 Task:  Research Airbnb accommodations for trip in Santa Fe, New Mexico.
Action: Mouse moved to (423, 75)
Screenshot: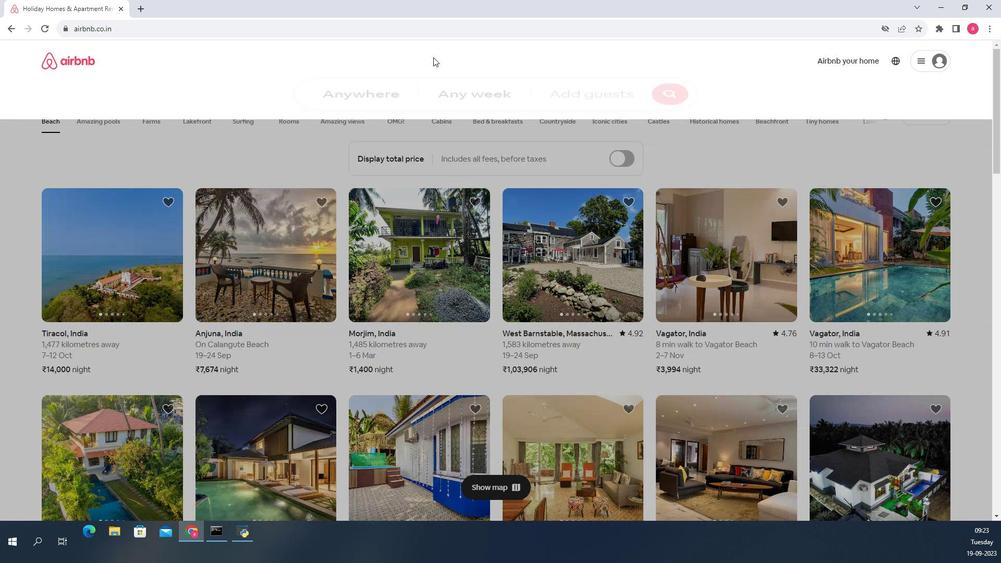 
Action: Mouse pressed left at (423, 75)
Screenshot: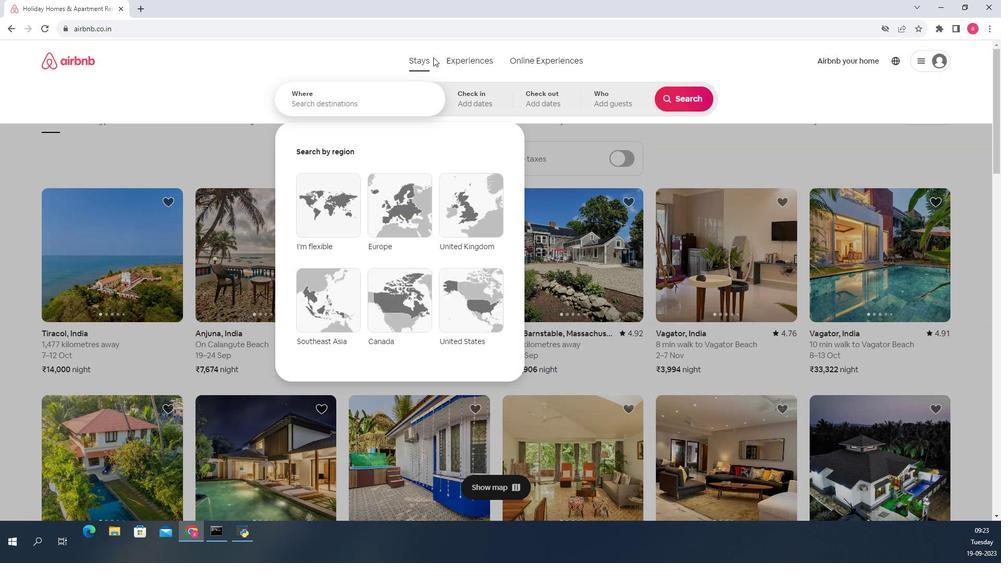 
Action: Mouse moved to (321, 113)
Screenshot: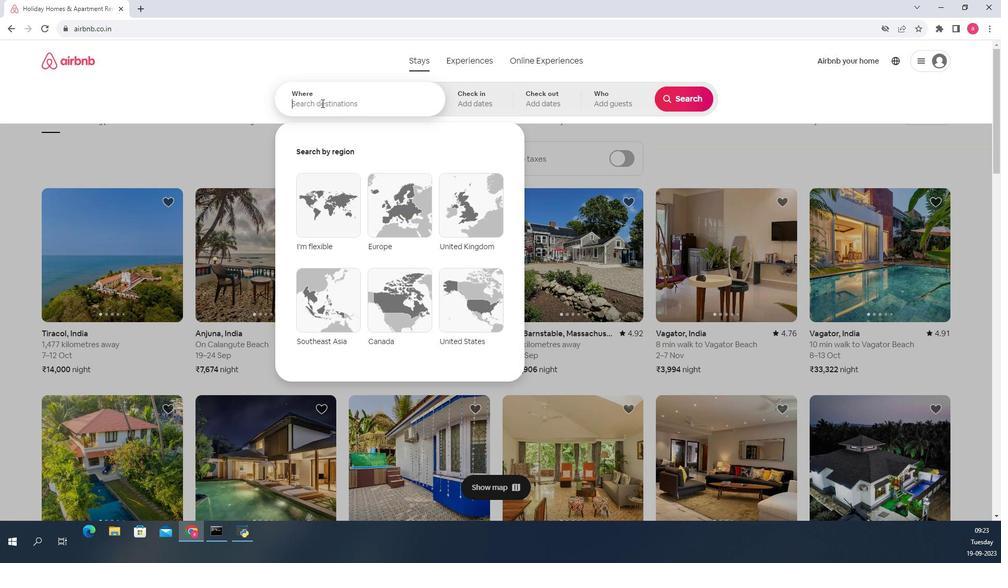 
Action: Mouse pressed left at (321, 113)
Screenshot: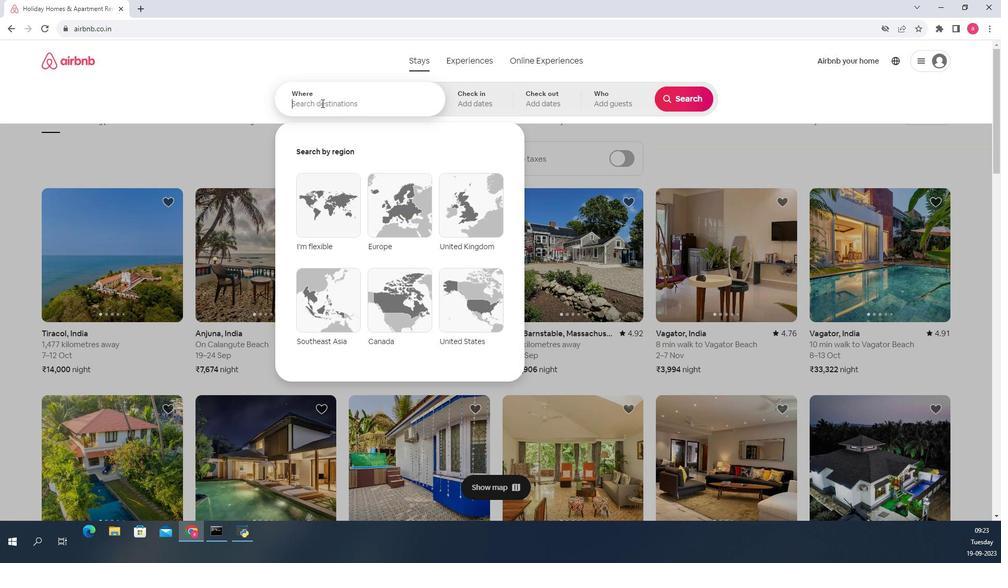 
Action: Key pressed <Key.shift>Santa<Key.space><Key.shift><Key.shift><Key.shift><Key.shift>Fe,<Key.space><Key.shift>New<Key.space><Key.shift>Mexico
Screenshot: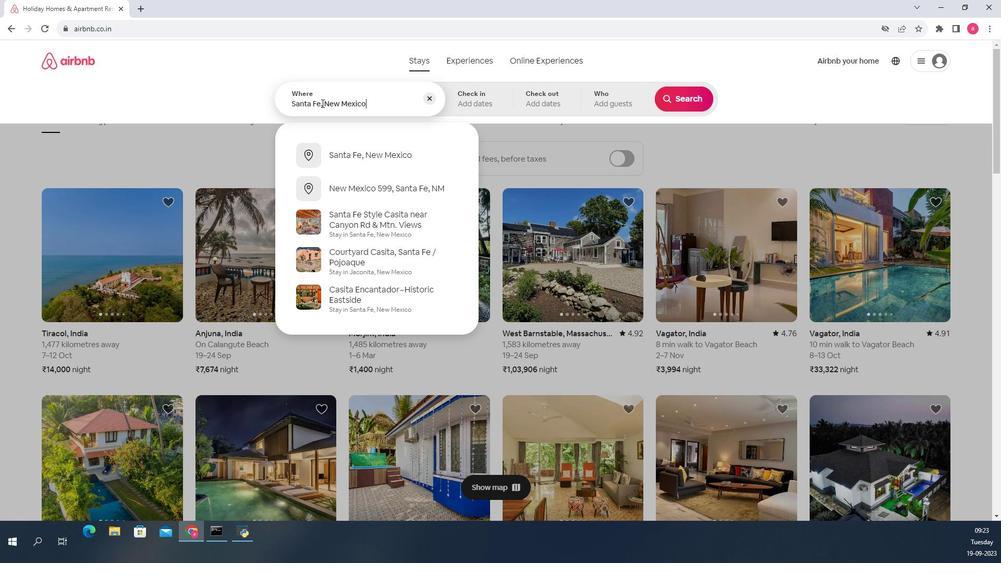 
Action: Mouse moved to (637, 104)
Screenshot: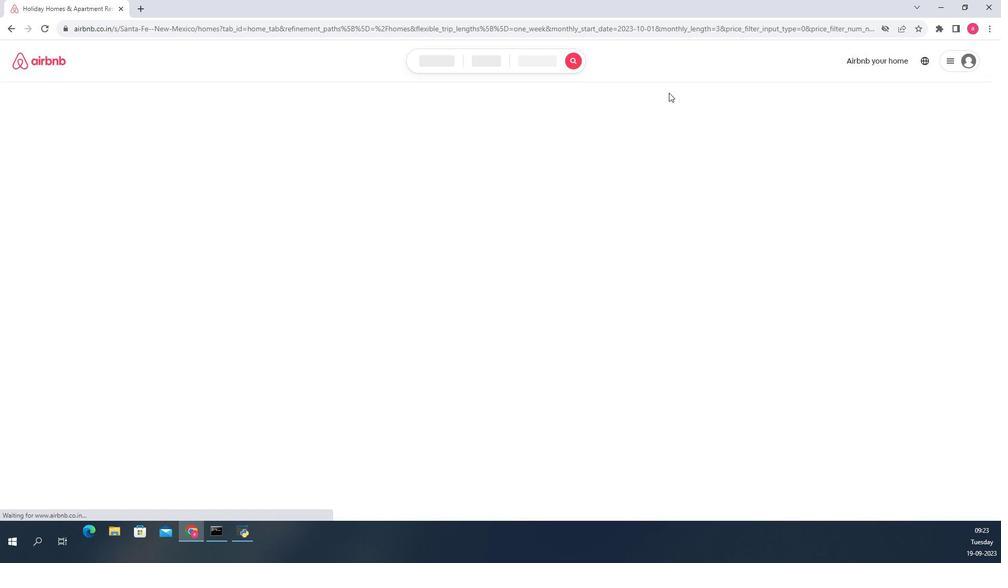 
Action: Mouse pressed left at (637, 104)
Screenshot: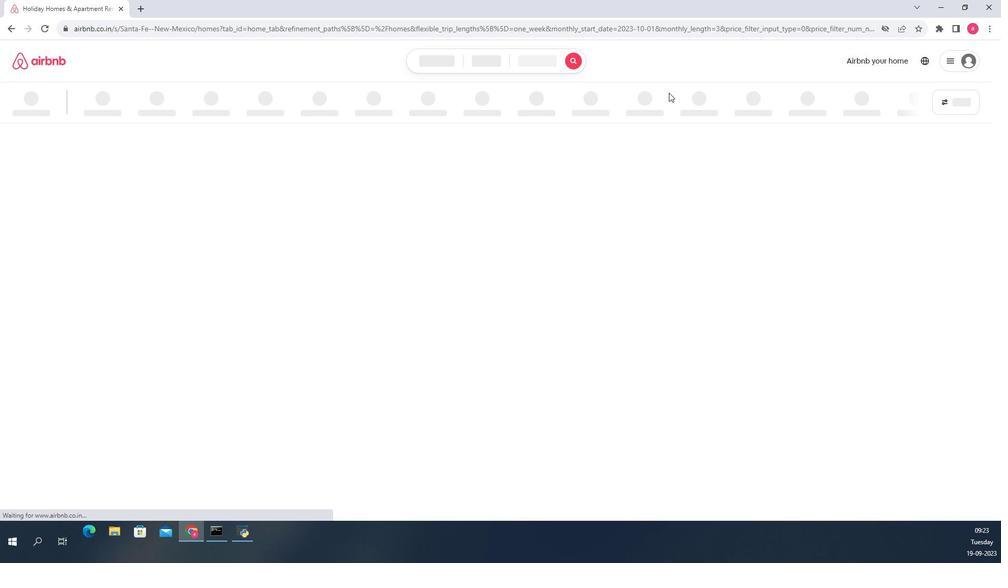 
Action: Mouse moved to (501, 137)
Screenshot: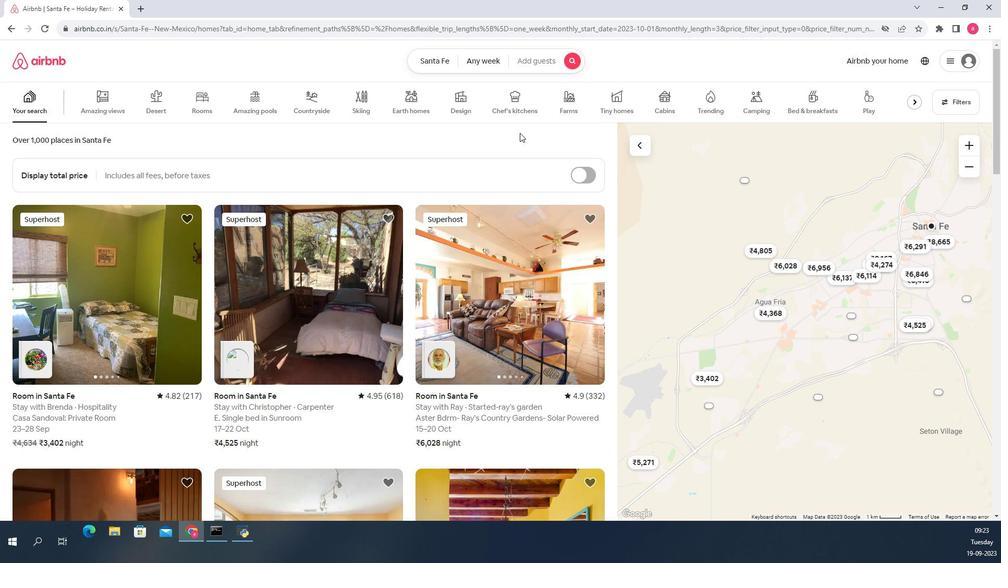 
Action: Mouse scrolled (501, 137) with delta (0, 0)
Screenshot: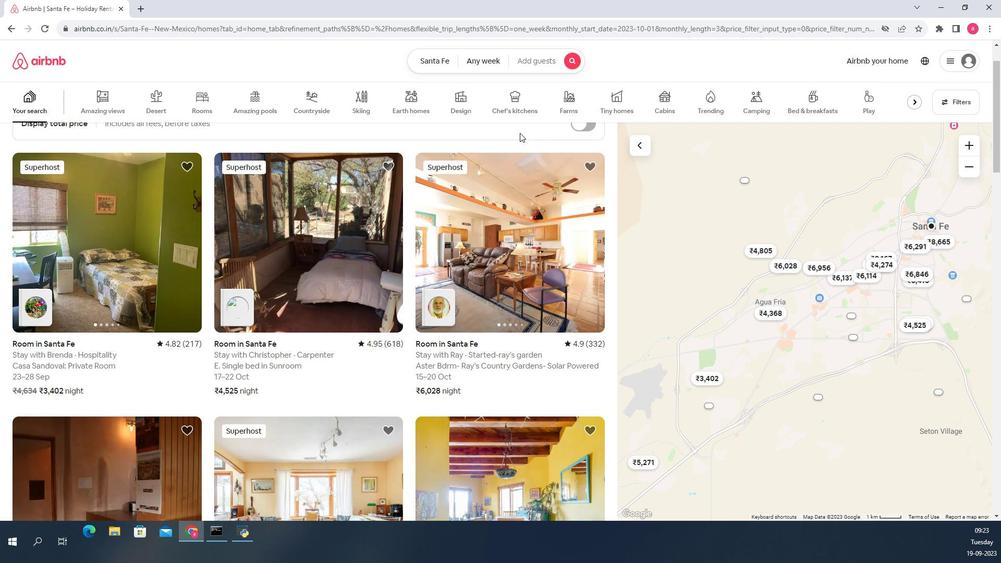 
Action: Mouse moved to (432, 76)
Screenshot: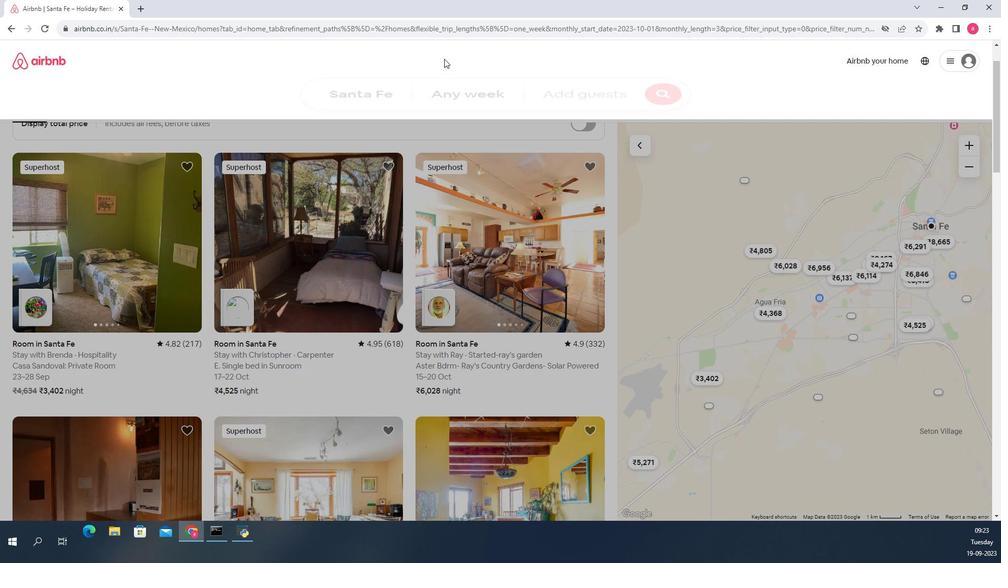 
Action: Mouse pressed left at (432, 76)
Screenshot: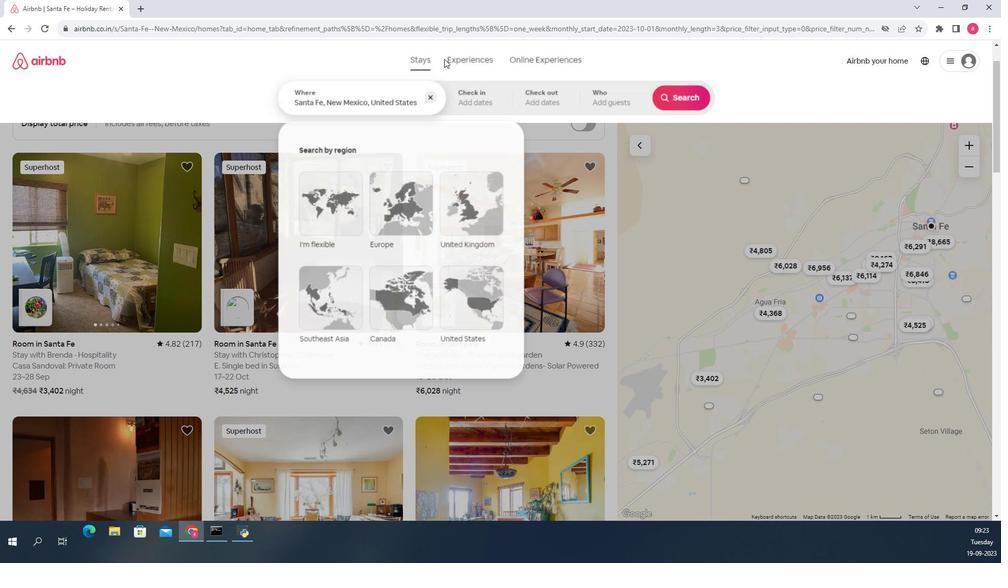 
Action: Mouse moved to (457, 108)
Screenshot: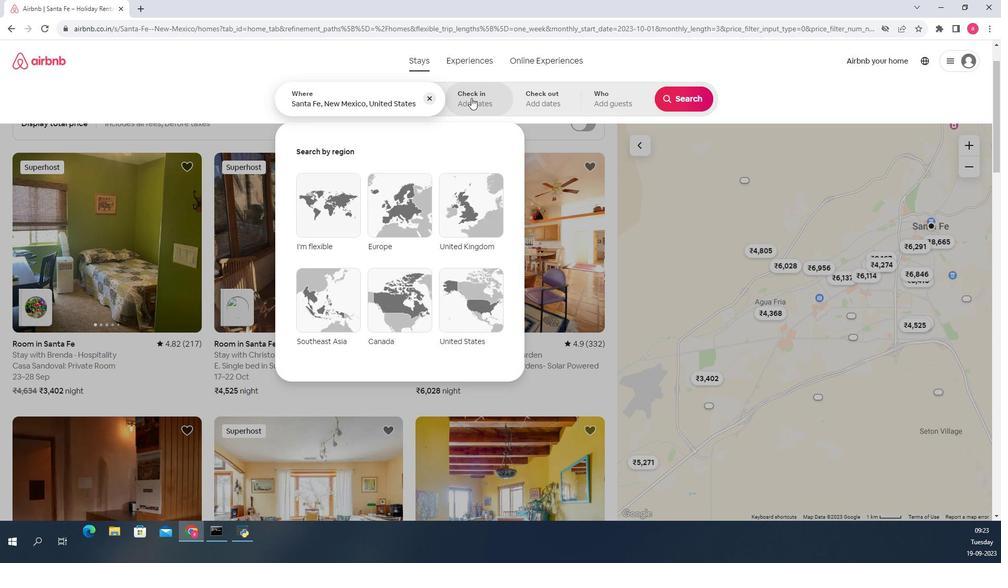 
Action: Mouse pressed left at (457, 108)
Screenshot: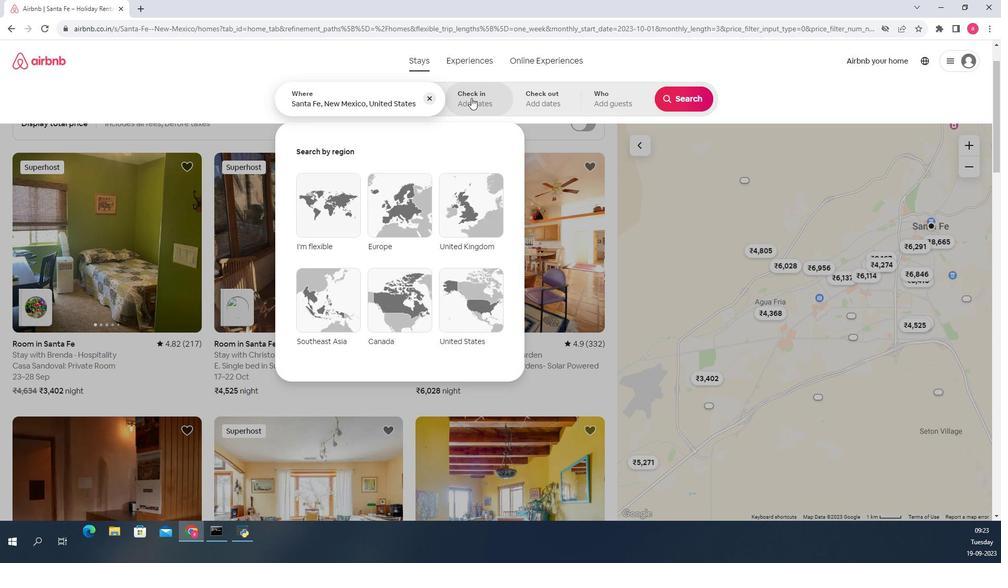 
Action: Mouse moved to (368, 286)
Screenshot: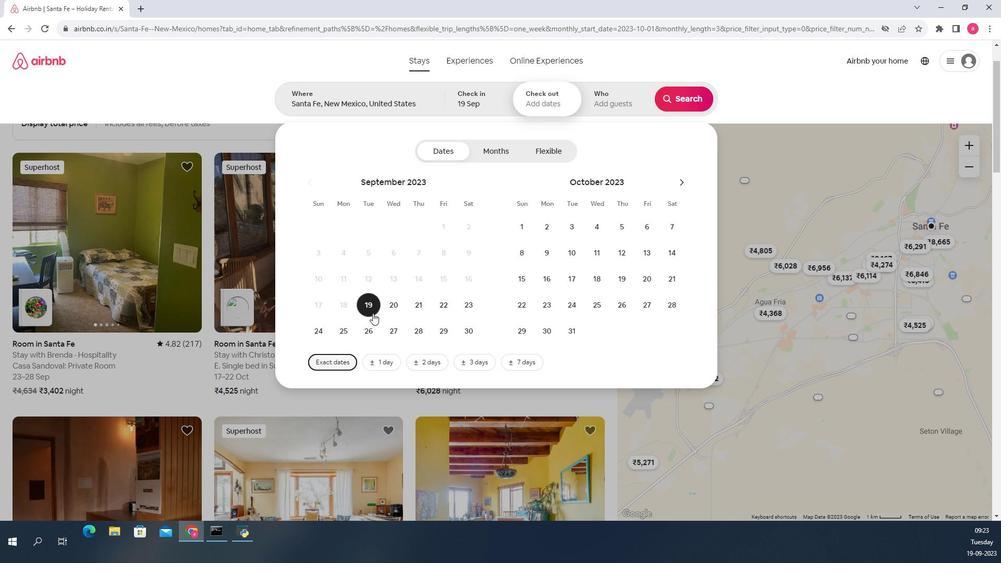 
Action: Mouse pressed left at (368, 286)
Screenshot: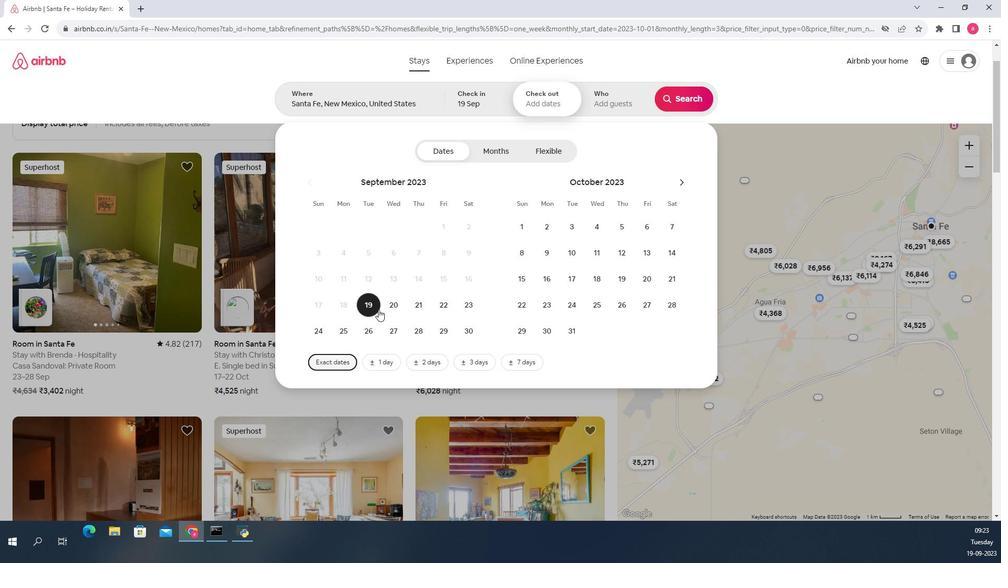 
Action: Mouse moved to (429, 280)
Screenshot: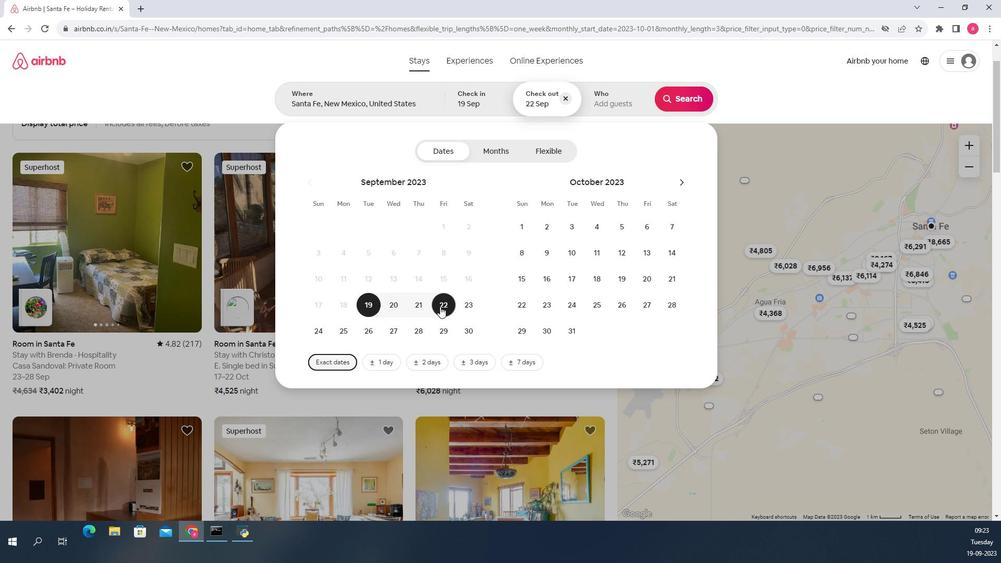 
Action: Mouse pressed left at (429, 280)
Screenshot: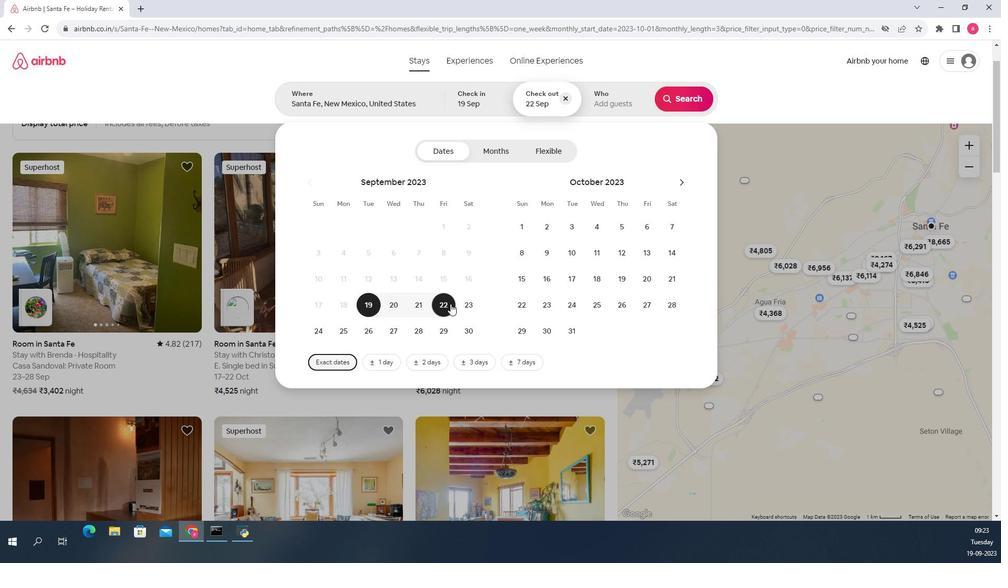 
Action: Mouse moved to (636, 111)
Screenshot: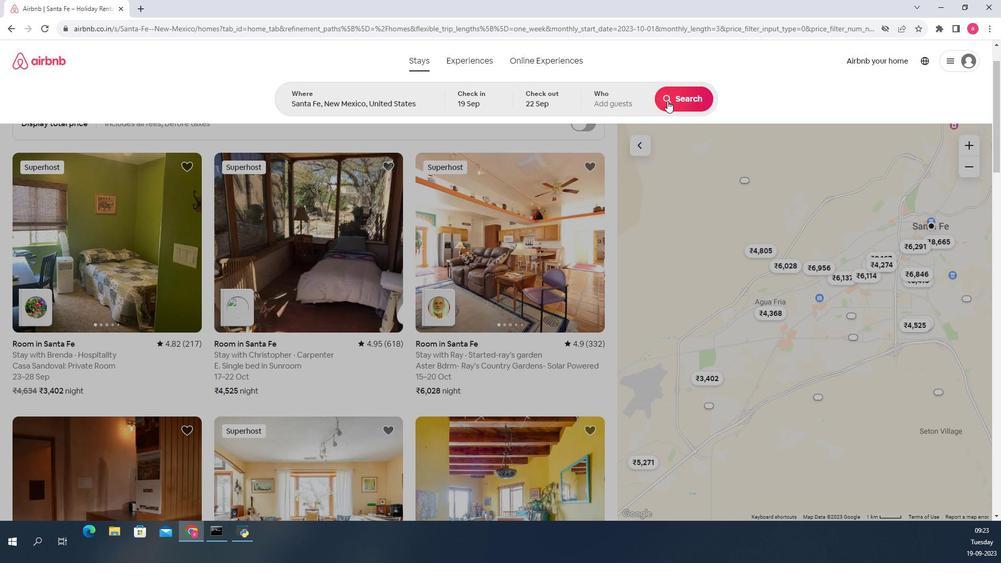 
Action: Mouse pressed left at (636, 111)
Screenshot: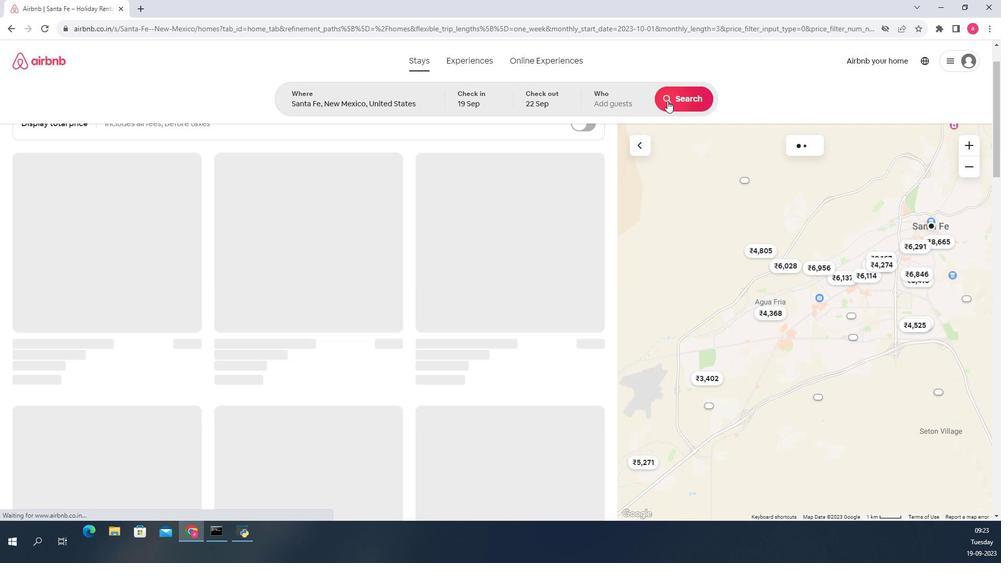 
Action: Mouse moved to (635, 110)
Screenshot: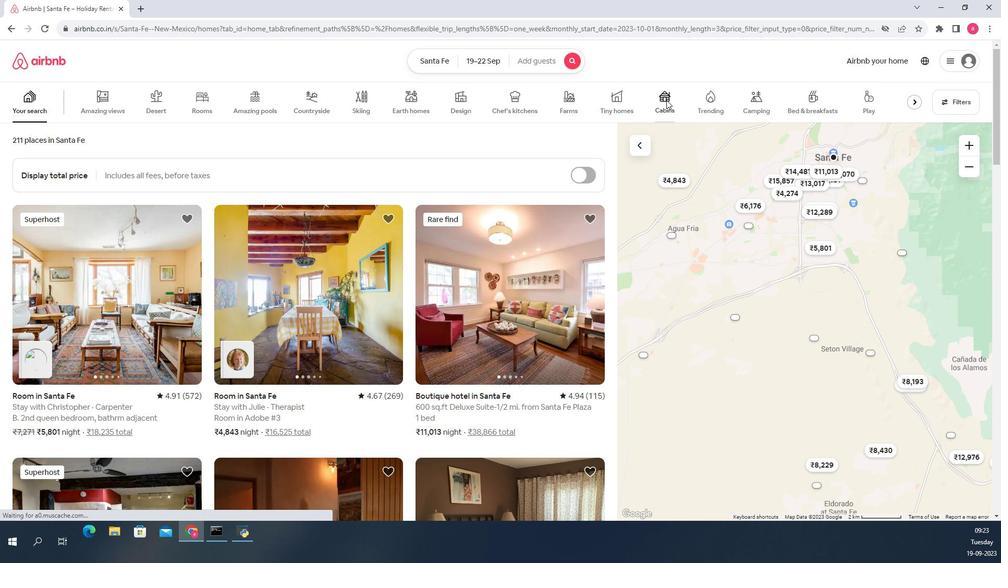 
Action: Mouse pressed left at (635, 110)
Screenshot: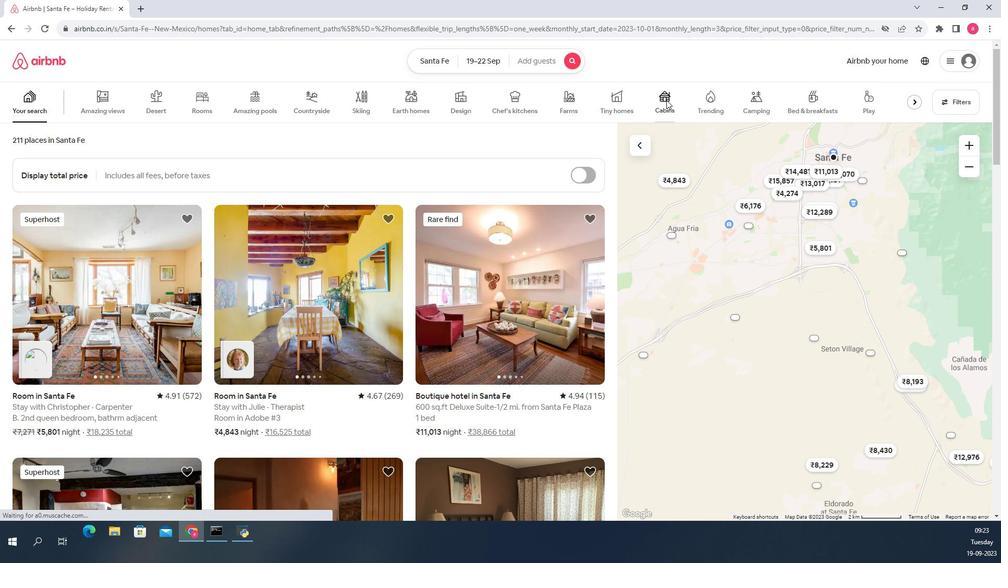 
Action: Mouse moved to (858, 109)
Screenshot: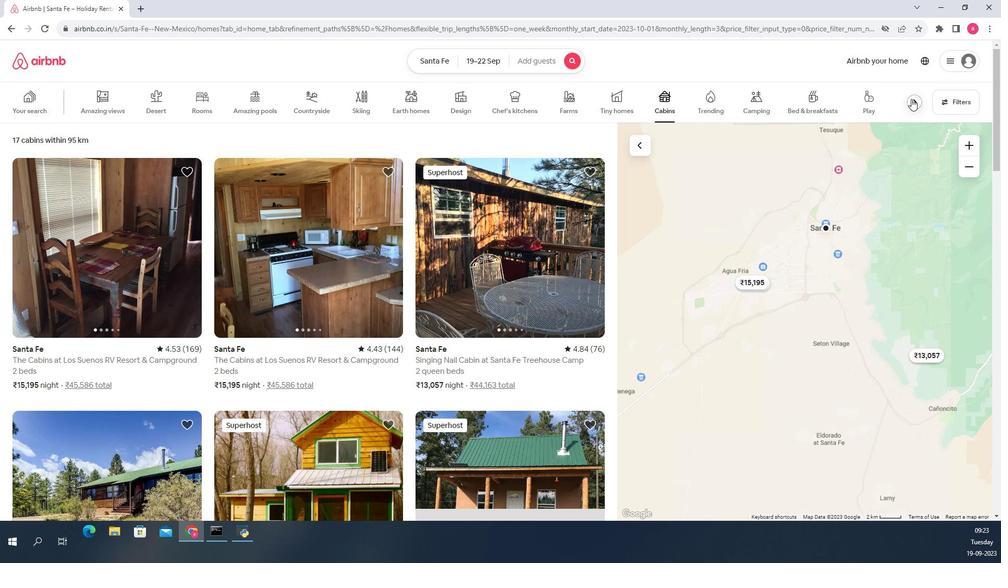 
Action: Mouse pressed left at (858, 109)
Screenshot: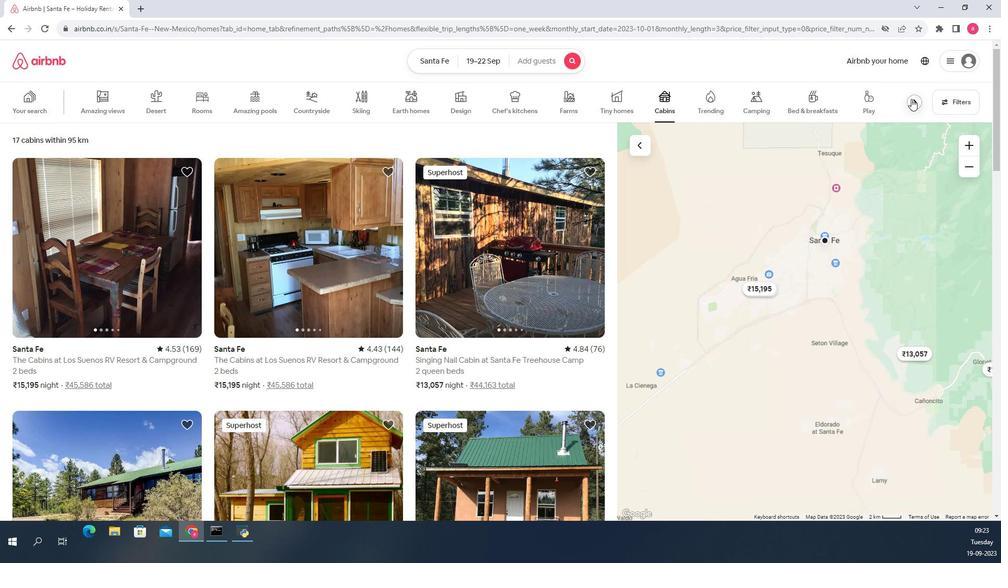
Action: Mouse moved to (395, 248)
Screenshot: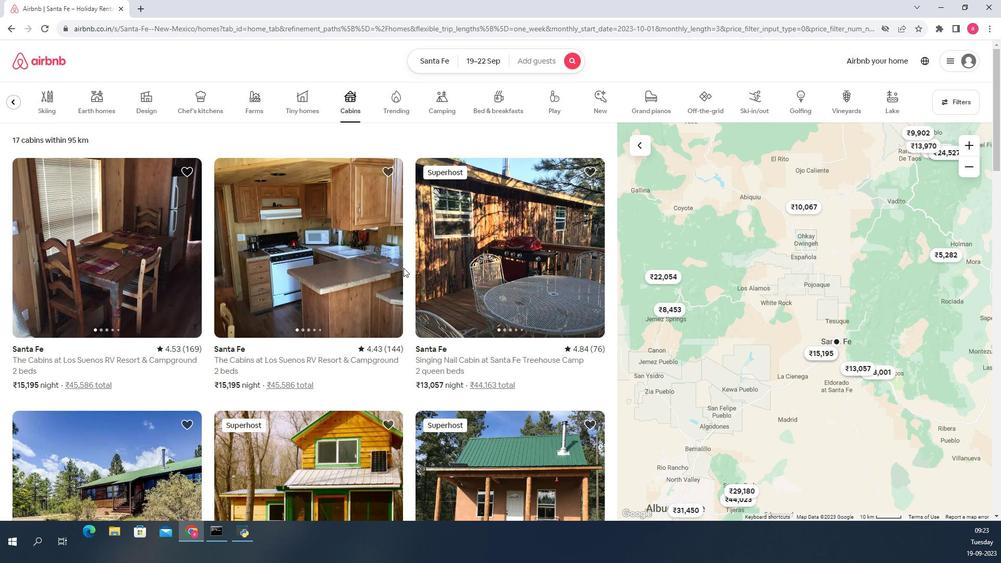 
Action: Mouse scrolled (395, 248) with delta (0, 0)
Screenshot: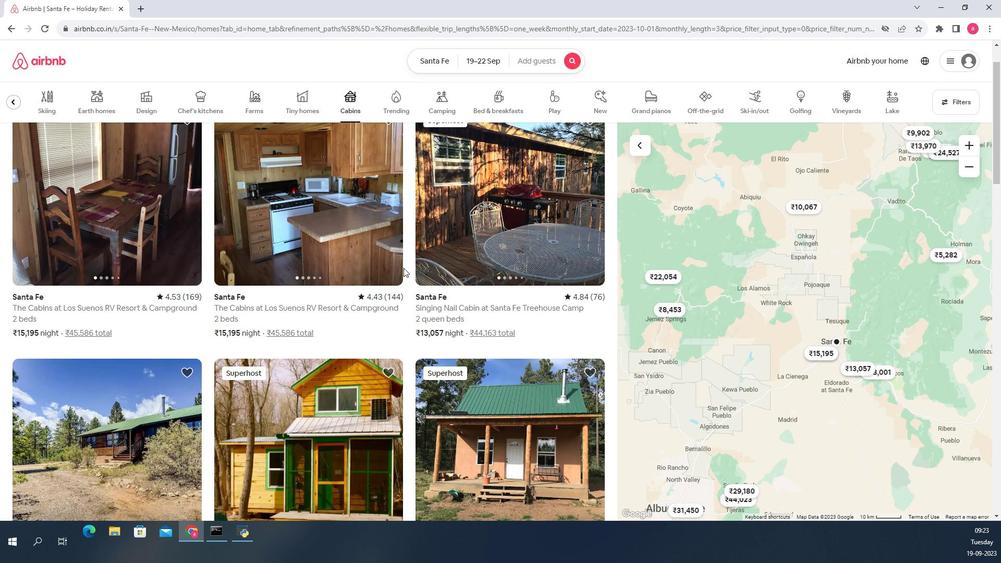 
Action: Mouse scrolled (395, 248) with delta (0, 0)
Screenshot: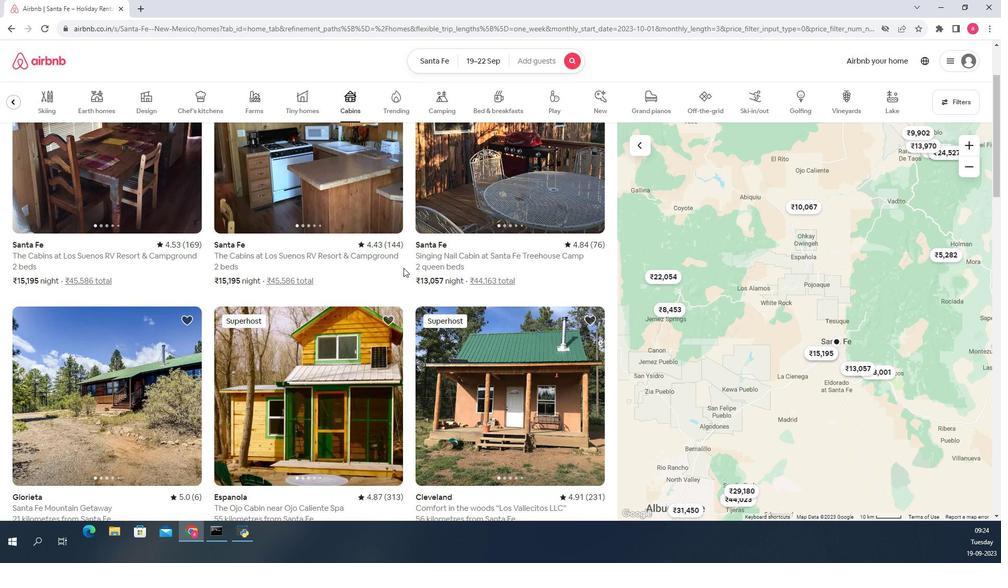 
Action: Mouse scrolled (395, 248) with delta (0, 0)
Screenshot: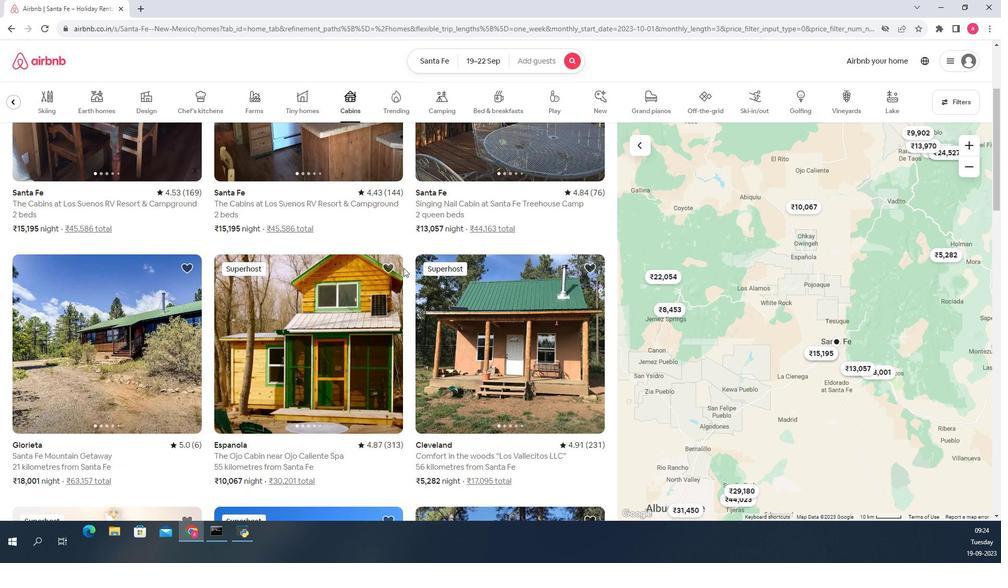 
Action: Mouse scrolled (395, 248) with delta (0, 0)
Screenshot: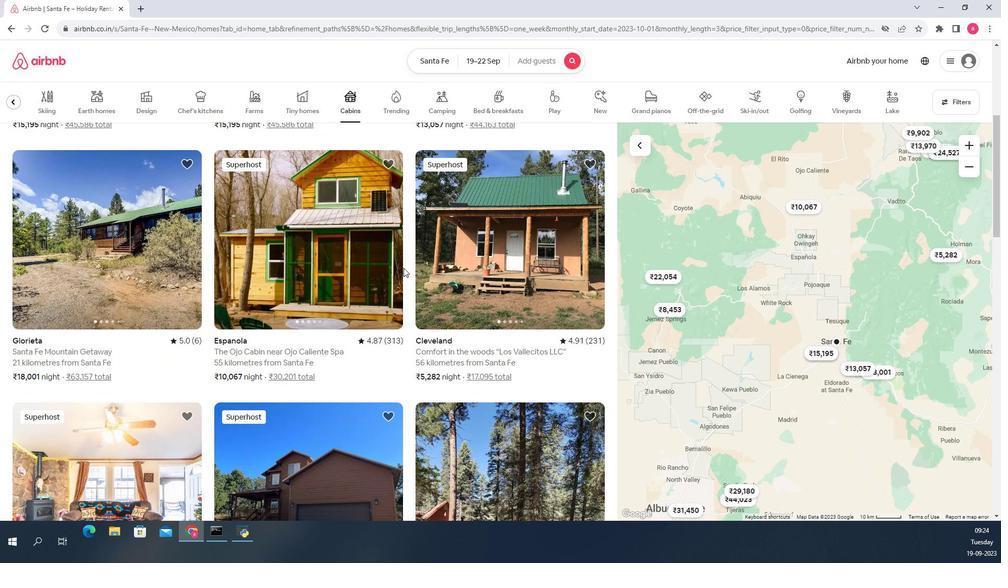 
Action: Mouse scrolled (395, 248) with delta (0, 0)
Screenshot: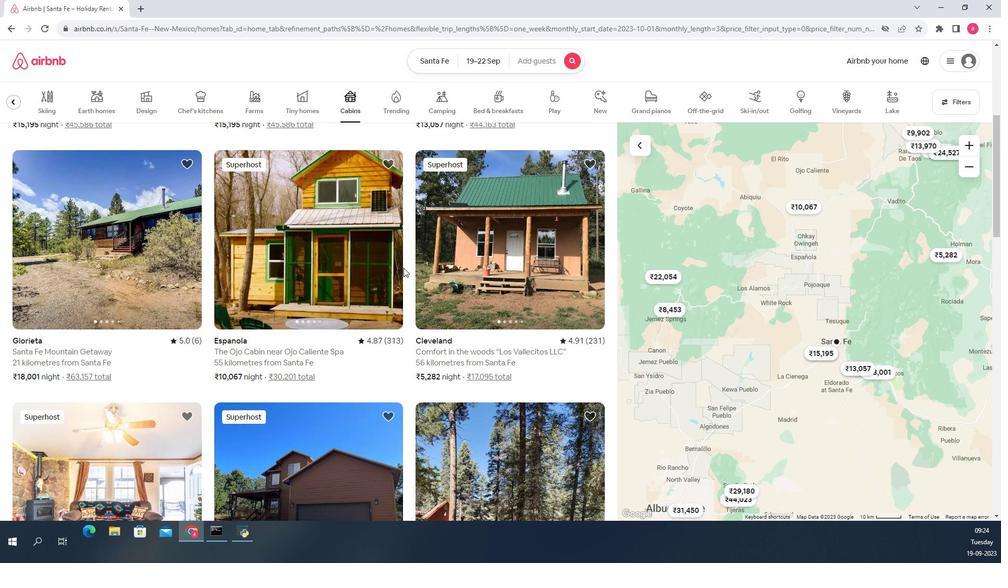
Action: Mouse scrolled (395, 248) with delta (0, 0)
Screenshot: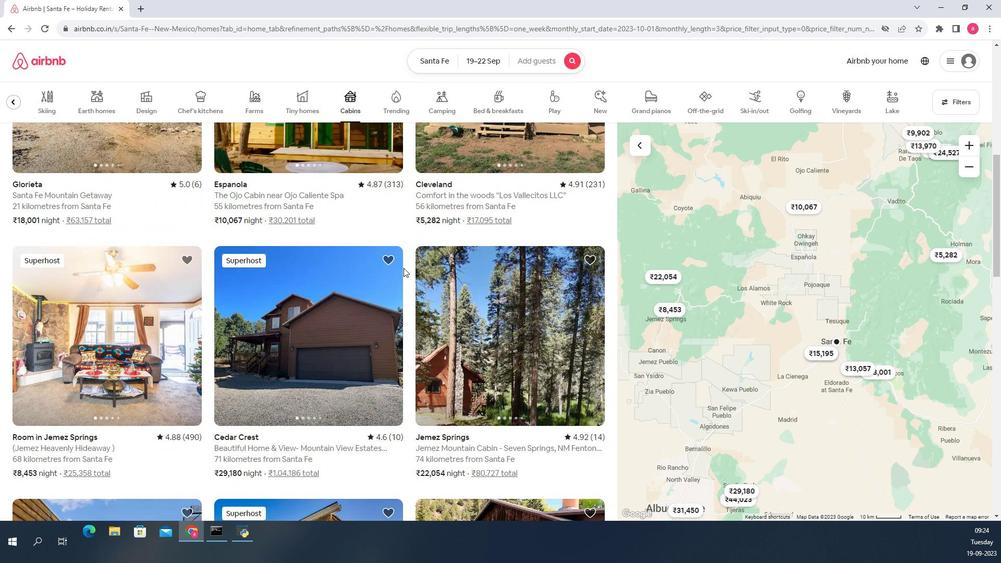 
Action: Mouse scrolled (395, 248) with delta (0, 0)
Screenshot: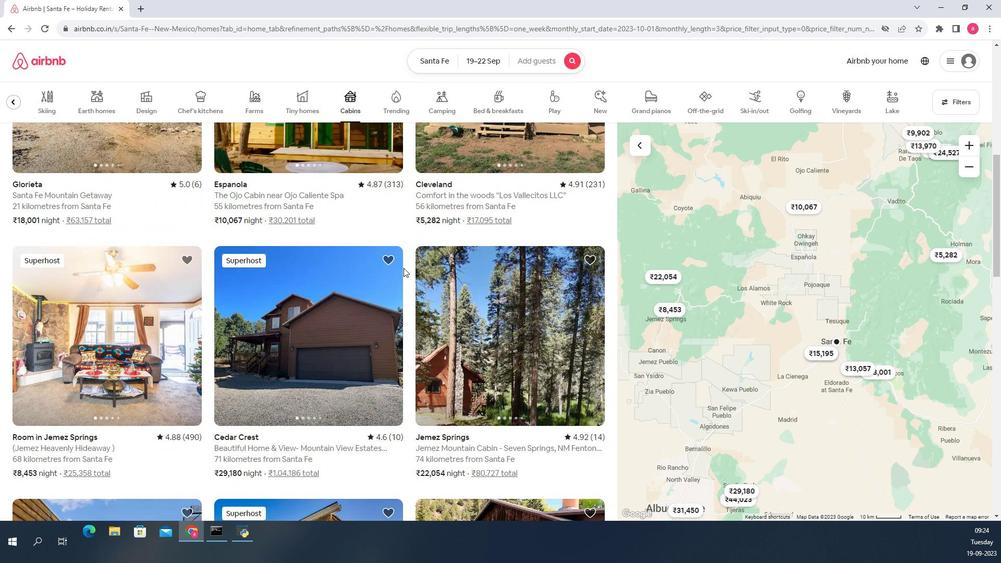 
Action: Mouse scrolled (395, 248) with delta (0, 0)
Screenshot: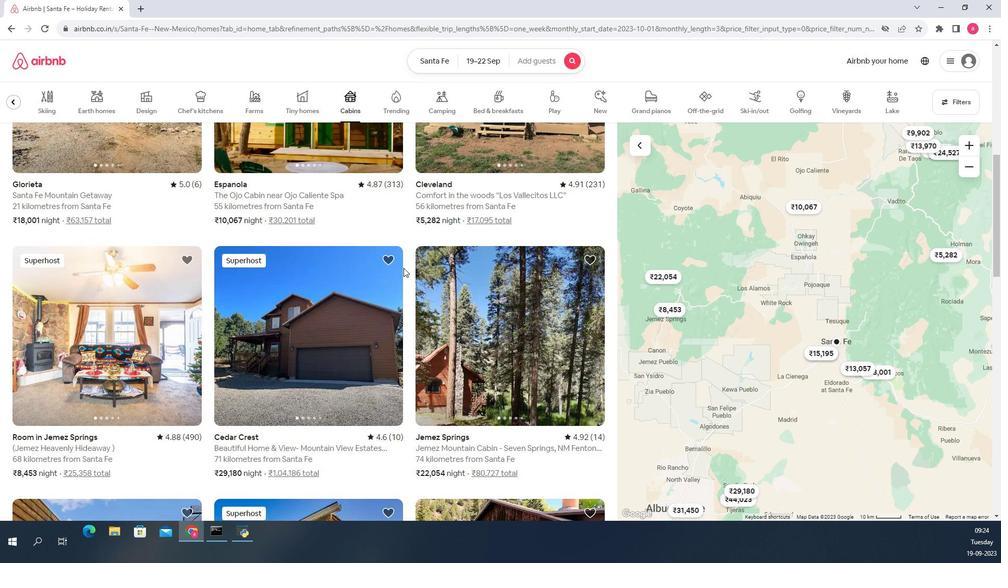 
Action: Mouse scrolled (395, 248) with delta (0, 0)
Screenshot: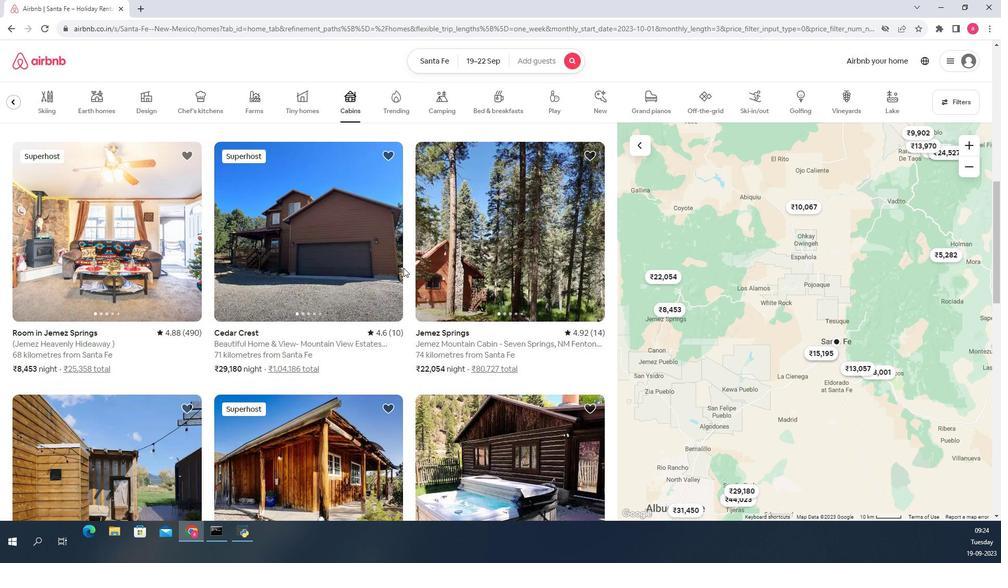 
Action: Mouse scrolled (395, 248) with delta (0, 0)
Screenshot: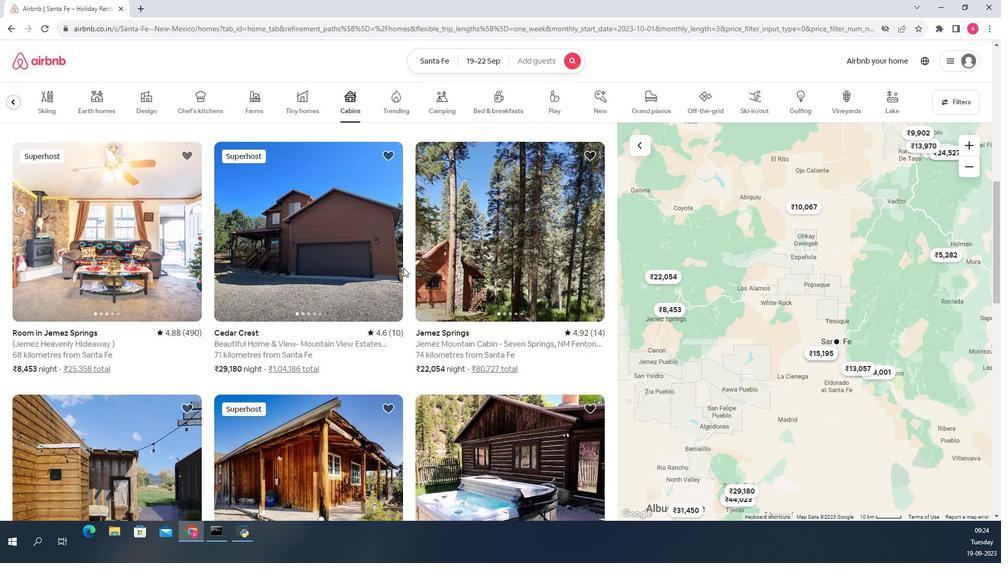 
Action: Mouse scrolled (395, 248) with delta (0, 0)
Screenshot: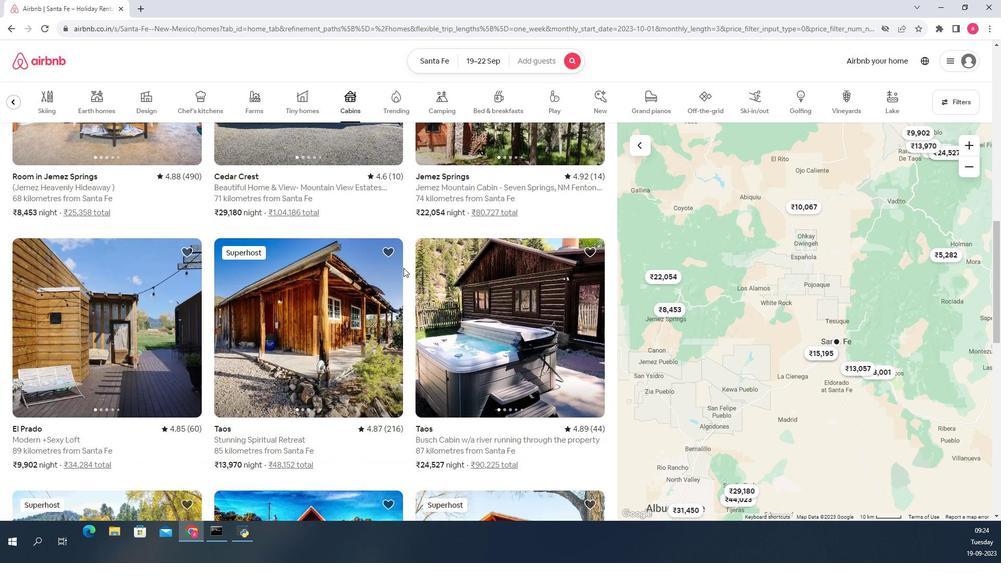 
Action: Mouse scrolled (395, 248) with delta (0, 0)
Screenshot: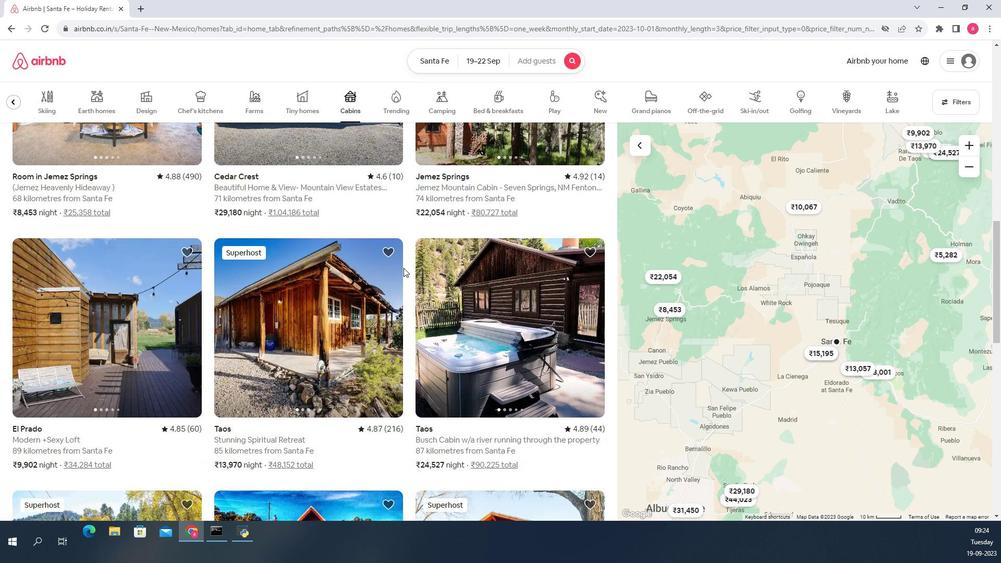 
Action: Mouse scrolled (395, 248) with delta (0, 0)
Screenshot: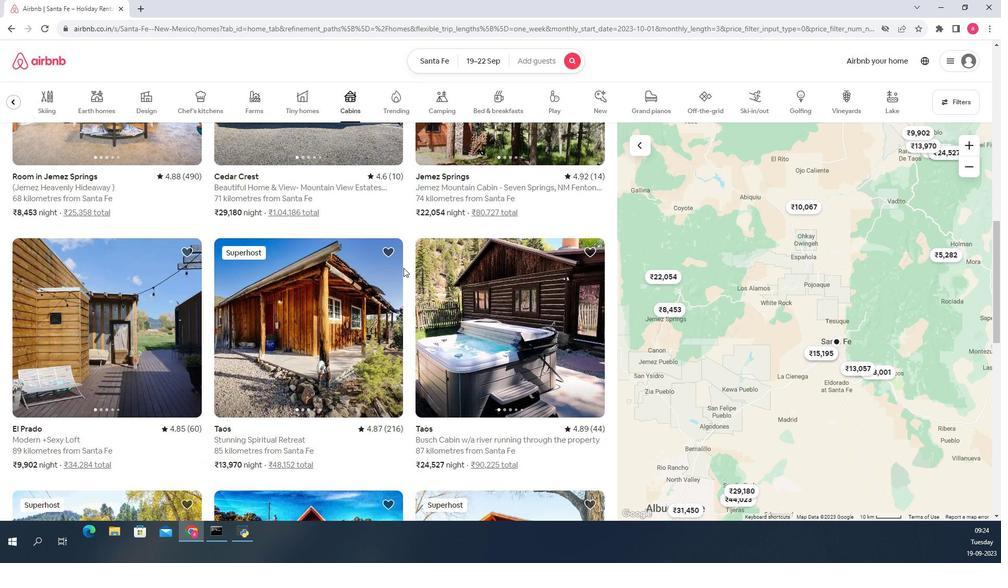 
Action: Mouse scrolled (395, 248) with delta (0, 0)
Screenshot: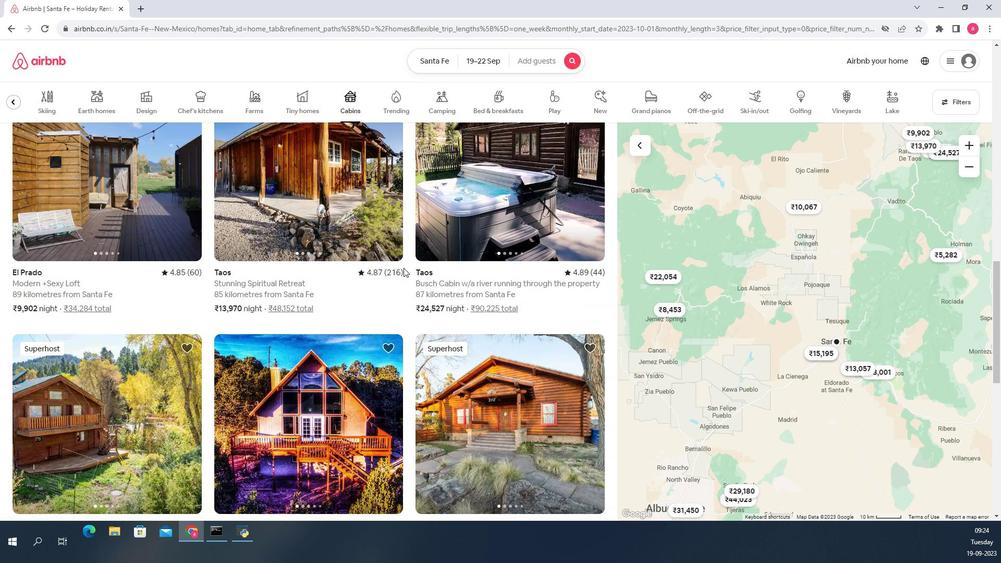 
Action: Mouse scrolled (395, 248) with delta (0, 0)
Screenshot: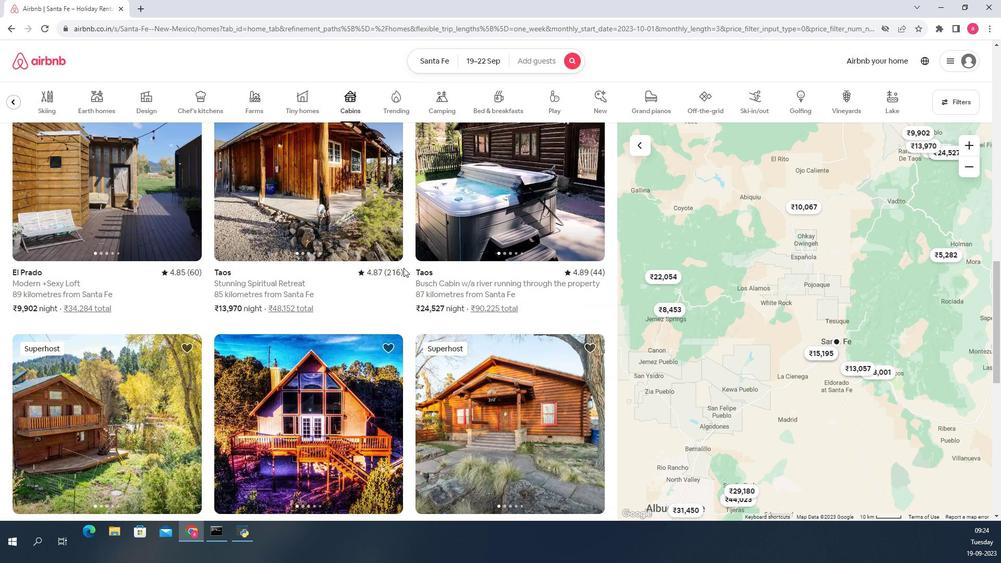 
Action: Mouse scrolled (395, 248) with delta (0, 0)
Screenshot: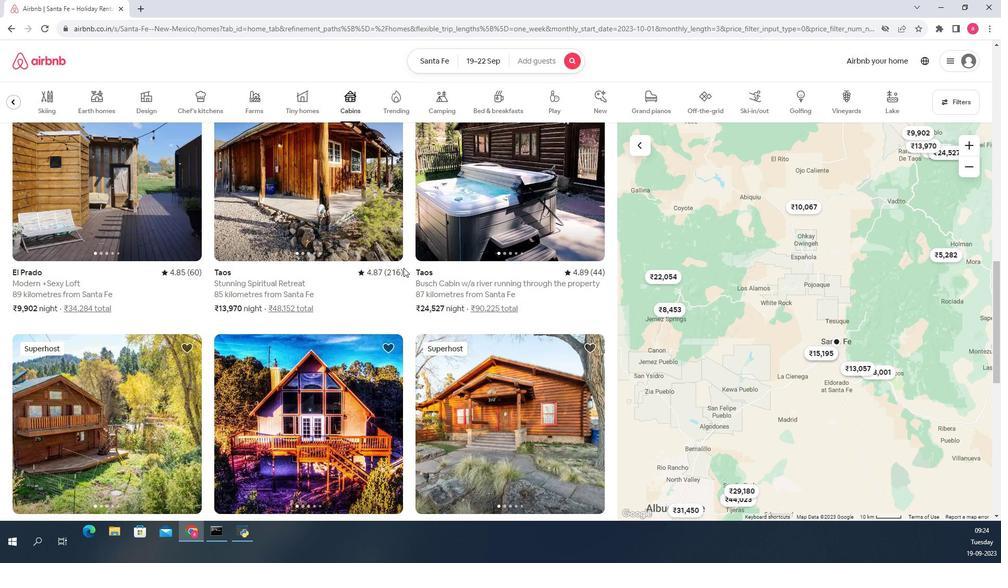 
Action: Mouse scrolled (395, 248) with delta (0, 0)
Screenshot: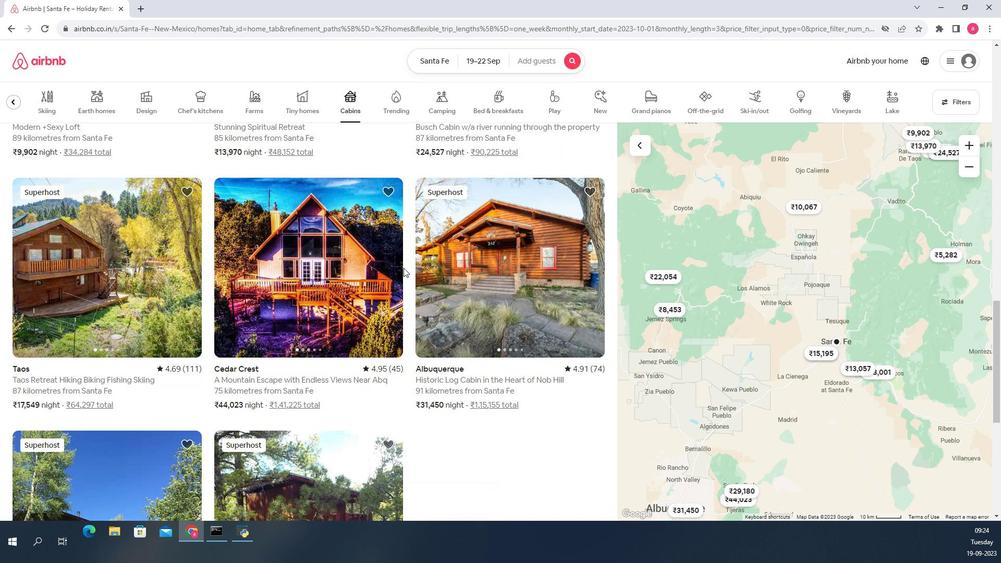 
Action: Mouse scrolled (395, 248) with delta (0, 0)
Screenshot: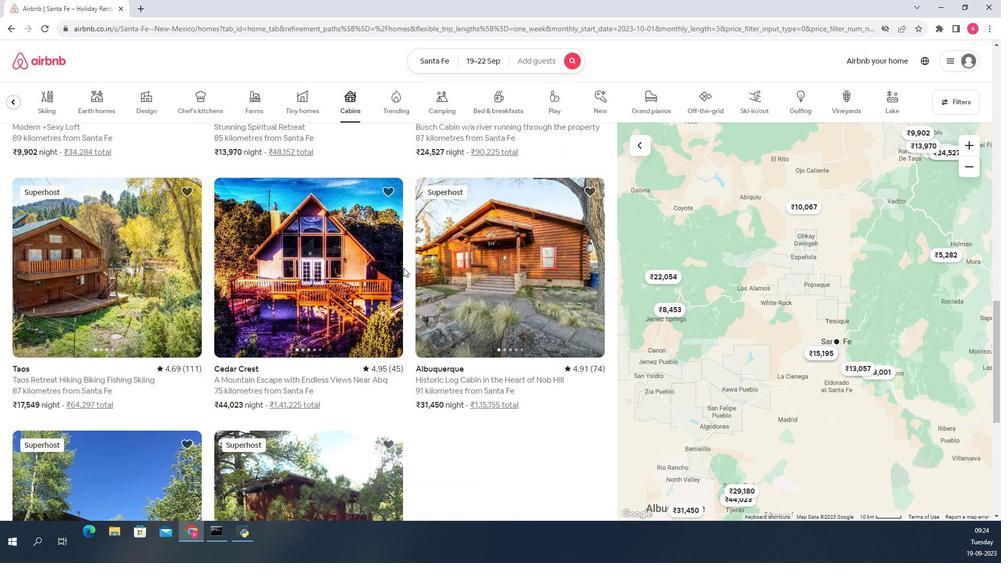 
Action: Mouse scrolled (395, 248) with delta (0, 0)
Screenshot: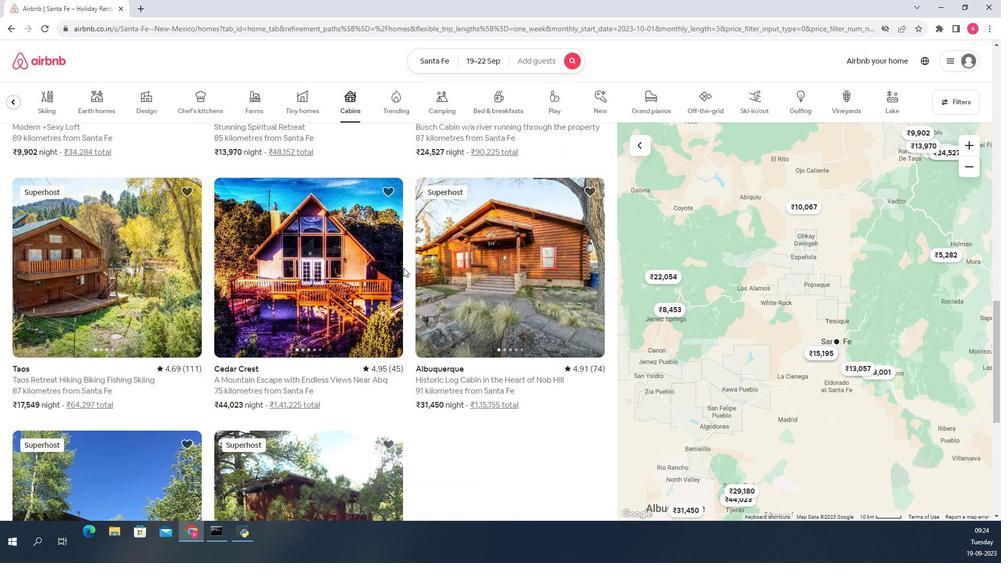 
Action: Mouse scrolled (395, 248) with delta (0, 0)
Screenshot: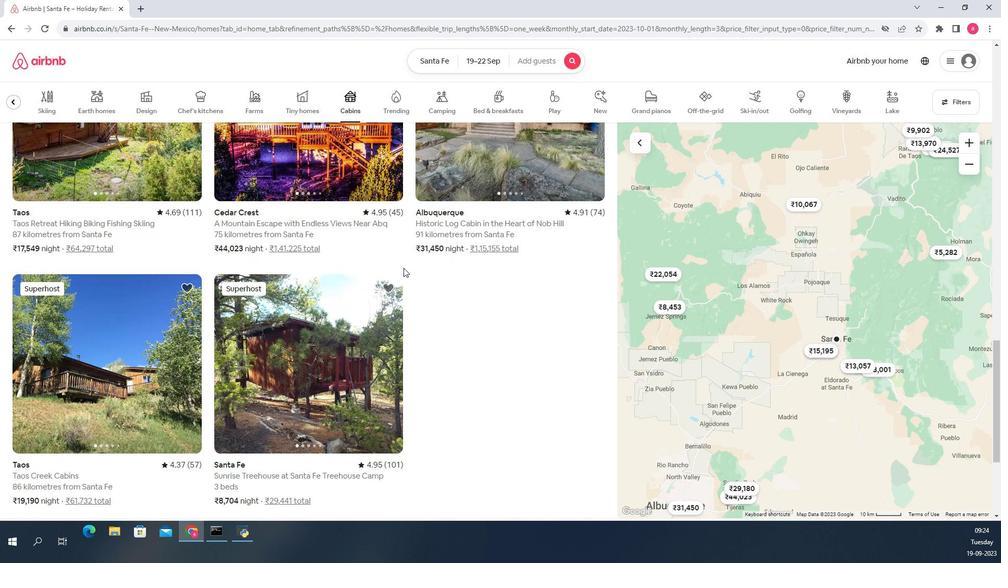 
Action: Mouse scrolled (395, 248) with delta (0, 0)
Screenshot: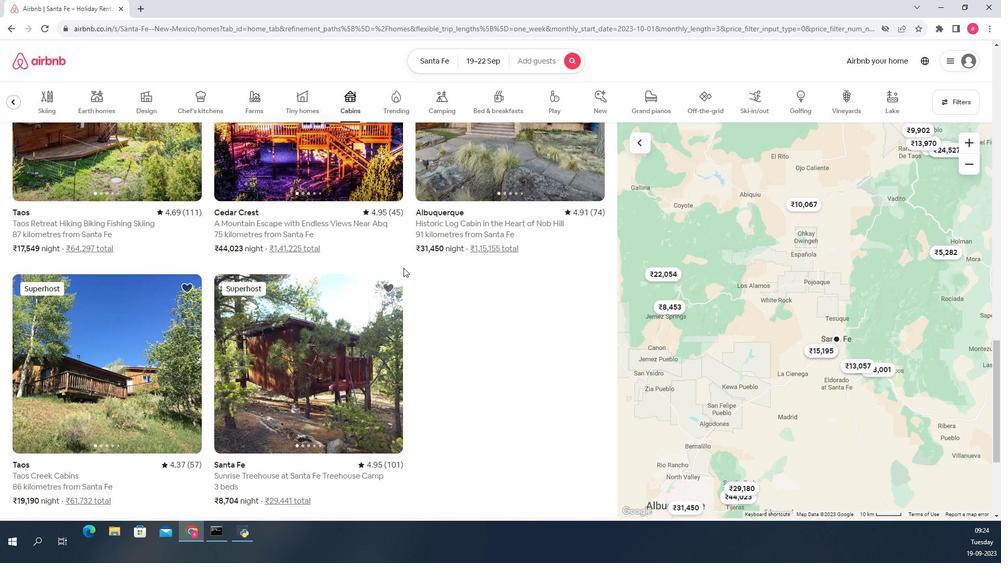 
Action: Mouse scrolled (395, 248) with delta (0, 0)
Screenshot: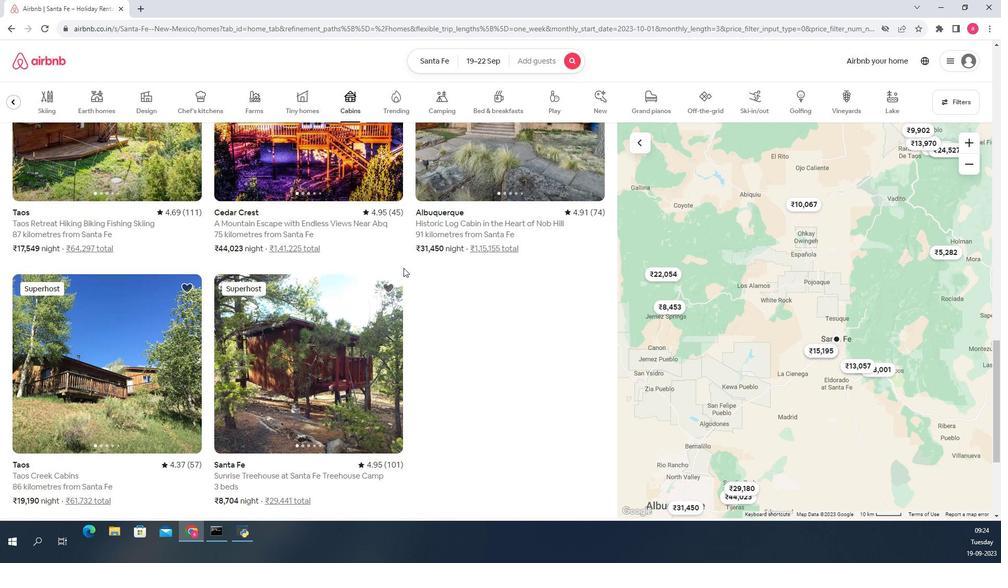 
Action: Mouse scrolled (395, 249) with delta (0, 0)
Screenshot: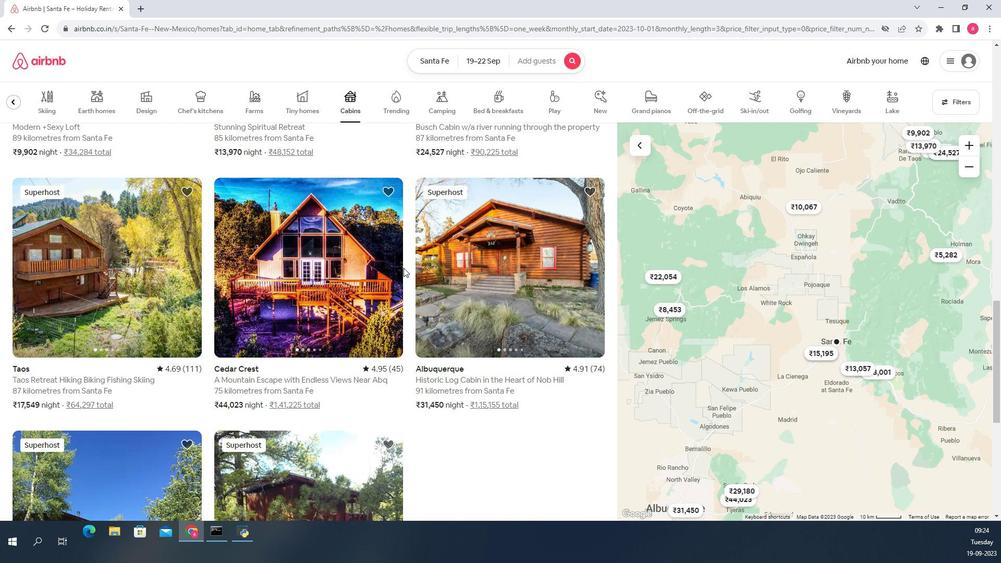 
Action: Mouse scrolled (395, 249) with delta (0, 0)
Screenshot: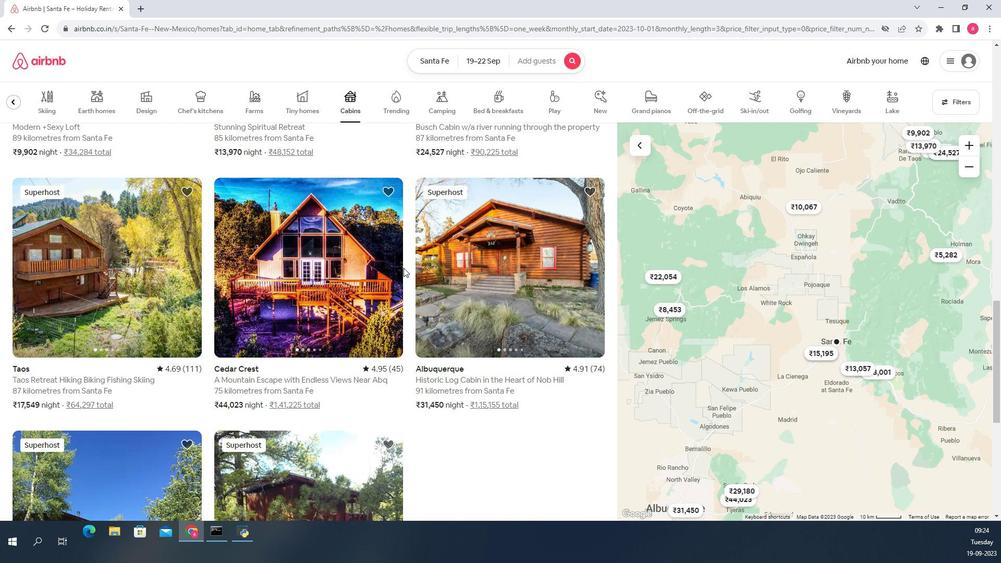 
Action: Mouse scrolled (395, 249) with delta (0, 0)
Screenshot: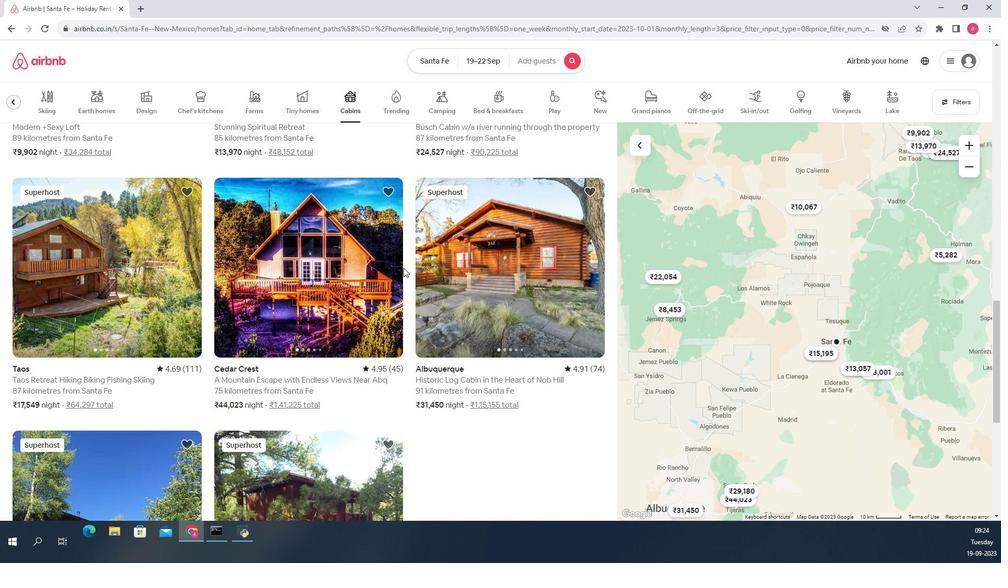 
Action: Mouse moved to (157, 249)
Screenshot: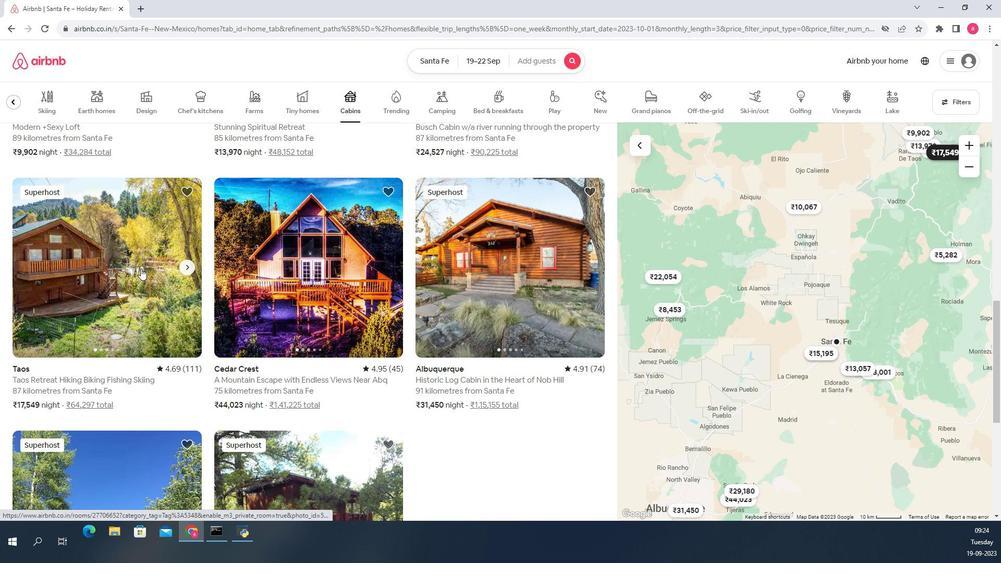 
Action: Mouse pressed left at (157, 249)
Screenshot: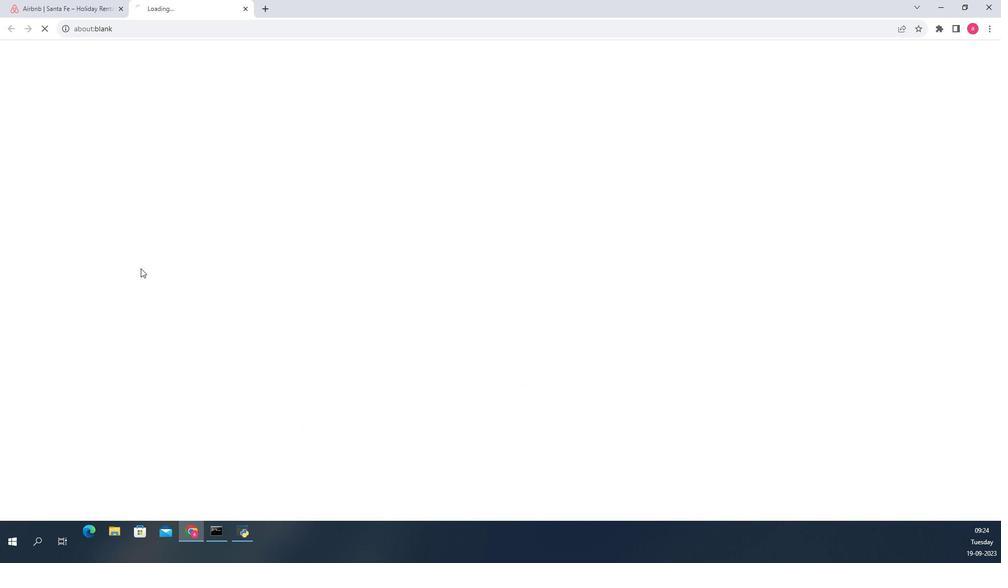 
Action: Mouse moved to (273, 210)
Screenshot: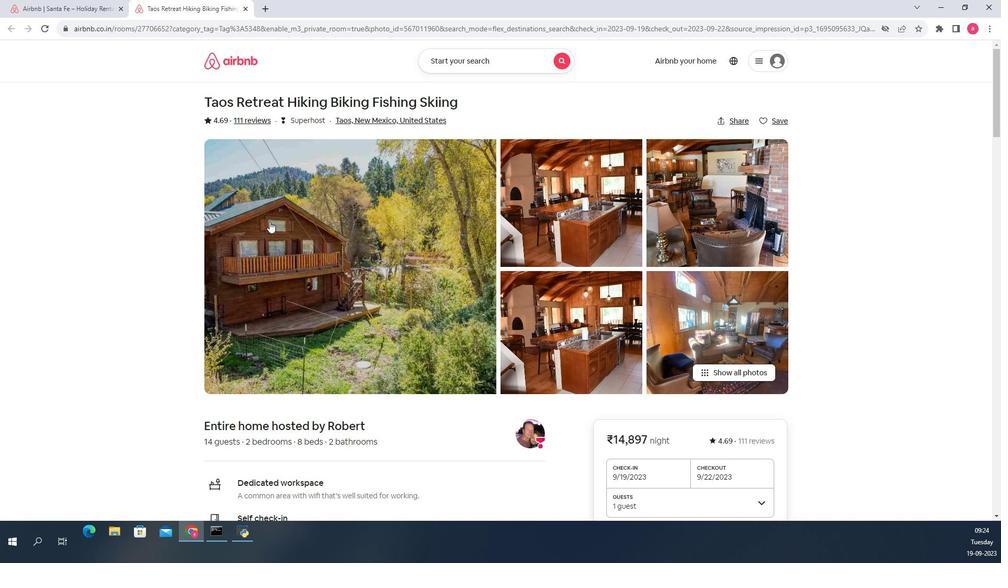 
Action: Mouse pressed left at (273, 210)
Screenshot: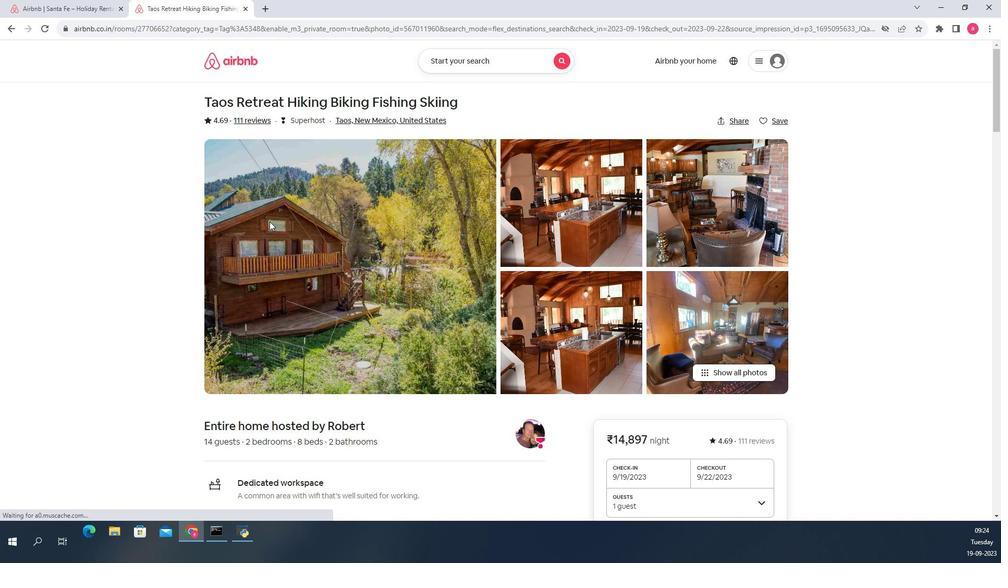 
Action: Mouse moved to (296, 173)
Screenshot: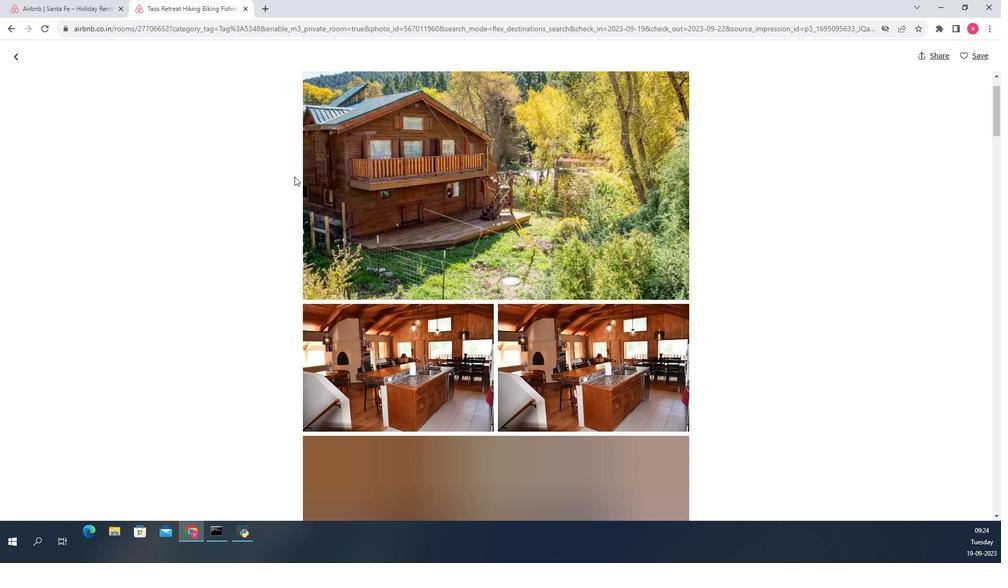 
Action: Mouse scrolled (296, 173) with delta (0, 0)
Screenshot: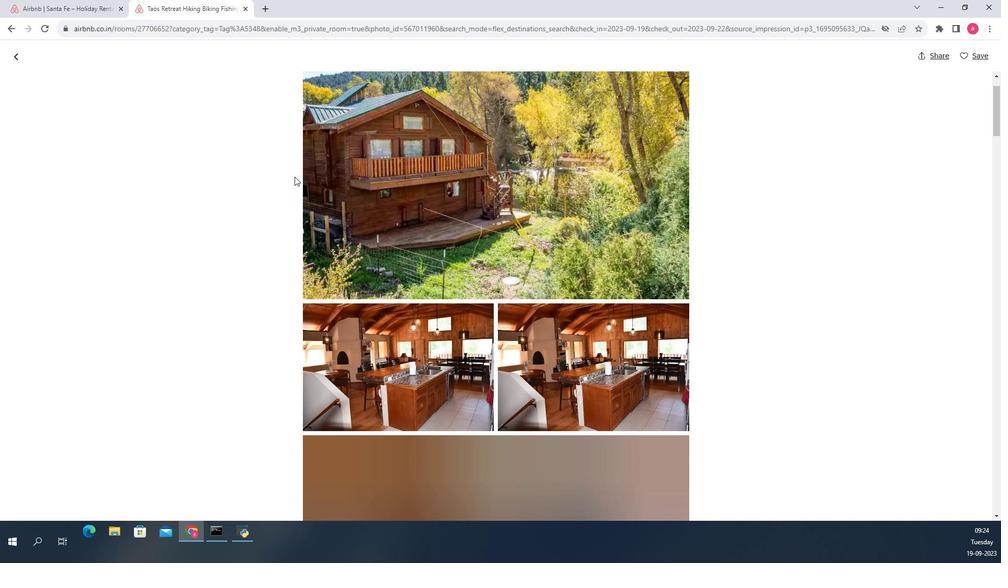 
Action: Mouse moved to (297, 173)
Screenshot: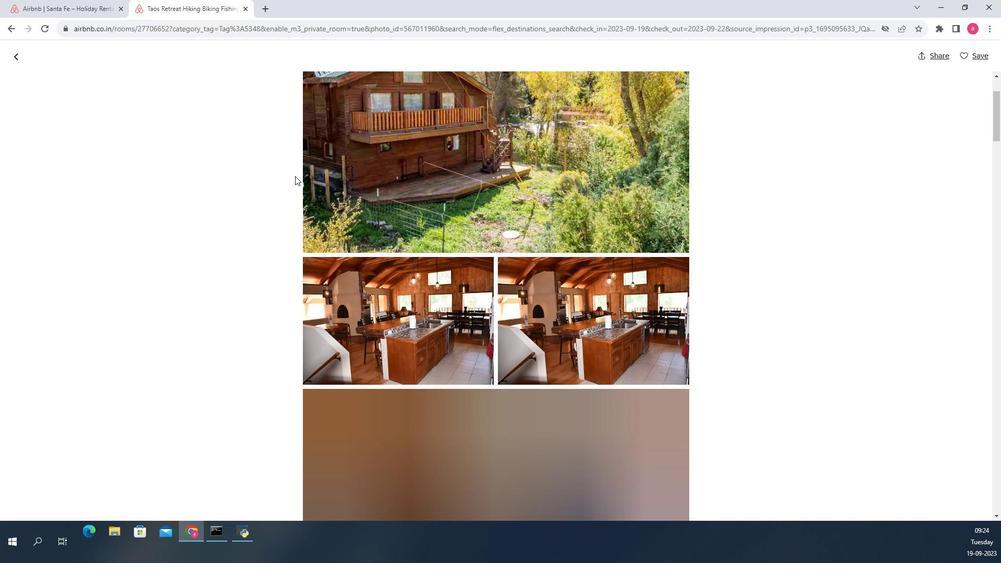 
Action: Mouse scrolled (297, 172) with delta (0, 0)
Screenshot: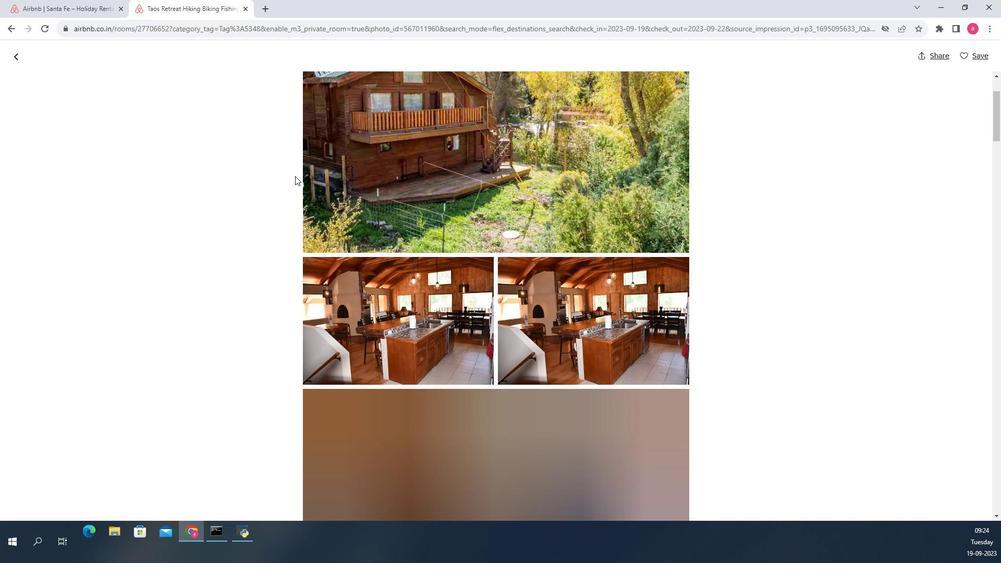 
Action: Mouse scrolled (297, 172) with delta (0, 0)
Screenshot: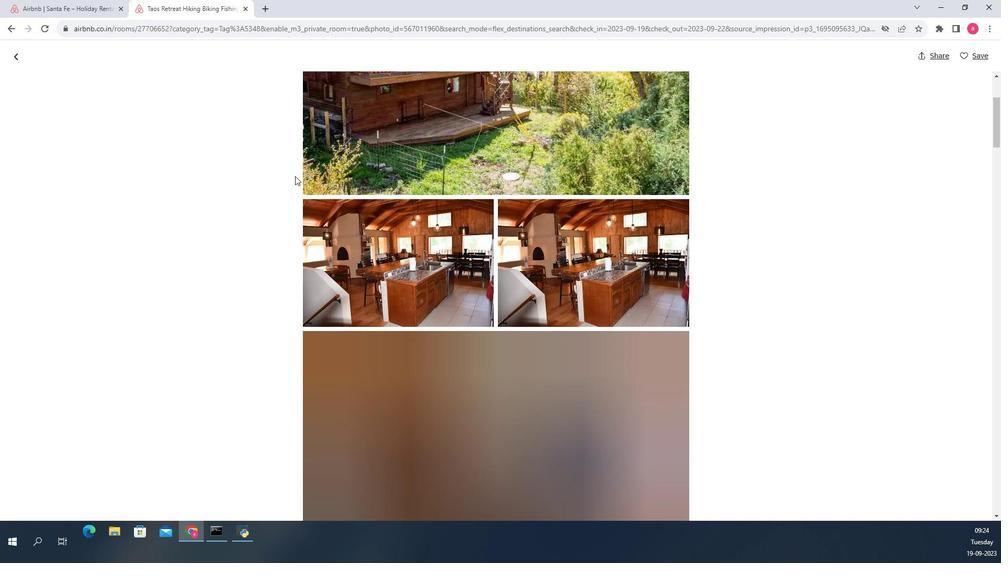 
Action: Mouse scrolled (297, 172) with delta (0, 0)
Screenshot: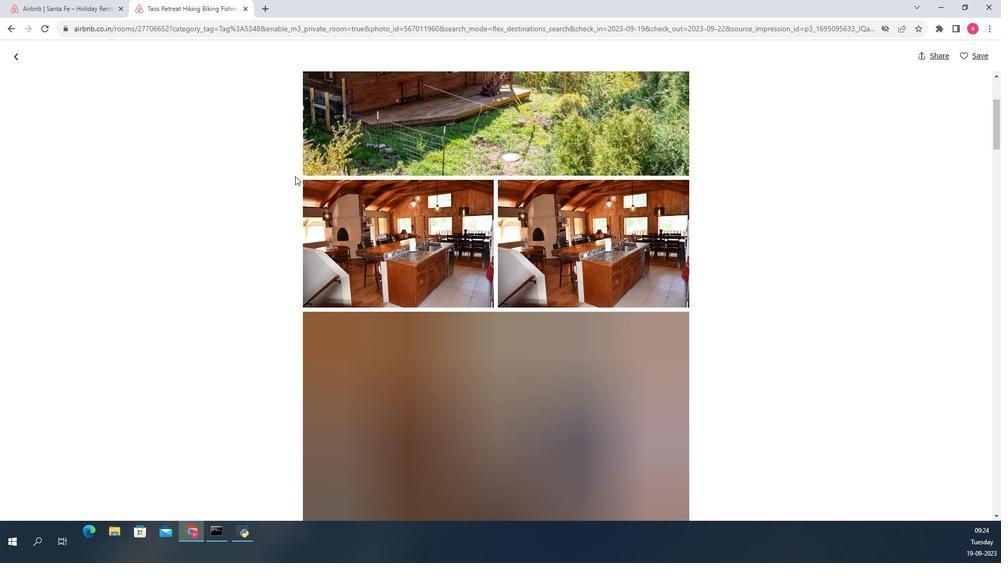 
Action: Mouse scrolled (297, 172) with delta (0, 0)
Screenshot: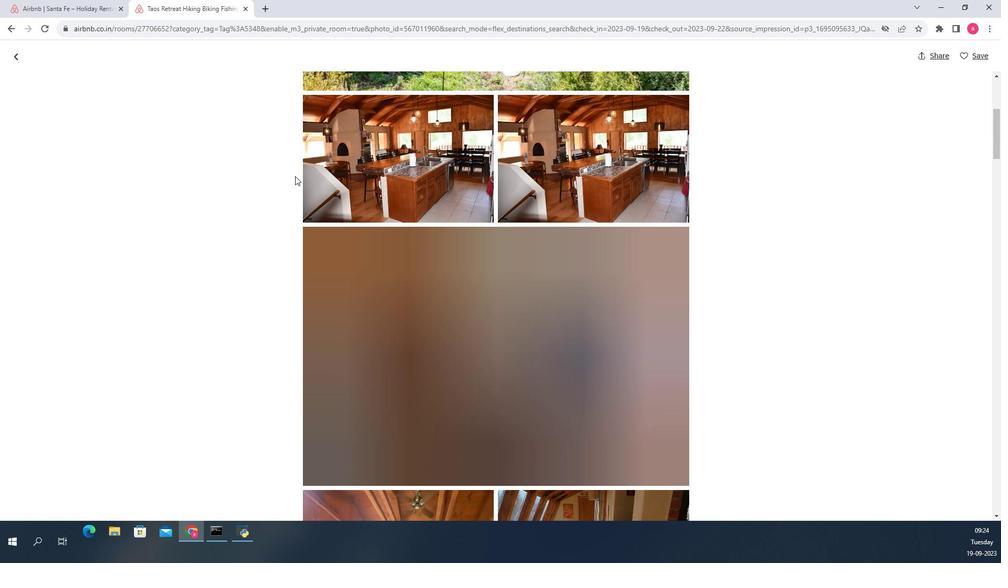 
Action: Mouse scrolled (297, 172) with delta (0, 0)
Screenshot: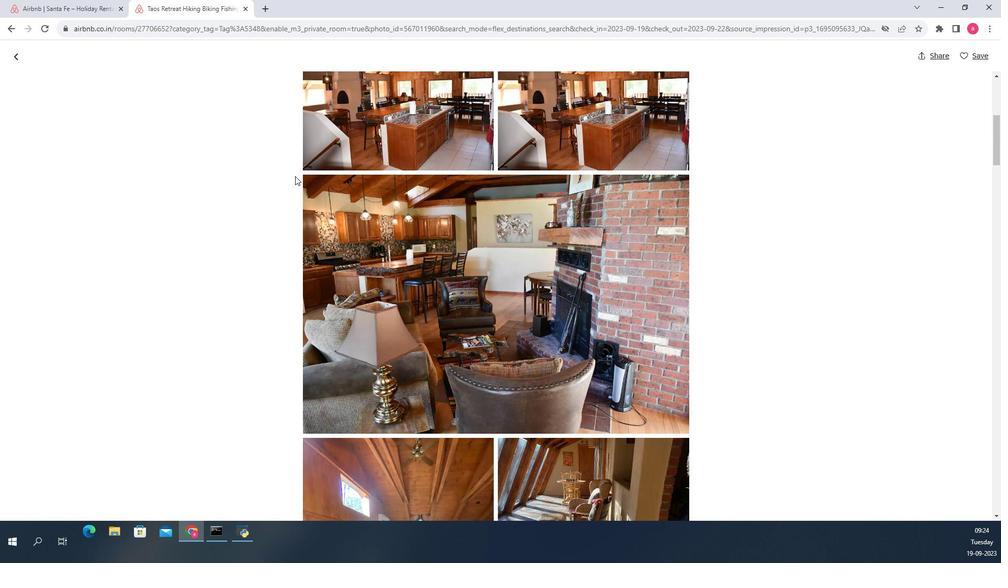 
Action: Mouse scrolled (297, 172) with delta (0, 0)
Screenshot: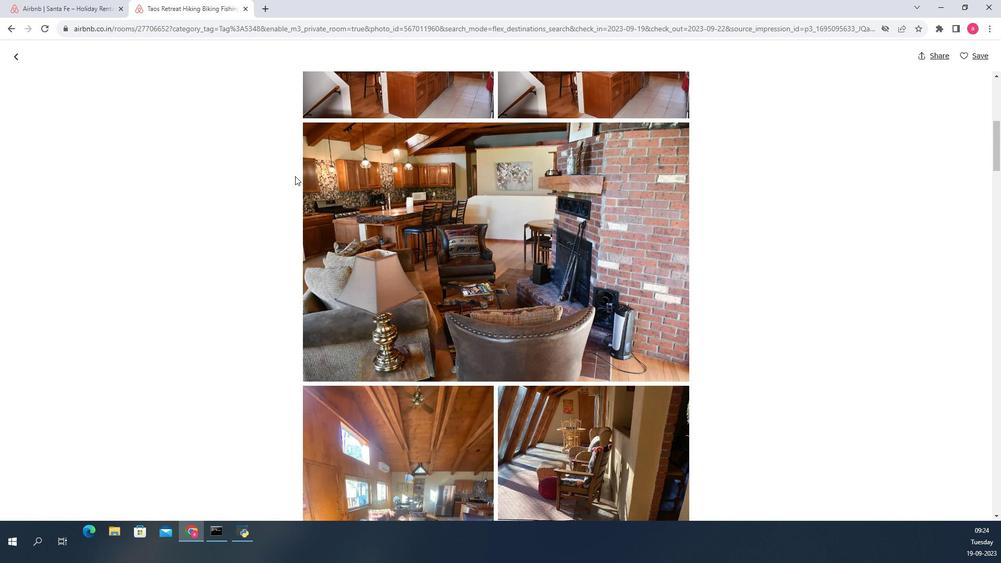
Action: Mouse scrolled (297, 172) with delta (0, 0)
Screenshot: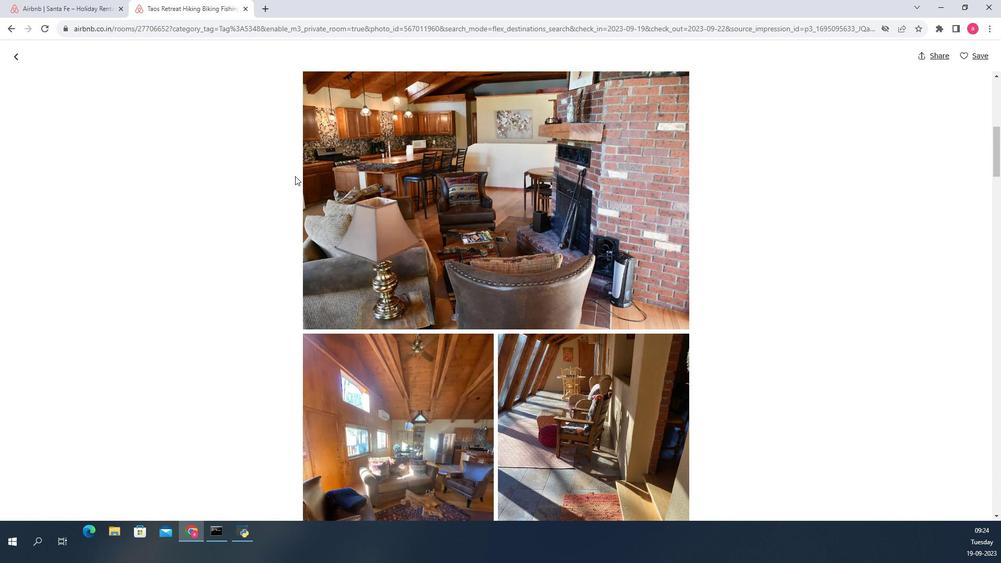 
Action: Mouse scrolled (297, 172) with delta (0, 0)
Screenshot: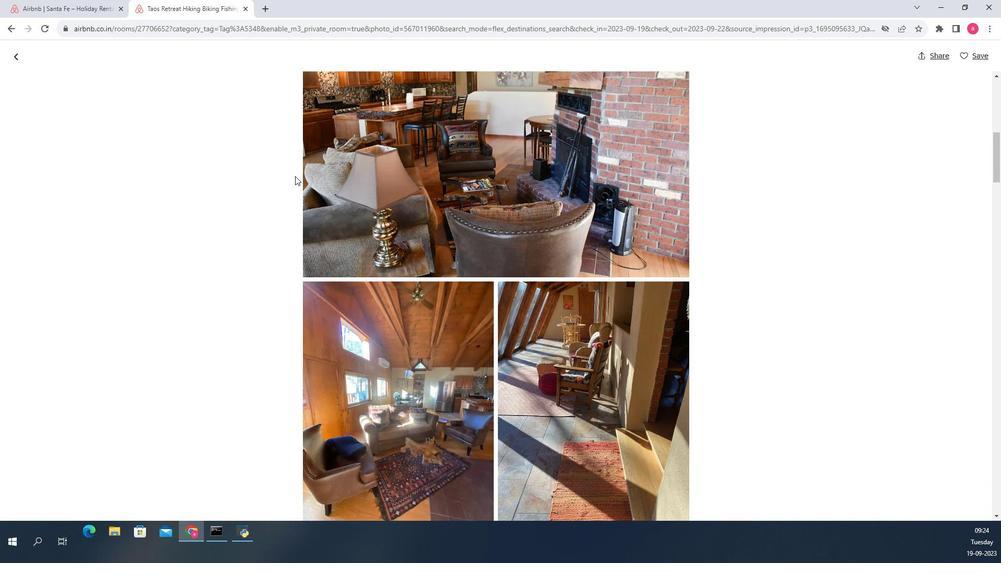 
Action: Mouse scrolled (297, 172) with delta (0, 0)
Screenshot: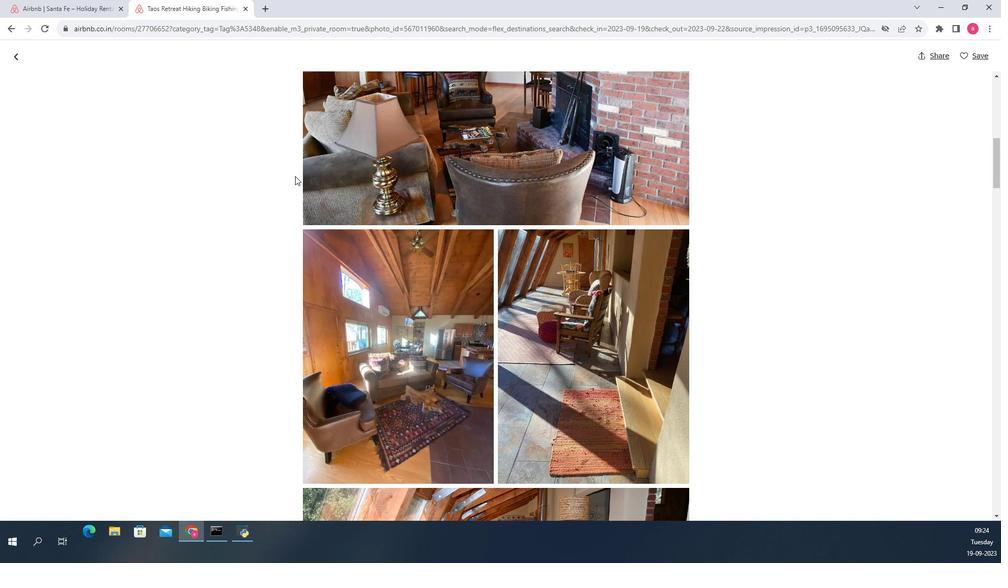 
Action: Mouse scrolled (297, 172) with delta (0, 0)
Screenshot: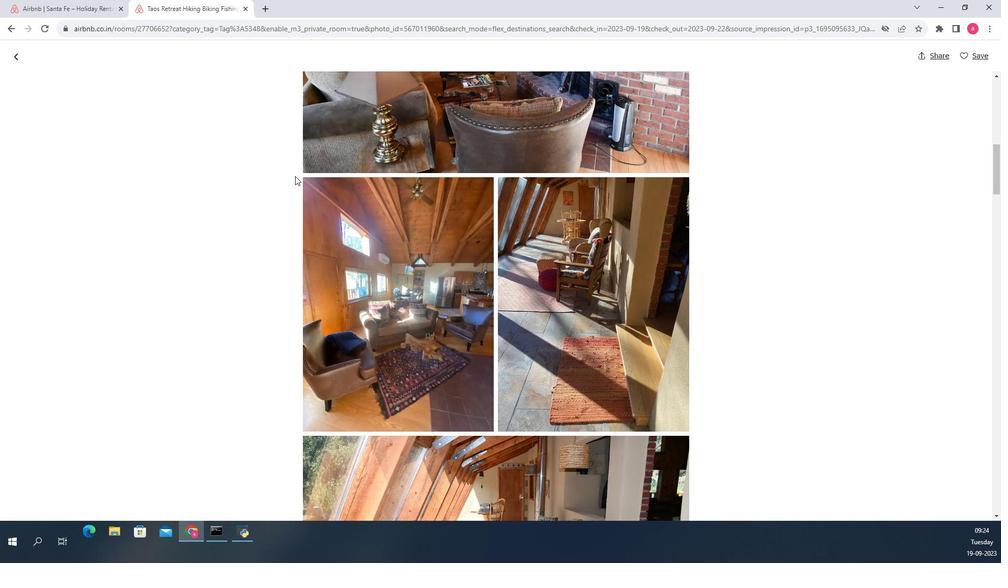 
Action: Mouse scrolled (297, 172) with delta (0, 0)
Screenshot: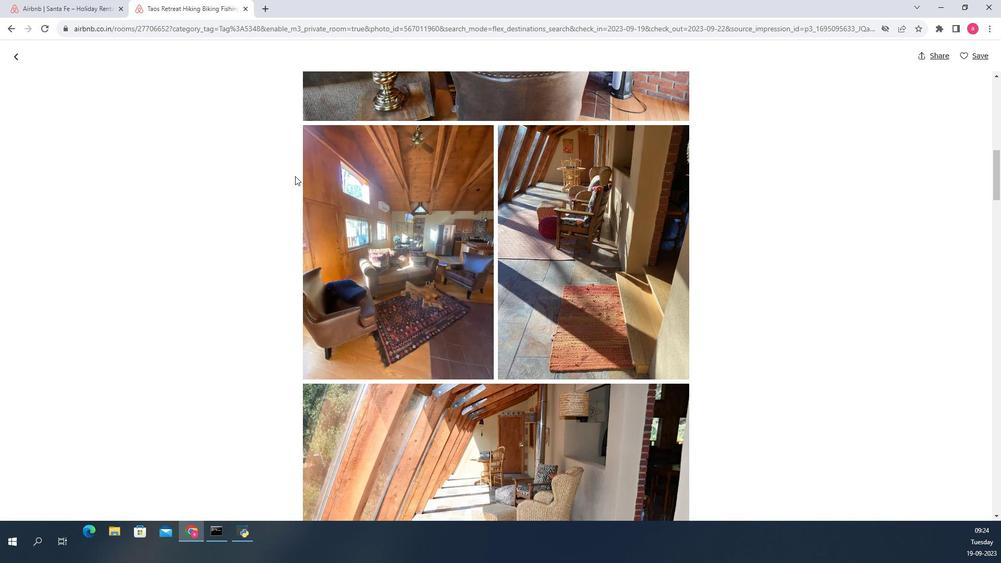 
Action: Mouse scrolled (297, 172) with delta (0, 0)
Screenshot: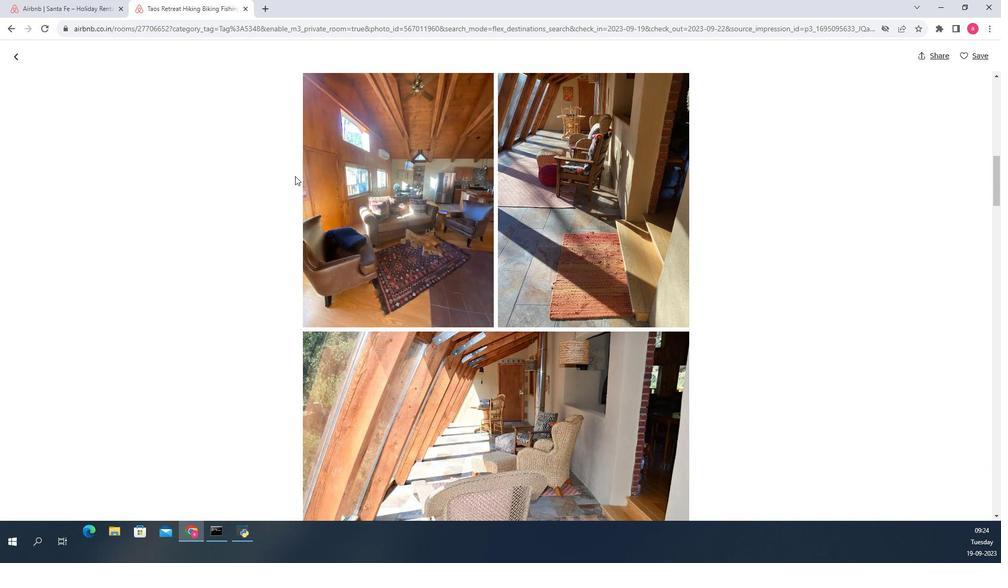 
Action: Mouse scrolled (297, 172) with delta (0, 0)
Screenshot: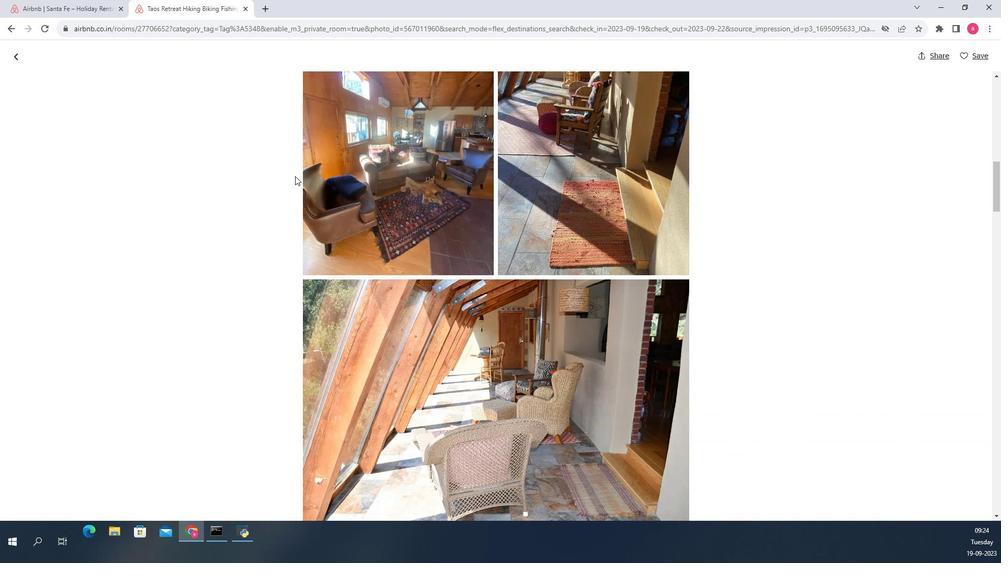 
Action: Mouse scrolled (297, 172) with delta (0, 0)
Screenshot: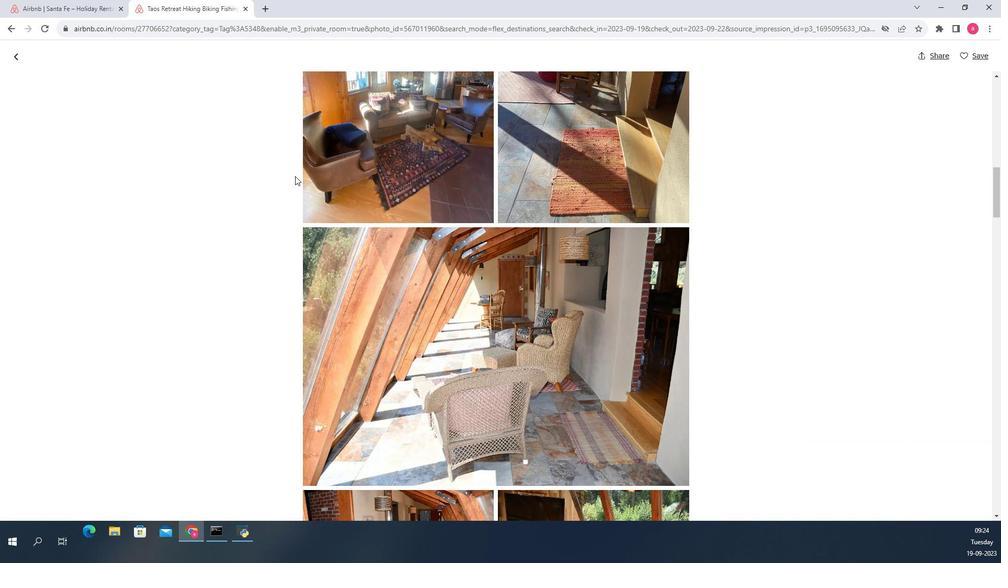 
Action: Mouse scrolled (297, 172) with delta (0, 0)
Screenshot: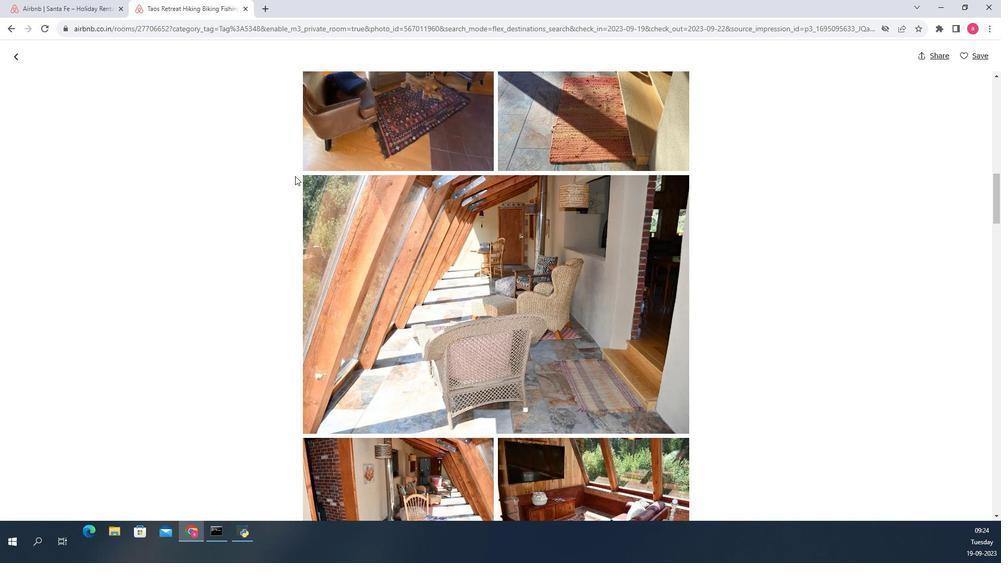 
Action: Mouse scrolled (297, 172) with delta (0, 0)
Screenshot: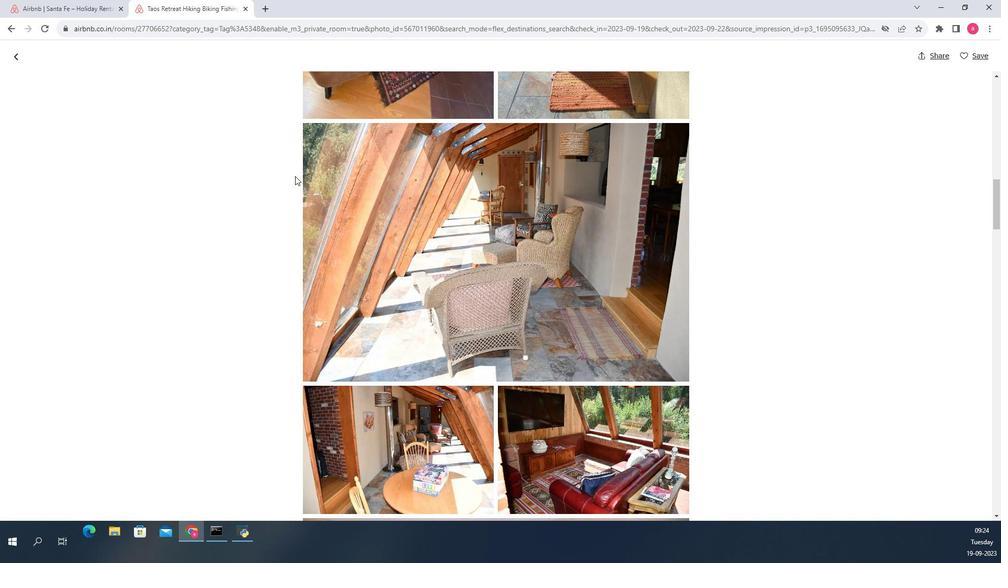 
Action: Mouse scrolled (297, 172) with delta (0, 0)
Screenshot: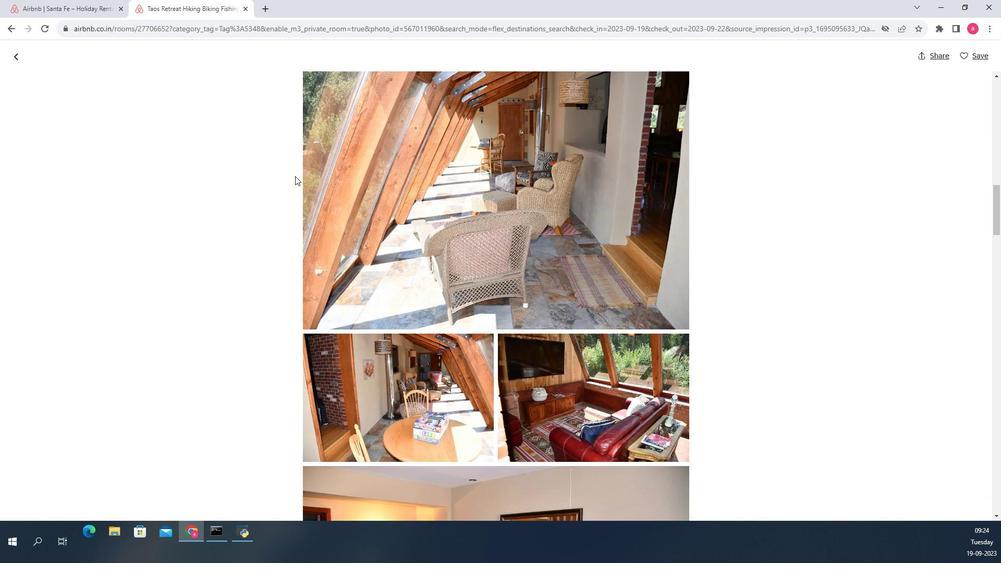 
Action: Mouse scrolled (297, 172) with delta (0, 0)
Screenshot: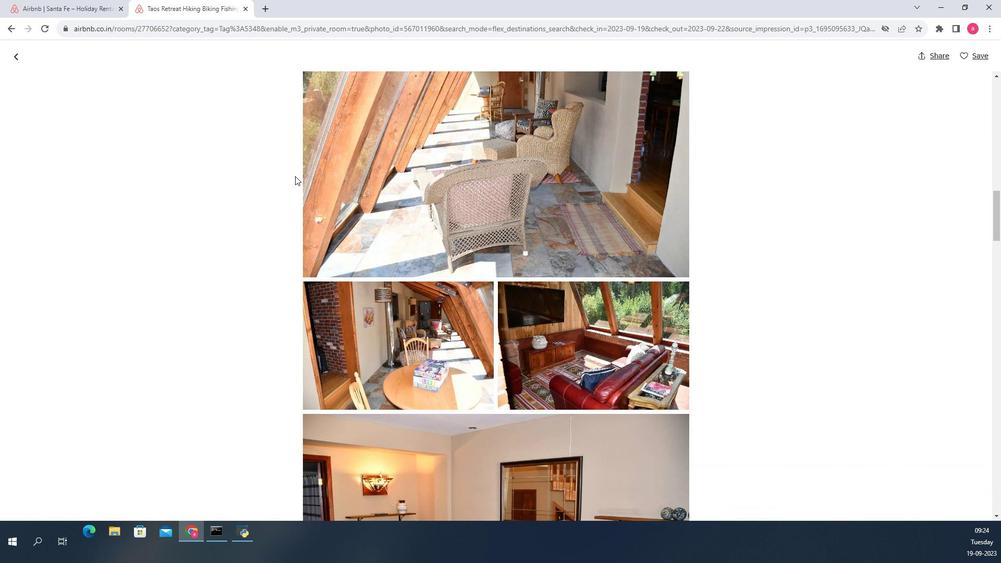 
Action: Mouse scrolled (297, 172) with delta (0, 0)
Screenshot: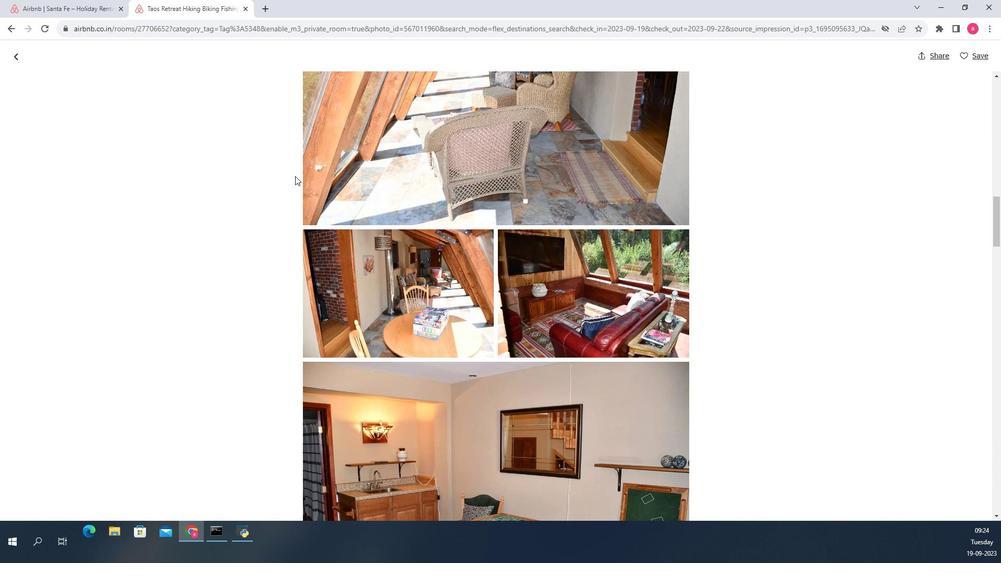 
Action: Mouse scrolled (297, 172) with delta (0, 0)
Screenshot: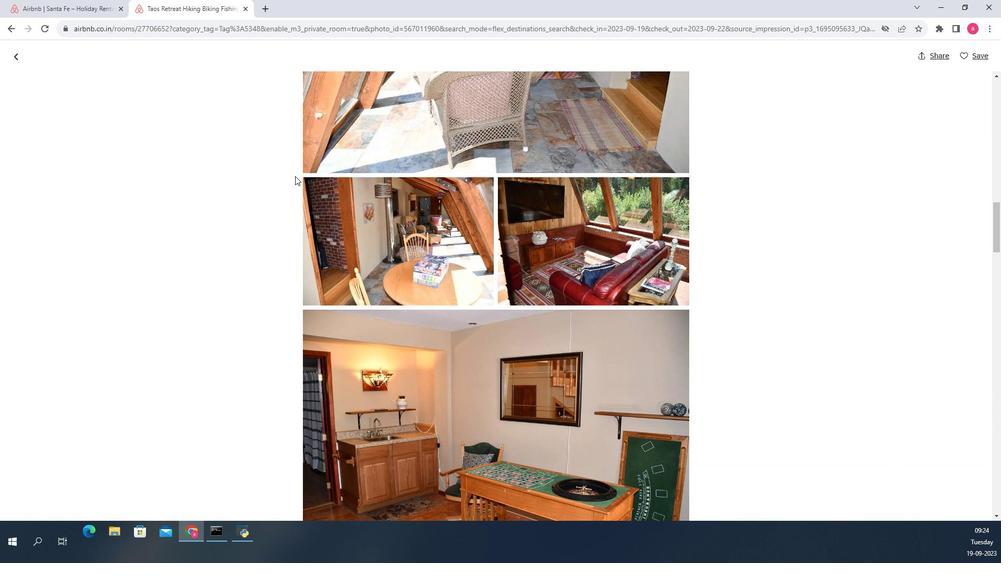 
Action: Mouse scrolled (297, 172) with delta (0, 0)
Screenshot: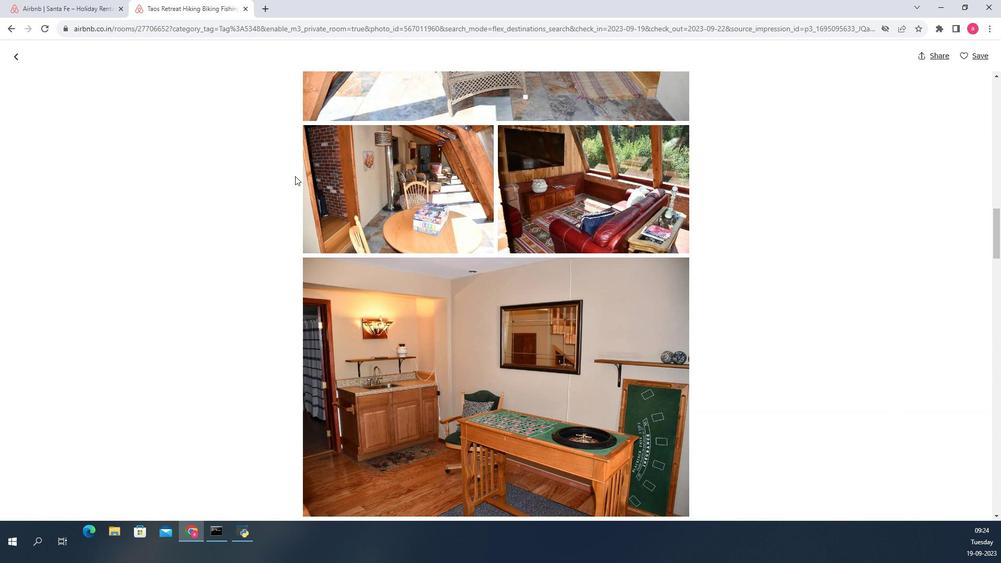 
Action: Mouse scrolled (297, 172) with delta (0, 0)
Screenshot: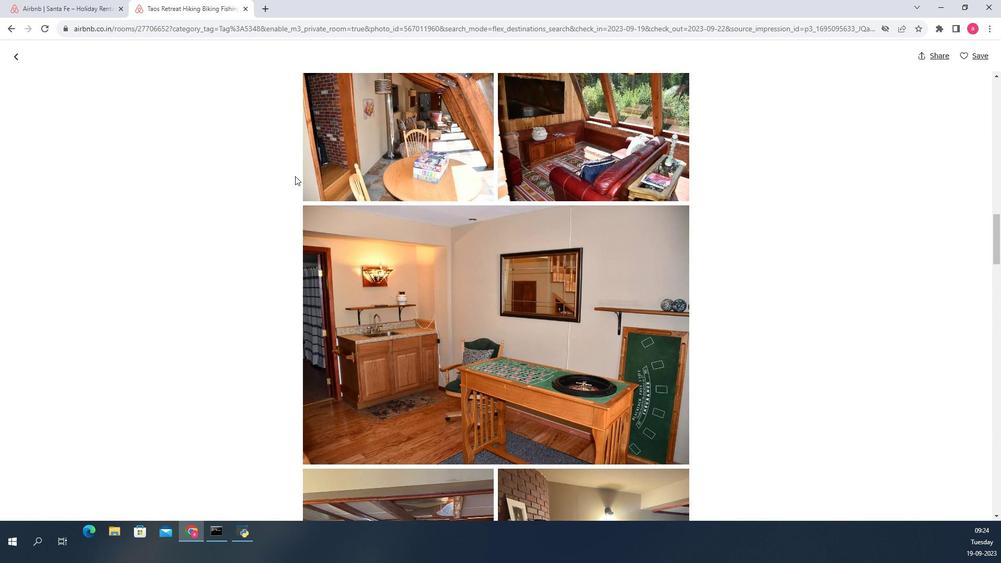 
Action: Mouse scrolled (297, 172) with delta (0, 0)
Screenshot: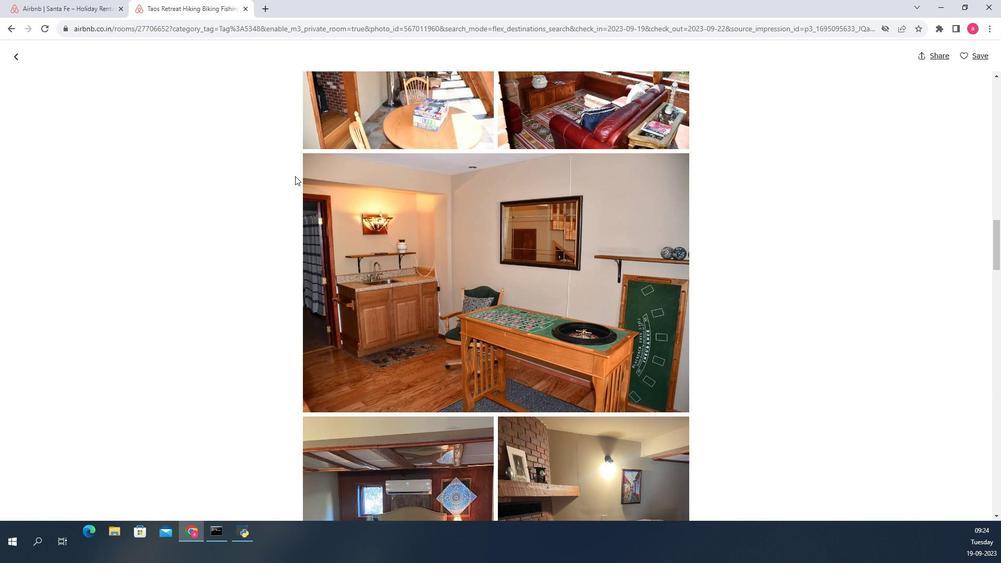 
Action: Mouse scrolled (297, 172) with delta (0, 0)
Screenshot: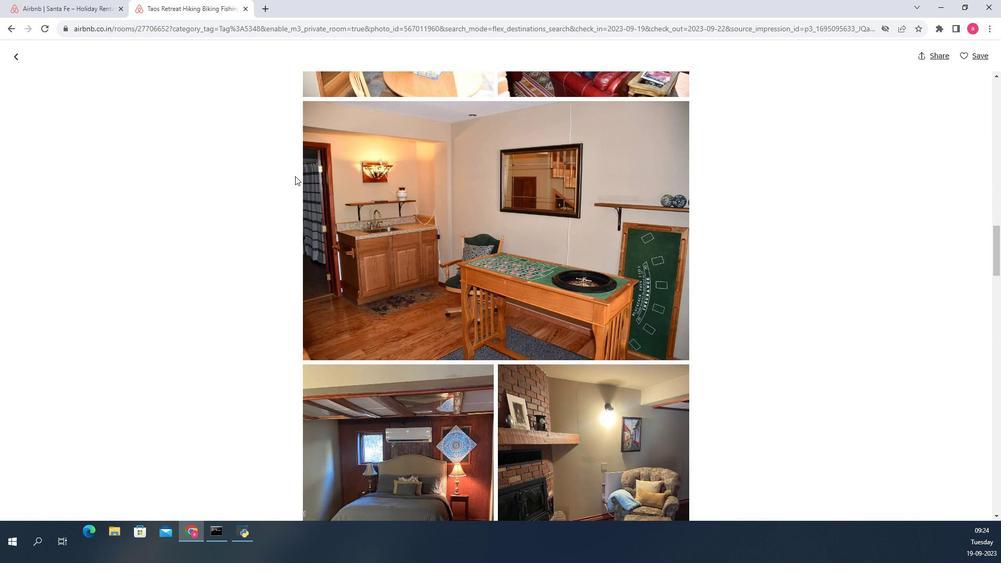 
Action: Mouse scrolled (297, 172) with delta (0, 0)
Screenshot: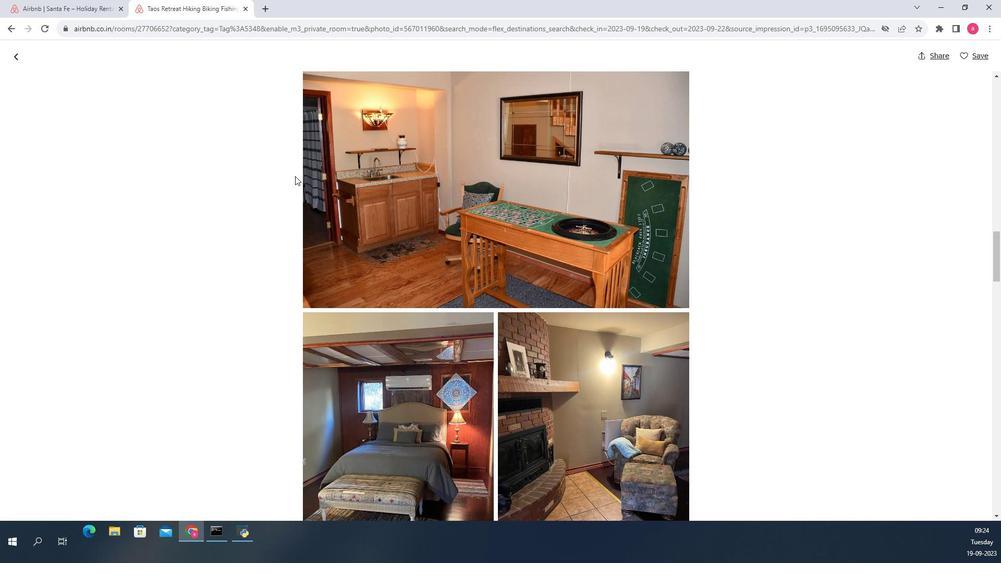 
Action: Mouse scrolled (297, 172) with delta (0, 0)
Screenshot: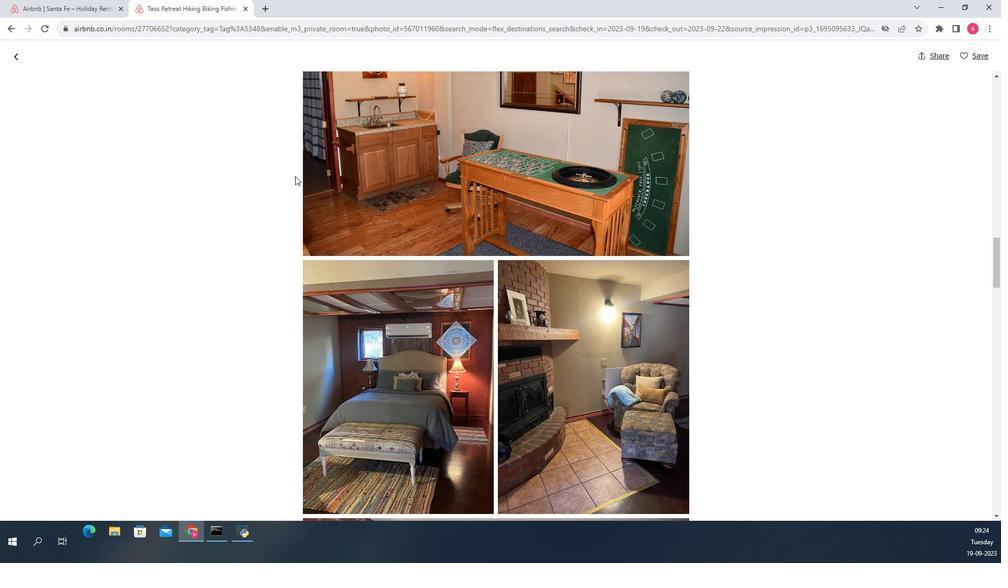 
Action: Mouse scrolled (297, 172) with delta (0, 0)
Screenshot: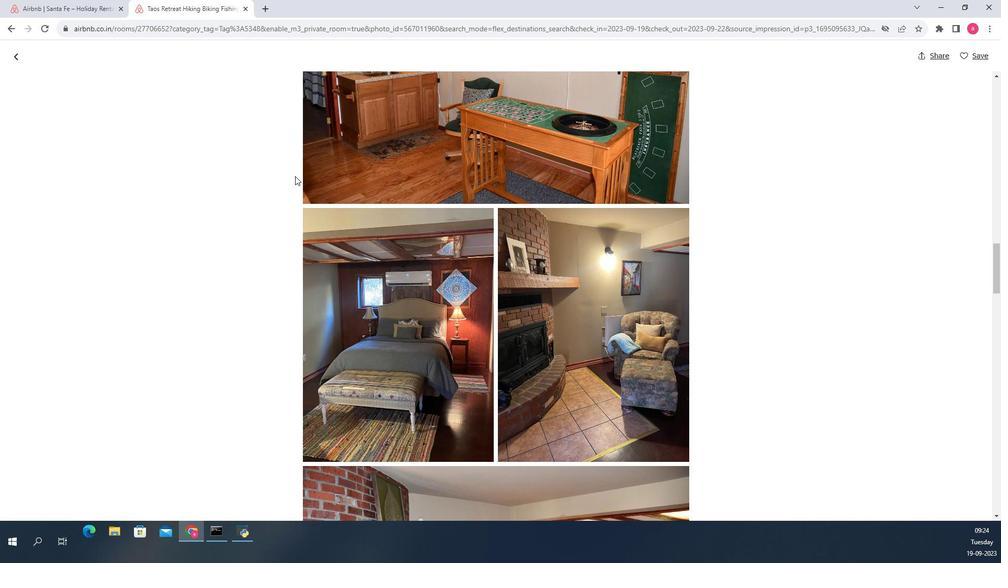 
Action: Mouse scrolled (297, 172) with delta (0, 0)
Screenshot: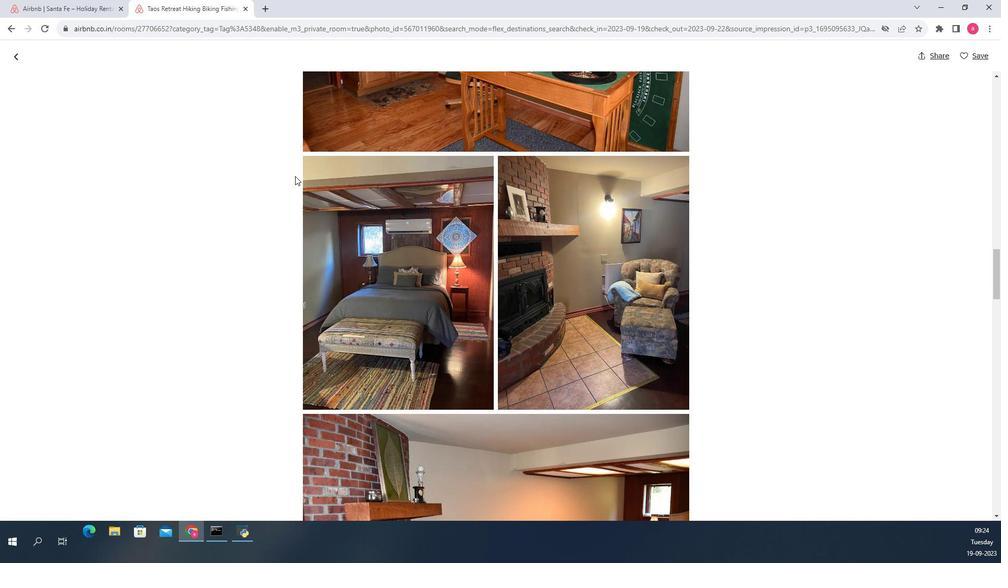 
Action: Mouse scrolled (297, 172) with delta (0, 0)
Screenshot: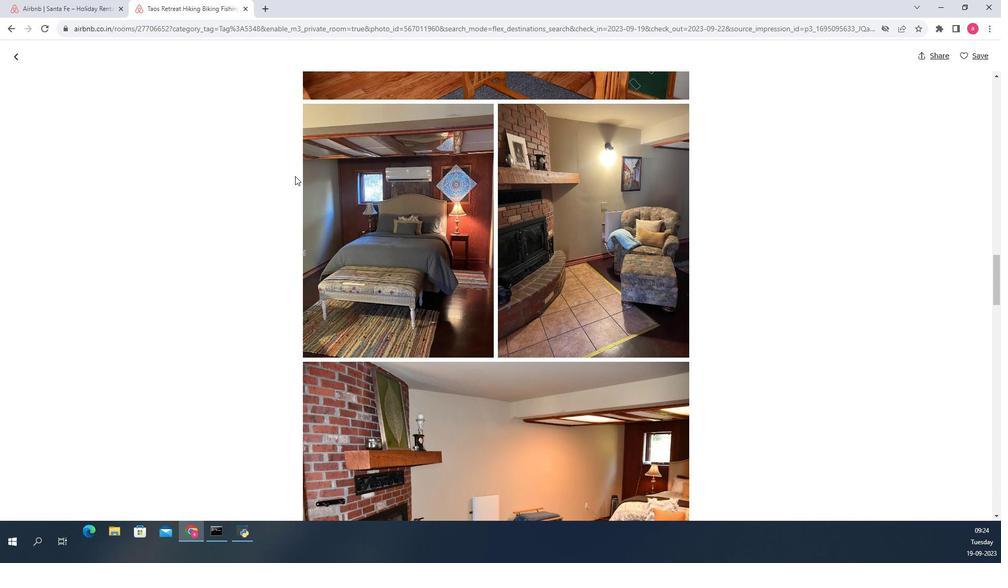
Action: Mouse scrolled (297, 172) with delta (0, 0)
Screenshot: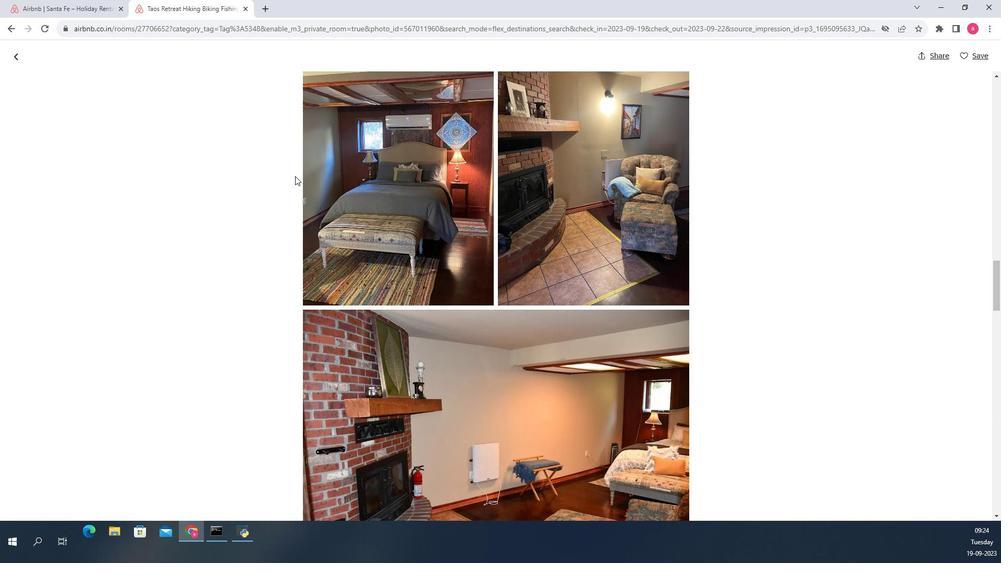 
Action: Mouse scrolled (297, 172) with delta (0, 0)
Screenshot: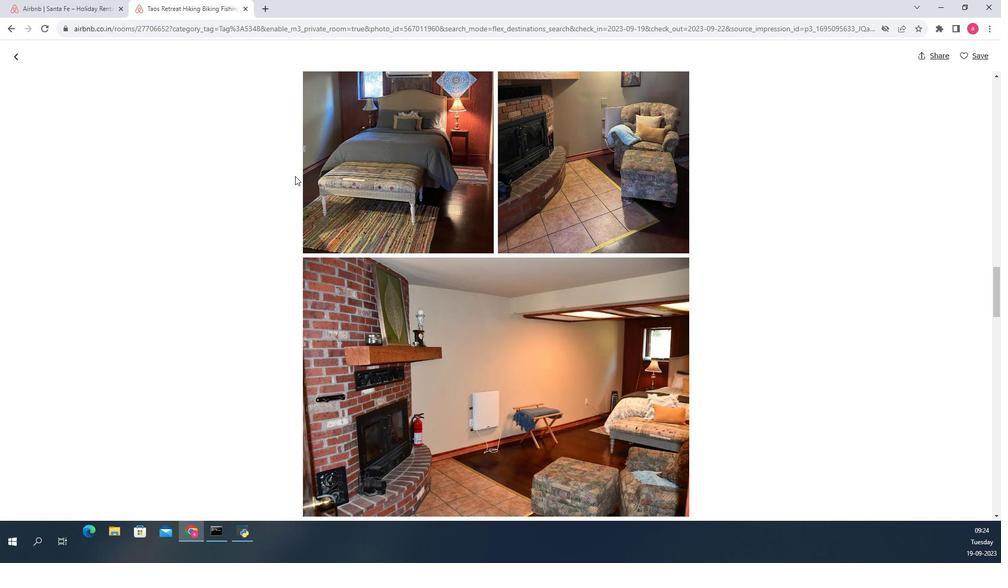 
Action: Mouse scrolled (297, 172) with delta (0, 0)
Screenshot: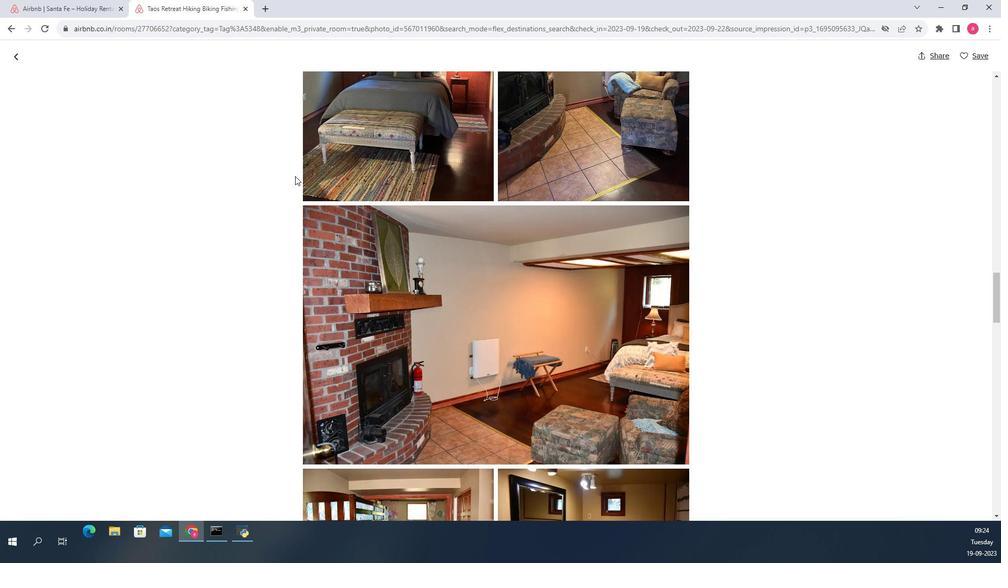 
Action: Mouse scrolled (297, 172) with delta (0, 0)
Screenshot: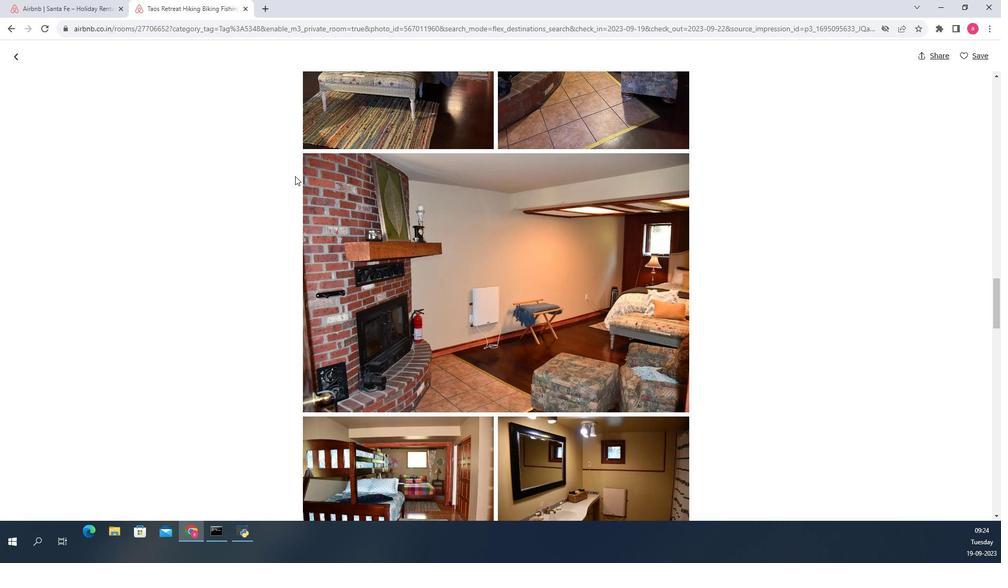 
Action: Mouse scrolled (297, 172) with delta (0, 0)
Screenshot: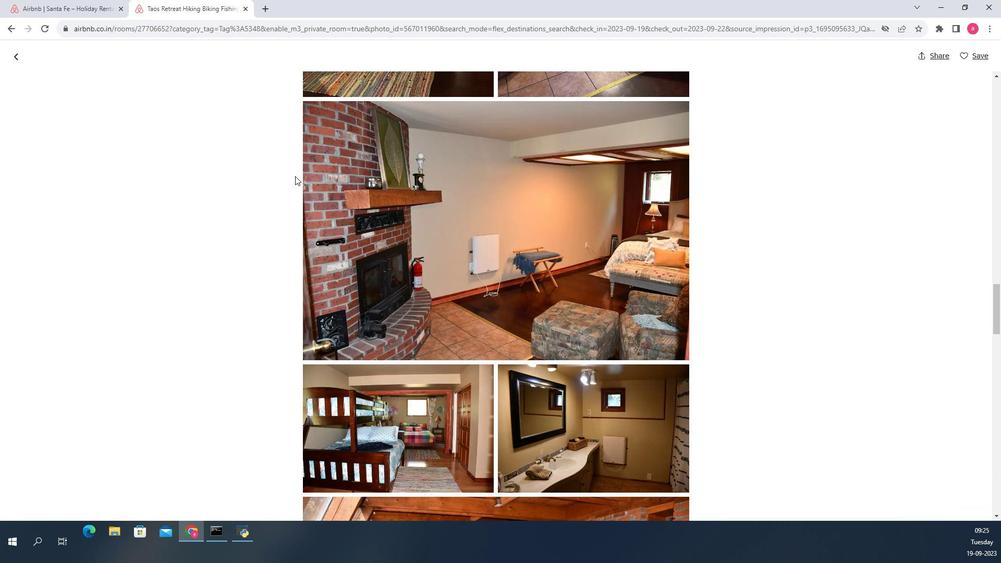 
Action: Mouse scrolled (297, 172) with delta (0, 0)
Screenshot: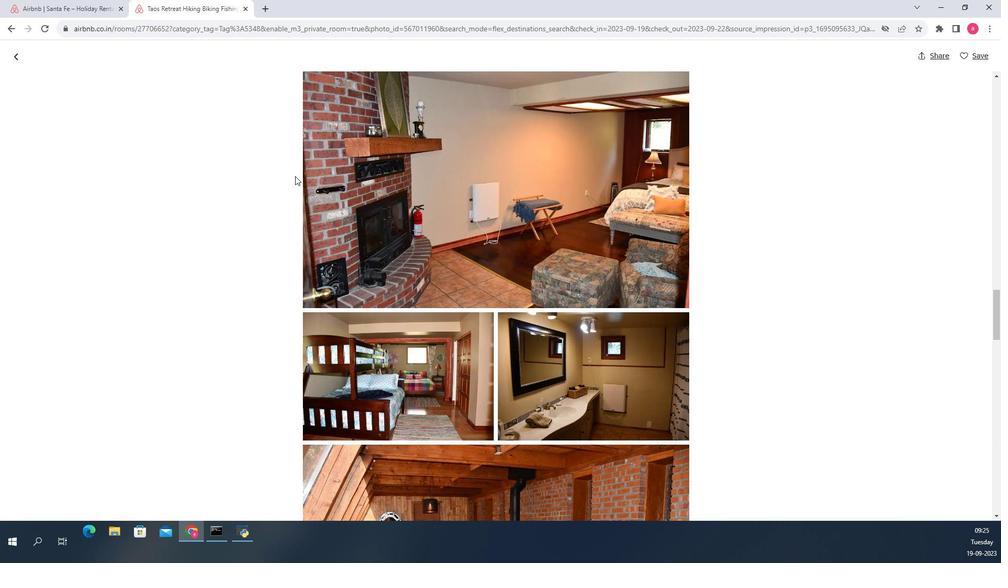 
Action: Mouse scrolled (297, 172) with delta (0, 0)
Screenshot: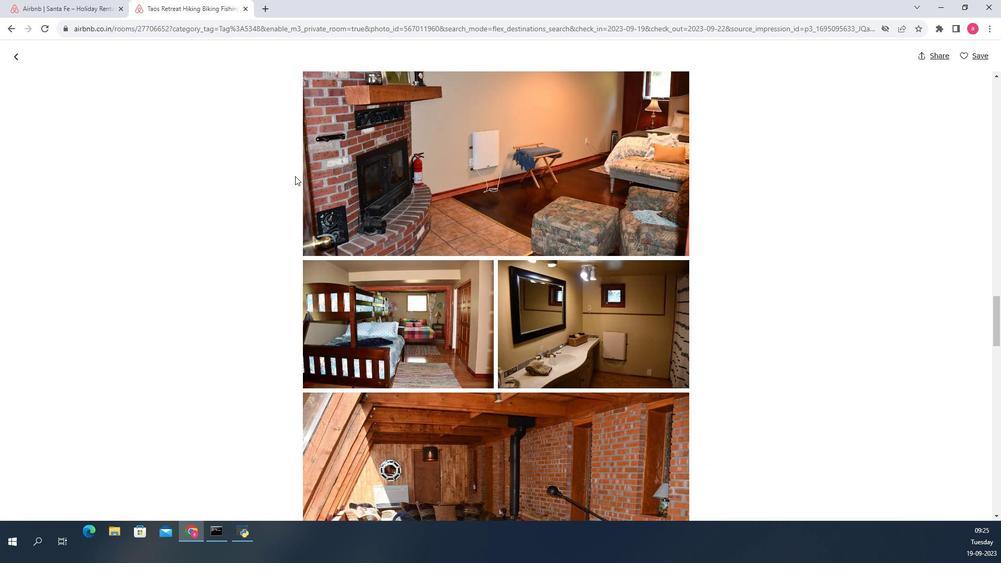 
Action: Mouse moved to (297, 173)
Screenshot: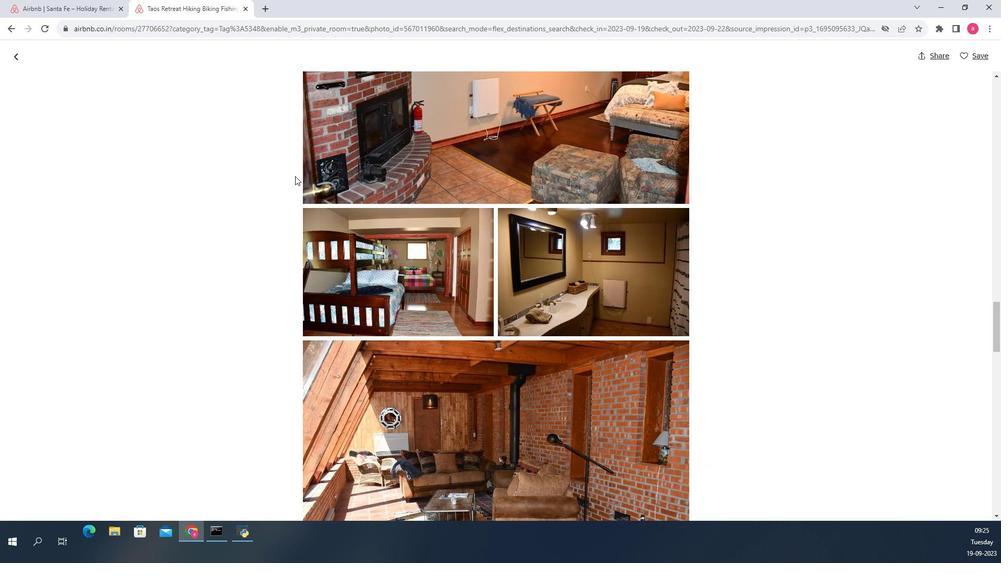 
Action: Mouse scrolled (297, 172) with delta (0, 0)
Screenshot: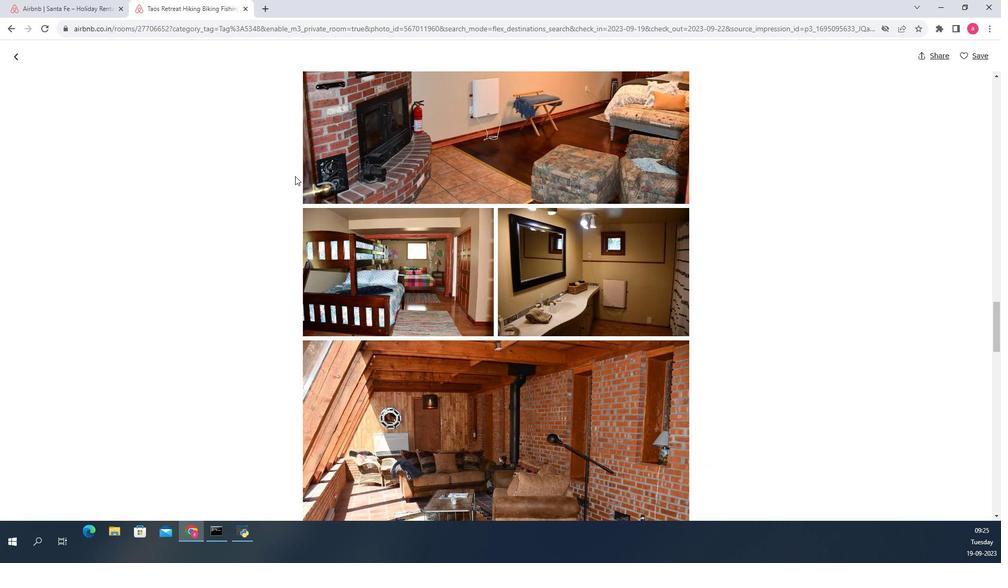 
Action: Mouse moved to (297, 173)
Screenshot: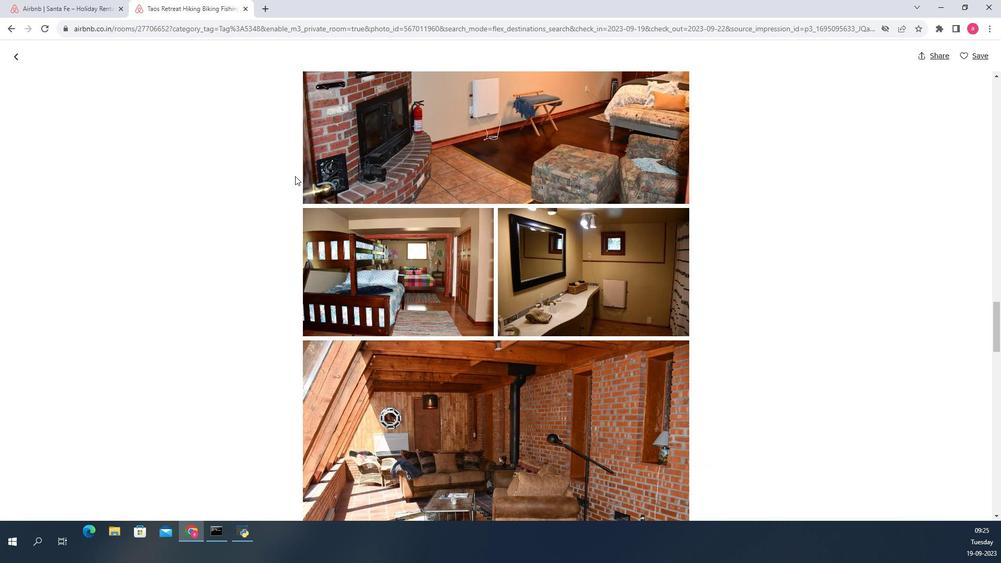 
Action: Mouse scrolled (297, 172) with delta (0, 0)
Screenshot: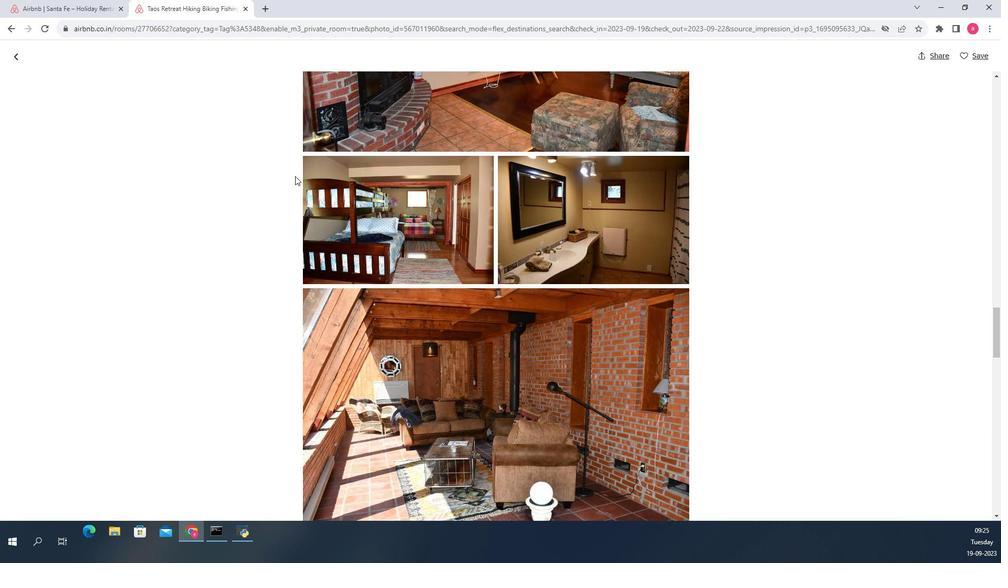 
Action: Mouse scrolled (297, 172) with delta (0, 0)
Screenshot: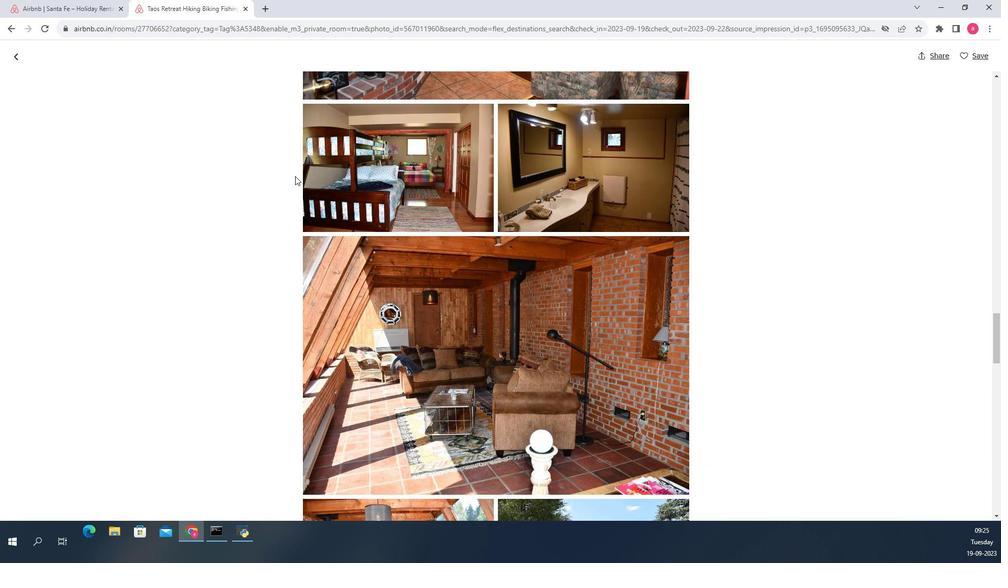 
Action: Mouse scrolled (297, 172) with delta (0, 0)
Screenshot: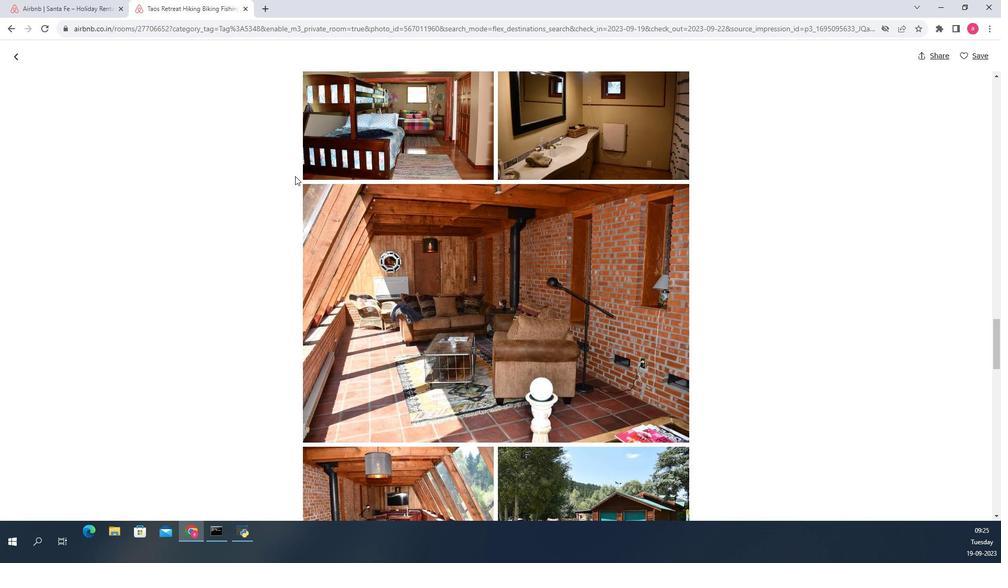 
Action: Mouse scrolled (297, 172) with delta (0, 0)
Screenshot: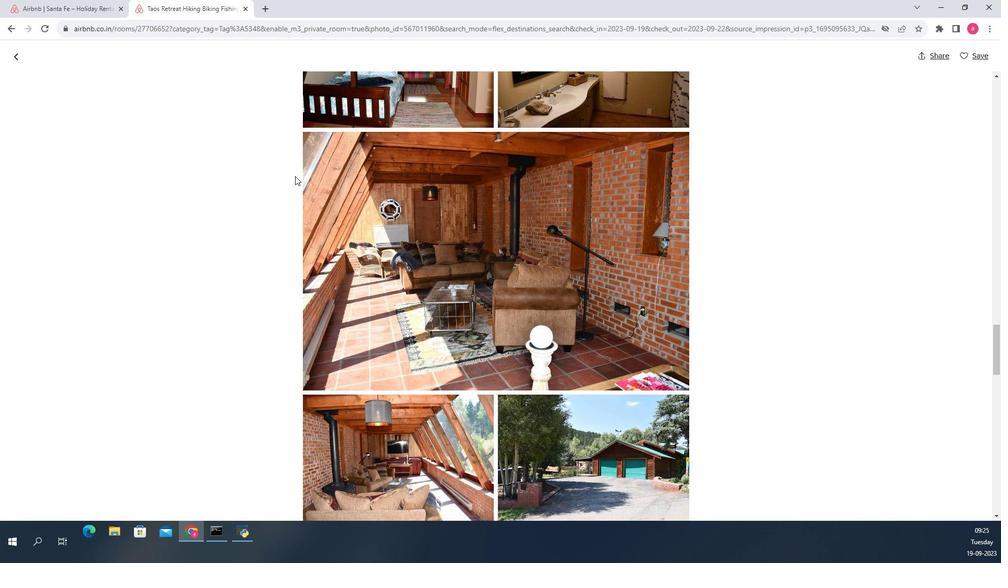 
Action: Mouse scrolled (297, 172) with delta (0, 0)
Screenshot: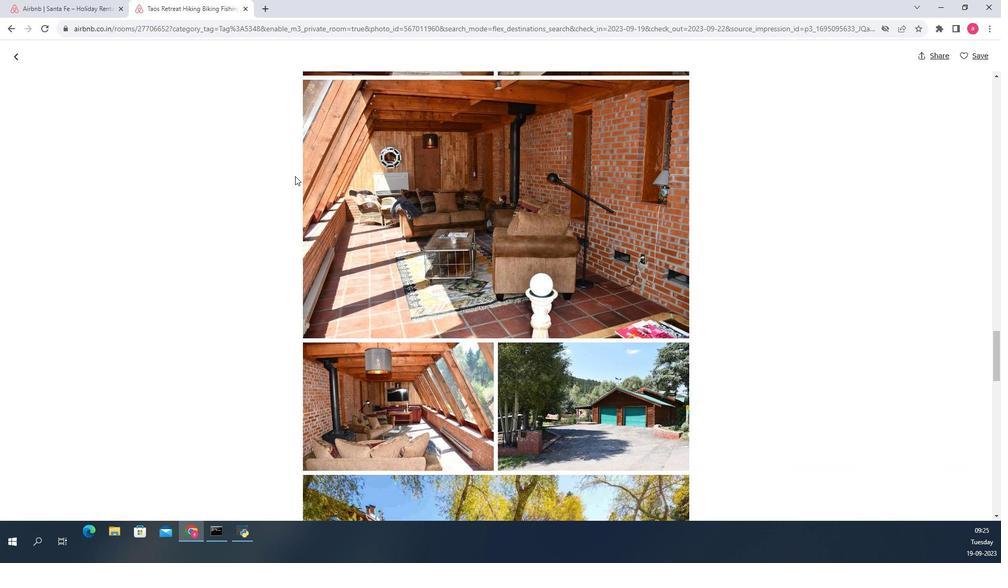 
Action: Mouse scrolled (297, 172) with delta (0, 0)
Screenshot: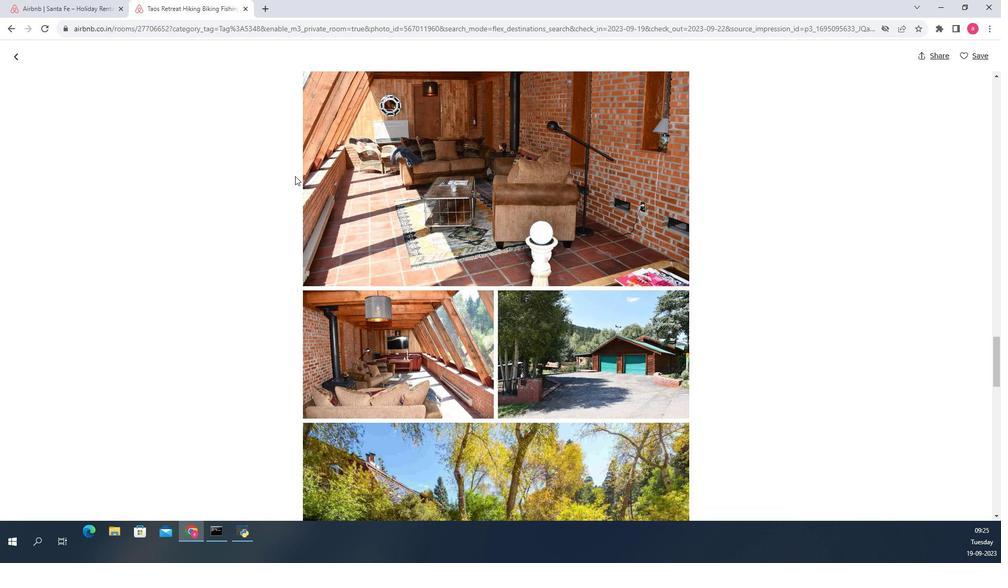
Action: Mouse scrolled (297, 172) with delta (0, 0)
Screenshot: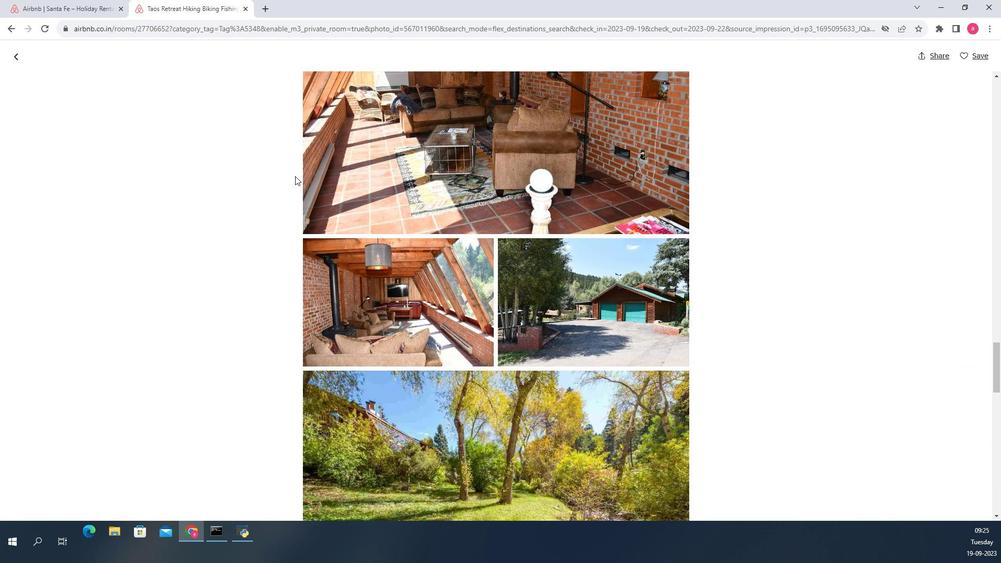 
Action: Mouse scrolled (297, 172) with delta (0, 0)
Screenshot: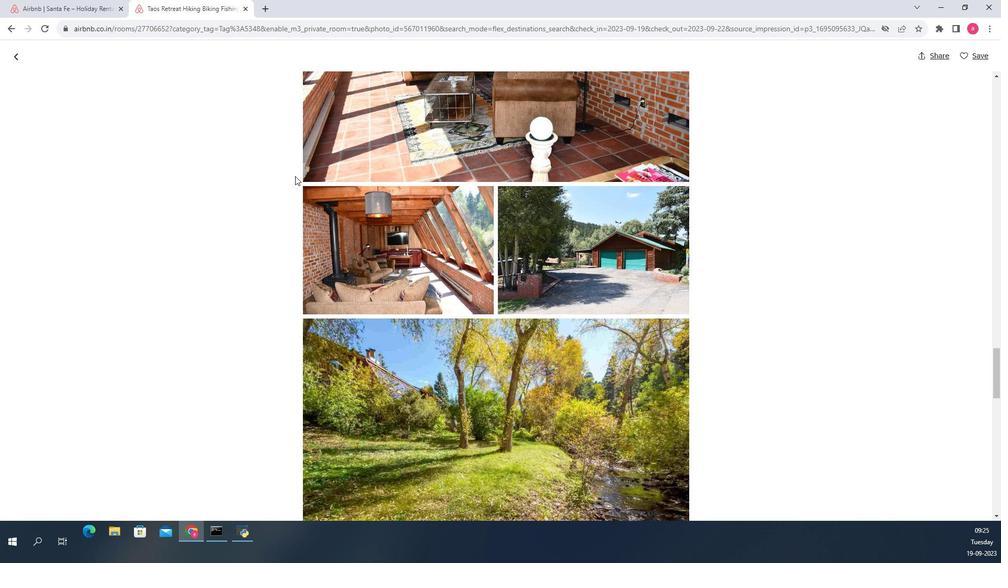 
Action: Mouse scrolled (297, 172) with delta (0, 0)
Screenshot: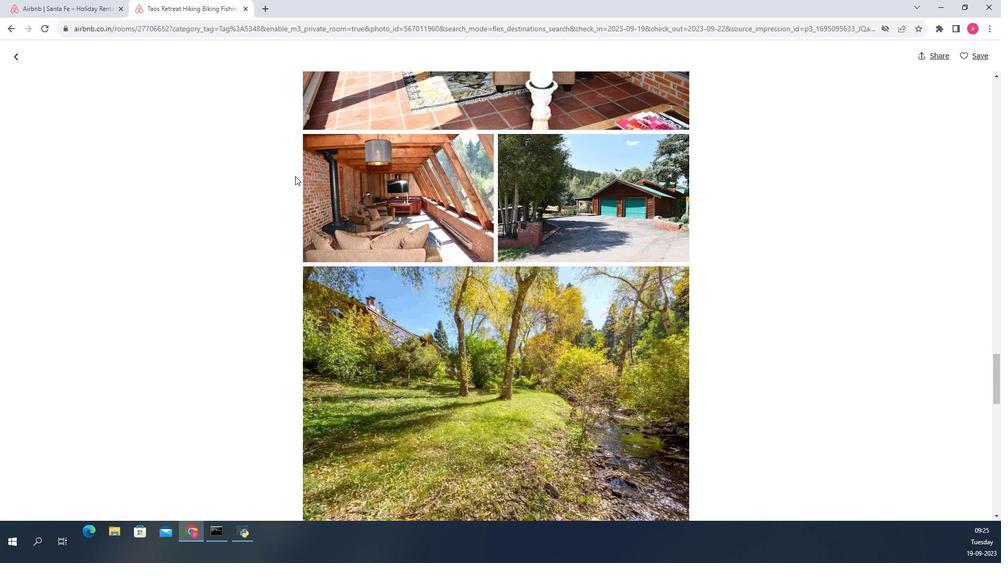 
Action: Mouse scrolled (297, 172) with delta (0, 0)
Screenshot: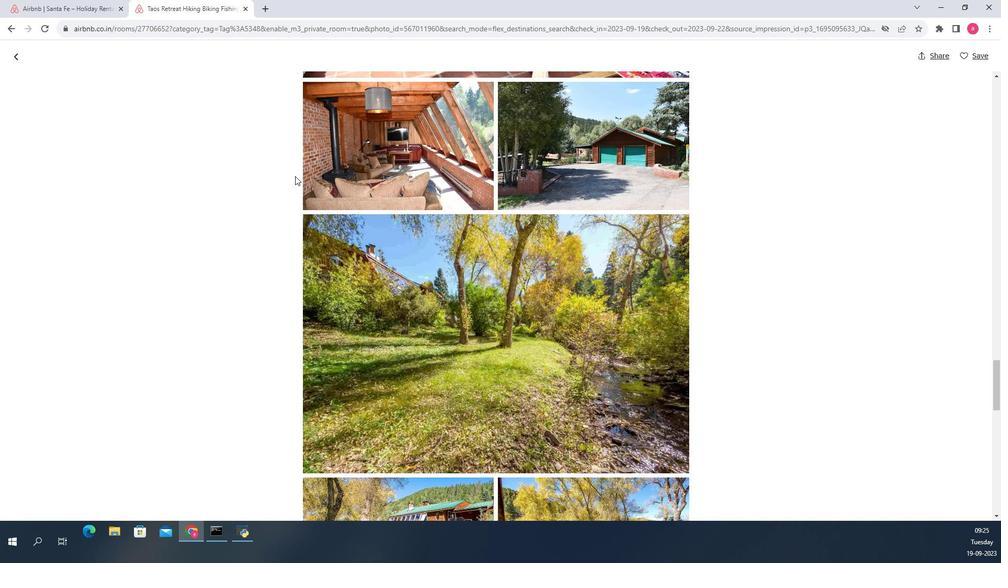 
Action: Mouse scrolled (297, 172) with delta (0, 0)
Screenshot: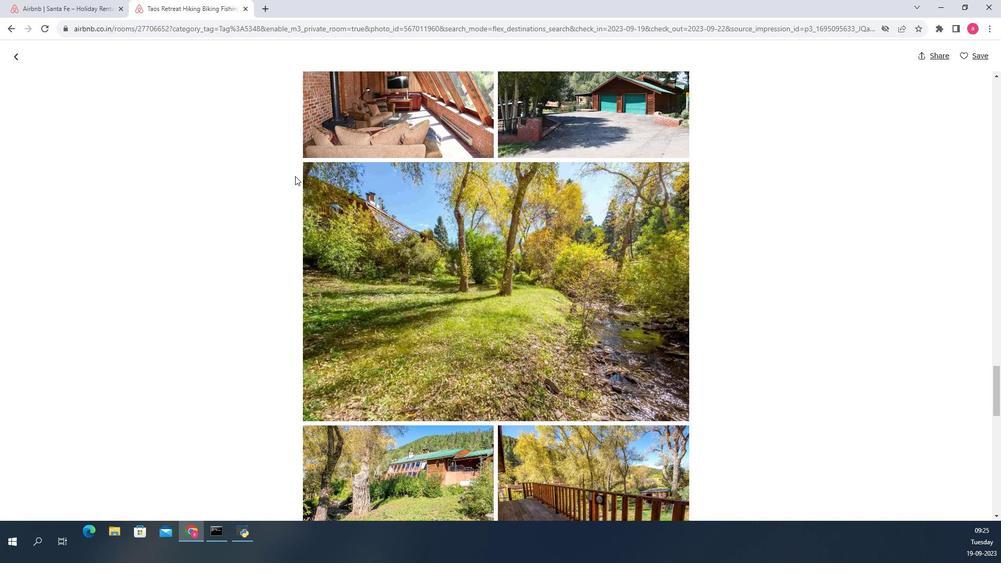 
Action: Mouse scrolled (297, 172) with delta (0, 0)
Screenshot: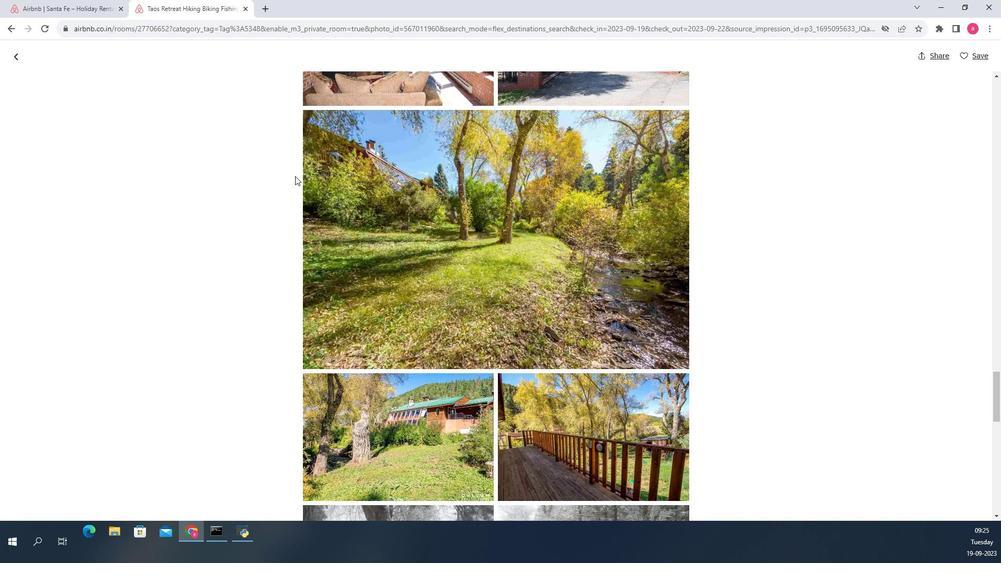 
Action: Mouse scrolled (297, 172) with delta (0, 0)
Screenshot: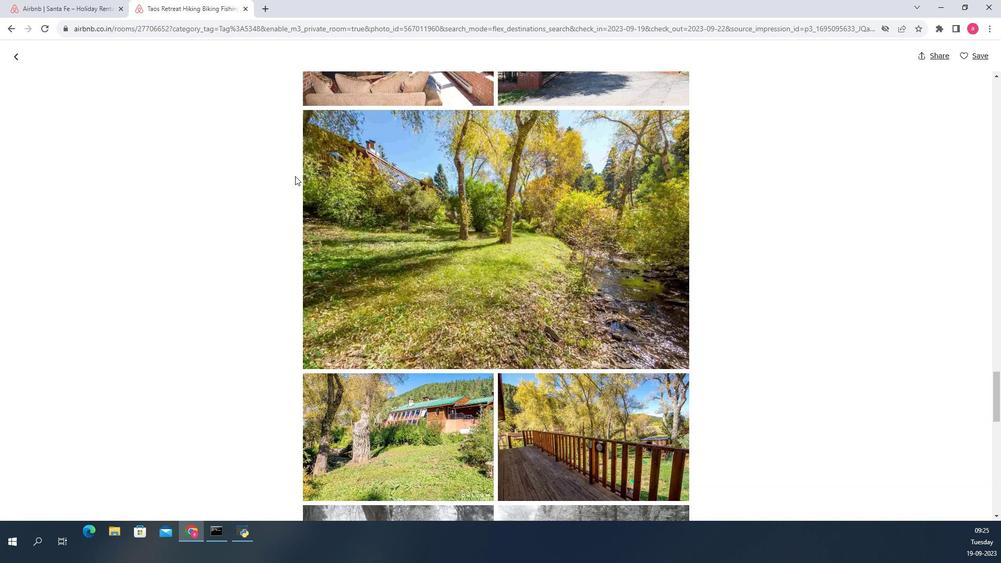 
Action: Mouse scrolled (297, 173) with delta (0, 0)
Screenshot: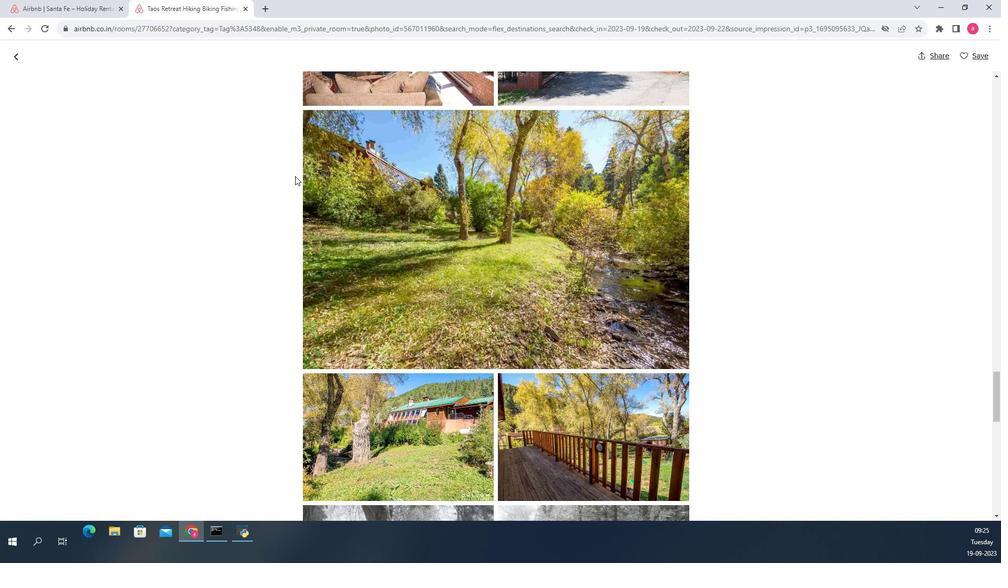 
Action: Mouse scrolled (297, 172) with delta (0, 0)
Screenshot: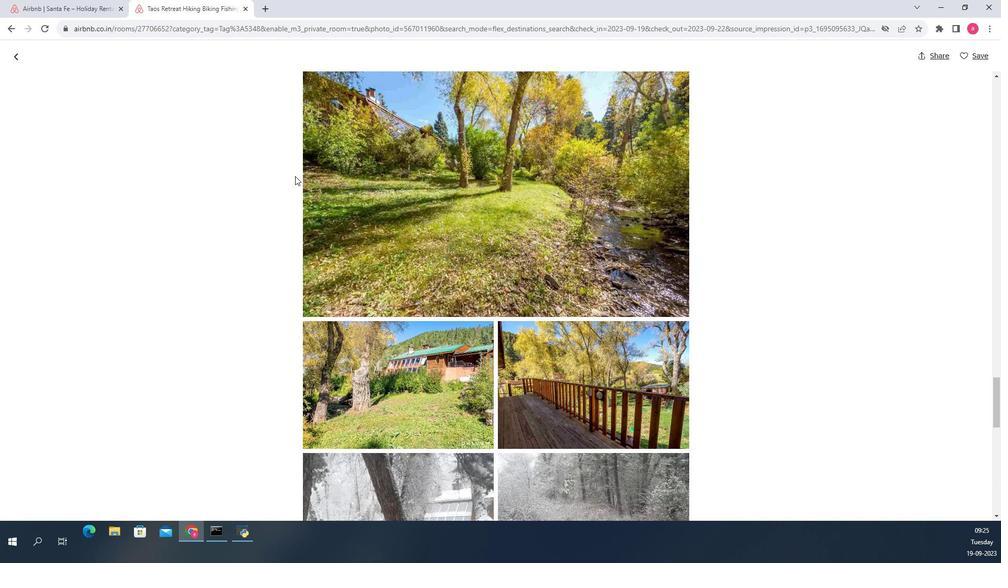 
Action: Mouse scrolled (297, 172) with delta (0, 0)
Screenshot: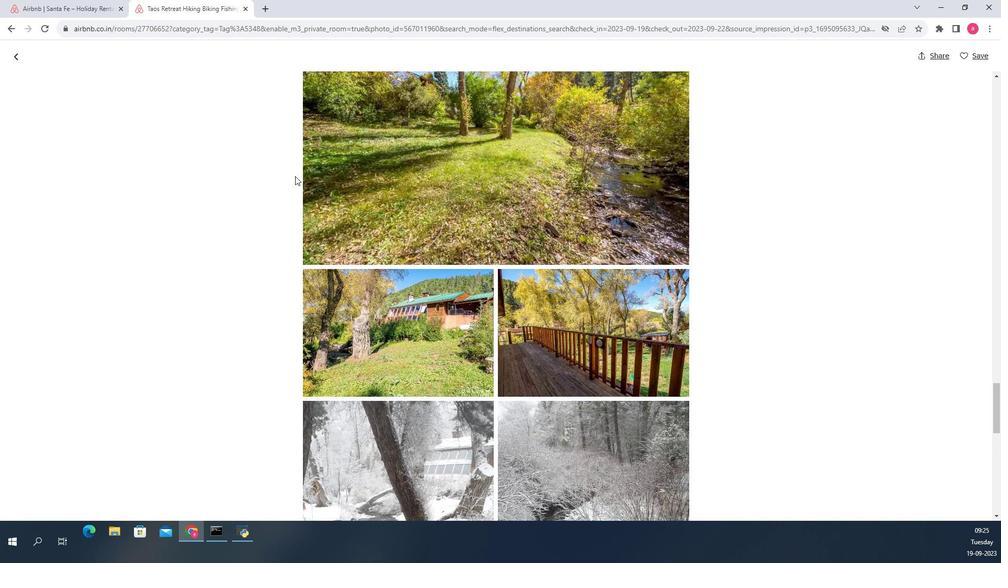 
Action: Mouse scrolled (297, 172) with delta (0, 0)
Screenshot: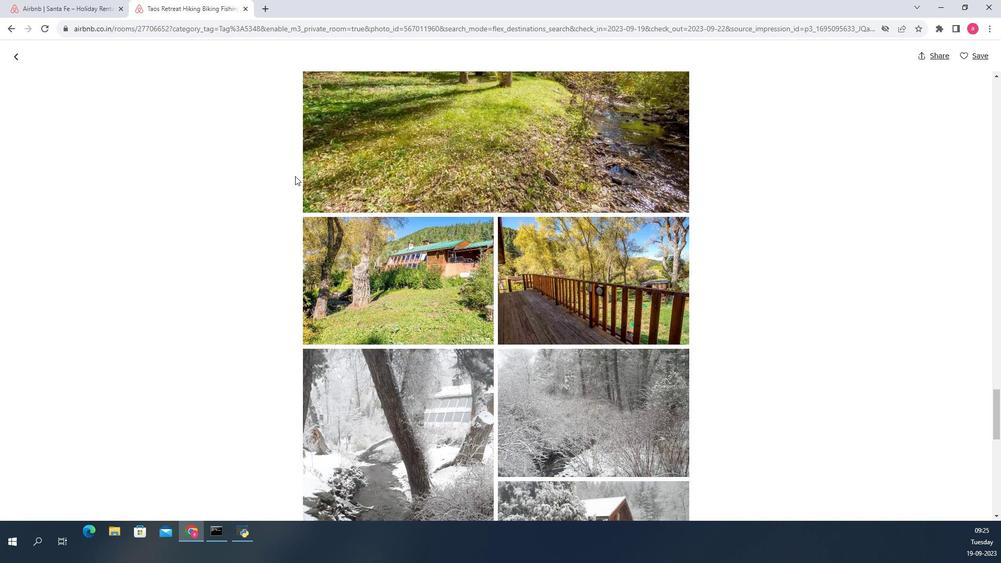 
Action: Mouse scrolled (297, 172) with delta (0, 0)
Screenshot: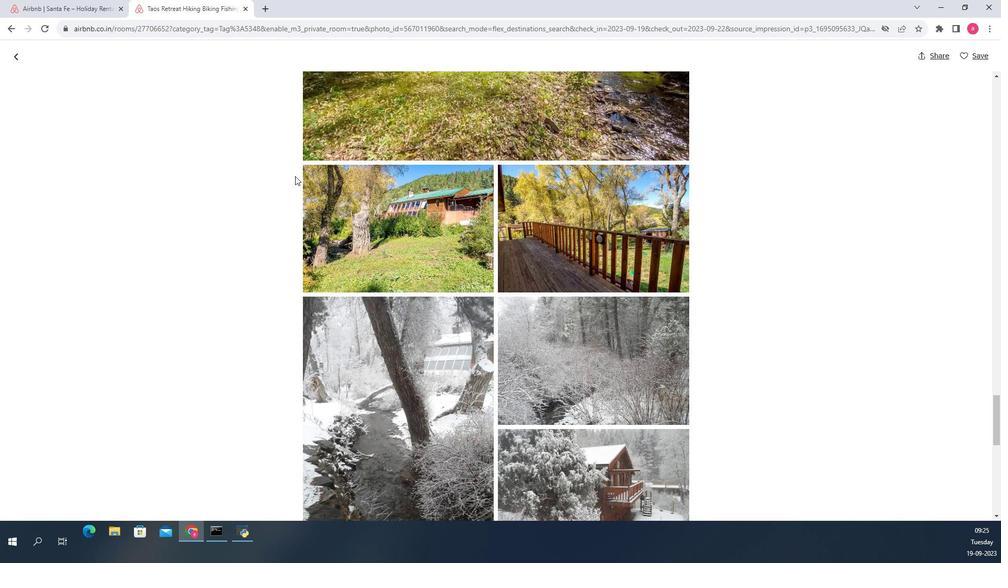 
Action: Mouse scrolled (297, 172) with delta (0, 0)
Screenshot: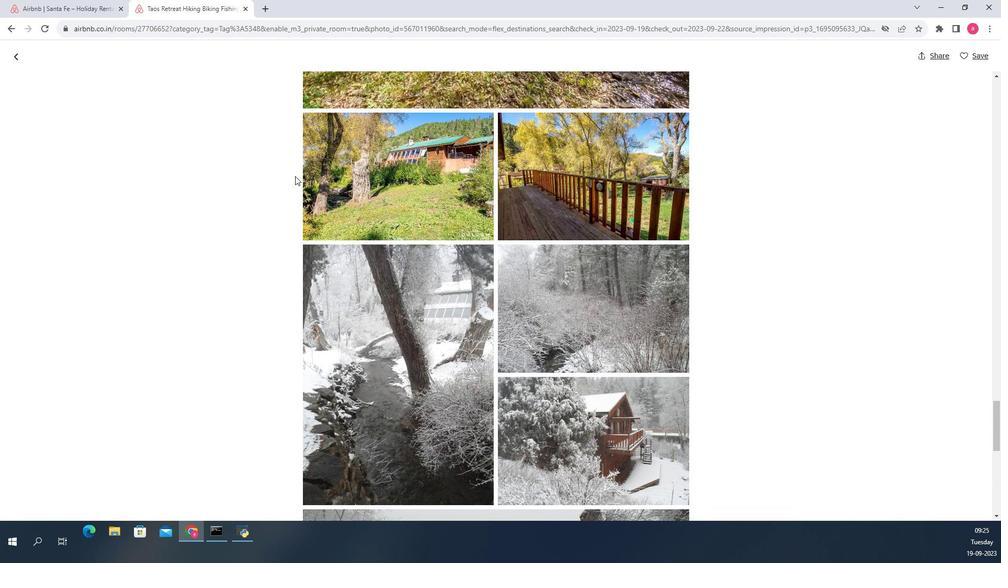
Action: Mouse scrolled (297, 172) with delta (0, 0)
Screenshot: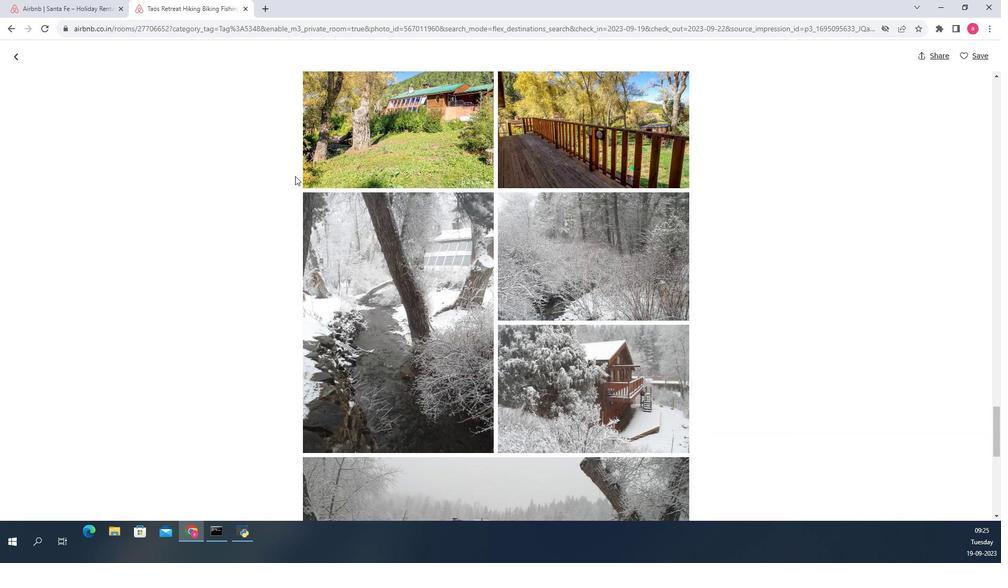 
Action: Mouse scrolled (297, 172) with delta (0, 0)
Screenshot: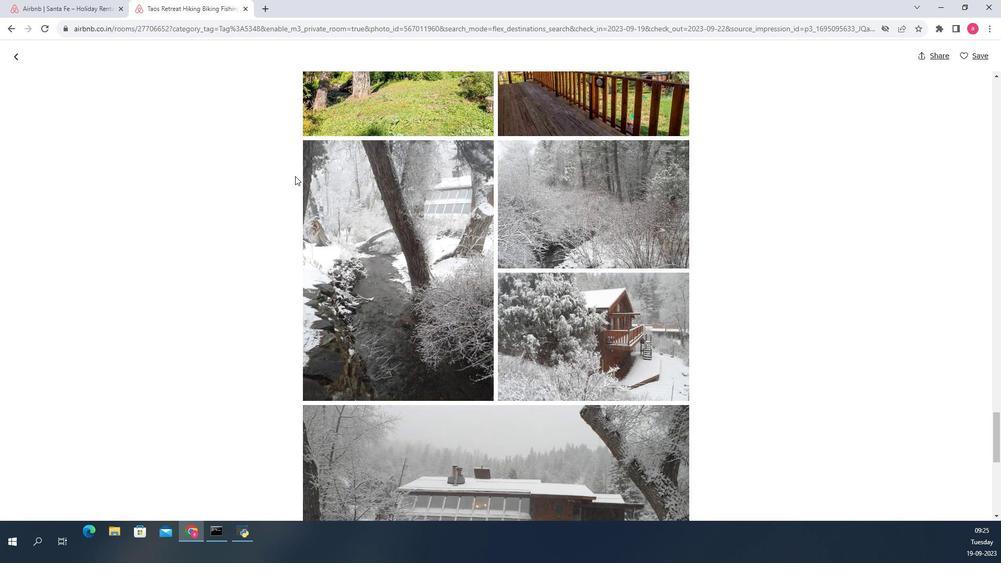 
Action: Mouse scrolled (297, 172) with delta (0, 0)
Screenshot: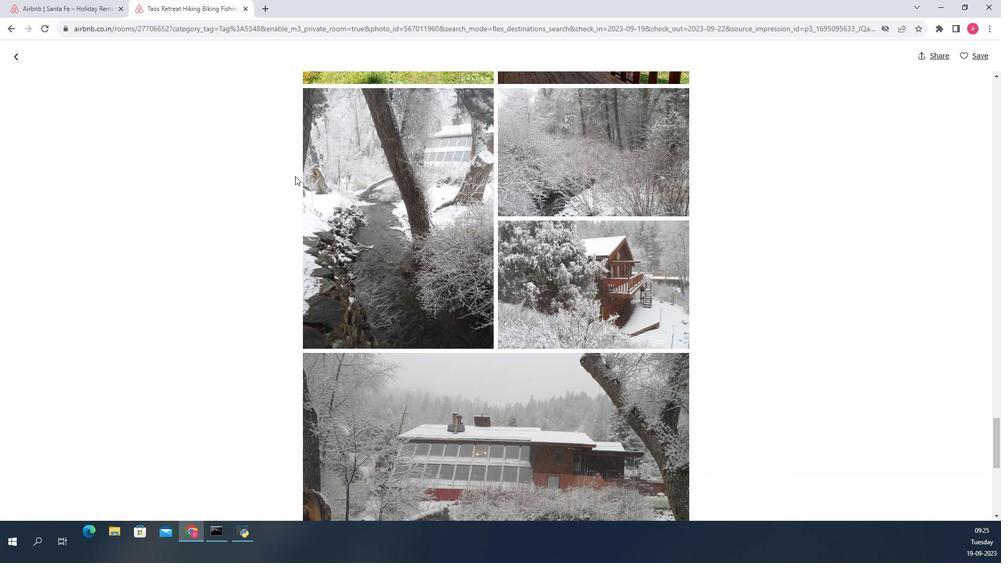 
Action: Mouse scrolled (297, 172) with delta (0, 0)
Screenshot: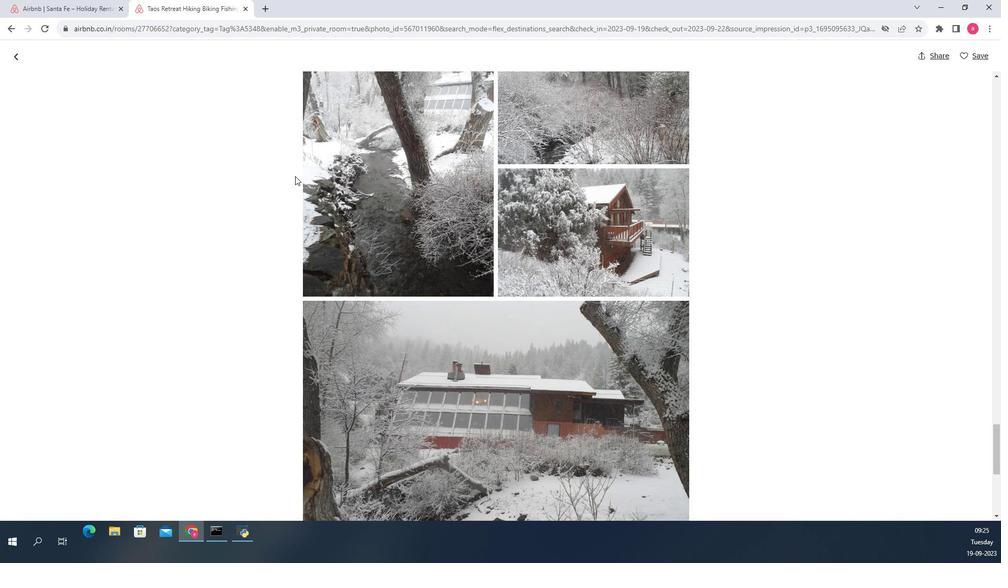 
Action: Mouse scrolled (297, 172) with delta (0, 0)
Screenshot: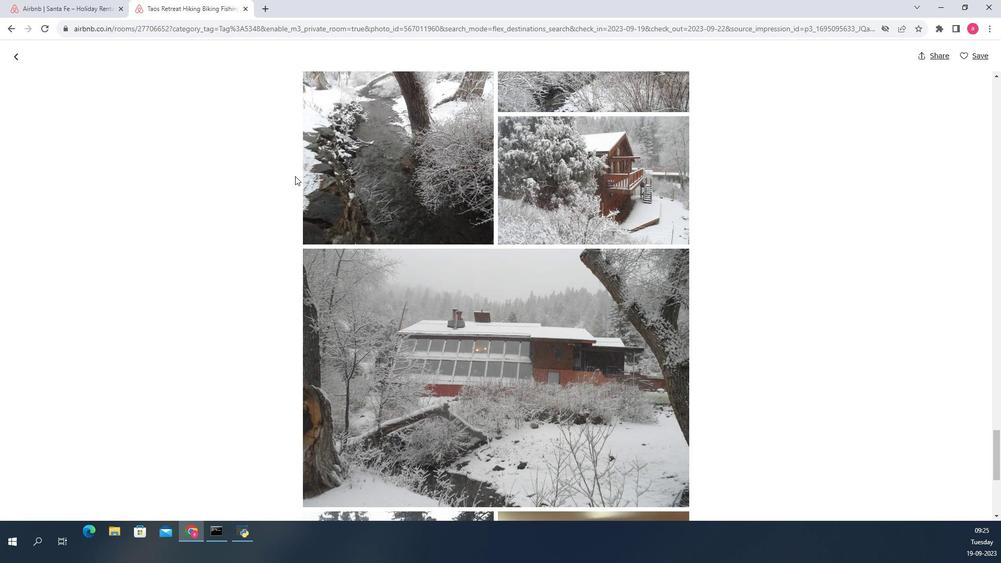 
Action: Mouse scrolled (297, 172) with delta (0, 0)
Screenshot: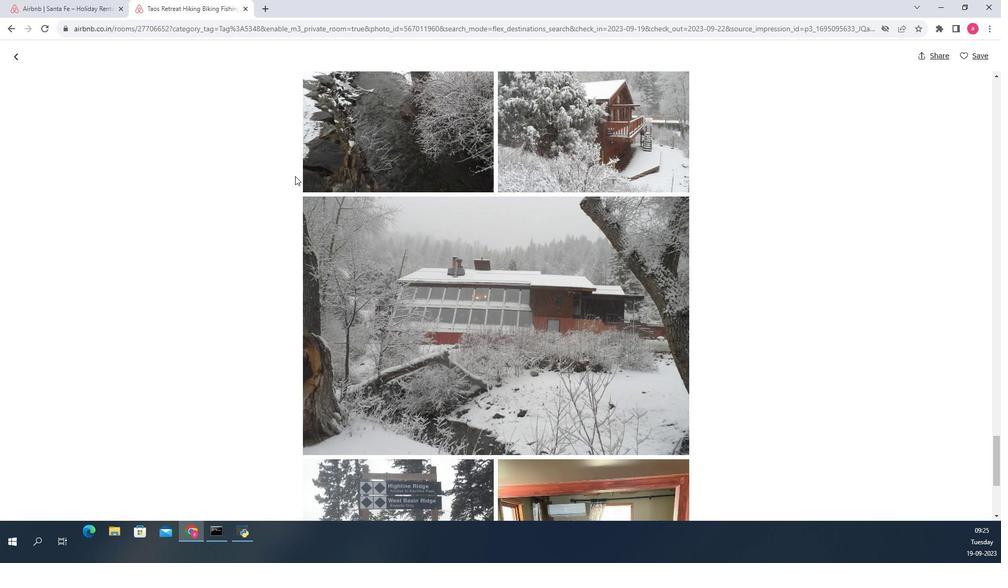 
Action: Mouse scrolled (297, 172) with delta (0, 0)
Screenshot: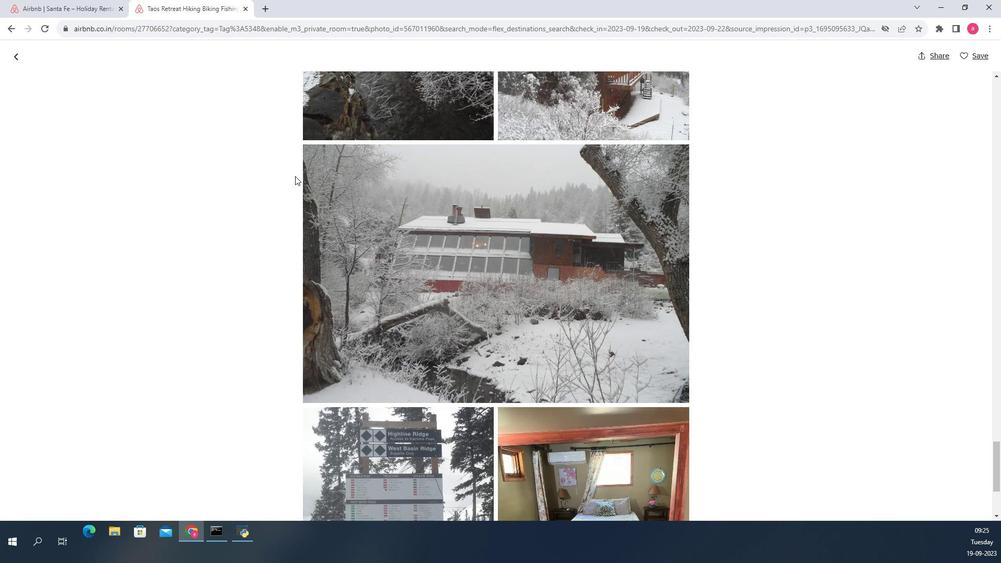 
Action: Mouse scrolled (297, 172) with delta (0, 0)
Screenshot: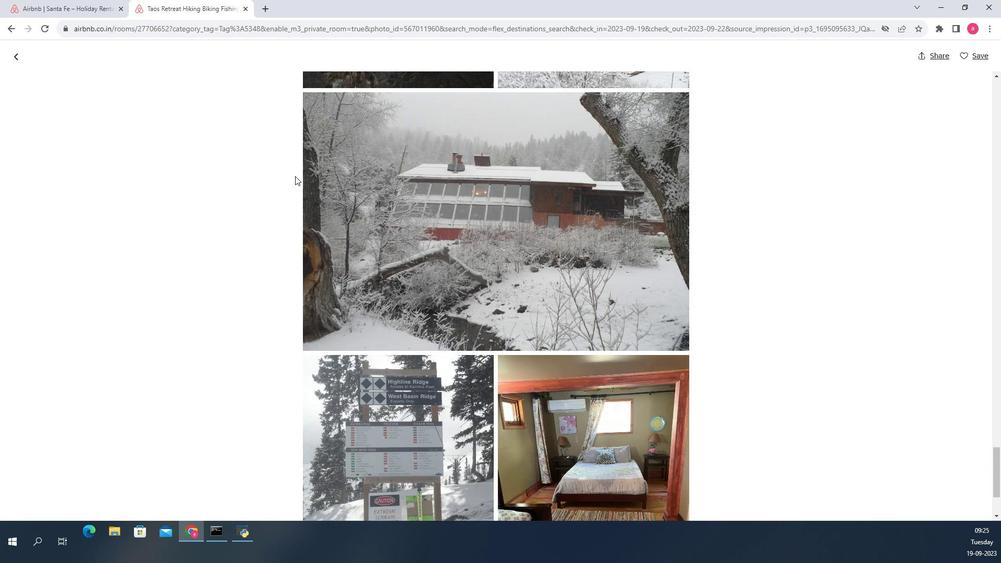 
Action: Mouse scrolled (297, 172) with delta (0, 0)
Screenshot: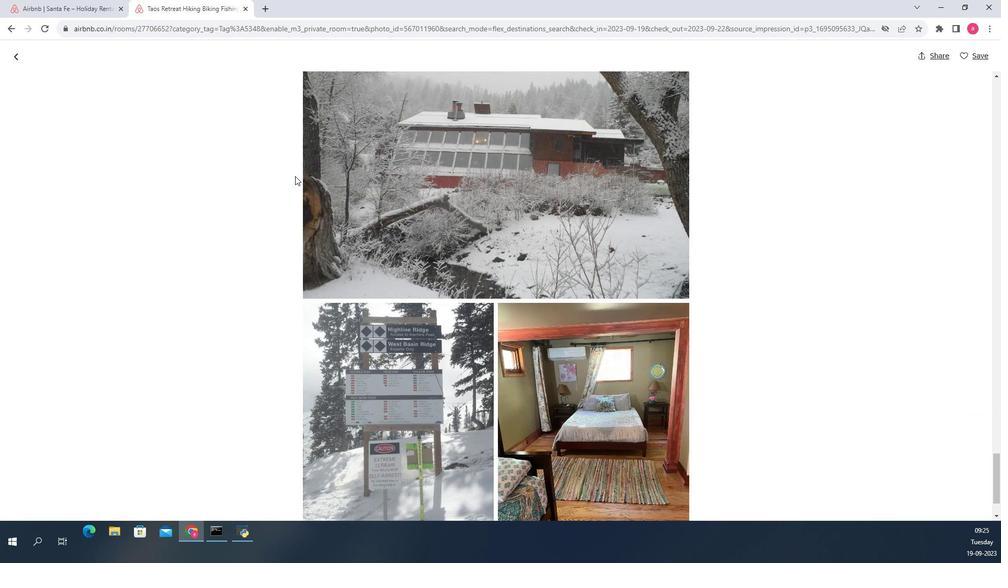 
Action: Mouse scrolled (297, 172) with delta (0, 0)
Screenshot: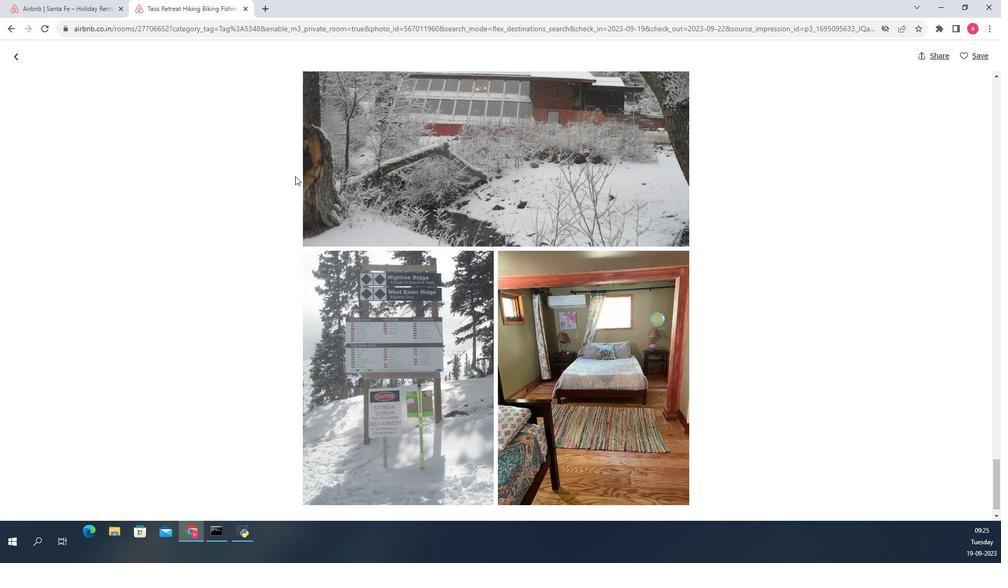 
Action: Mouse scrolled (297, 172) with delta (0, 0)
Screenshot: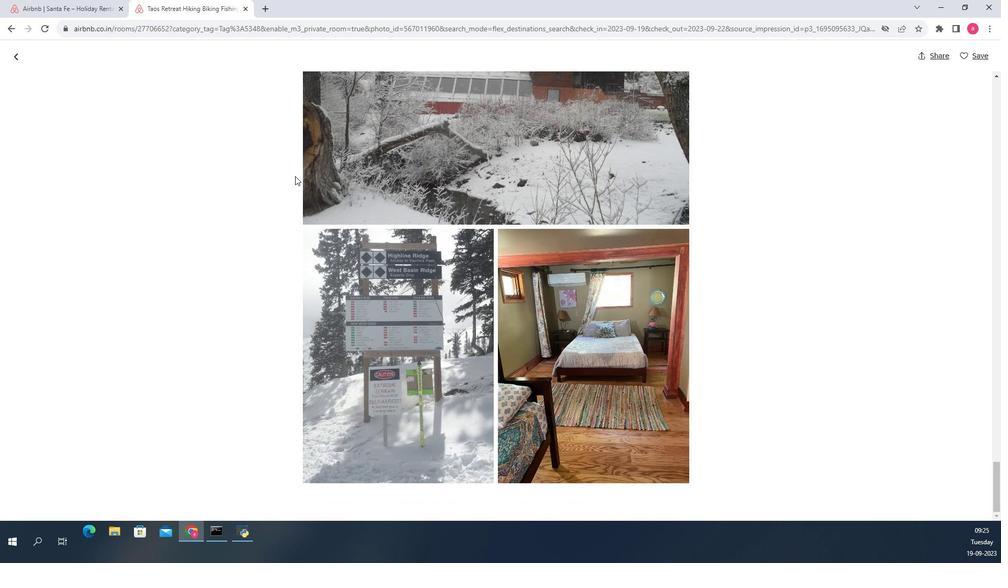 
Action: Mouse scrolled (297, 172) with delta (0, 0)
Screenshot: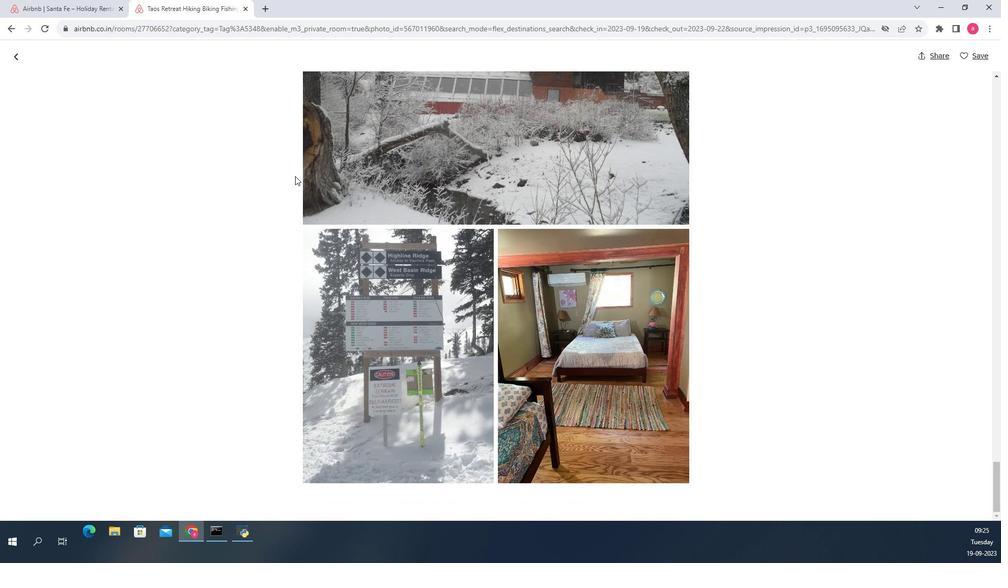 
Action: Mouse moved to (46, 76)
Screenshot: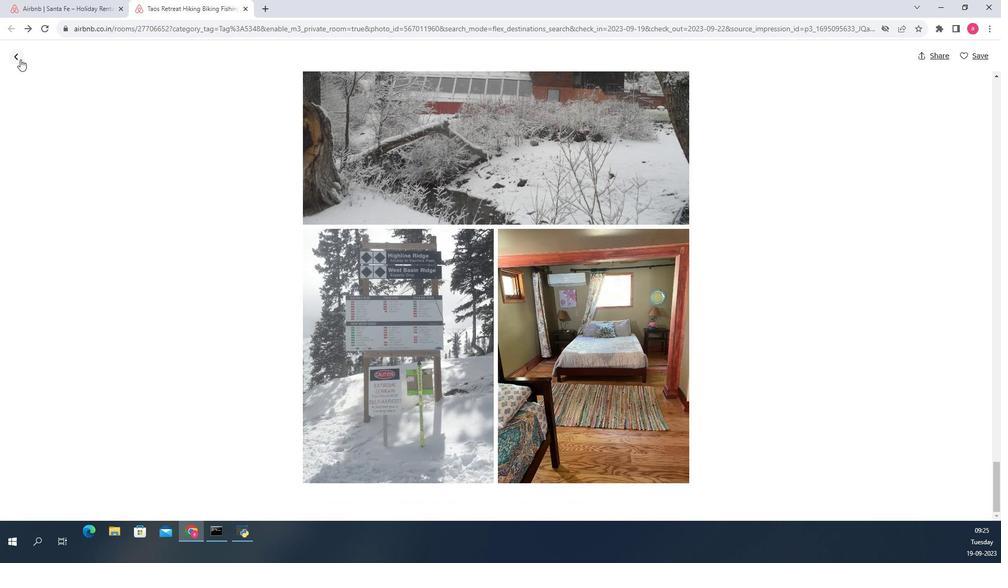 
Action: Mouse pressed left at (46, 76)
Screenshot: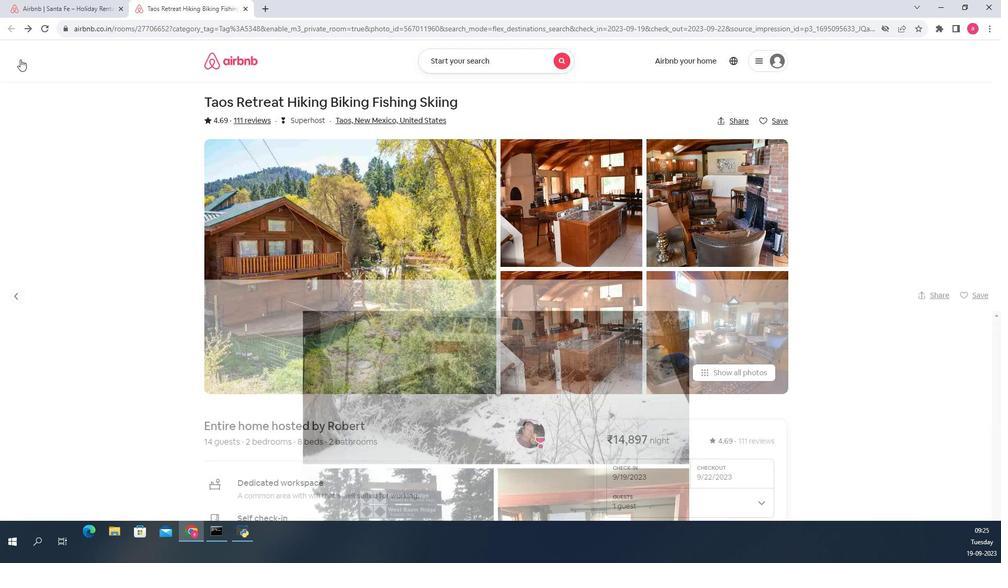 
Action: Mouse moved to (266, 163)
Screenshot: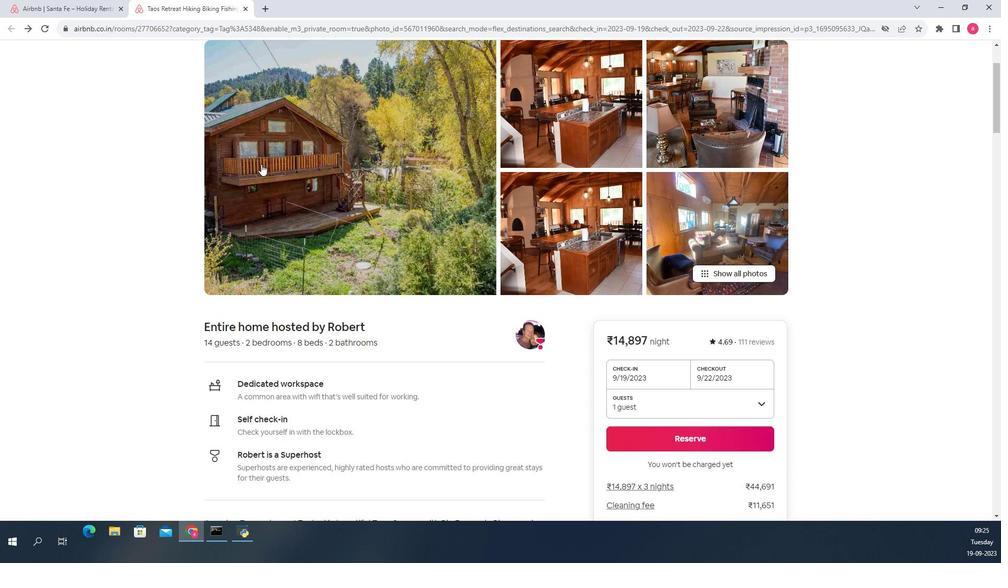 
Action: Mouse scrolled (266, 162) with delta (0, 0)
Screenshot: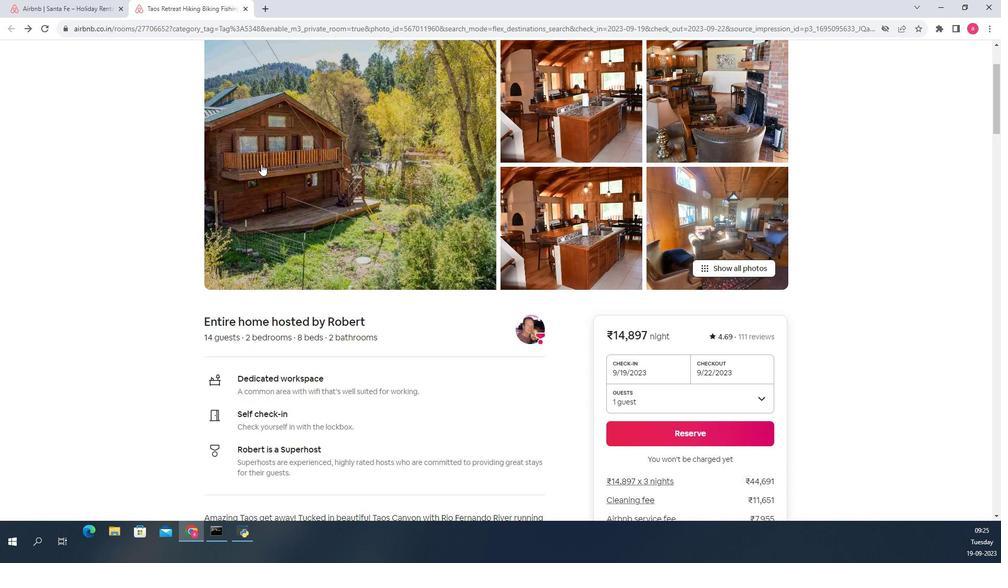 
Action: Mouse scrolled (266, 162) with delta (0, 0)
Screenshot: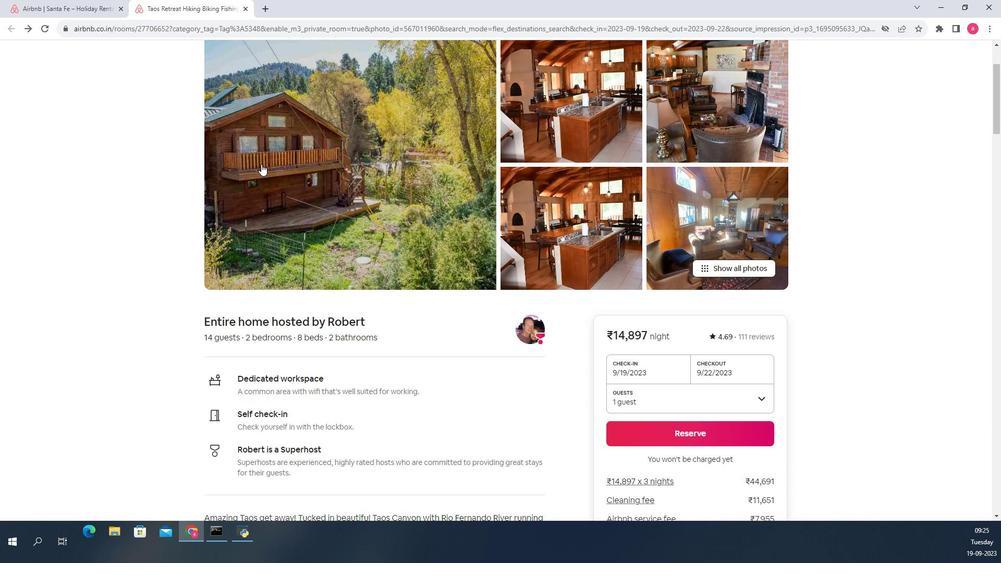 
Action: Mouse scrolled (266, 162) with delta (0, 0)
Screenshot: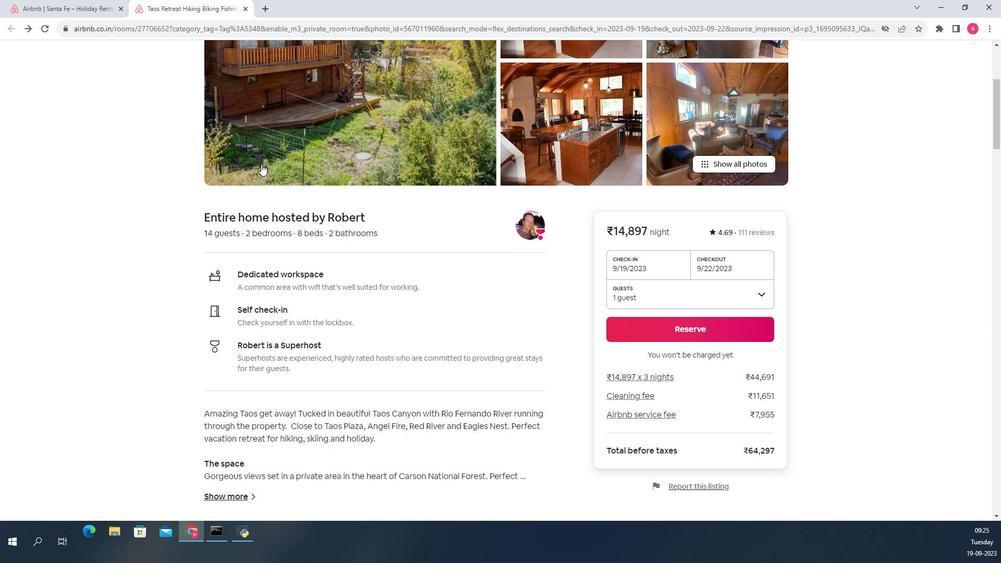 
Action: Mouse scrolled (266, 162) with delta (0, 0)
Screenshot: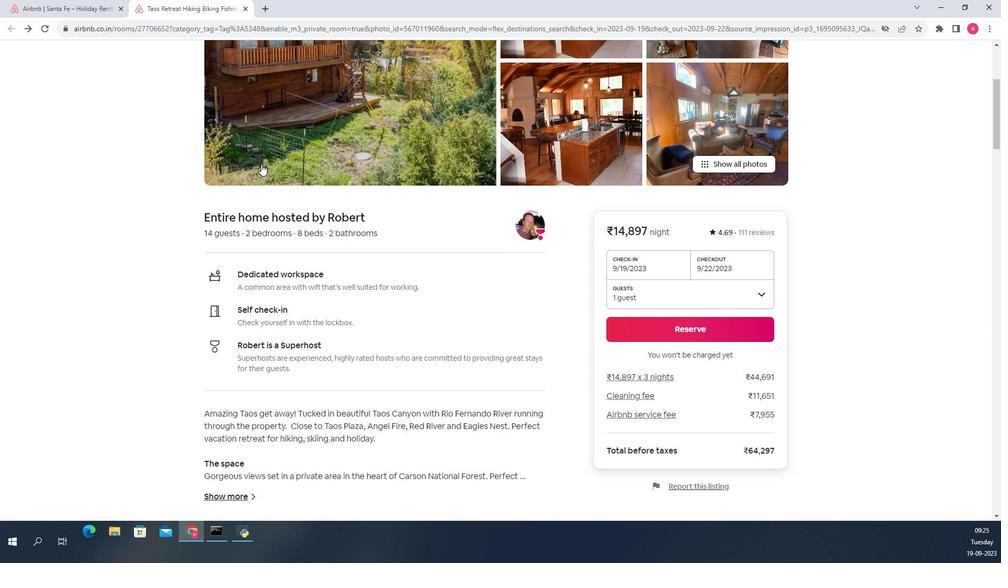 
Action: Mouse scrolled (266, 162) with delta (0, 0)
Screenshot: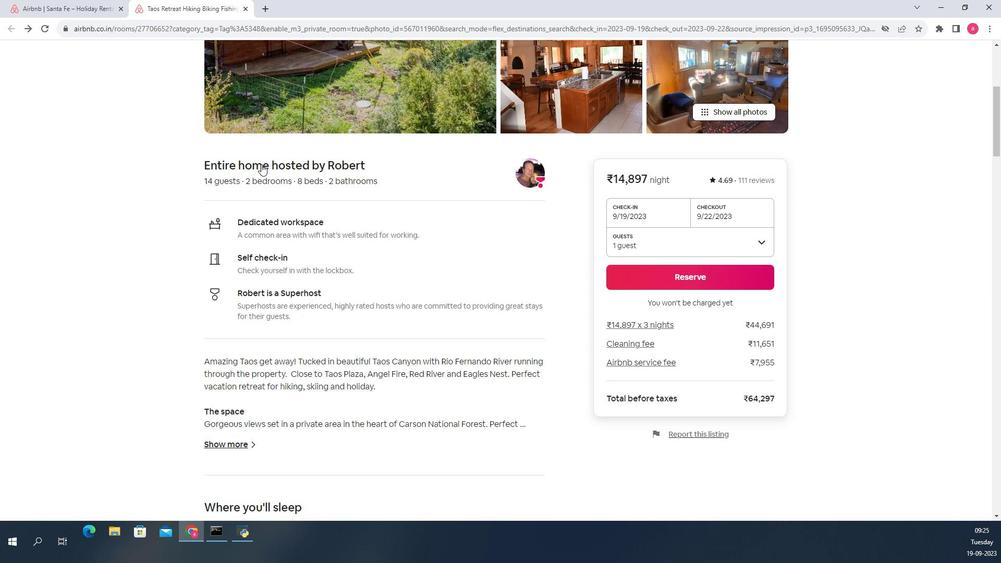 
Action: Mouse scrolled (266, 162) with delta (0, 0)
Screenshot: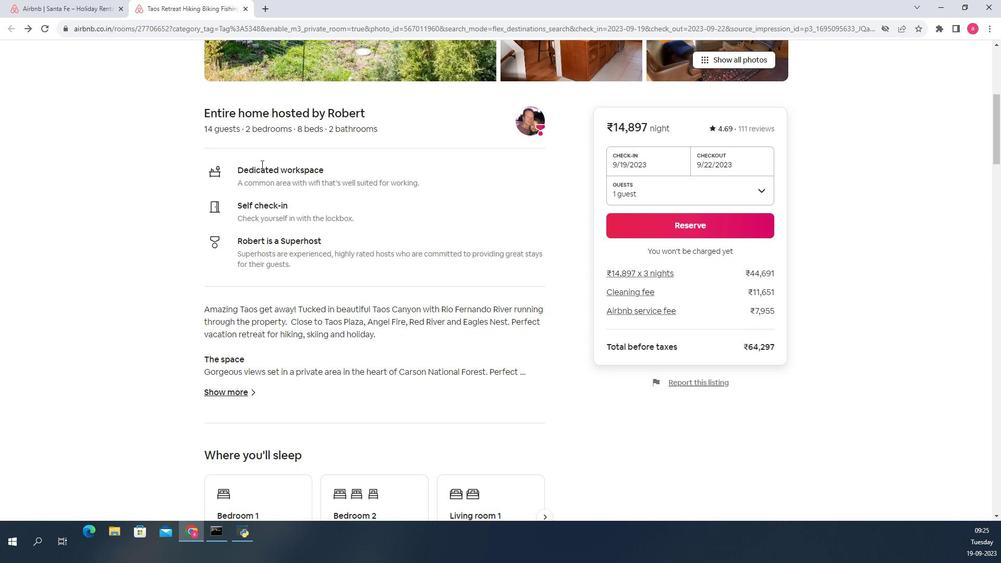 
Action: Mouse scrolled (266, 162) with delta (0, 0)
Screenshot: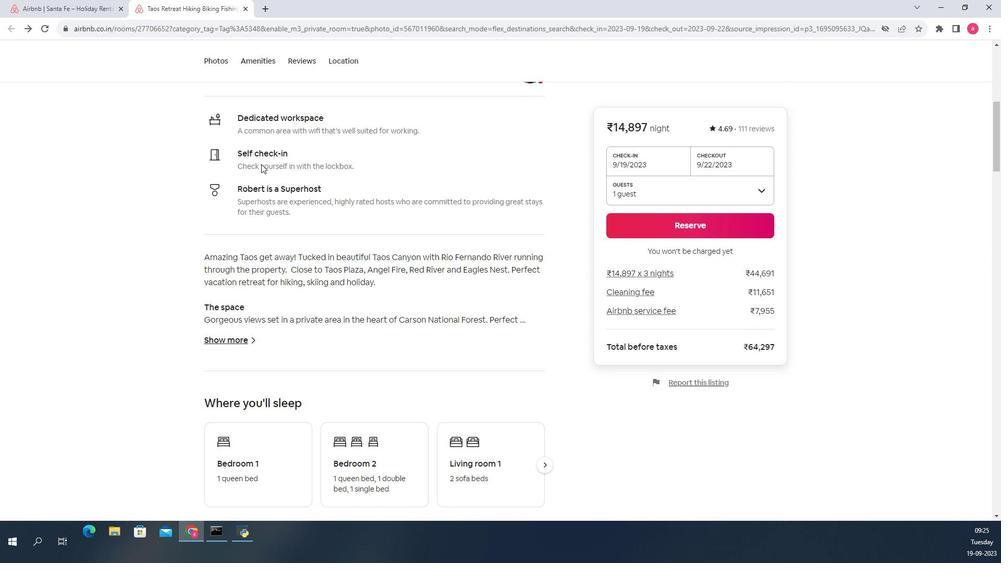 
Action: Mouse scrolled (266, 162) with delta (0, 0)
Screenshot: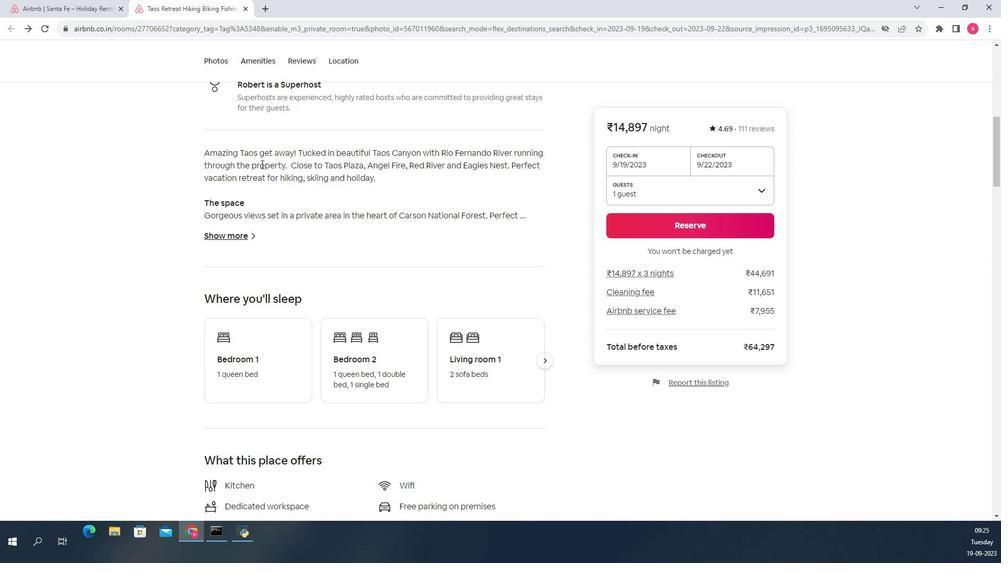
Action: Mouse scrolled (266, 162) with delta (0, 0)
Screenshot: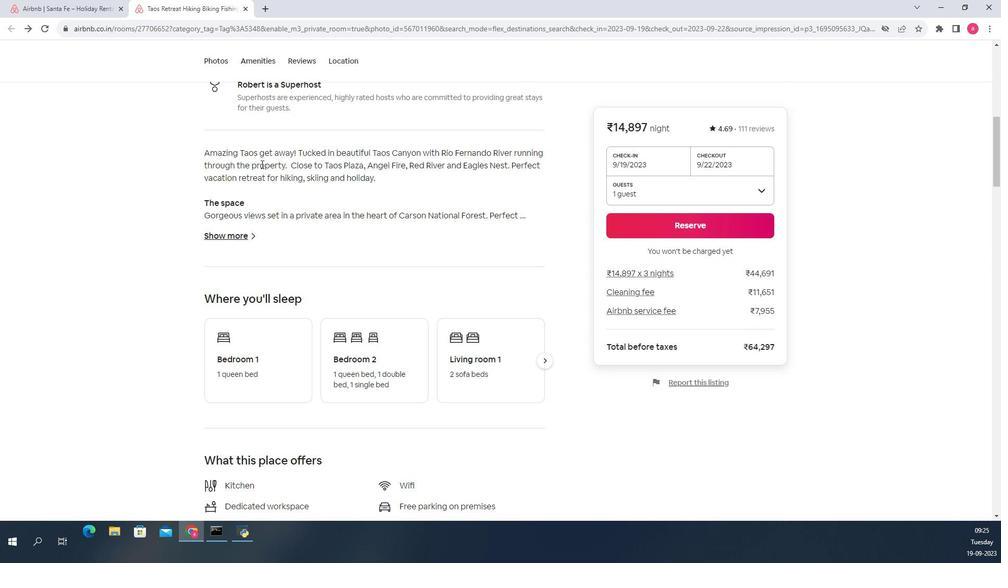 
Action: Mouse scrolled (266, 162) with delta (0, 0)
Screenshot: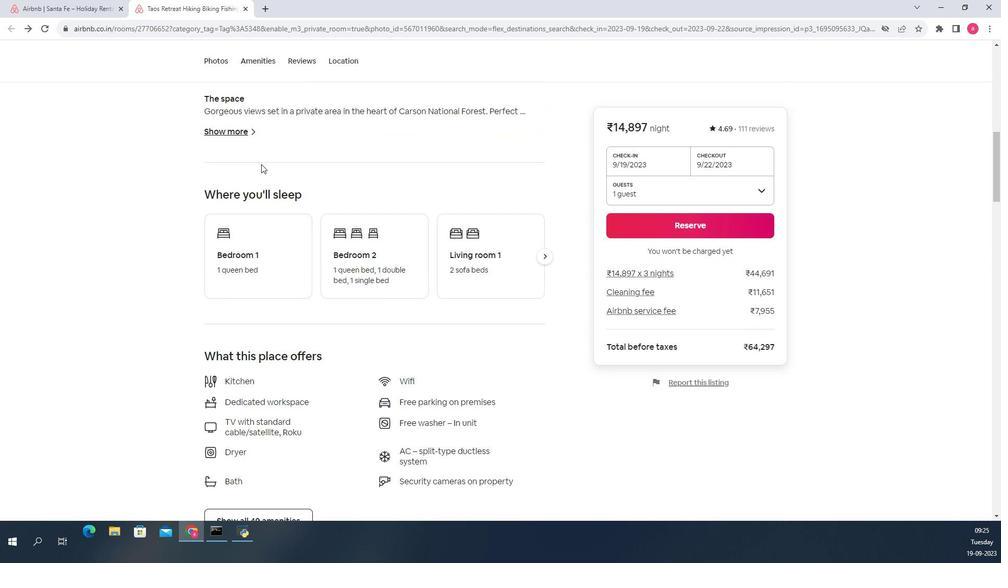 
Action: Mouse scrolled (266, 162) with delta (0, 0)
Screenshot: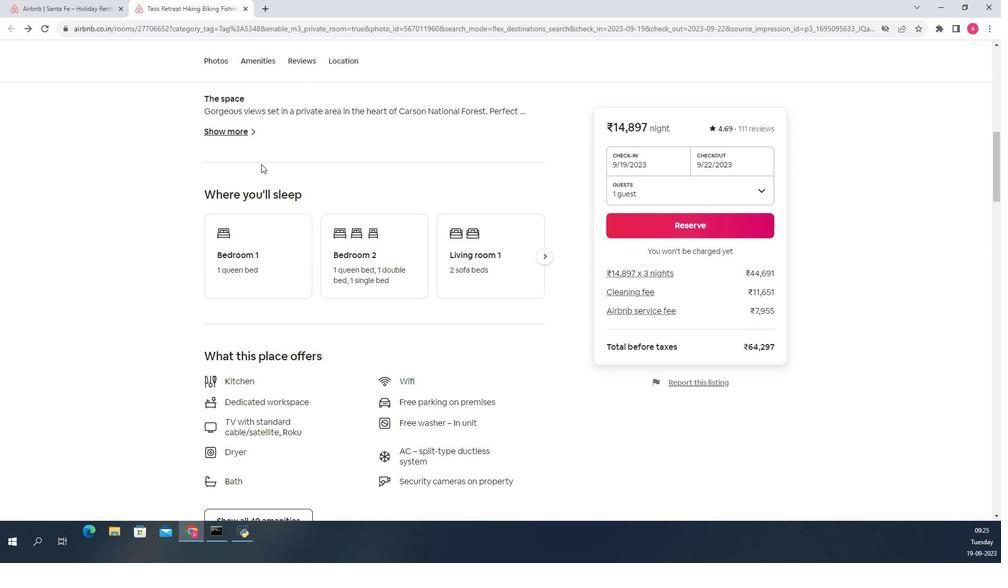 
Action: Mouse scrolled (266, 162) with delta (0, 0)
Screenshot: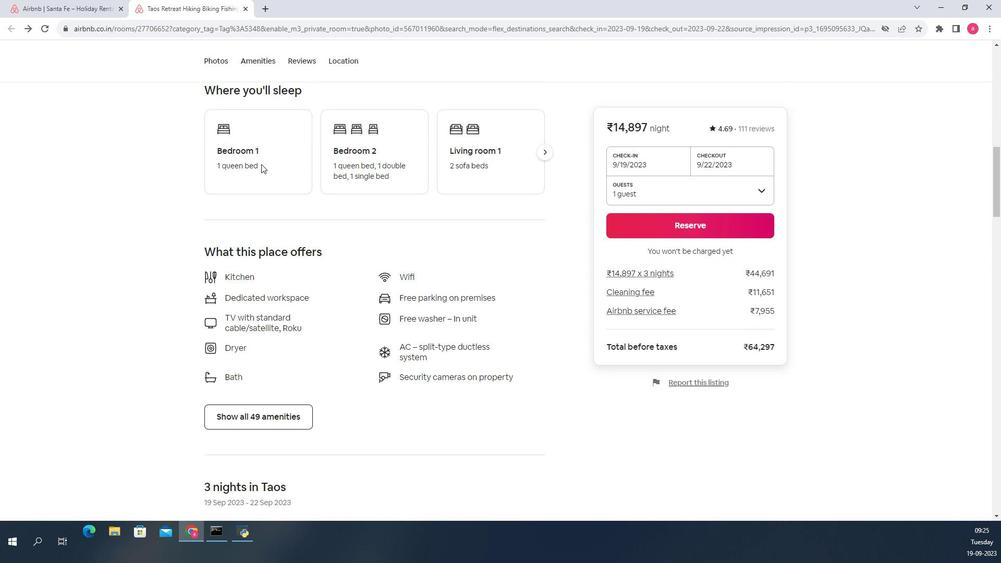 
Action: Mouse scrolled (266, 162) with delta (0, 0)
Screenshot: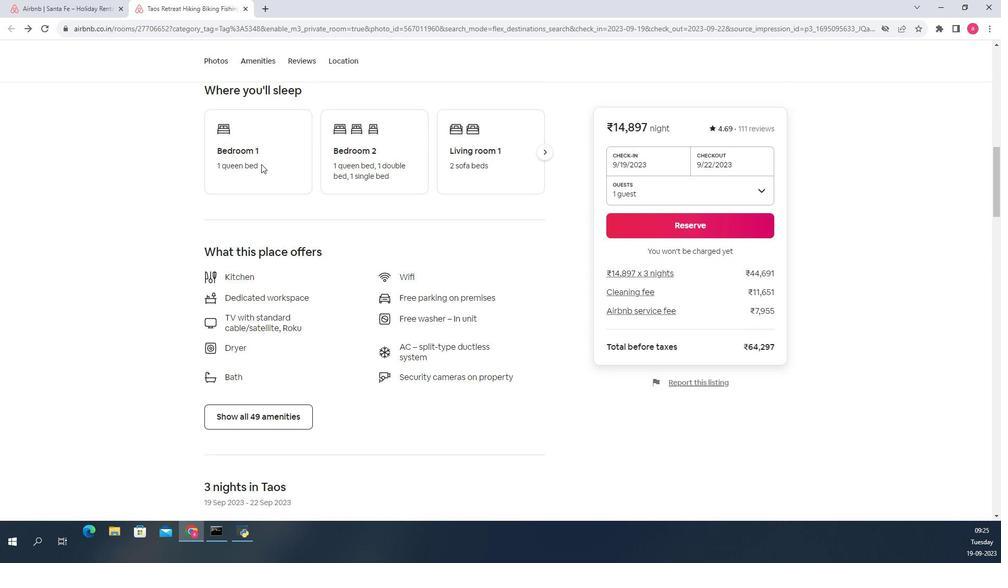 
Action: Mouse scrolled (266, 162) with delta (0, 0)
Screenshot: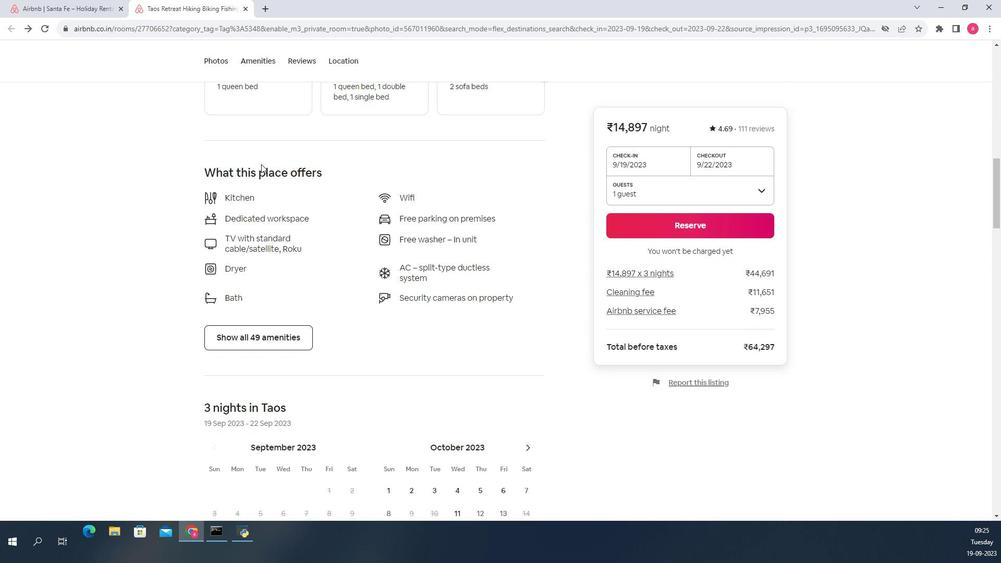 
Action: Mouse scrolled (266, 162) with delta (0, 0)
Screenshot: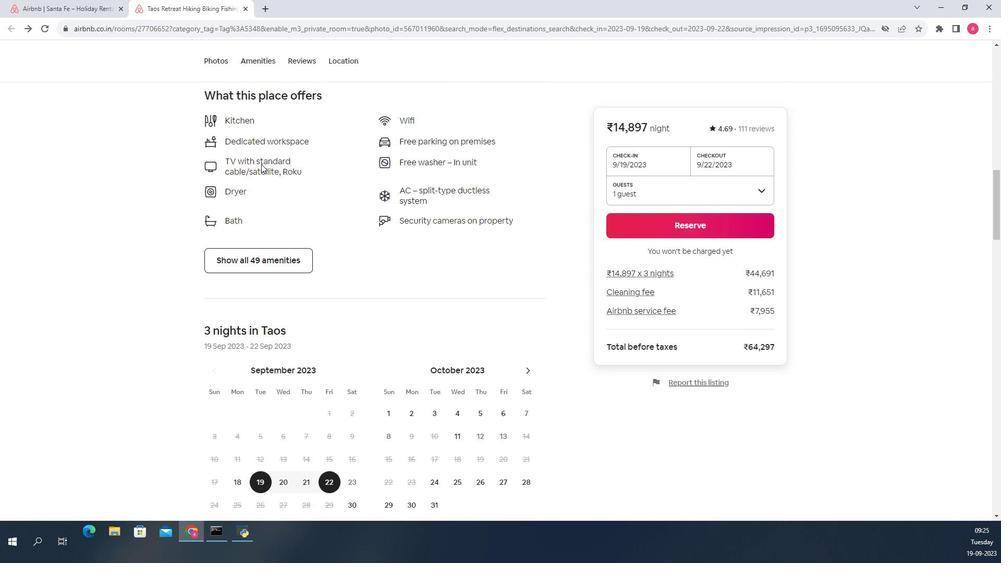 
Action: Mouse scrolled (266, 162) with delta (0, 0)
Screenshot: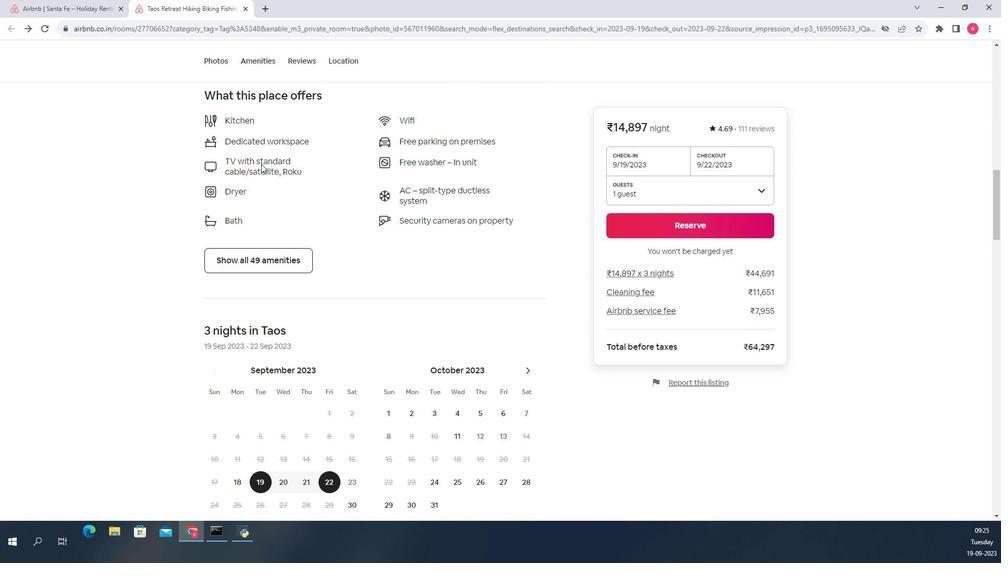 
Action: Mouse moved to (254, 237)
Screenshot: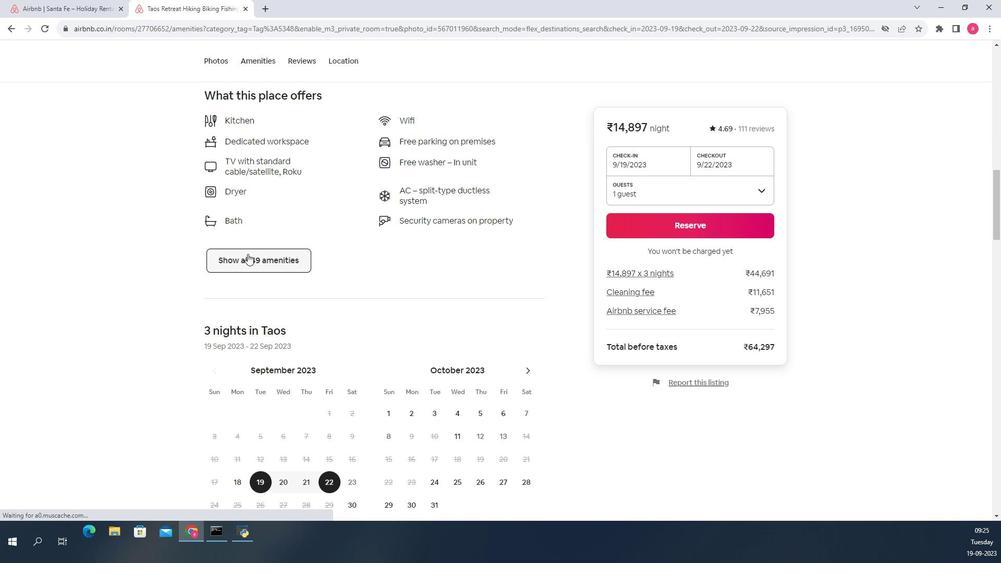 
Action: Mouse pressed left at (254, 237)
Screenshot: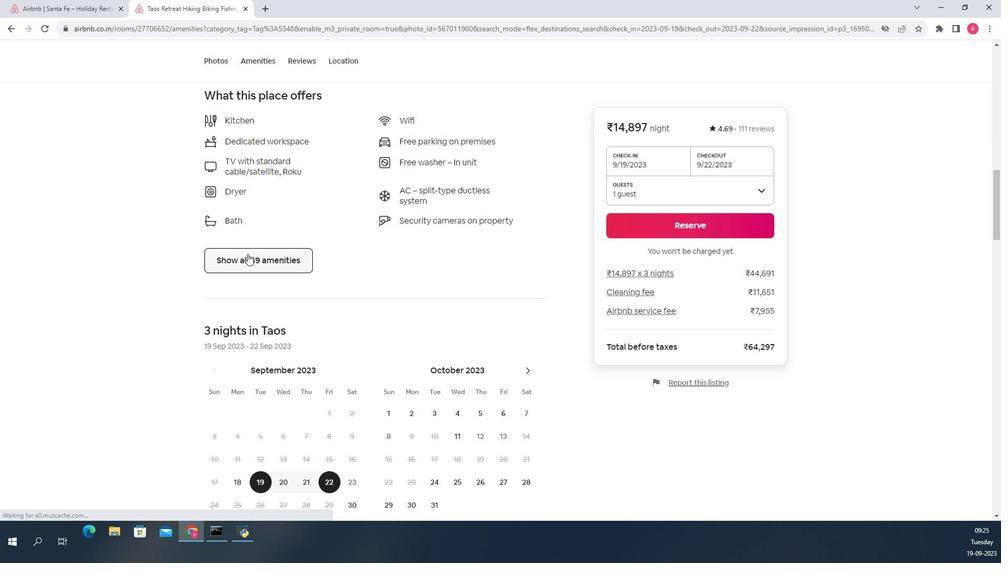 
Action: Mouse moved to (344, 155)
Screenshot: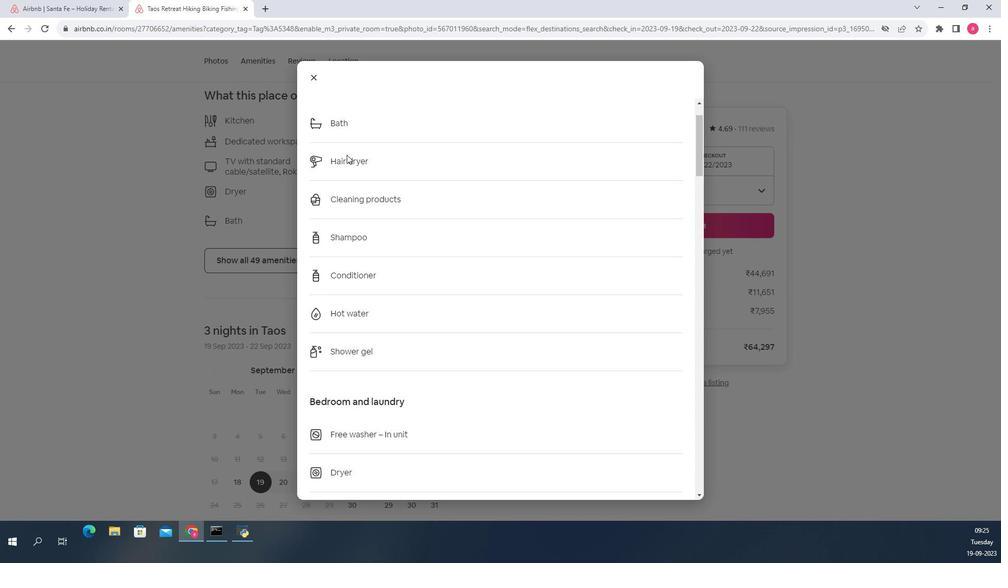 
Action: Mouse scrolled (344, 154) with delta (0, 0)
Screenshot: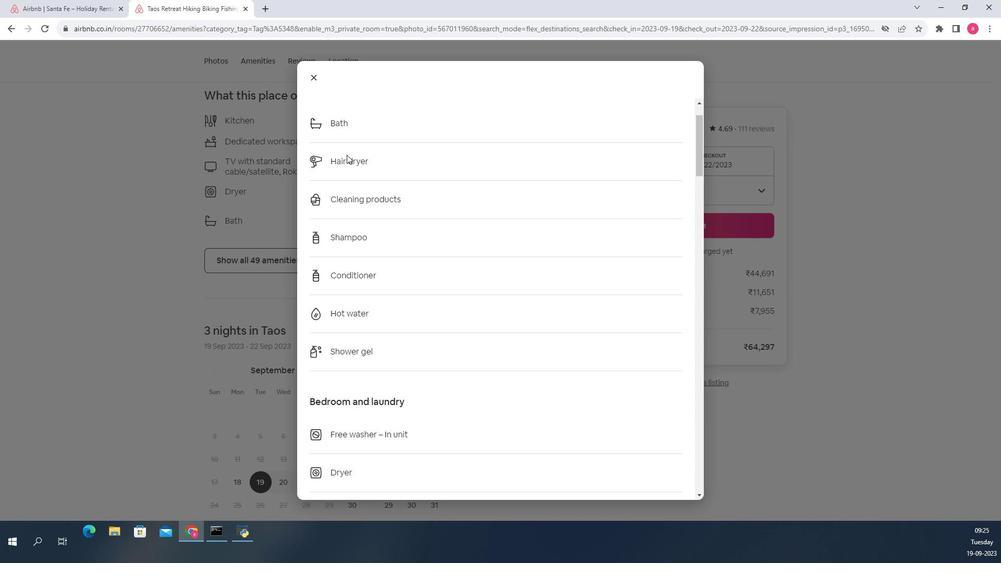 
Action: Mouse scrolled (344, 154) with delta (0, 0)
Screenshot: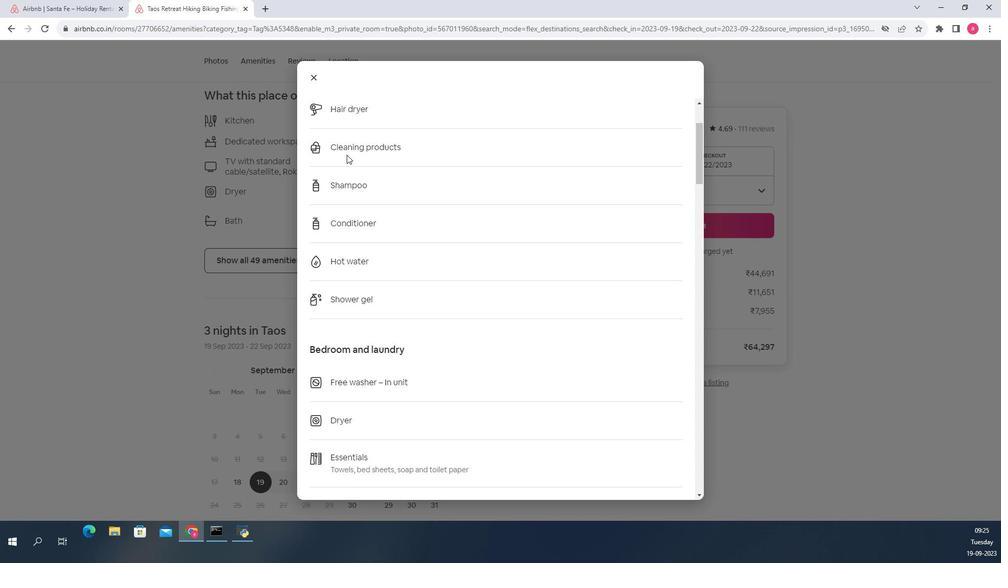 
Action: Mouse scrolled (344, 154) with delta (0, 0)
Screenshot: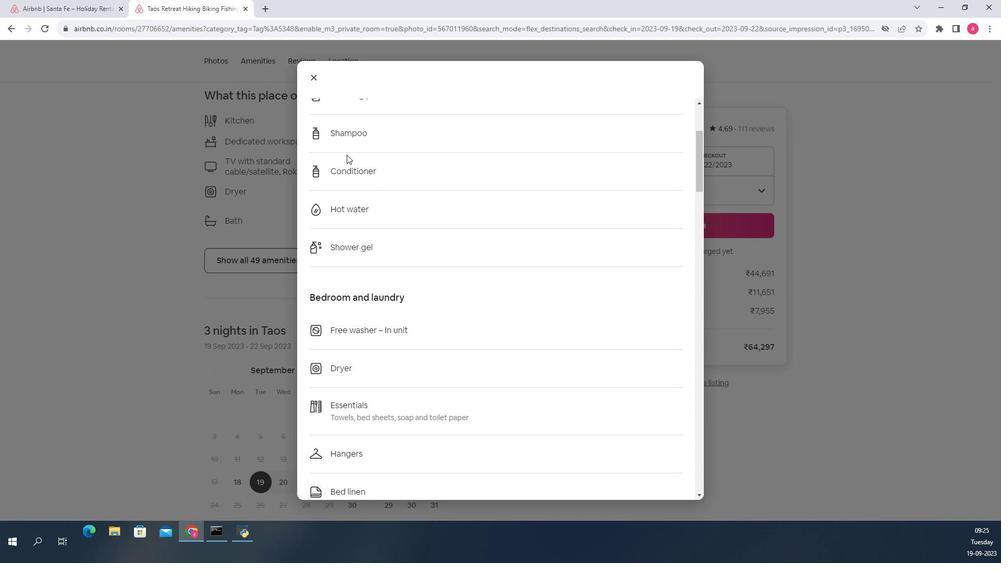 
Action: Mouse scrolled (344, 154) with delta (0, 0)
Screenshot: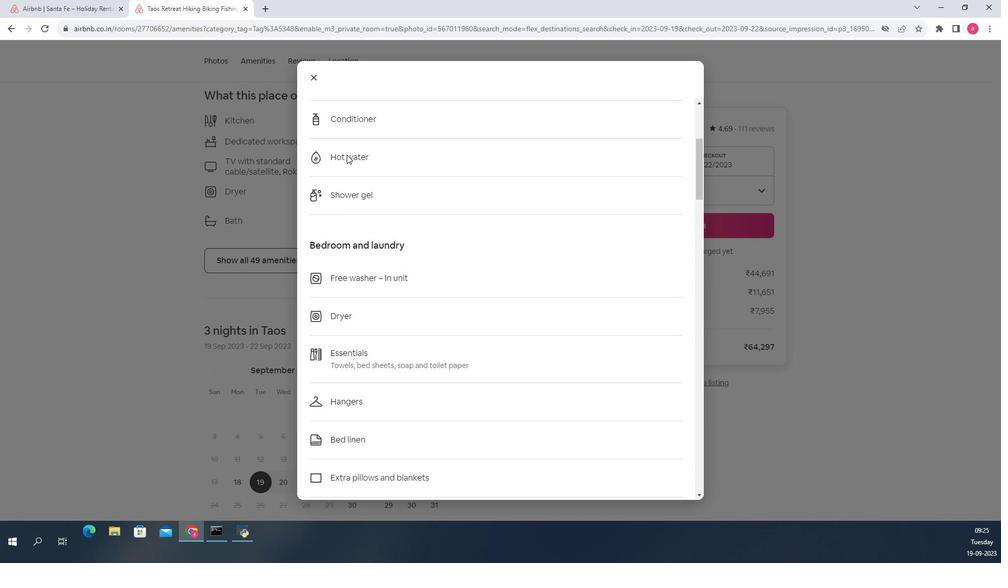 
Action: Mouse scrolled (344, 154) with delta (0, 0)
Screenshot: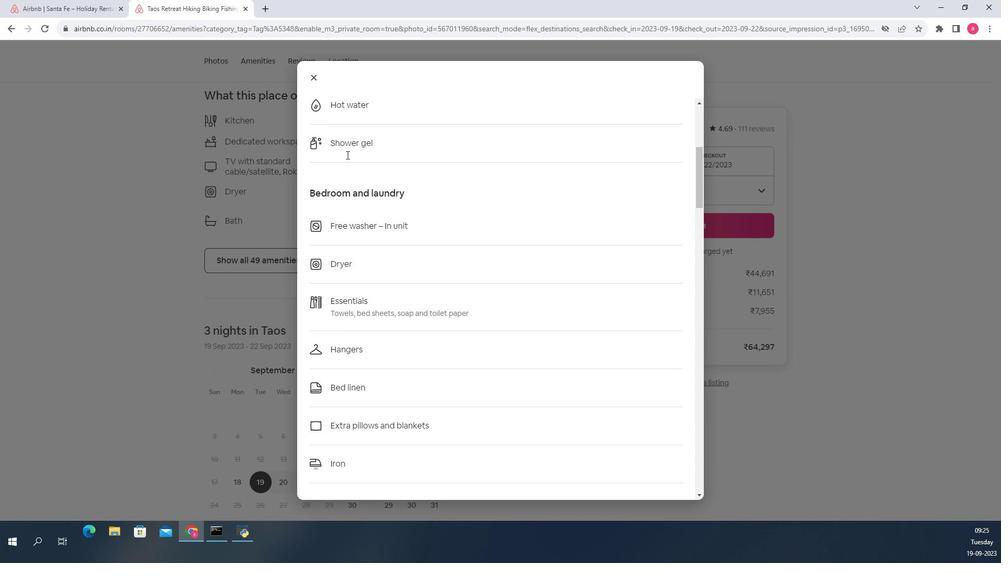 
Action: Mouse scrolled (344, 154) with delta (0, 0)
Screenshot: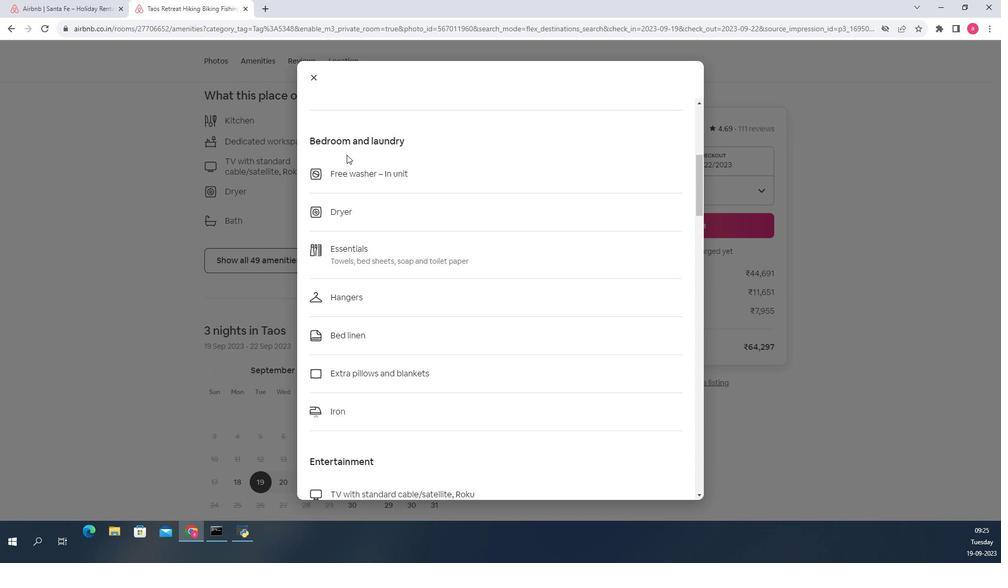 
Action: Mouse scrolled (344, 154) with delta (0, 0)
Screenshot: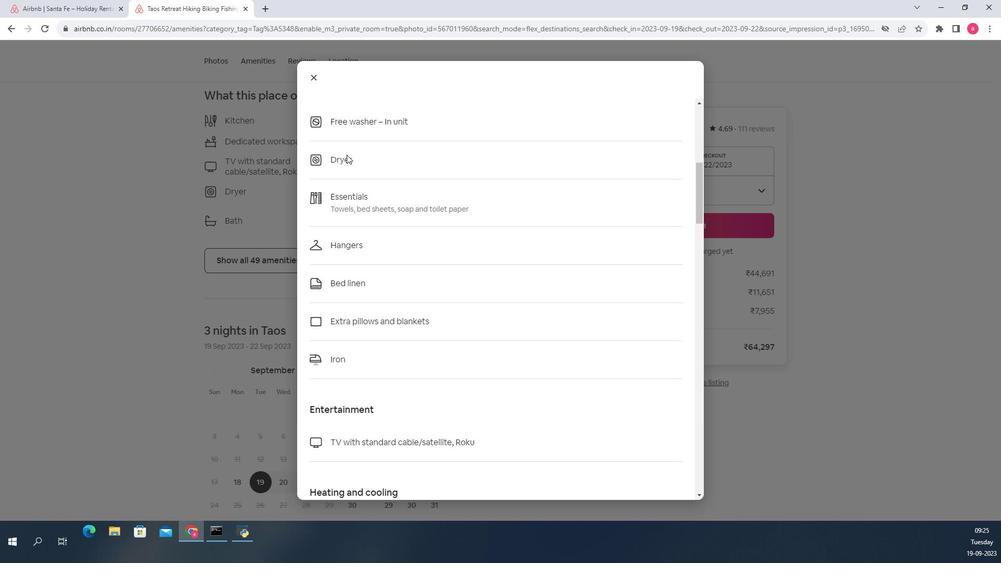 
Action: Mouse scrolled (344, 154) with delta (0, 0)
Screenshot: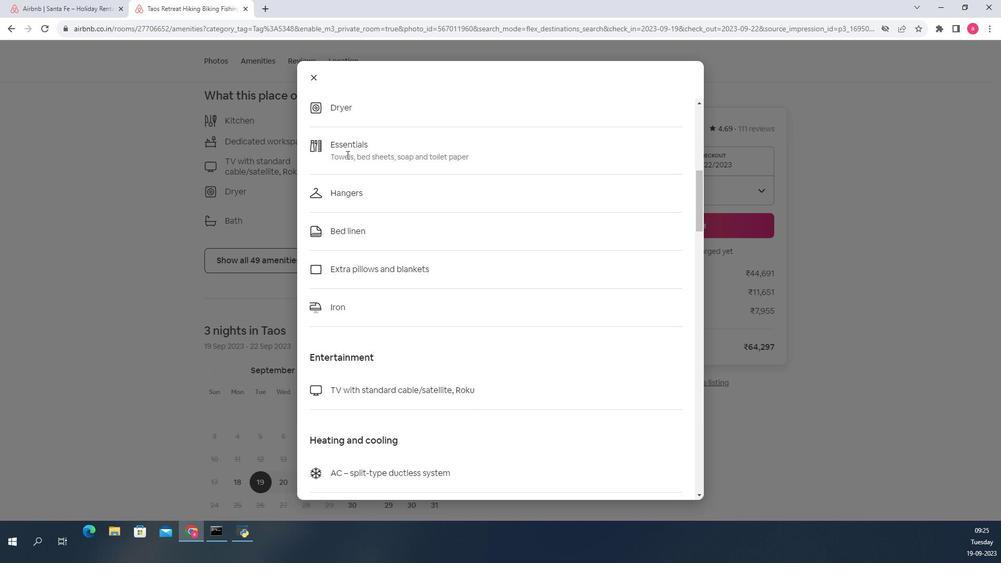 
Action: Mouse scrolled (344, 154) with delta (0, 0)
Screenshot: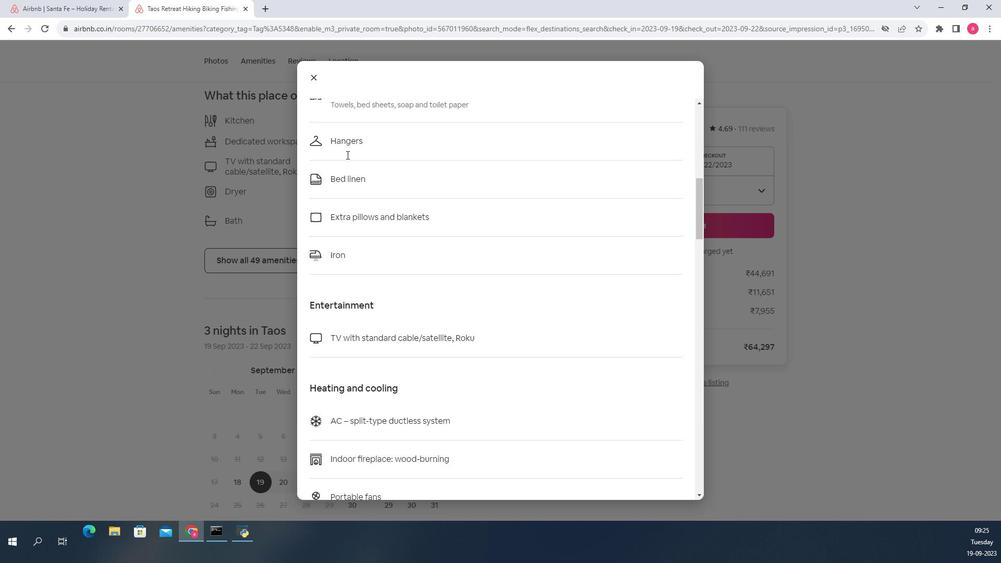 
Action: Mouse scrolled (344, 154) with delta (0, 0)
Screenshot: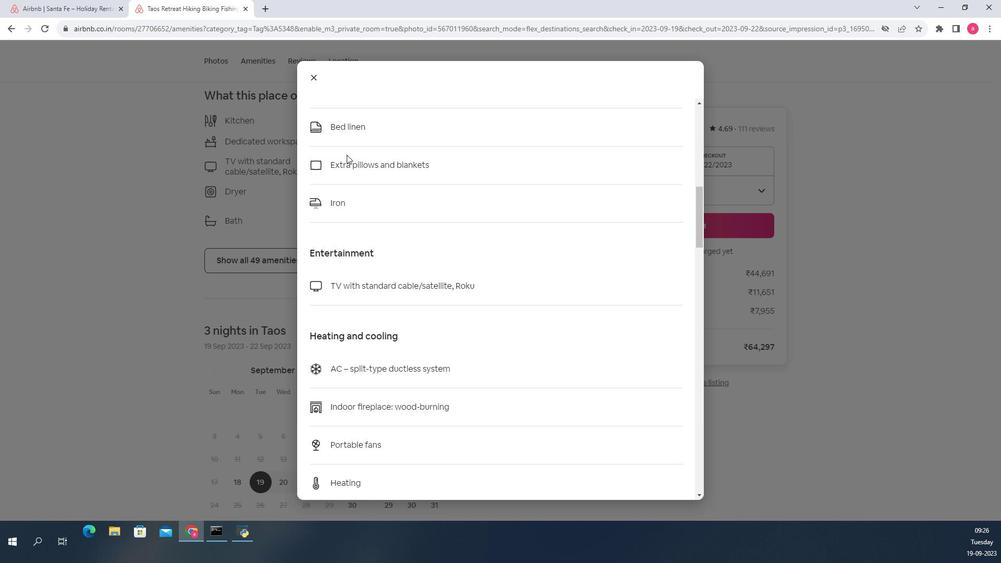 
Action: Mouse scrolled (344, 154) with delta (0, 0)
Screenshot: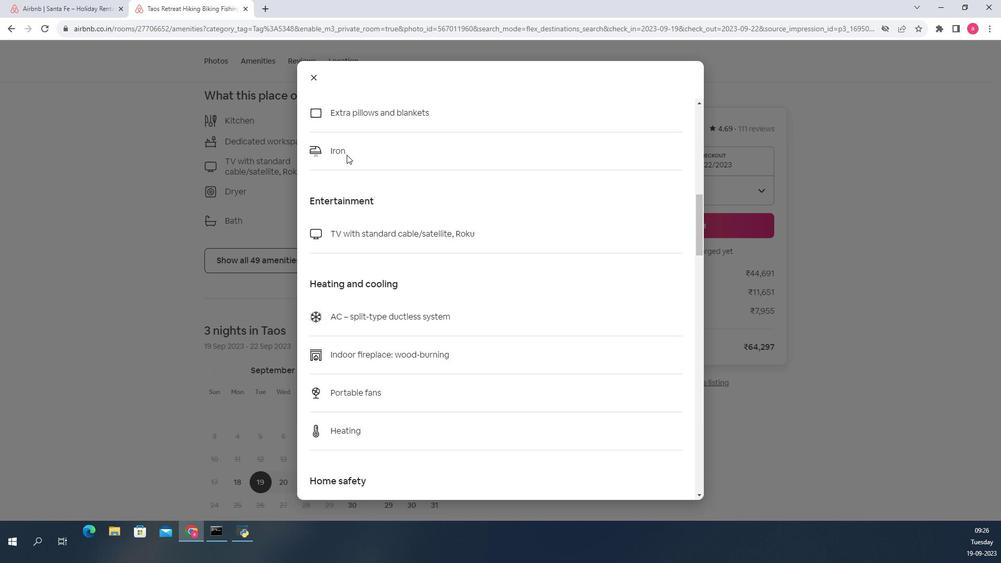 
Action: Mouse scrolled (344, 154) with delta (0, 0)
Screenshot: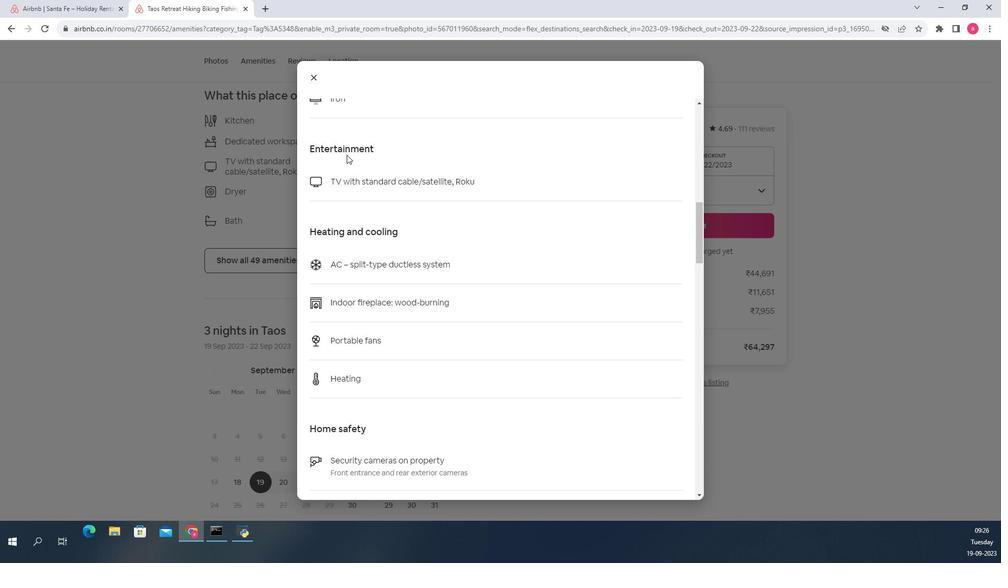 
Action: Mouse scrolled (344, 154) with delta (0, 0)
Screenshot: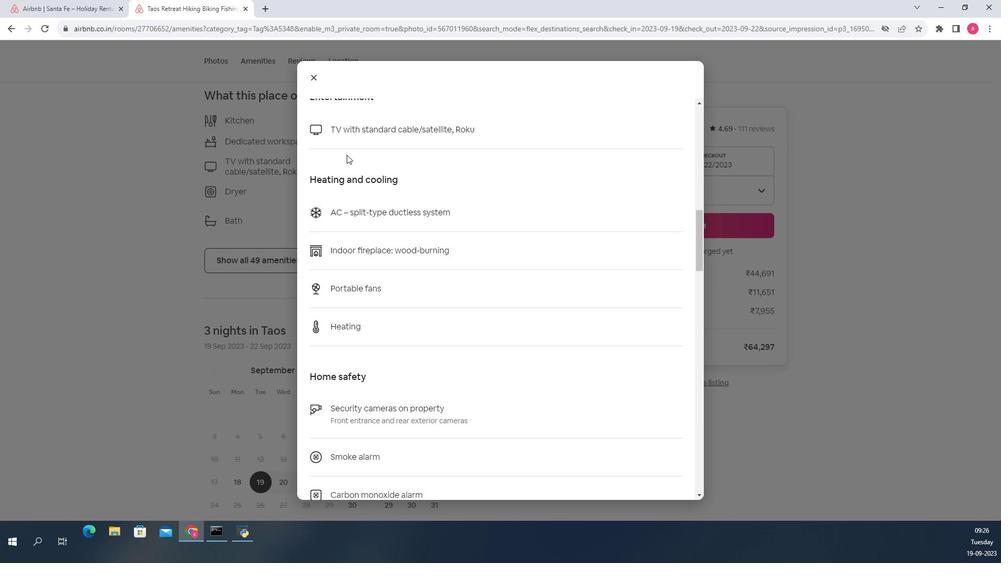 
Action: Mouse scrolled (344, 154) with delta (0, 0)
Screenshot: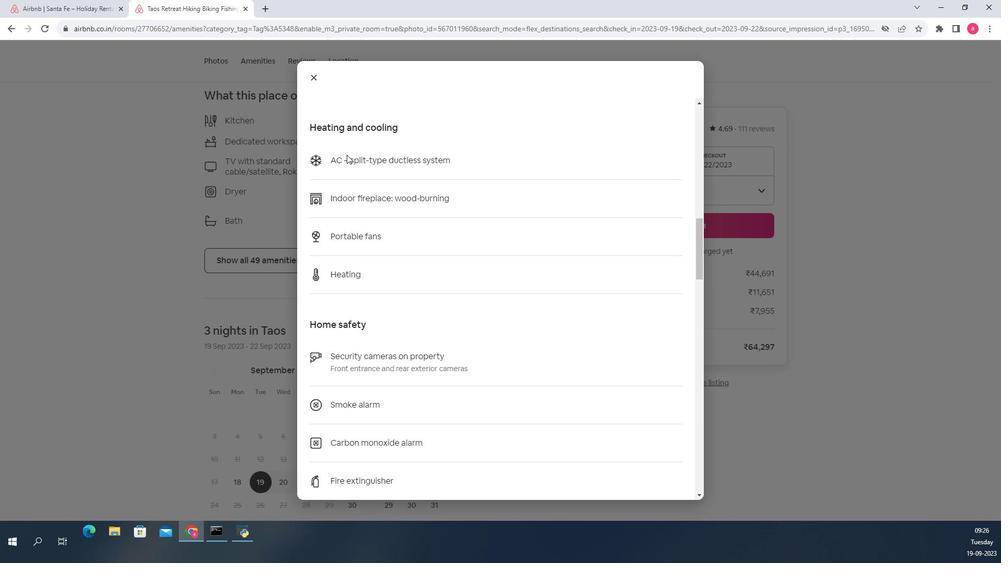 
Action: Mouse scrolled (344, 154) with delta (0, 0)
Screenshot: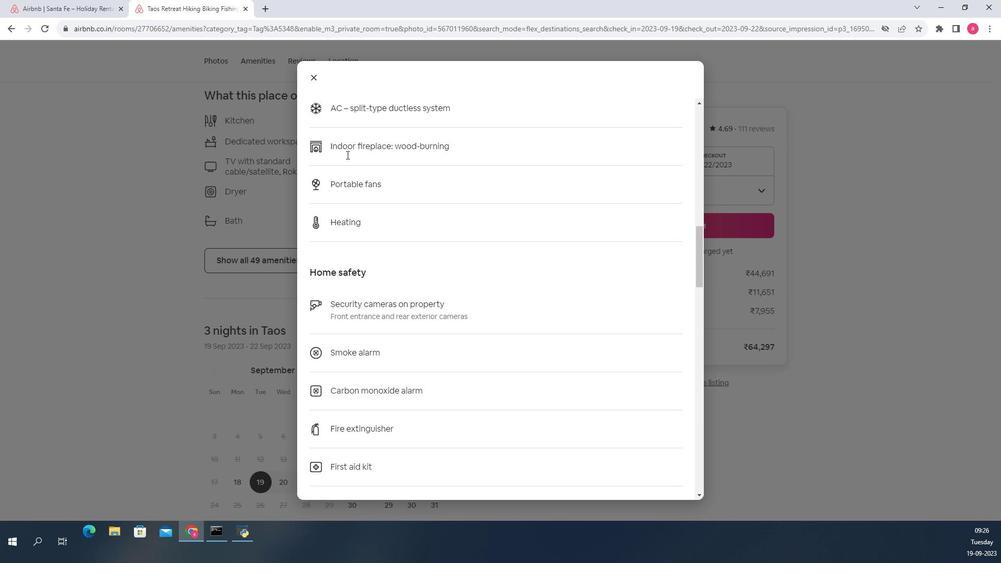 
Action: Mouse scrolled (344, 154) with delta (0, 0)
Screenshot: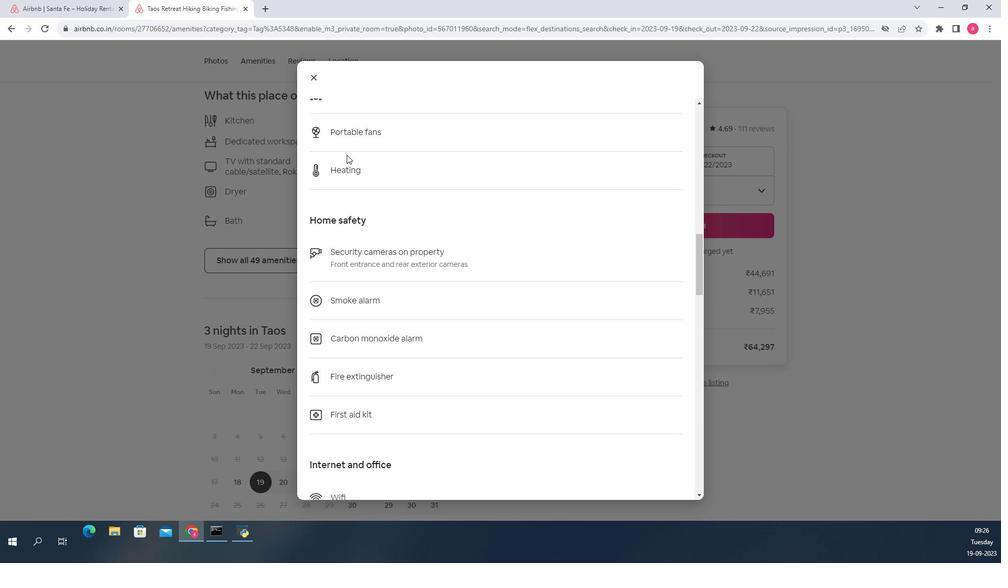 
Action: Mouse scrolled (344, 154) with delta (0, 0)
Screenshot: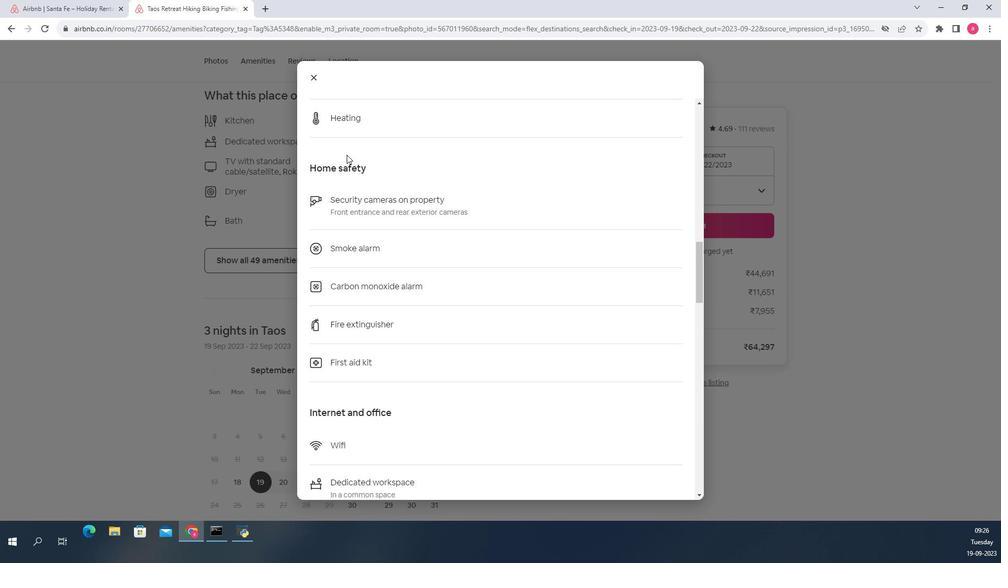 
Action: Mouse scrolled (344, 154) with delta (0, 0)
Screenshot: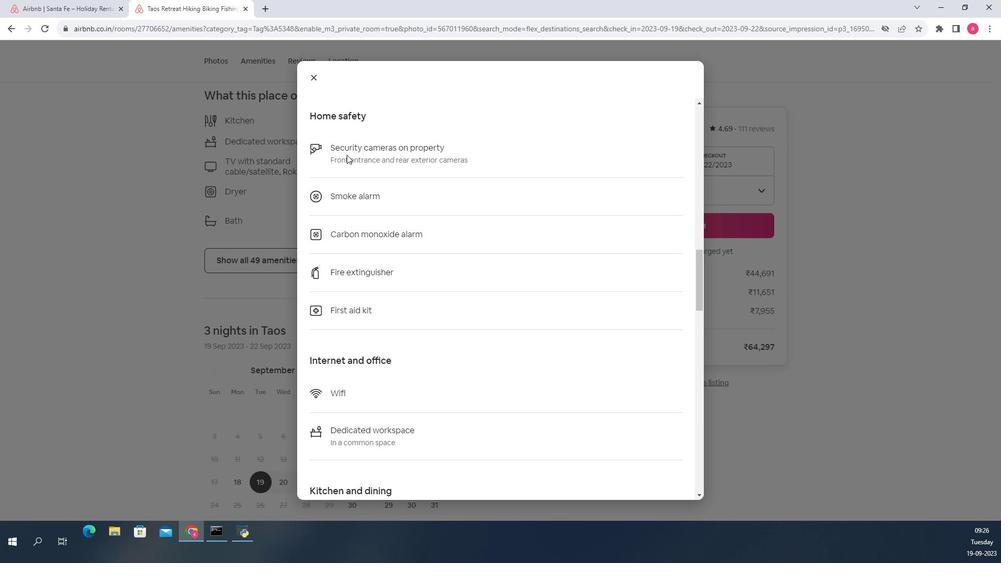 
Action: Mouse scrolled (344, 154) with delta (0, 0)
Screenshot: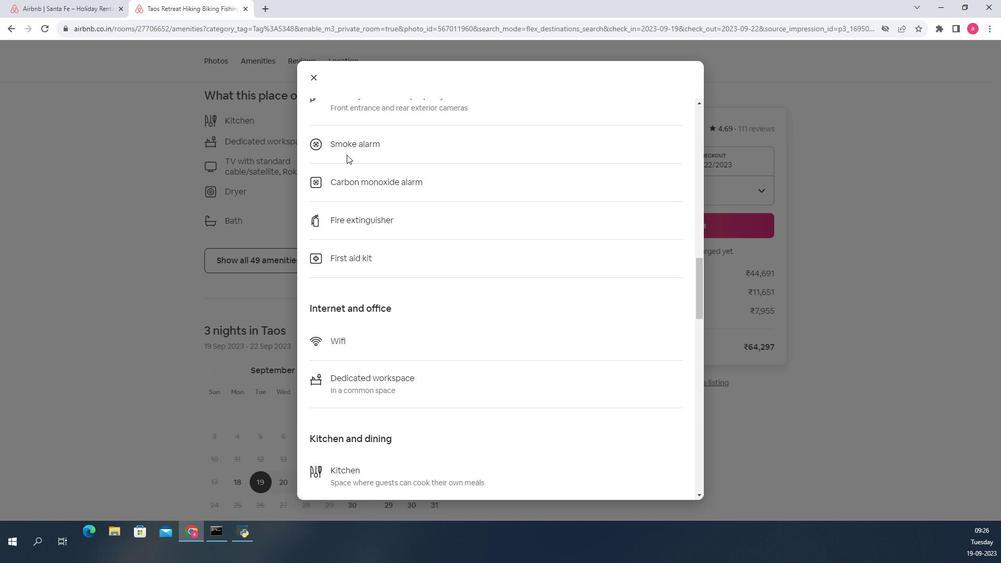 
Action: Mouse scrolled (344, 154) with delta (0, 0)
Screenshot: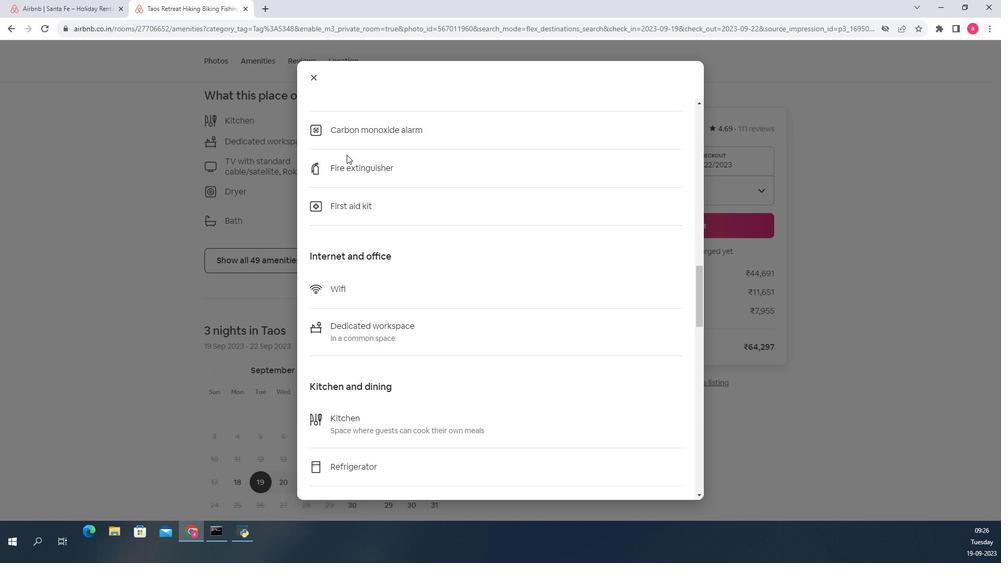 
Action: Mouse scrolled (344, 154) with delta (0, 0)
Screenshot: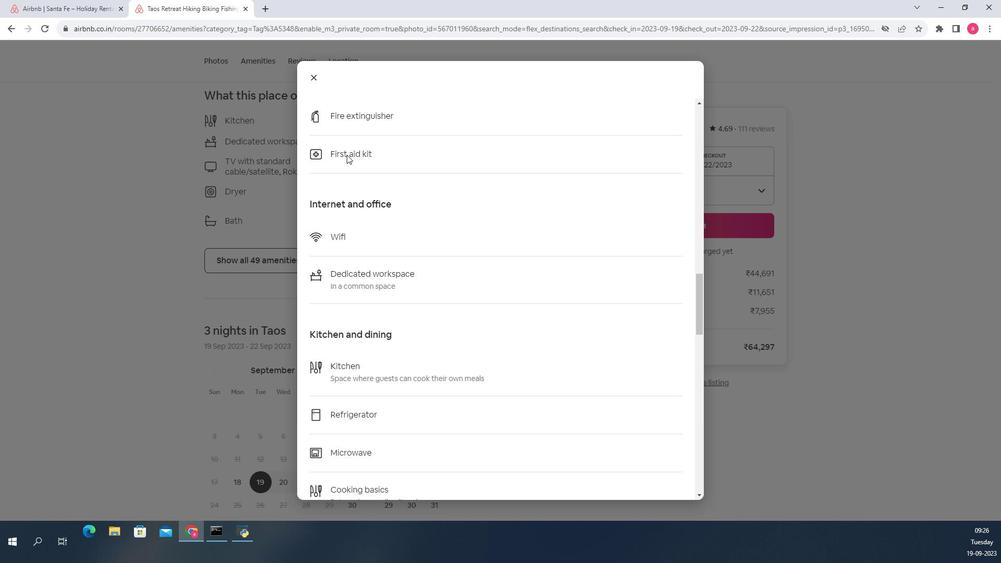 
Action: Mouse scrolled (344, 154) with delta (0, 0)
Screenshot: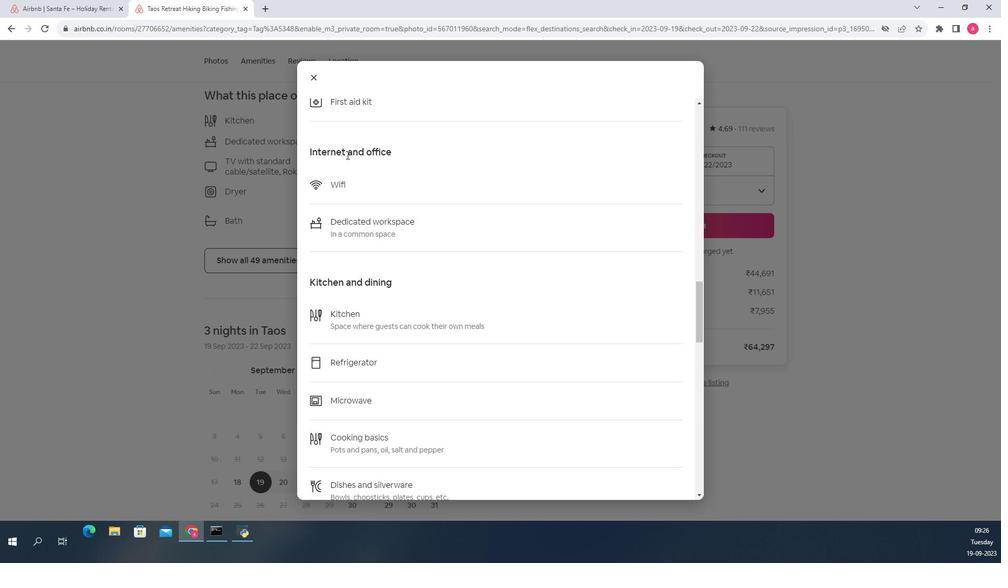 
Action: Mouse scrolled (344, 154) with delta (0, 0)
Screenshot: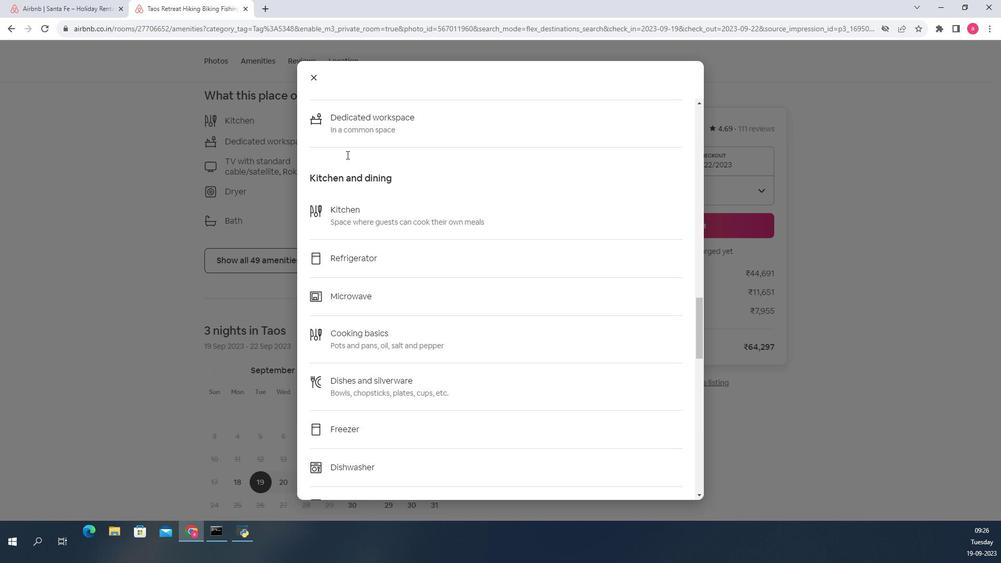 
Action: Mouse scrolled (344, 154) with delta (0, 0)
Screenshot: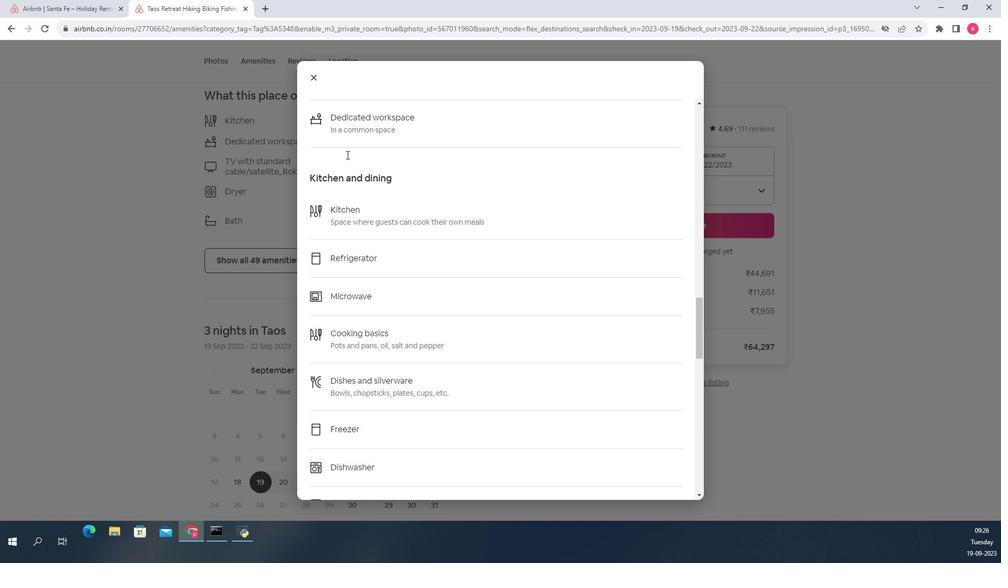 
Action: Mouse scrolled (344, 154) with delta (0, 0)
Screenshot: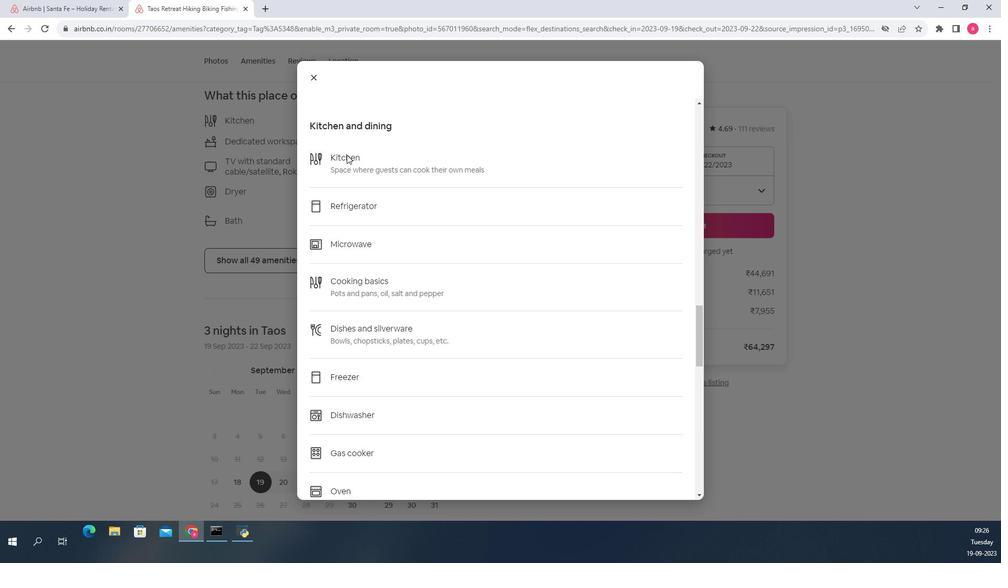 
Action: Mouse scrolled (344, 154) with delta (0, 0)
Screenshot: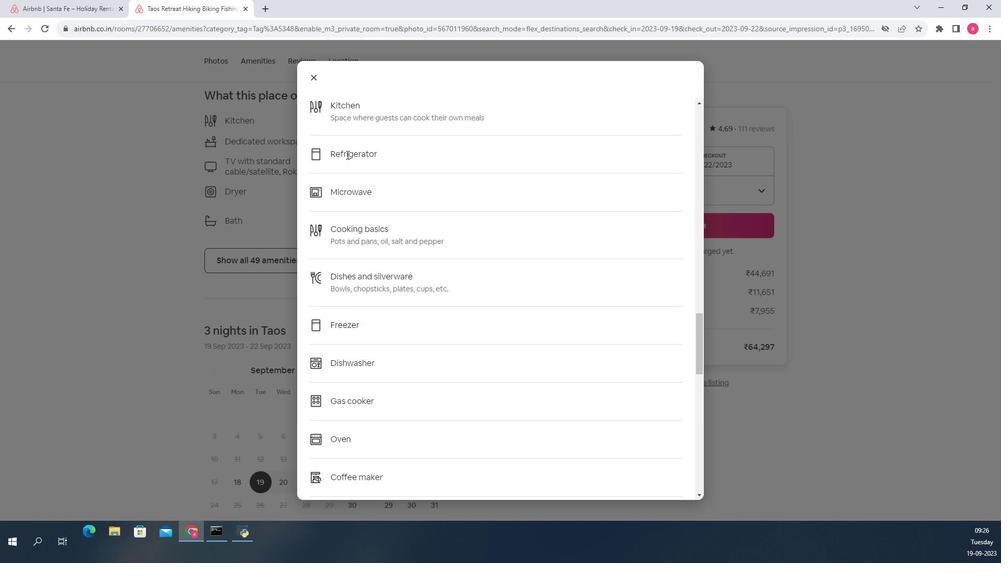 
Action: Mouse scrolled (344, 154) with delta (0, 0)
Screenshot: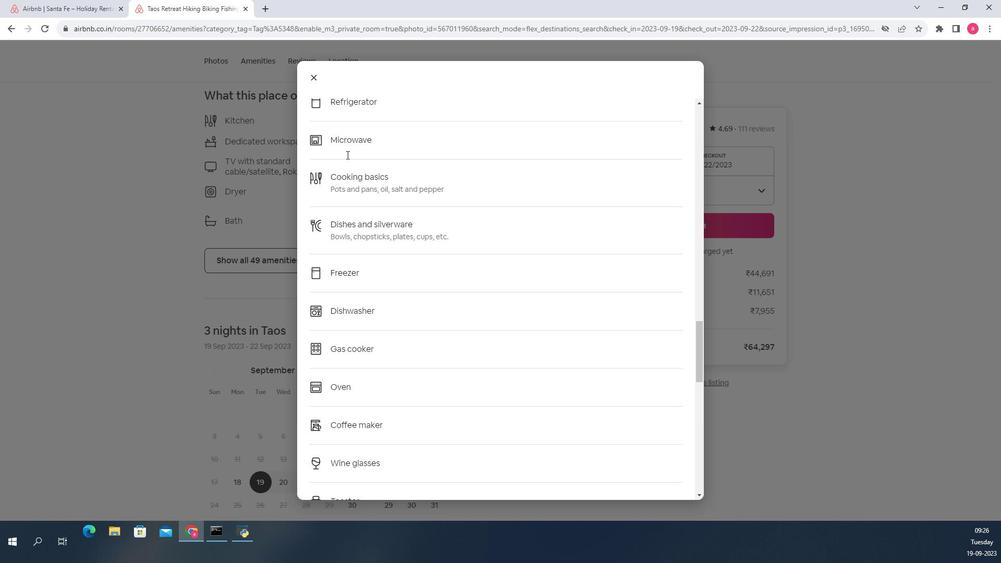 
Action: Mouse scrolled (344, 154) with delta (0, 0)
Screenshot: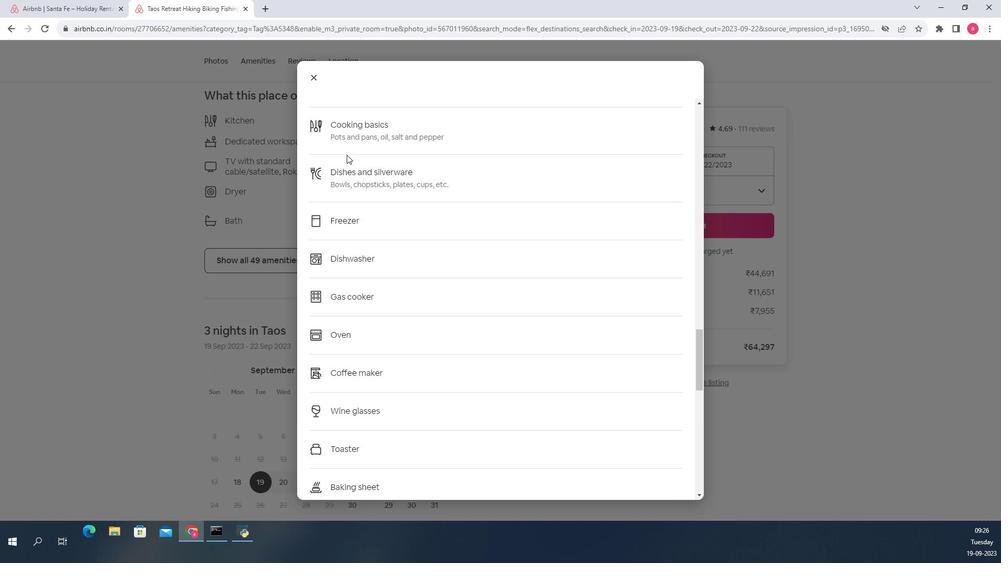 
Action: Mouse scrolled (344, 154) with delta (0, 0)
Screenshot: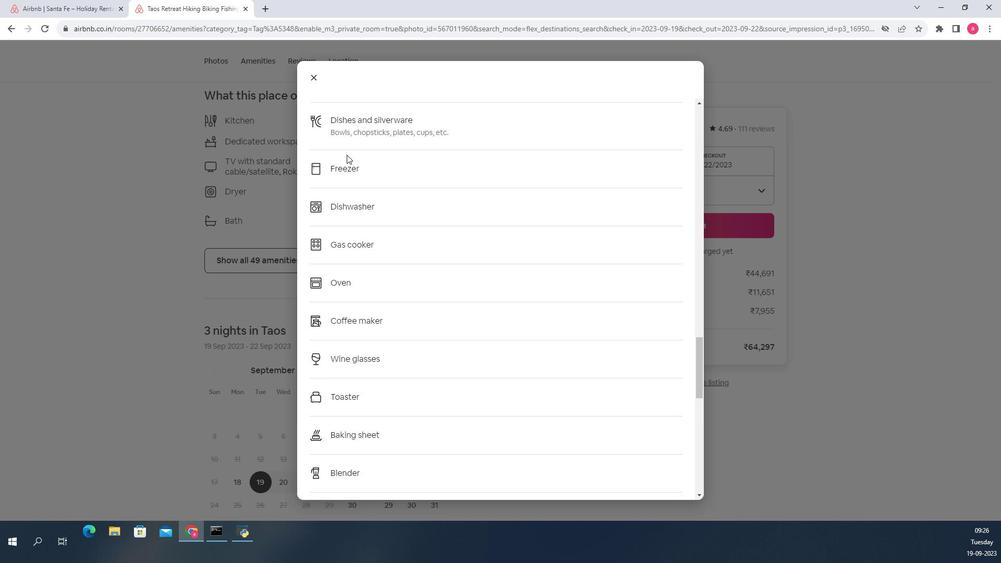 
Action: Mouse scrolled (344, 154) with delta (0, 0)
Screenshot: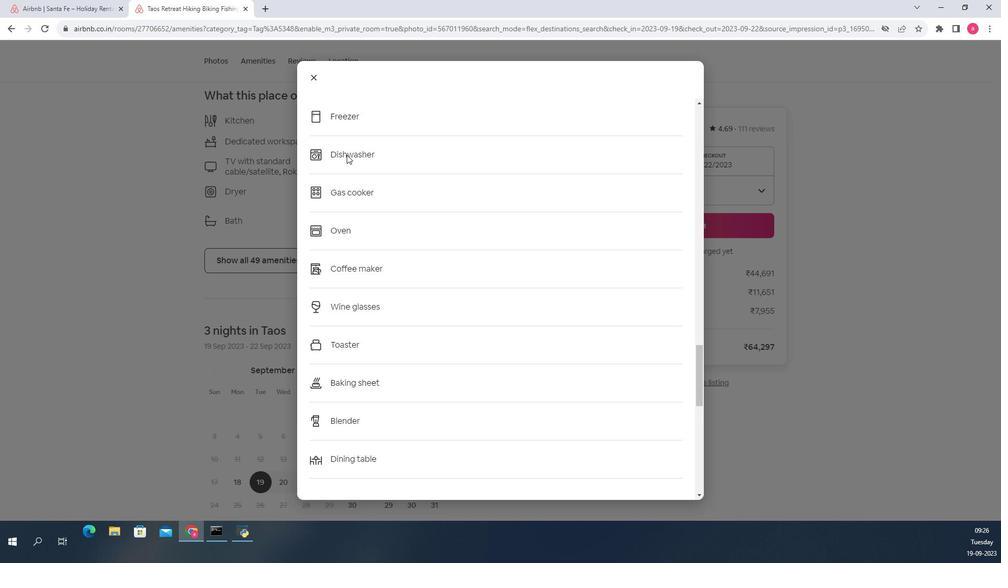 
Action: Mouse scrolled (344, 154) with delta (0, 0)
Screenshot: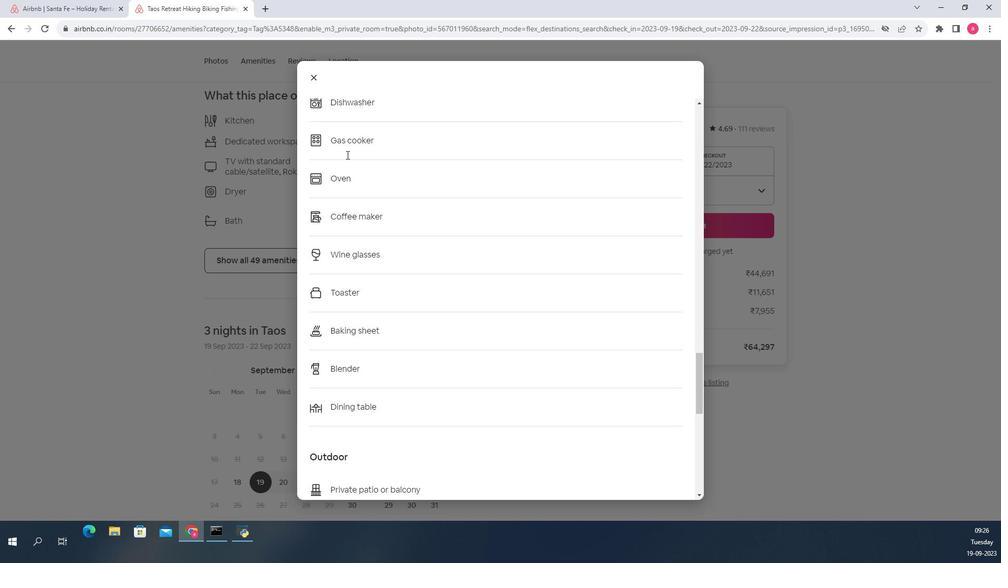 
Action: Mouse scrolled (344, 154) with delta (0, 0)
Screenshot: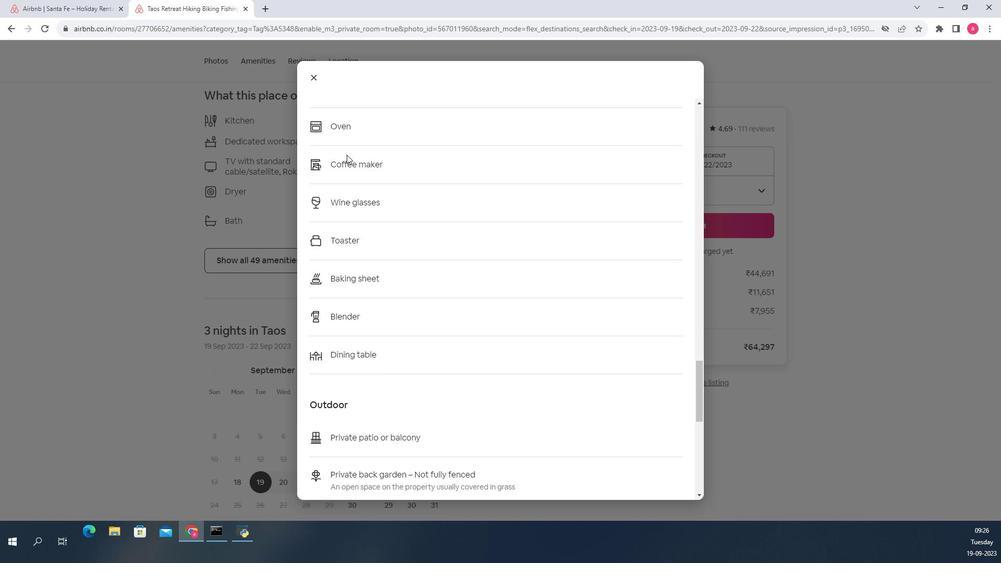 
Action: Mouse scrolled (344, 154) with delta (0, 0)
Screenshot: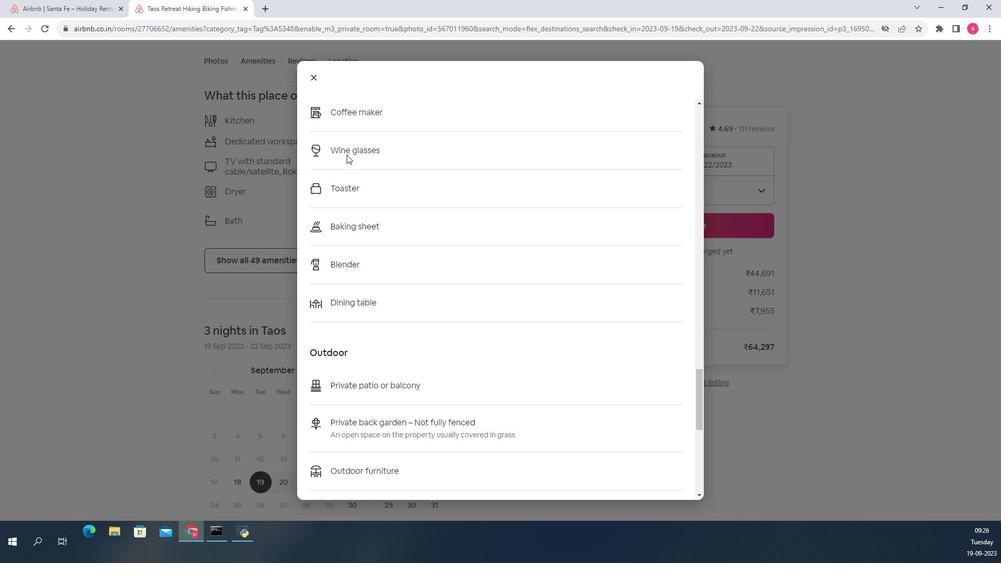 
Action: Mouse moved to (376, 159)
Screenshot: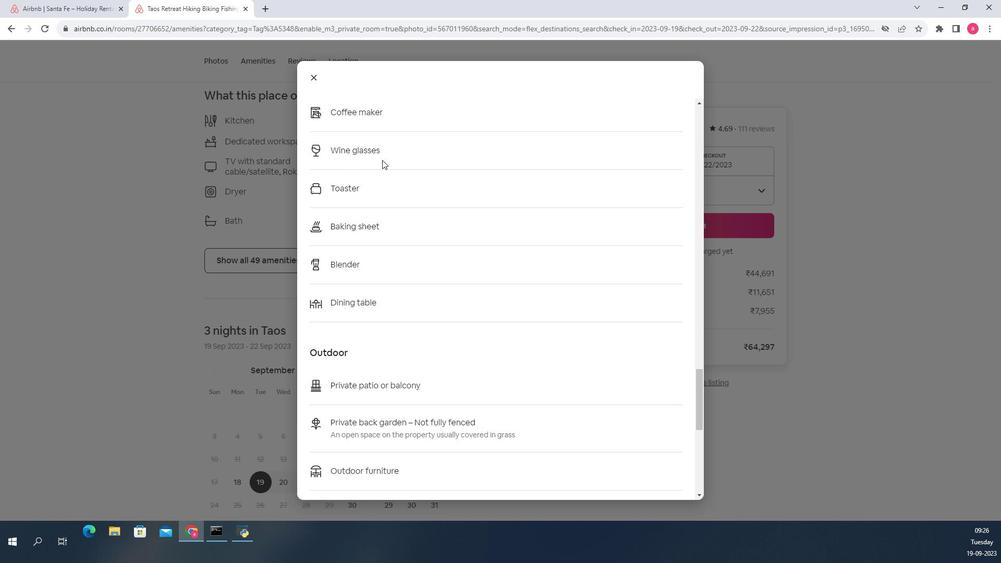
Action: Mouse scrolled (376, 159) with delta (0, 0)
Screenshot: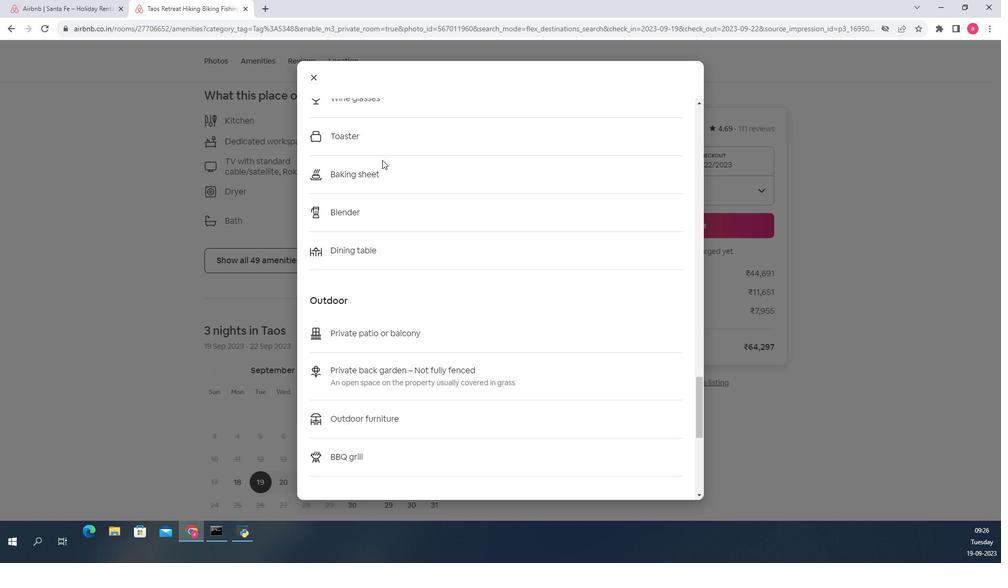 
Action: Mouse scrolled (376, 159) with delta (0, 0)
Screenshot: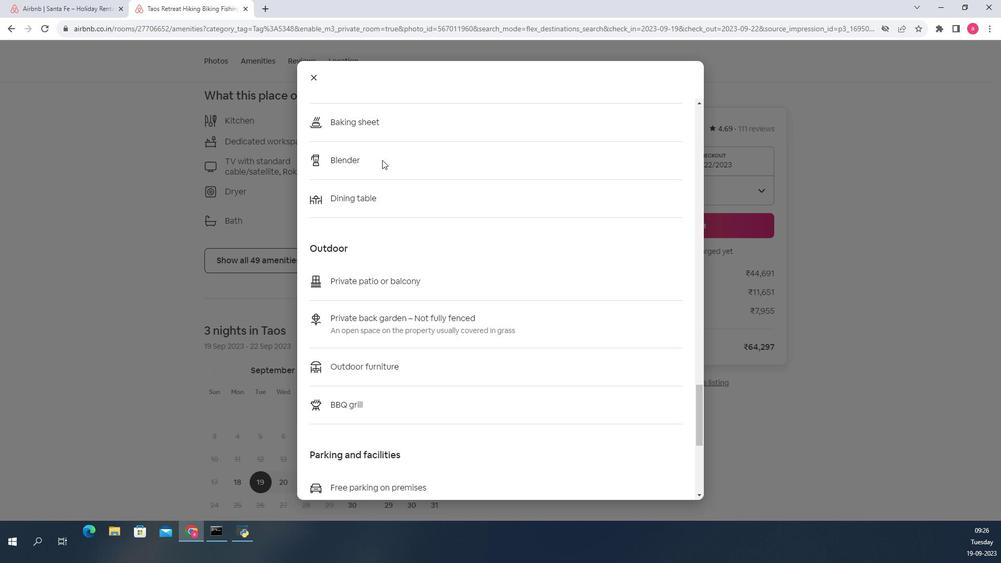 
Action: Mouse scrolled (376, 159) with delta (0, 0)
Screenshot: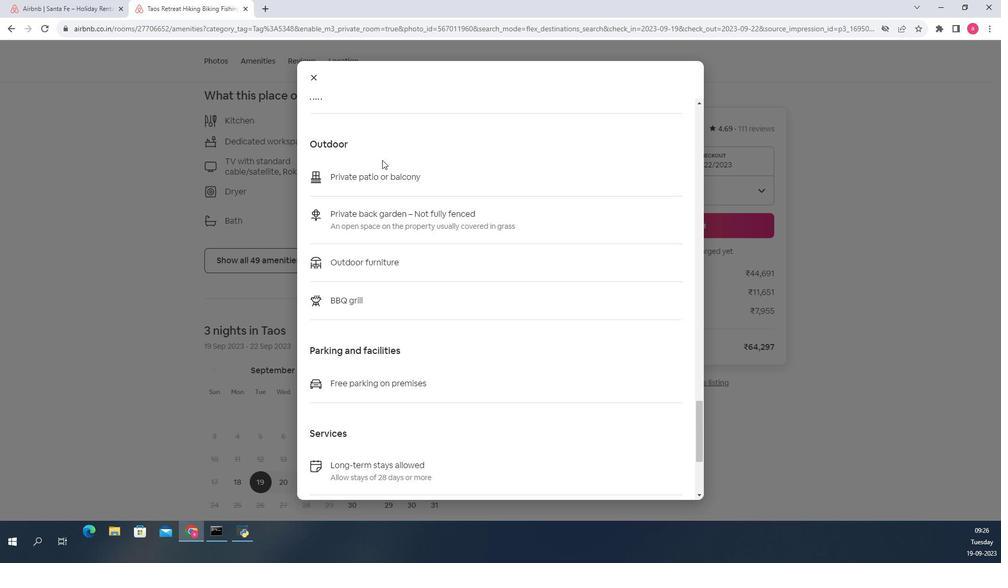 
Action: Mouse scrolled (376, 159) with delta (0, 0)
Screenshot: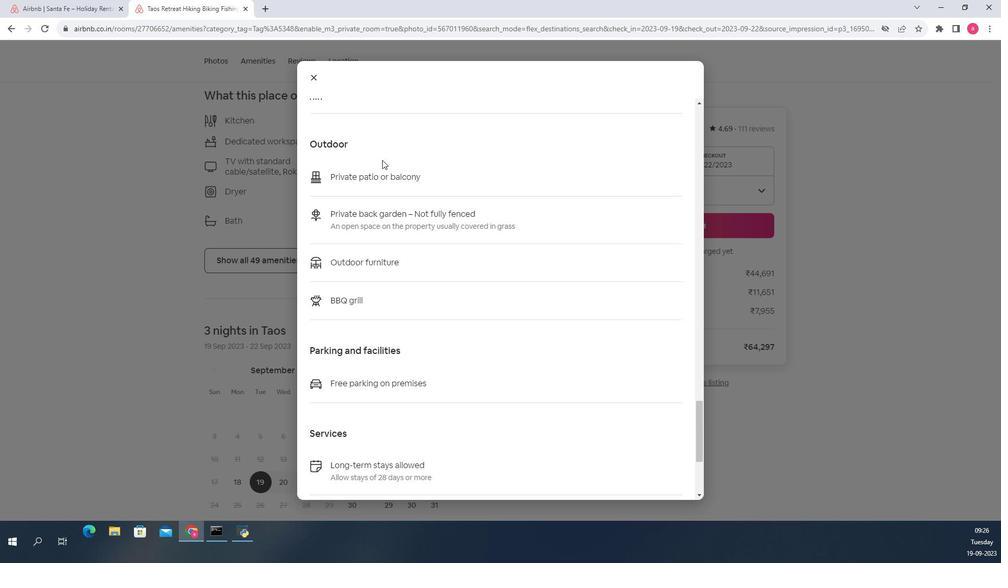 
Action: Mouse scrolled (376, 159) with delta (0, 0)
Screenshot: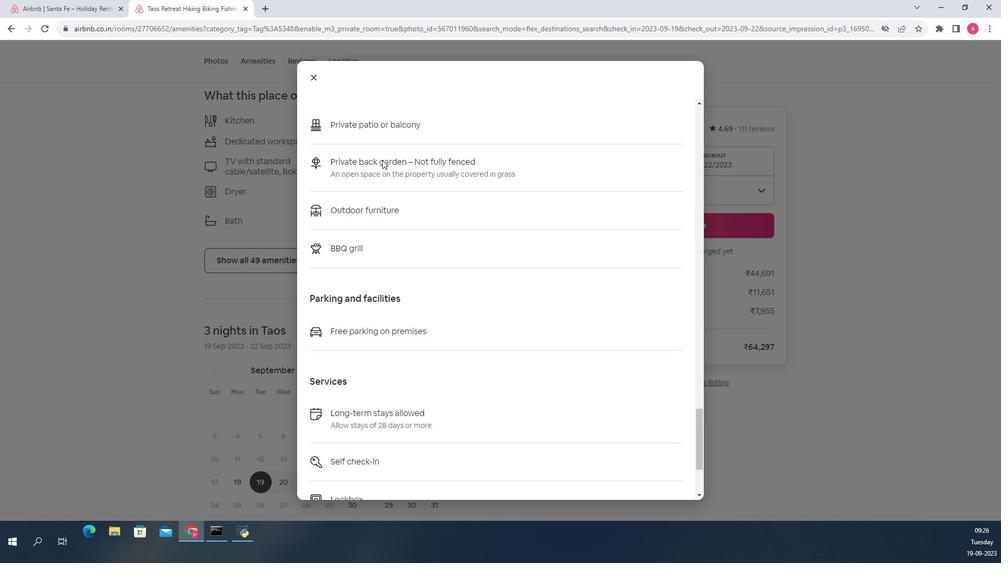 
Action: Mouse moved to (377, 159)
Screenshot: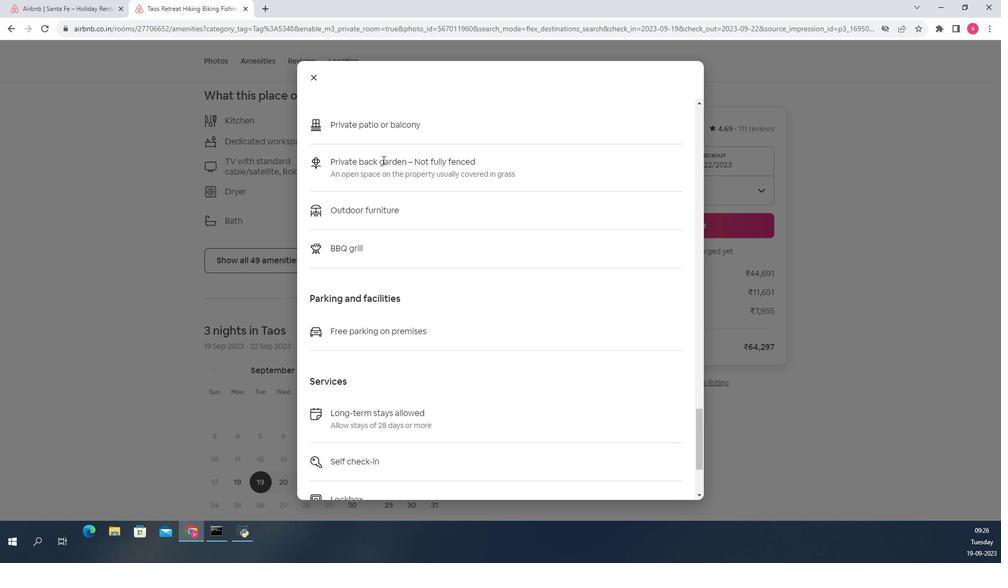 
Action: Mouse scrolled (377, 159) with delta (0, 0)
Screenshot: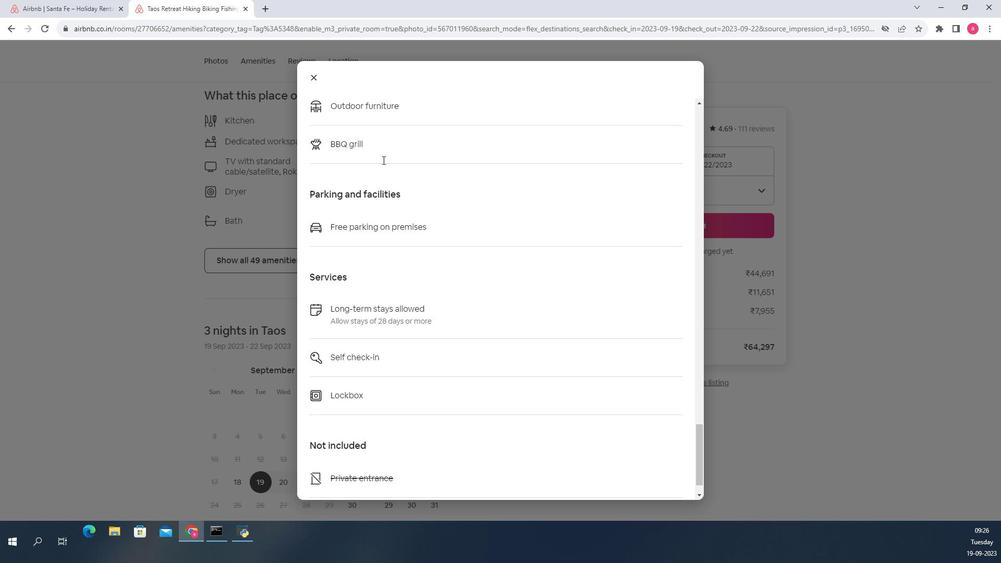 
Action: Mouse scrolled (377, 159) with delta (0, 0)
Screenshot: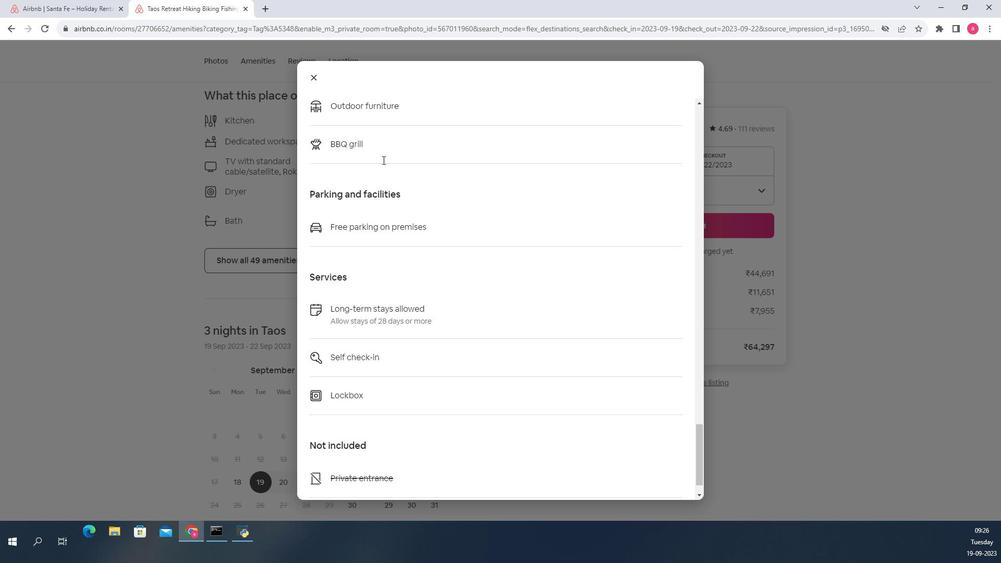 
Action: Mouse scrolled (377, 159) with delta (0, 0)
Screenshot: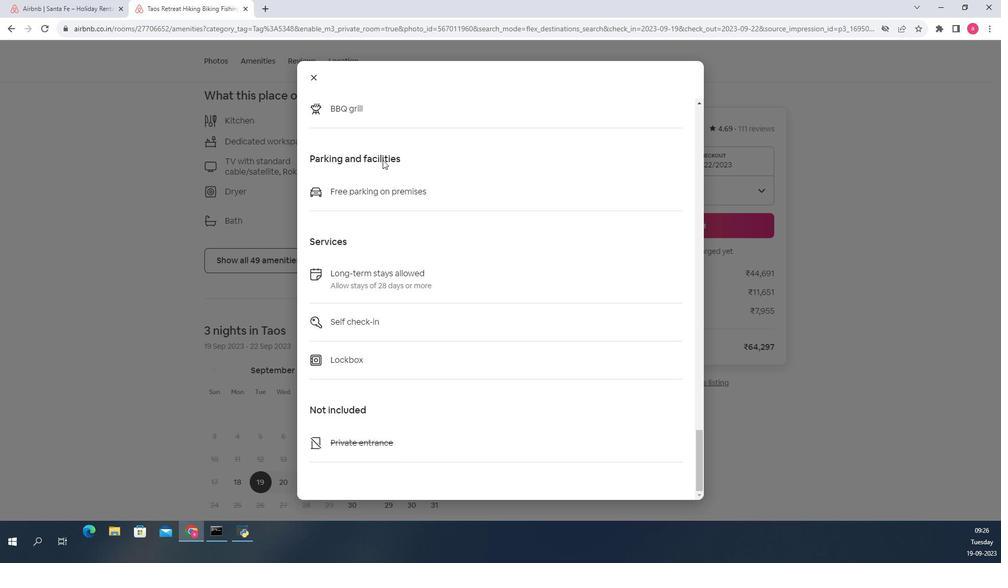 
Action: Mouse scrolled (377, 159) with delta (0, 0)
Screenshot: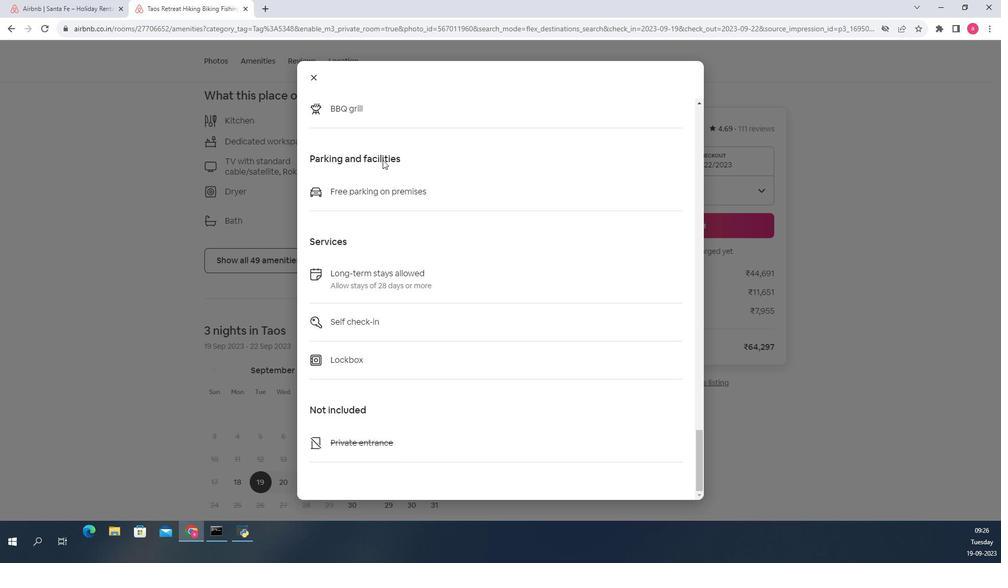 
Action: Mouse scrolled (377, 159) with delta (0, 0)
Screenshot: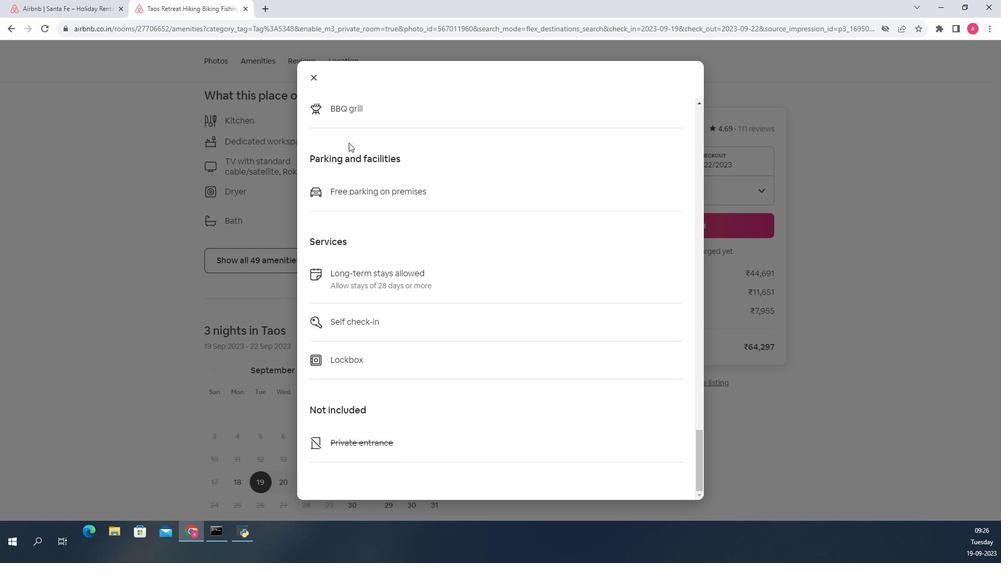 
Action: Mouse scrolled (377, 159) with delta (0, 0)
Screenshot: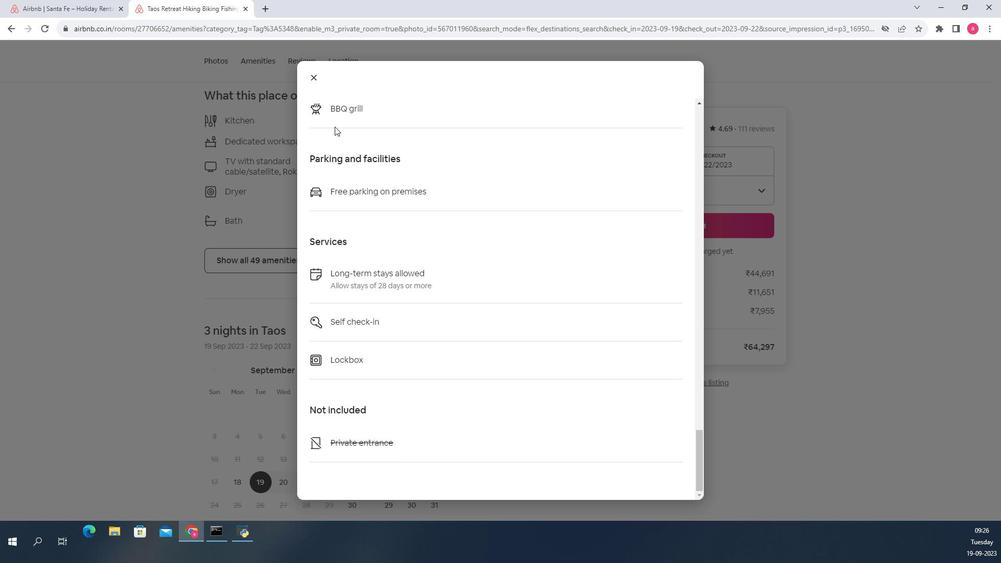 
Action: Mouse moved to (308, 92)
Screenshot: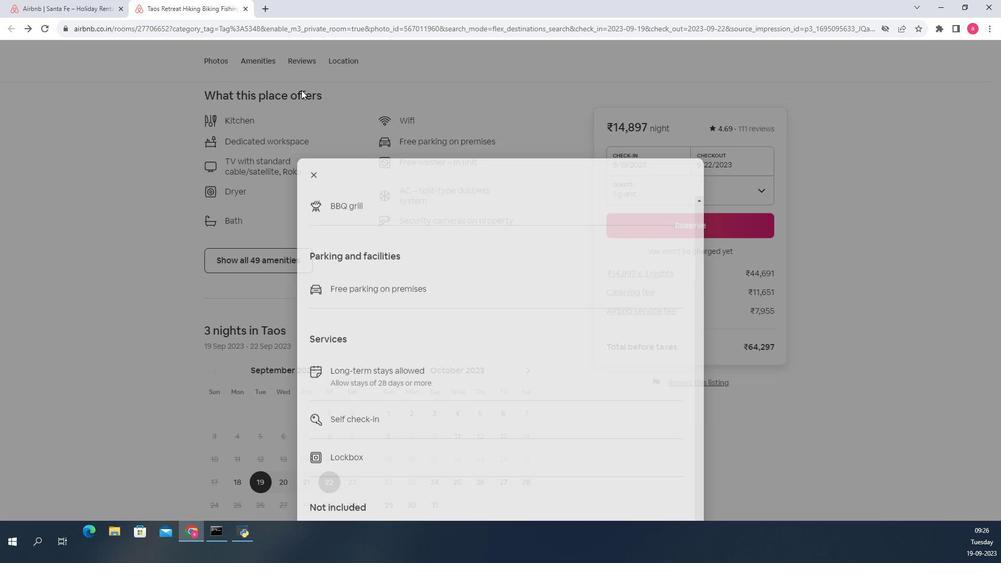 
Action: Mouse pressed left at (308, 92)
Screenshot: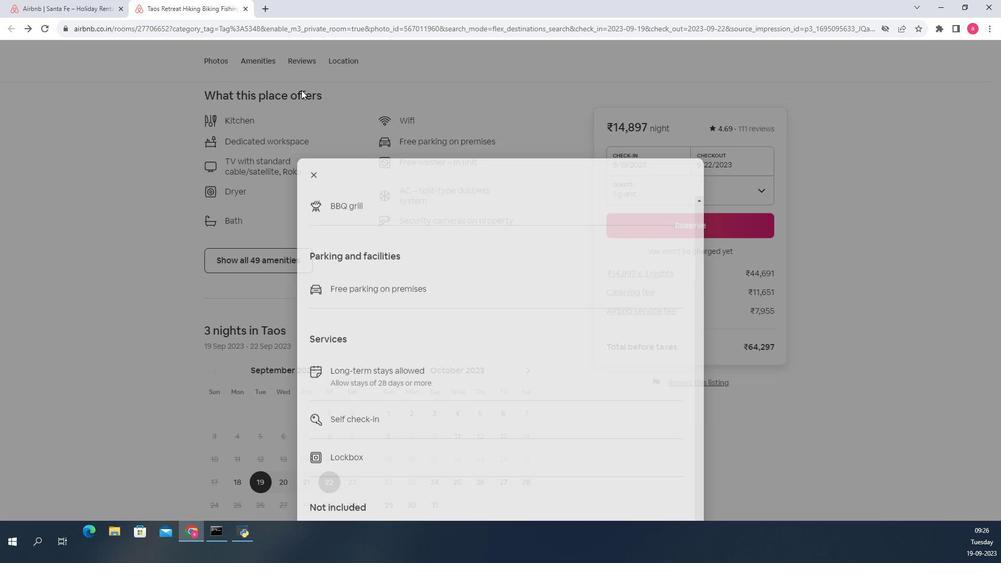
Action: Mouse moved to (291, 185)
Screenshot: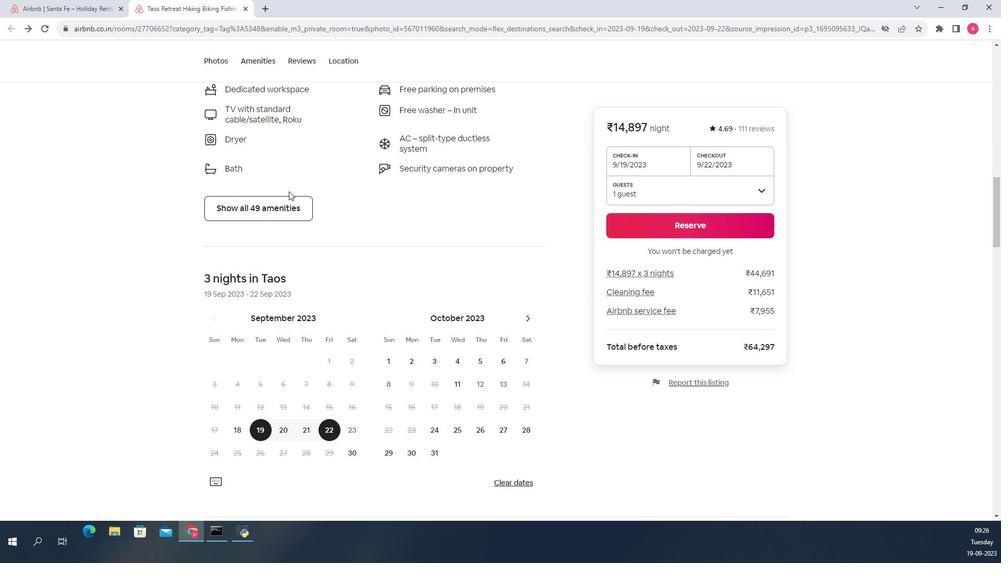 
Action: Mouse scrolled (291, 185) with delta (0, 0)
Screenshot: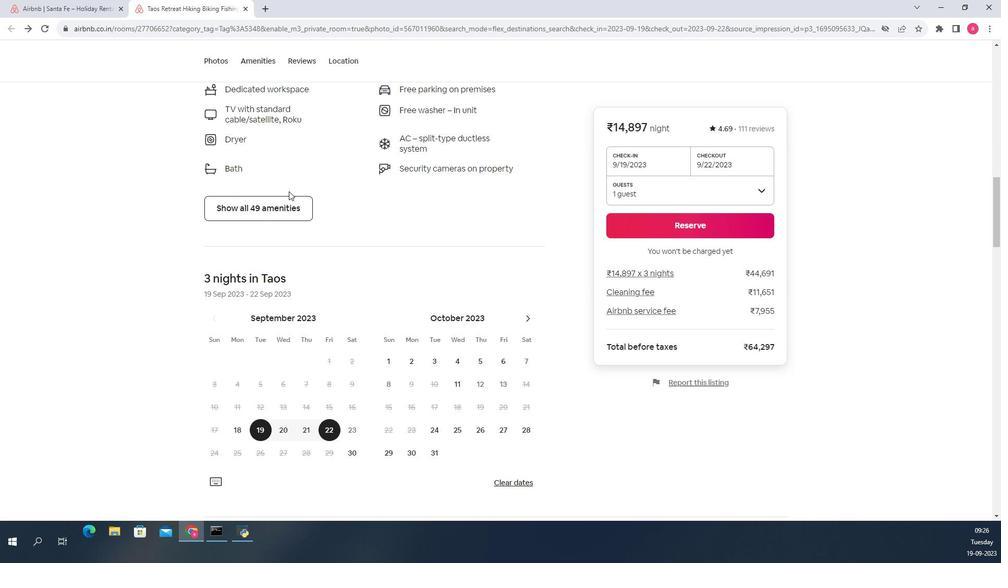
Action: Mouse scrolled (291, 185) with delta (0, 0)
Screenshot: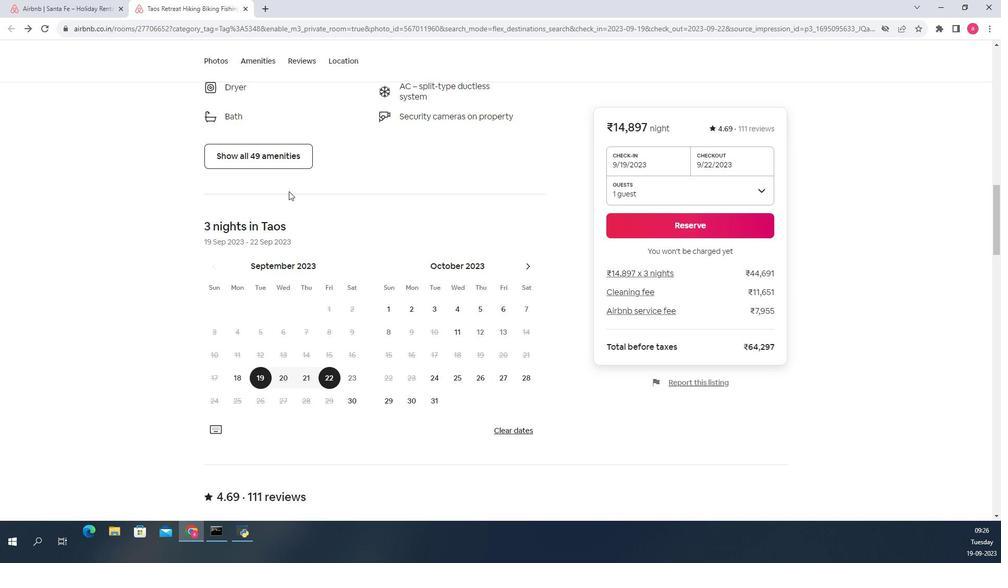 
Action: Mouse scrolled (291, 185) with delta (0, 0)
Screenshot: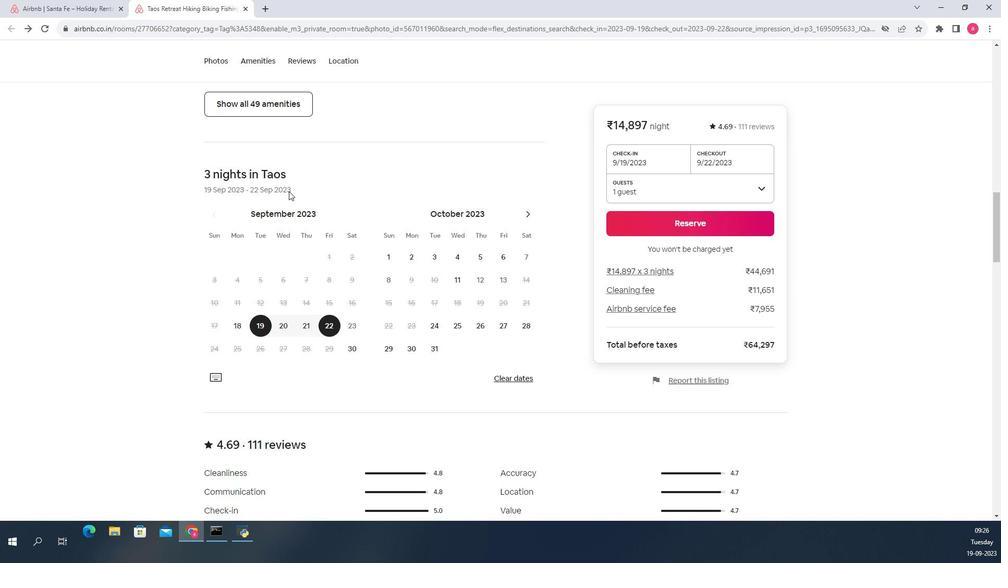 
Action: Mouse scrolled (291, 185) with delta (0, 0)
Screenshot: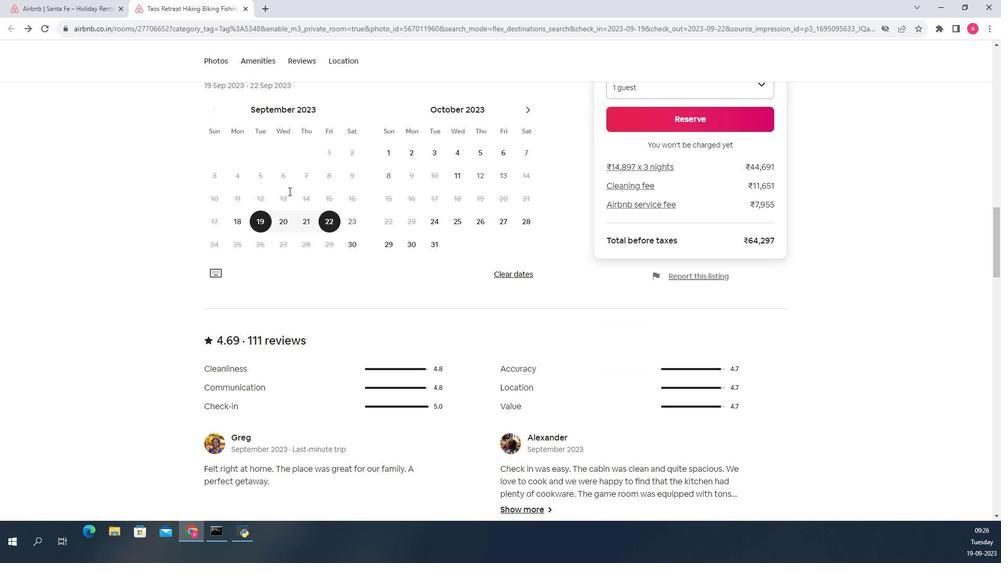 
Action: Mouse scrolled (291, 185) with delta (0, 0)
Screenshot: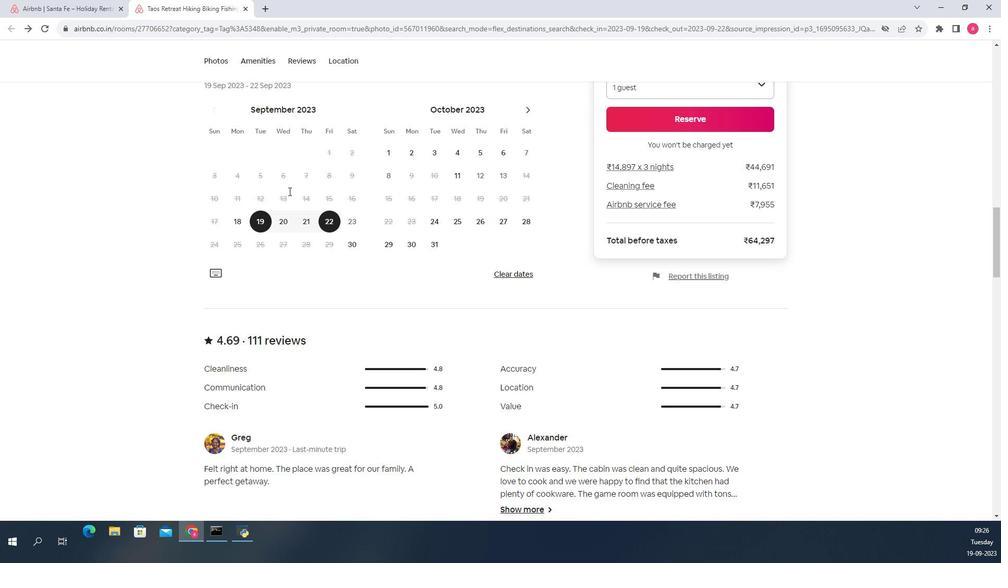 
Action: Mouse moved to (292, 185)
Screenshot: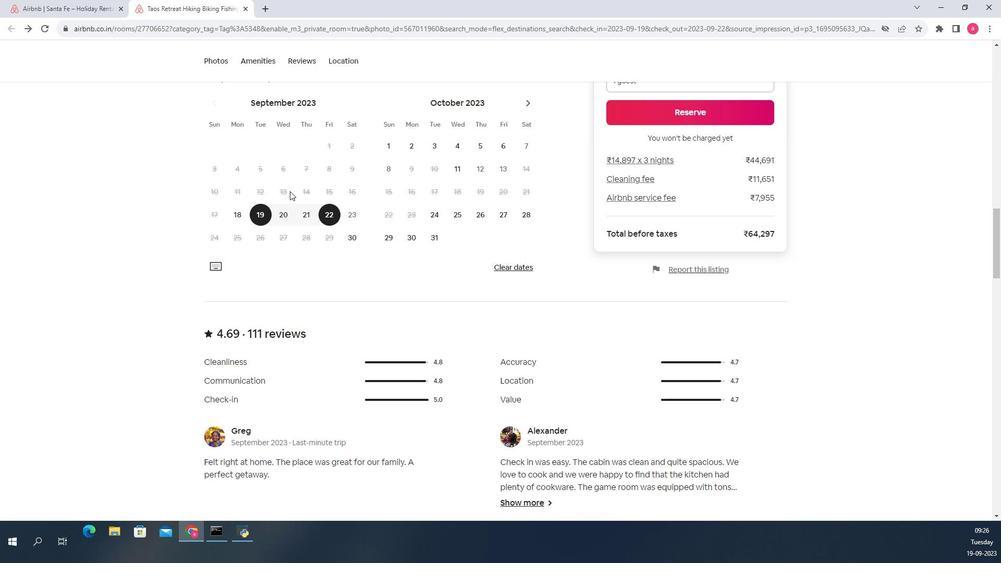 
Action: Mouse scrolled (292, 185) with delta (0, 0)
Screenshot: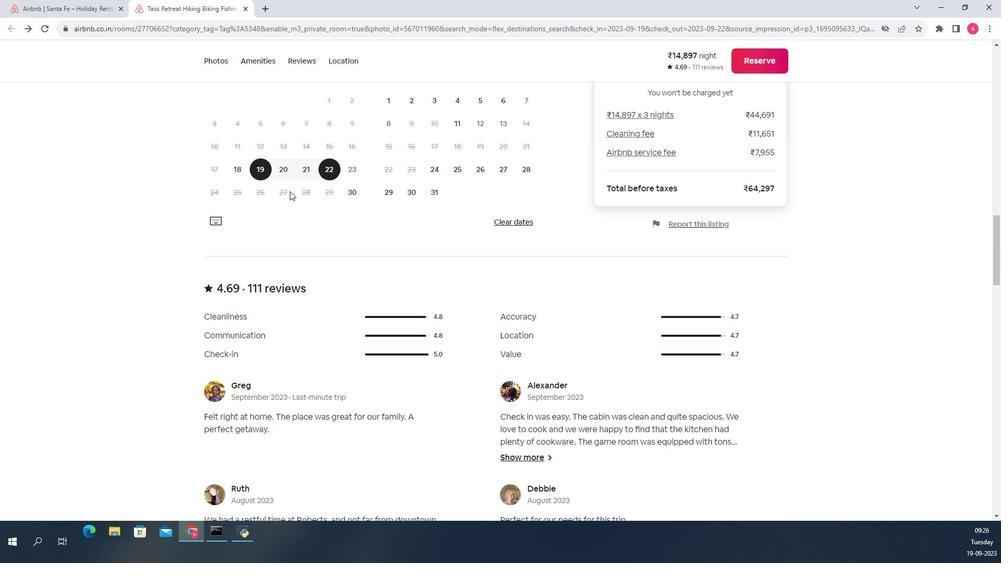 
Action: Mouse scrolled (292, 185) with delta (0, 0)
Screenshot: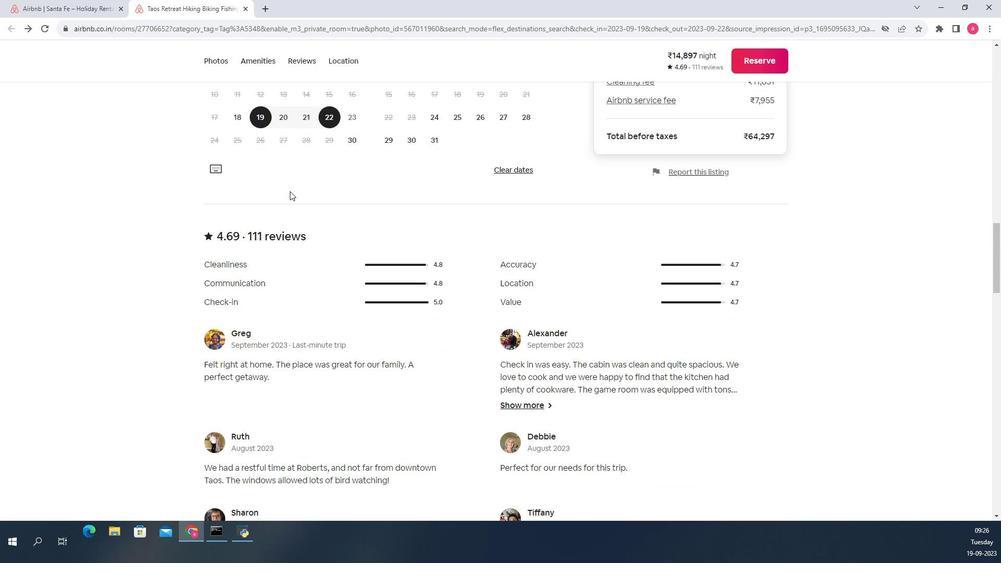 
Action: Mouse scrolled (292, 185) with delta (0, 0)
Screenshot: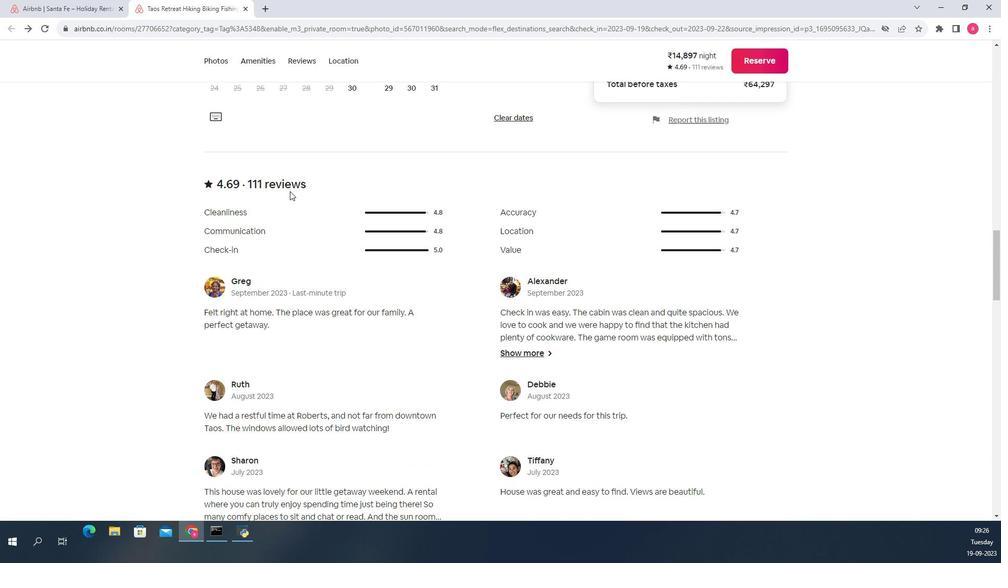 
Action: Mouse moved to (341, 198)
Screenshot: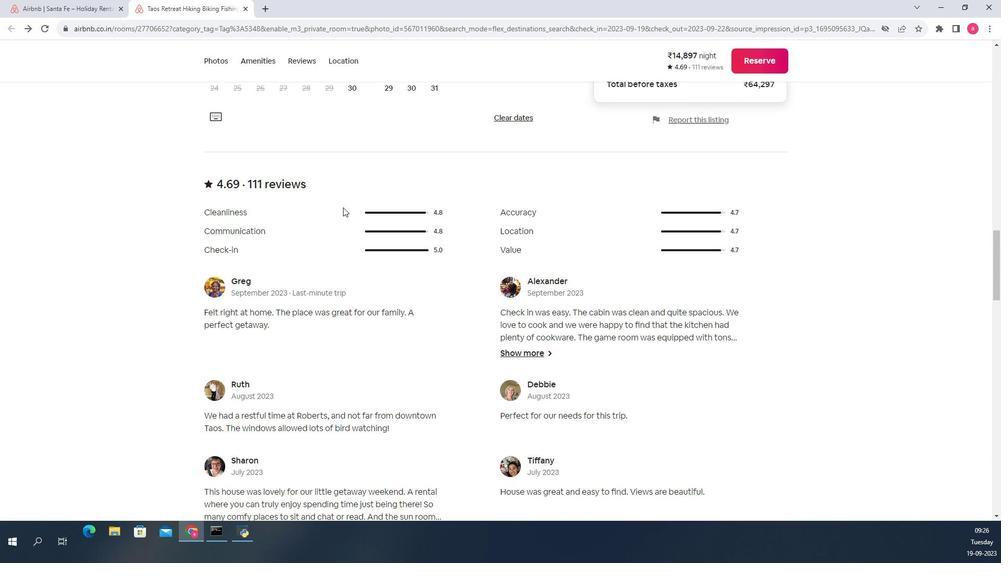 
Action: Mouse scrolled (341, 198) with delta (0, 0)
Screenshot: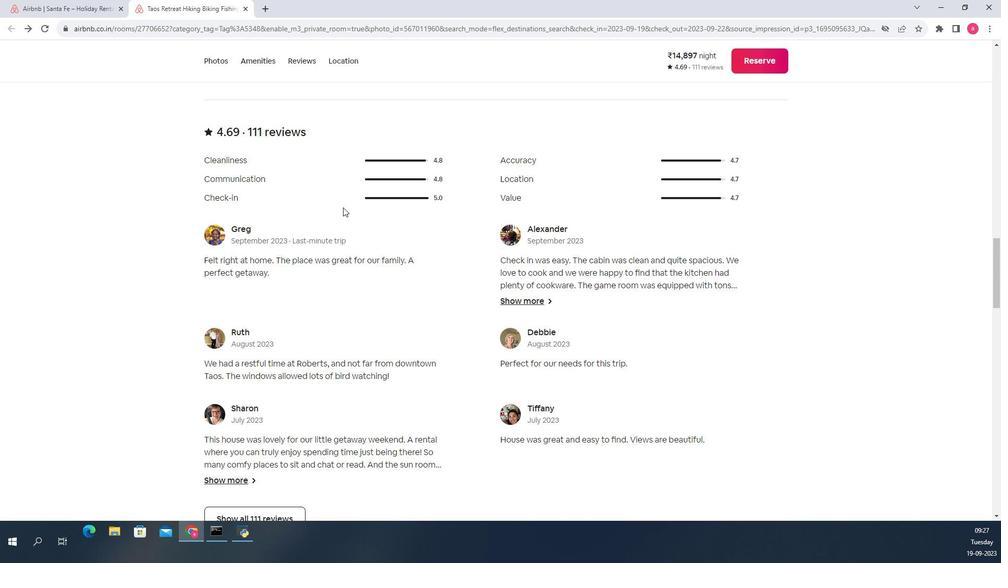 
Action: Mouse scrolled (341, 198) with delta (0, 0)
Screenshot: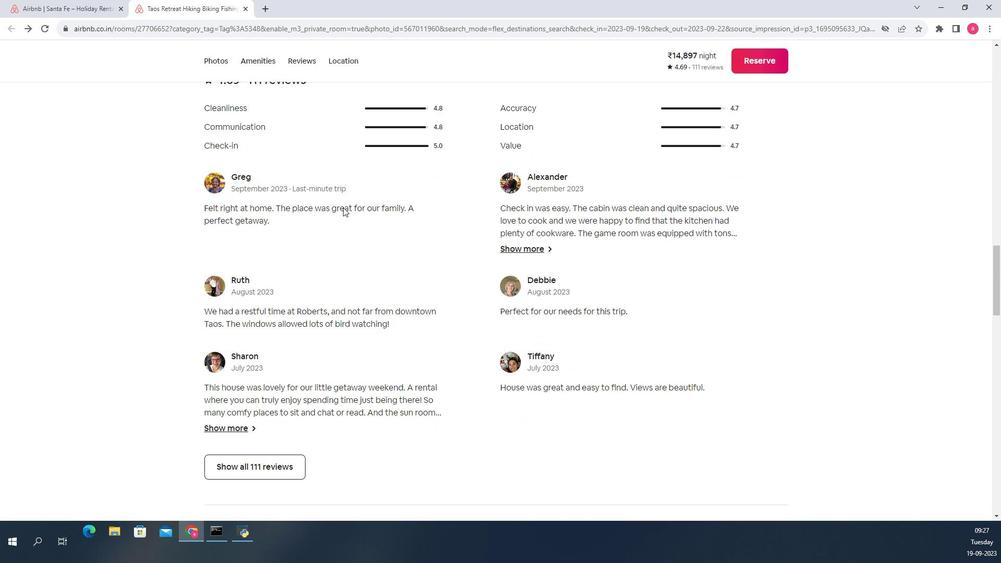 
Action: Mouse moved to (341, 198)
Screenshot: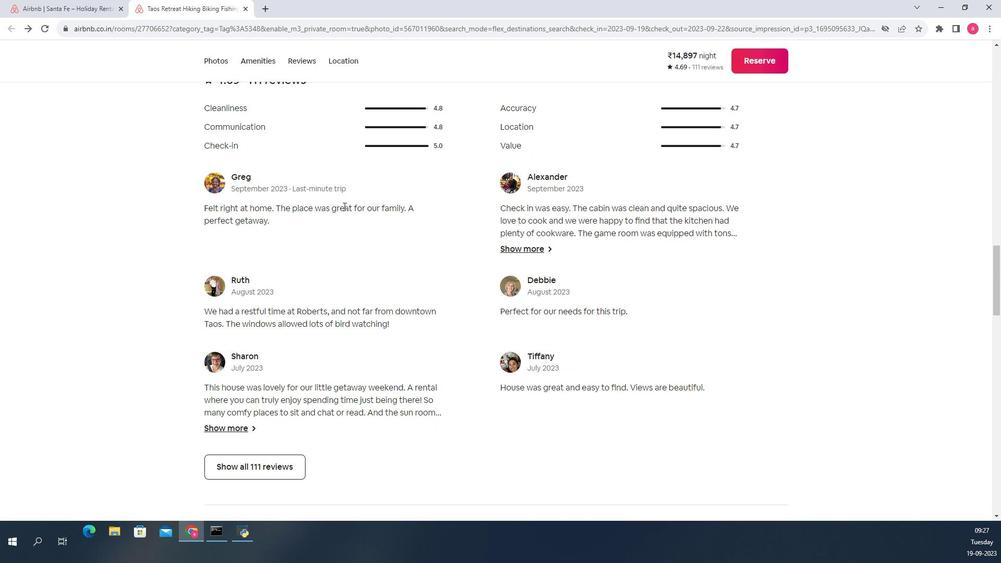 
Action: Mouse scrolled (341, 197) with delta (0, 0)
Screenshot: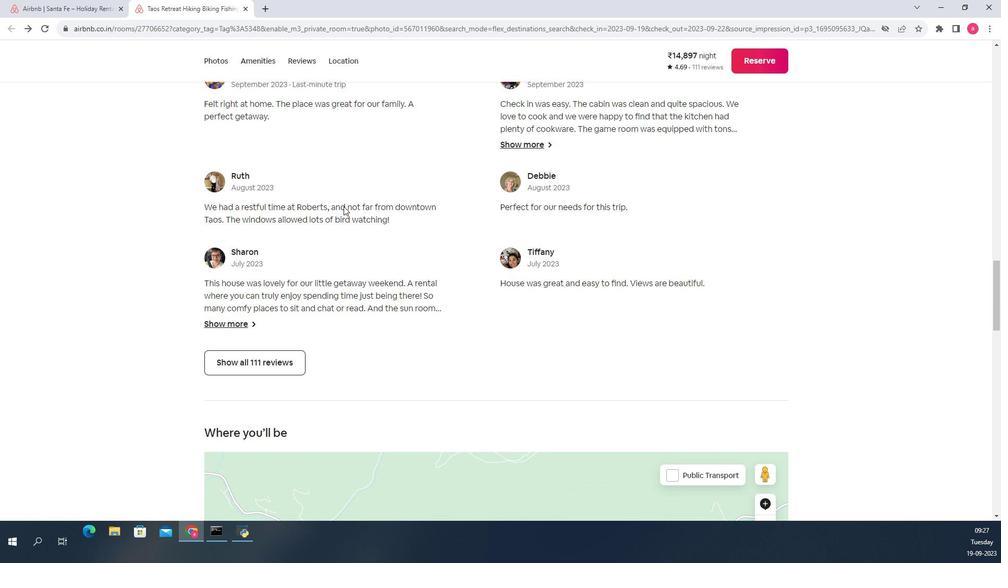 
Action: Mouse scrolled (341, 197) with delta (0, 0)
Screenshot: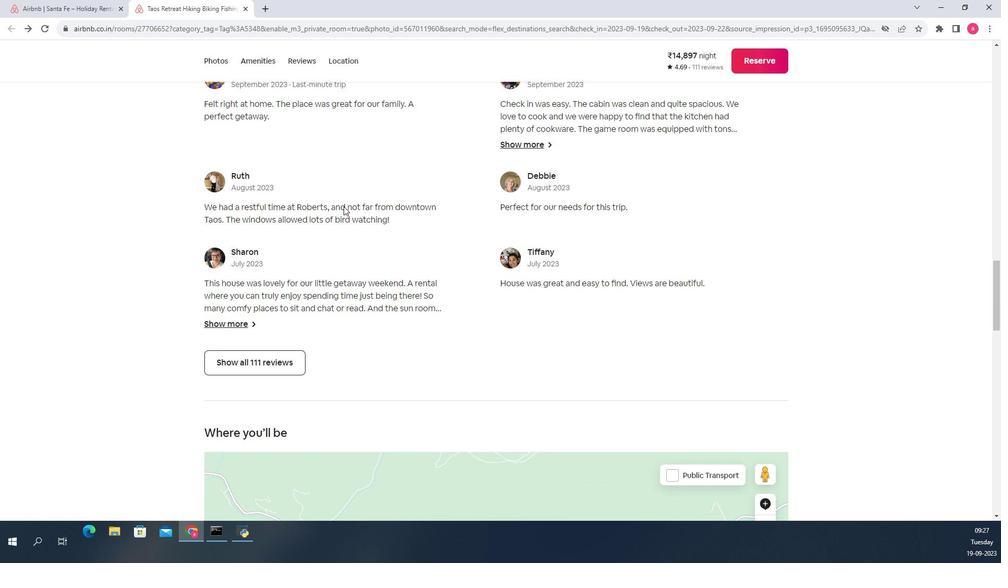 
Action: Mouse moved to (340, 197)
Screenshot: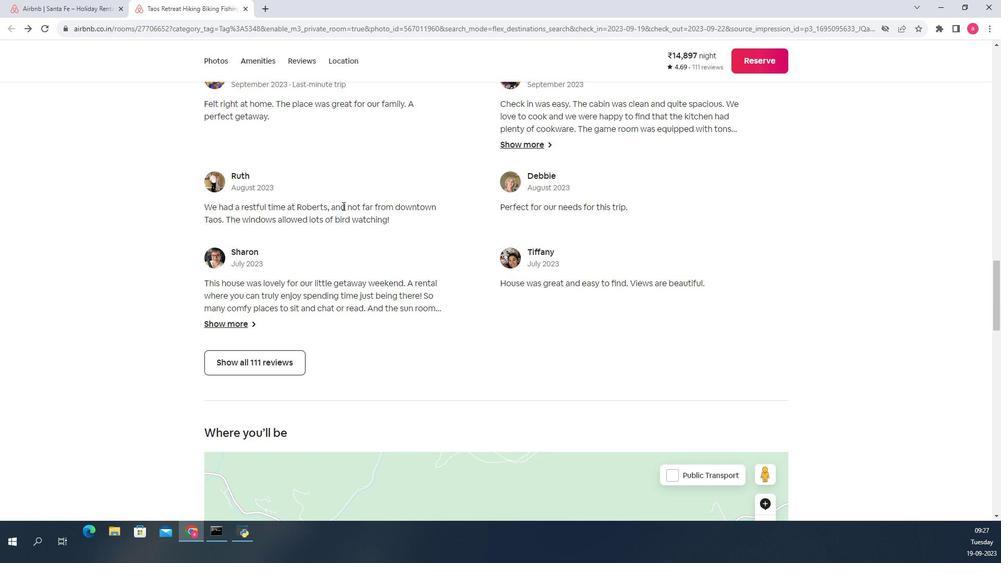 
Action: Mouse scrolled (340, 197) with delta (0, 0)
Screenshot: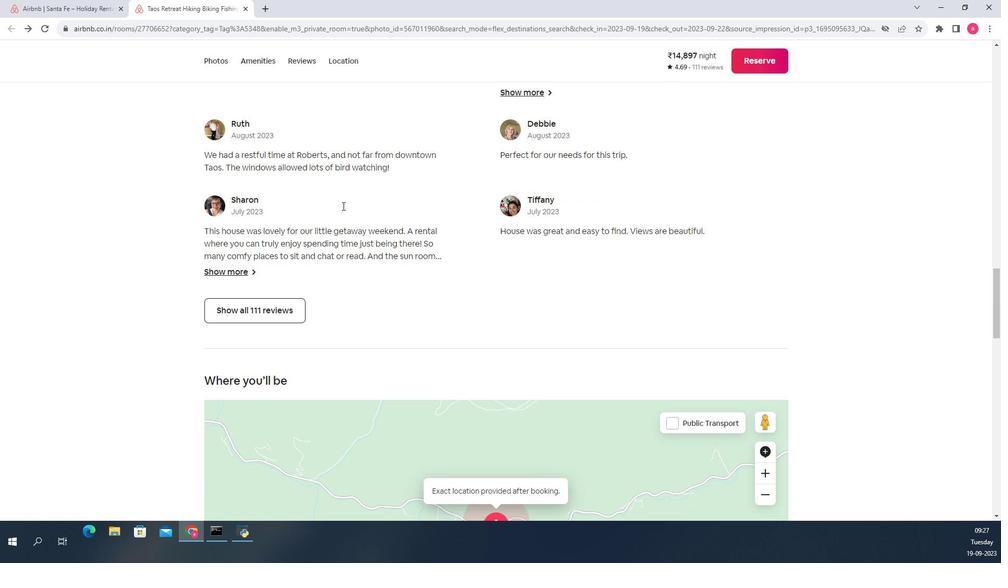 
Action: Mouse scrolled (340, 197) with delta (0, 0)
Screenshot: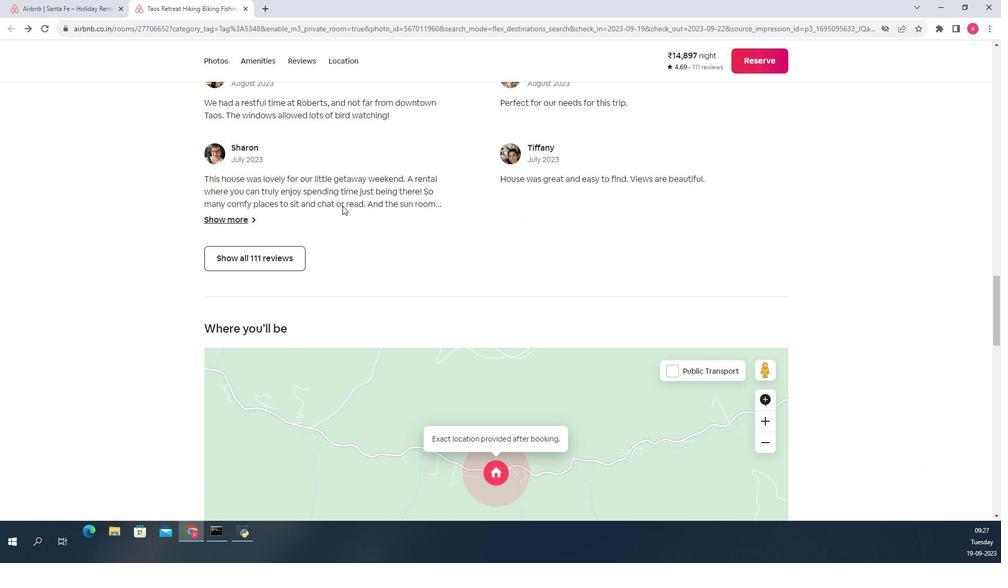 
Action: Mouse moved to (340, 197)
Screenshot: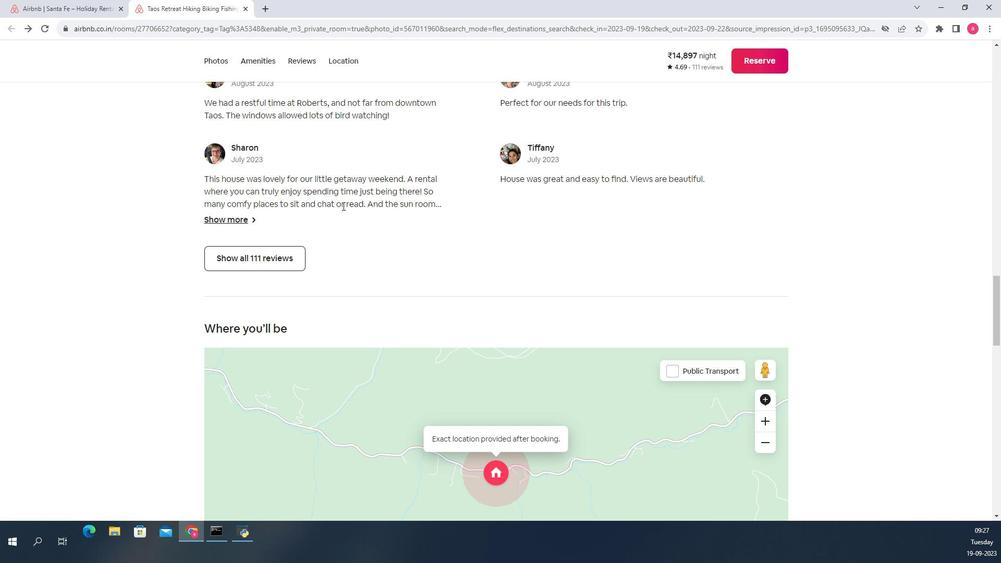 
Action: Mouse scrolled (340, 197) with delta (0, 0)
Screenshot: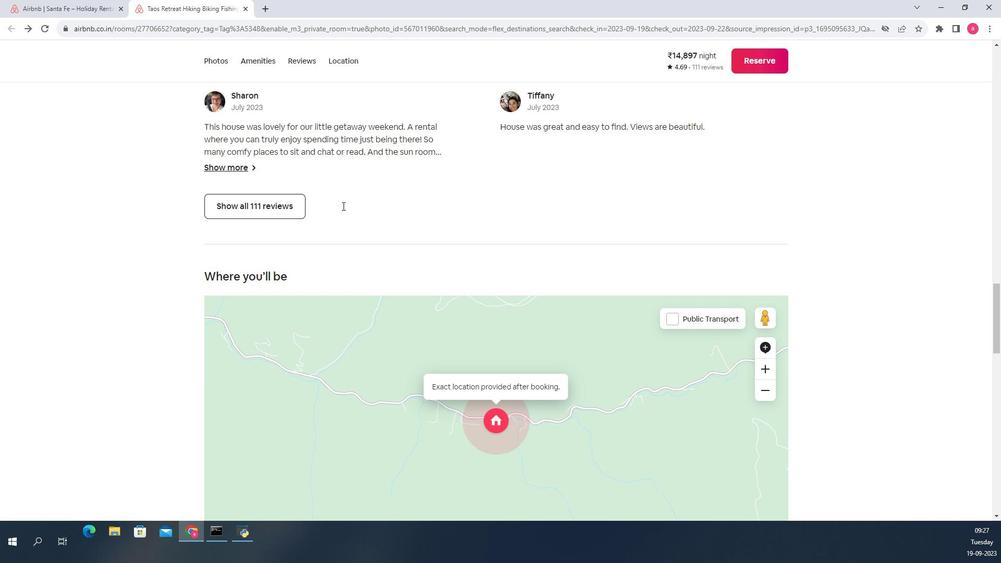 
Action: Mouse scrolled (340, 197) with delta (0, 0)
Screenshot: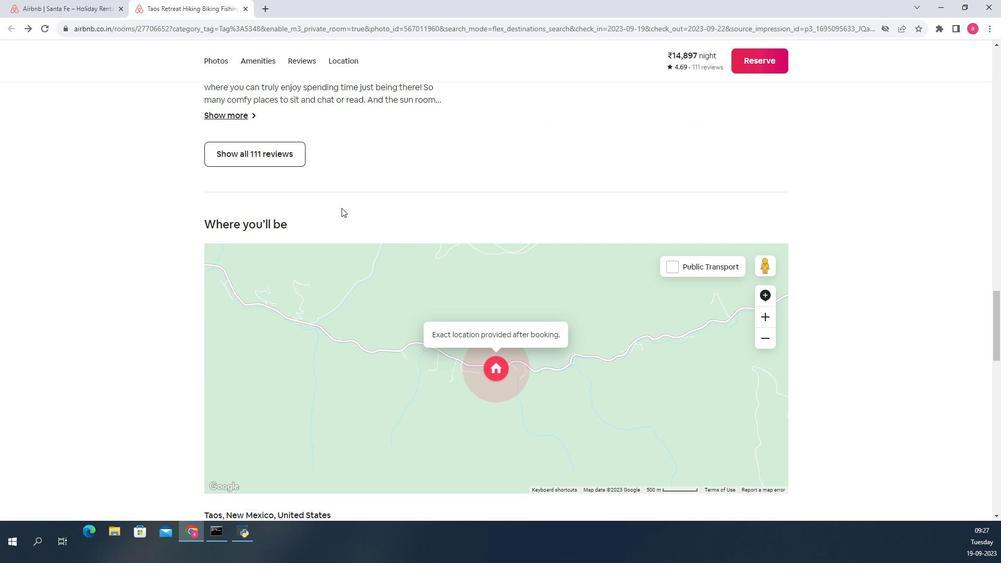 
Action: Mouse moved to (339, 234)
Screenshot: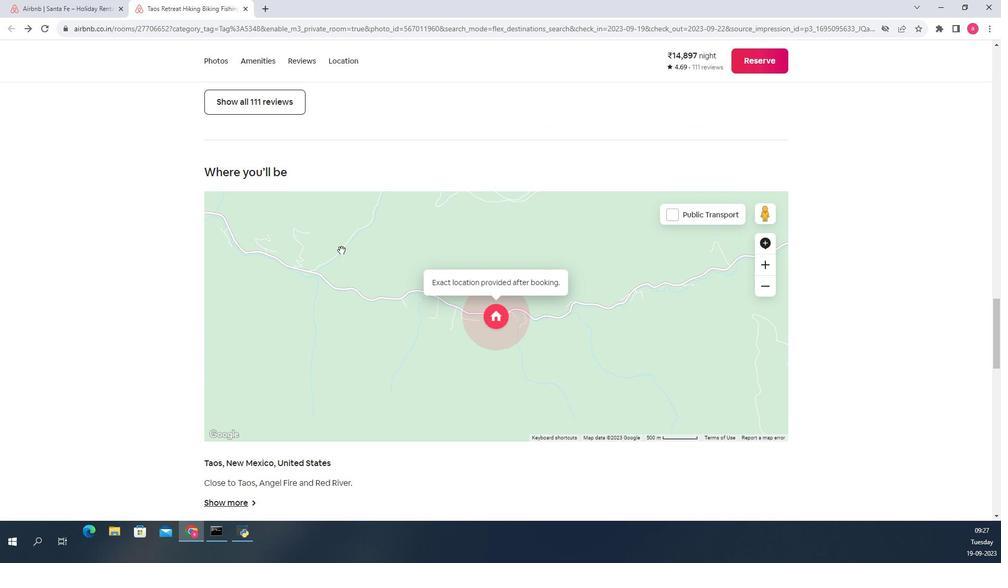 
Action: Mouse scrolled (339, 233) with delta (0, 0)
Screenshot: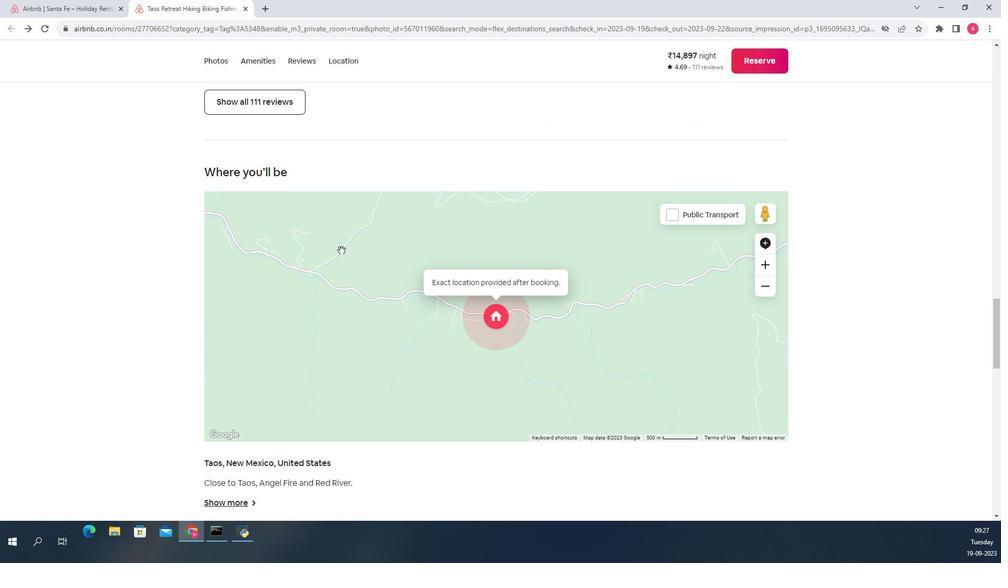
Action: Mouse scrolled (339, 233) with delta (0, 0)
Screenshot: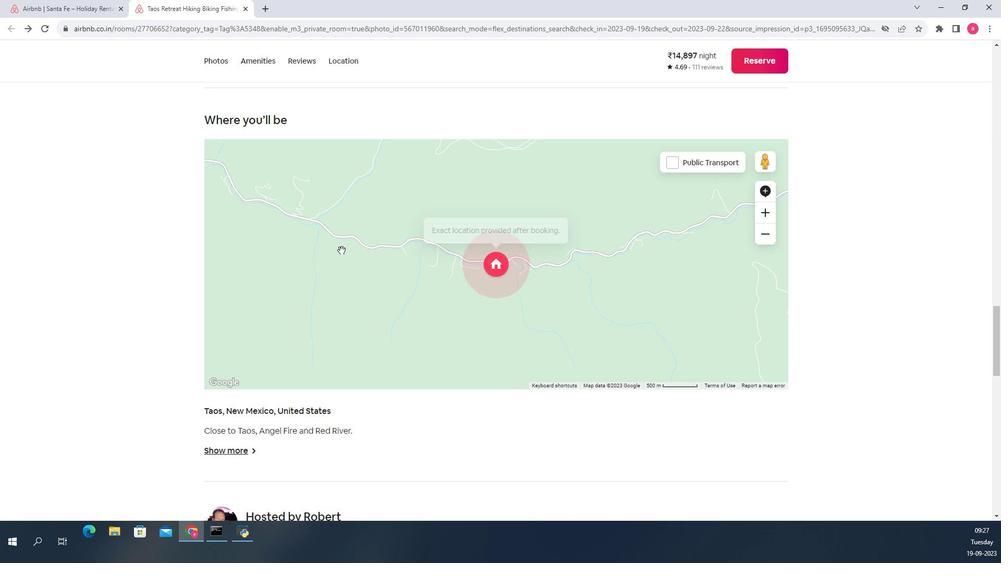 
Action: Mouse scrolled (339, 233) with delta (0, 0)
Screenshot: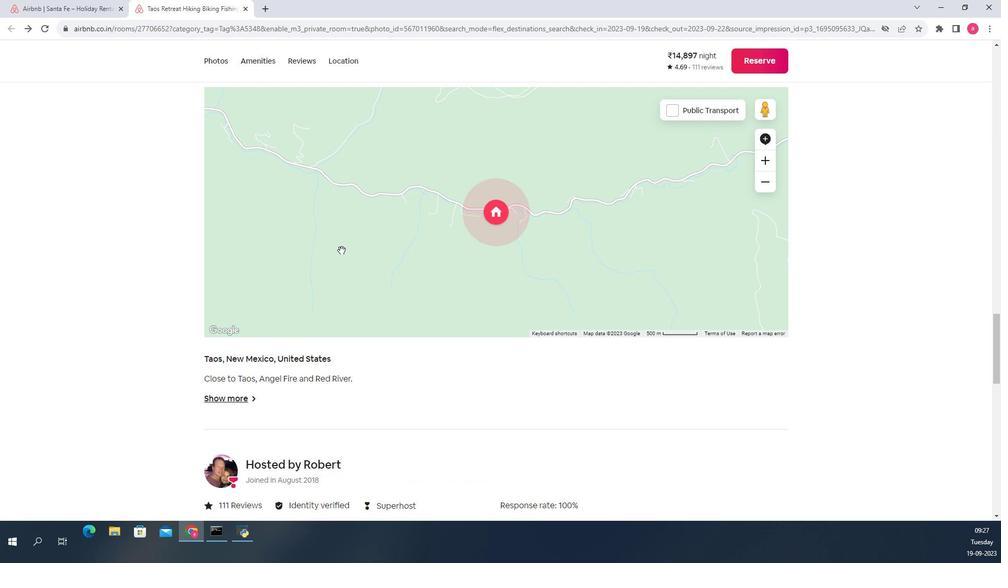 
Action: Mouse scrolled (339, 233) with delta (0, 0)
Screenshot: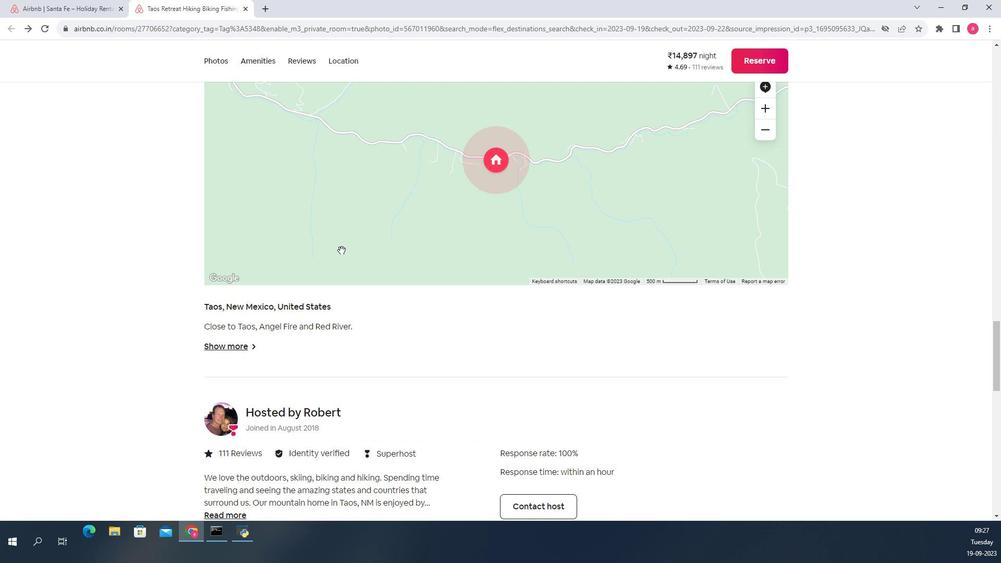
Action: Mouse scrolled (339, 233) with delta (0, 0)
Screenshot: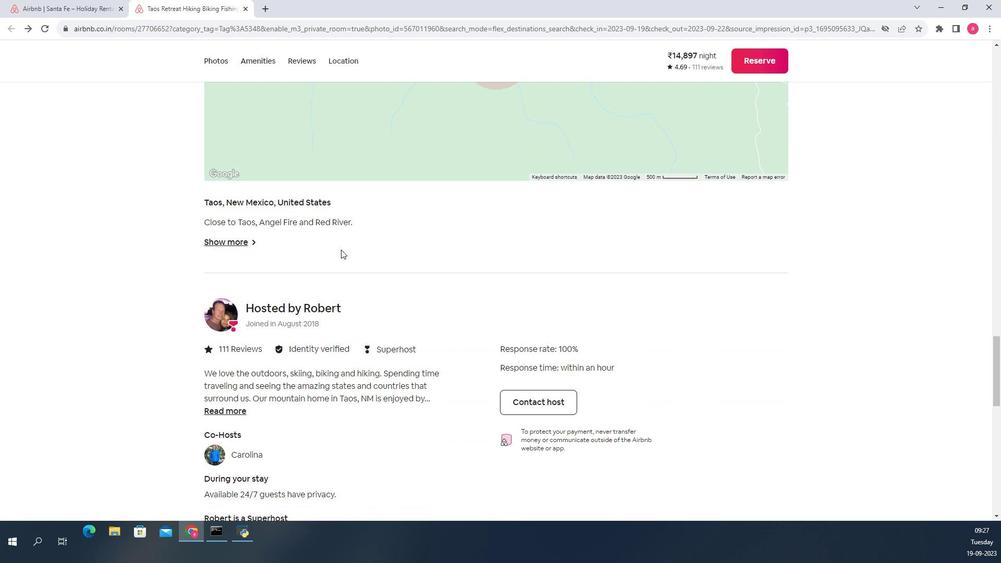 
Action: Mouse scrolled (339, 233) with delta (0, 0)
Screenshot: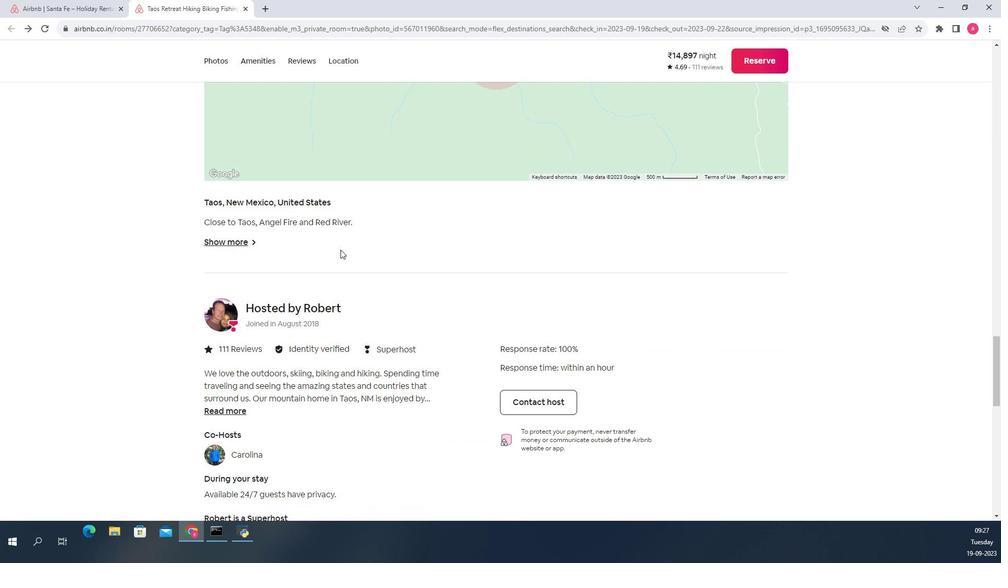 
Action: Mouse moved to (338, 233)
Screenshot: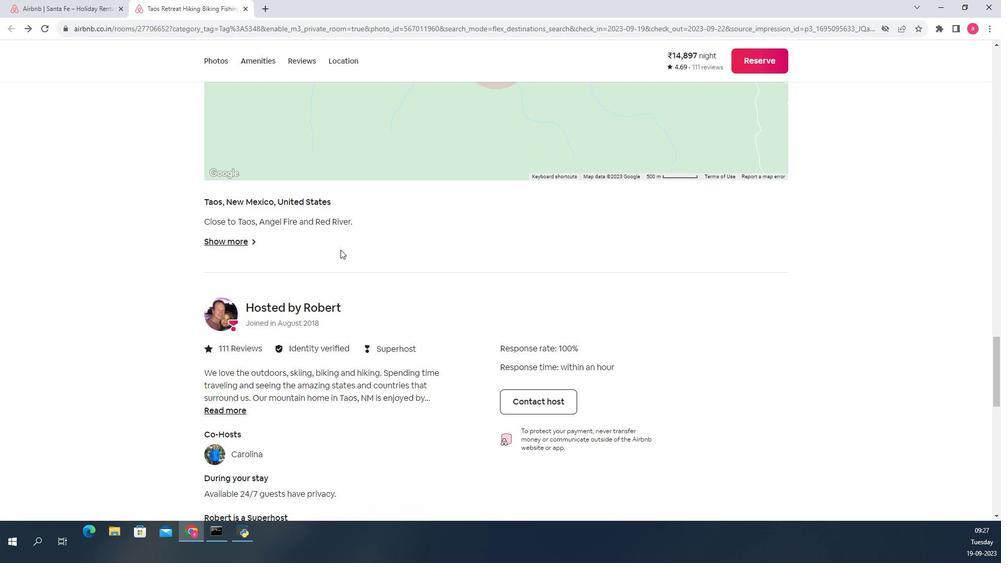
Action: Mouse scrolled (338, 233) with delta (0, 0)
Screenshot: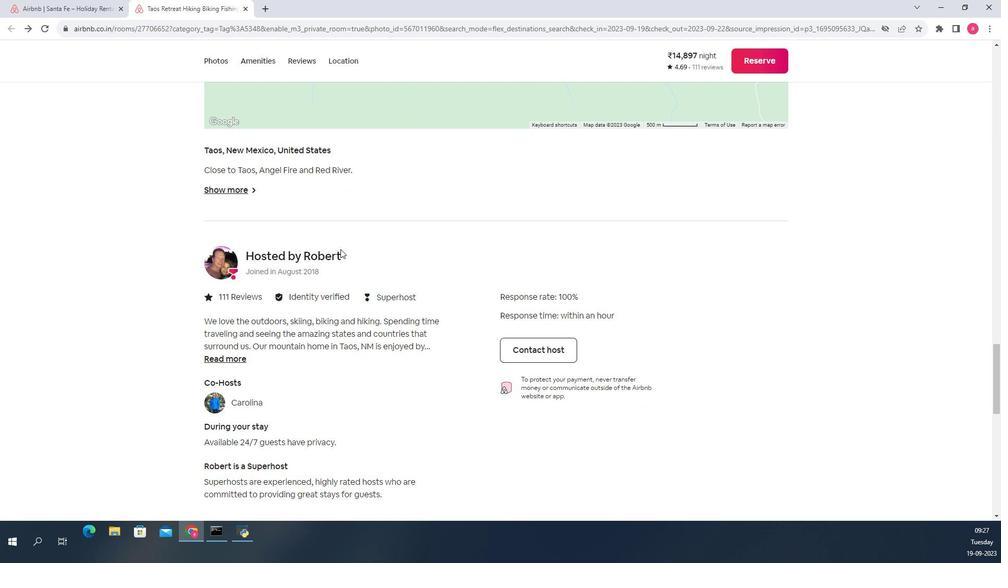 
Action: Mouse moved to (338, 233)
Screenshot: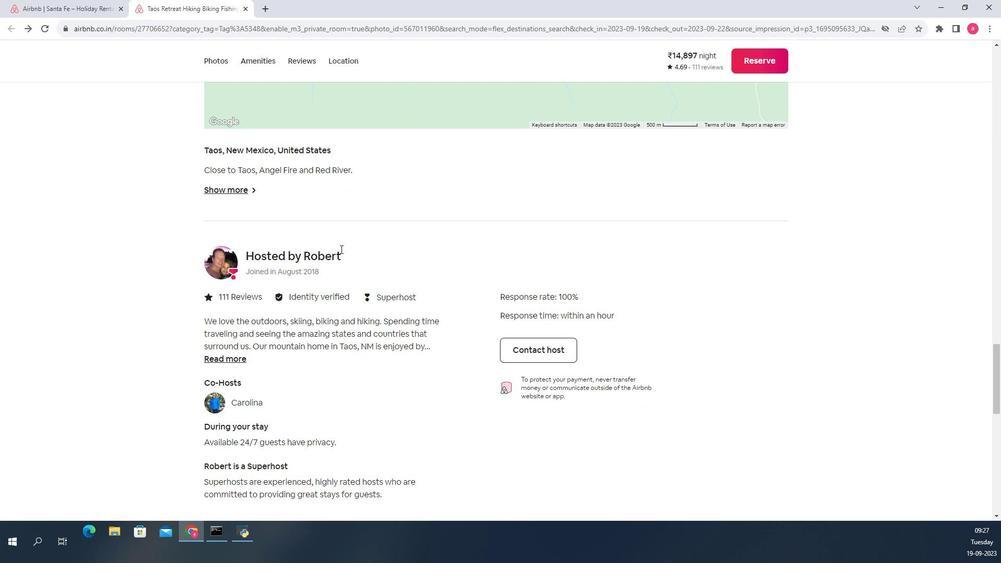 
Action: Mouse scrolled (338, 233) with delta (0, 0)
Screenshot: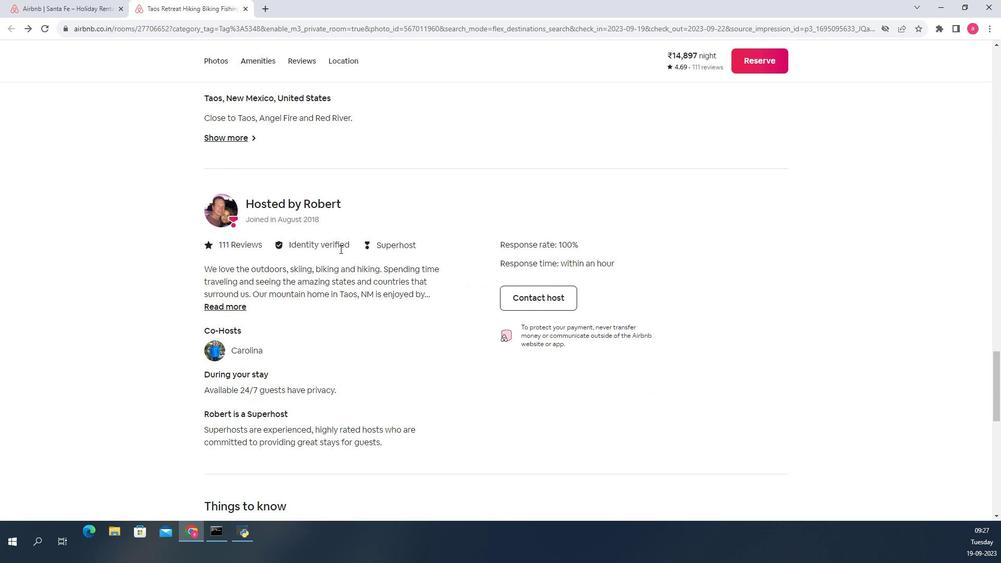 
Action: Mouse moved to (337, 233)
Screenshot: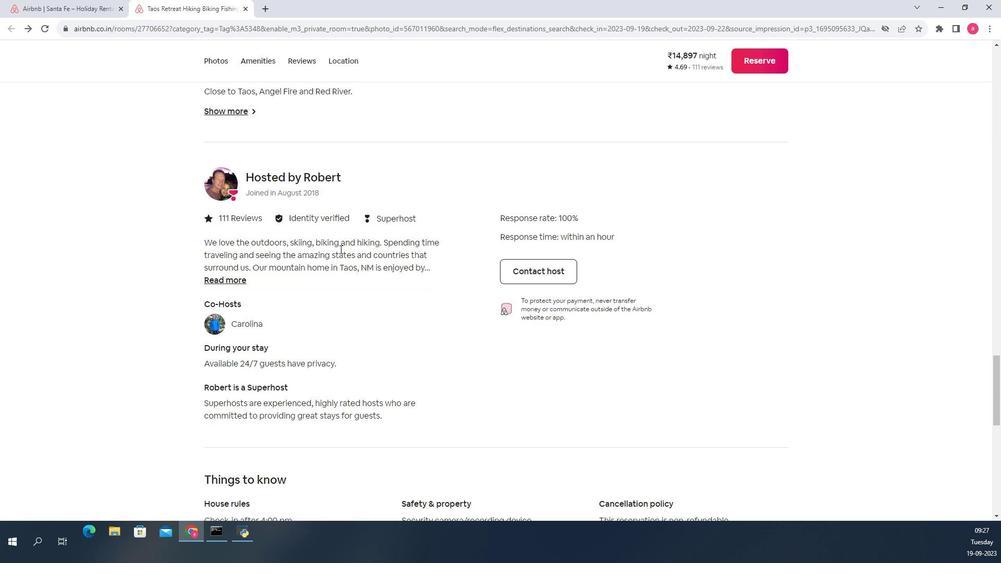 
Action: Mouse scrolled (337, 233) with delta (0, 0)
Screenshot: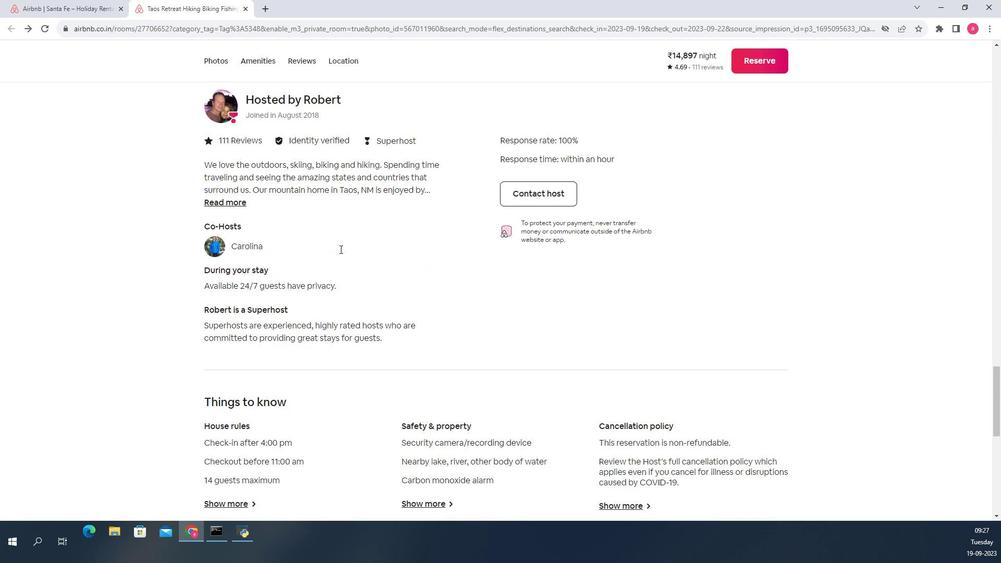 
Action: Mouse scrolled (337, 233) with delta (0, 0)
Screenshot: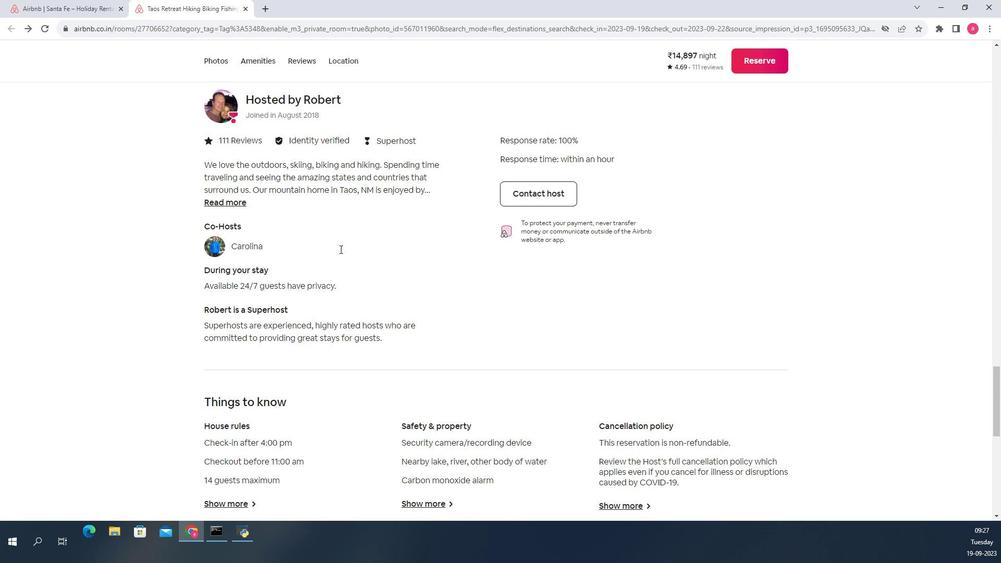 
Action: Mouse scrolled (337, 233) with delta (0, 0)
Screenshot: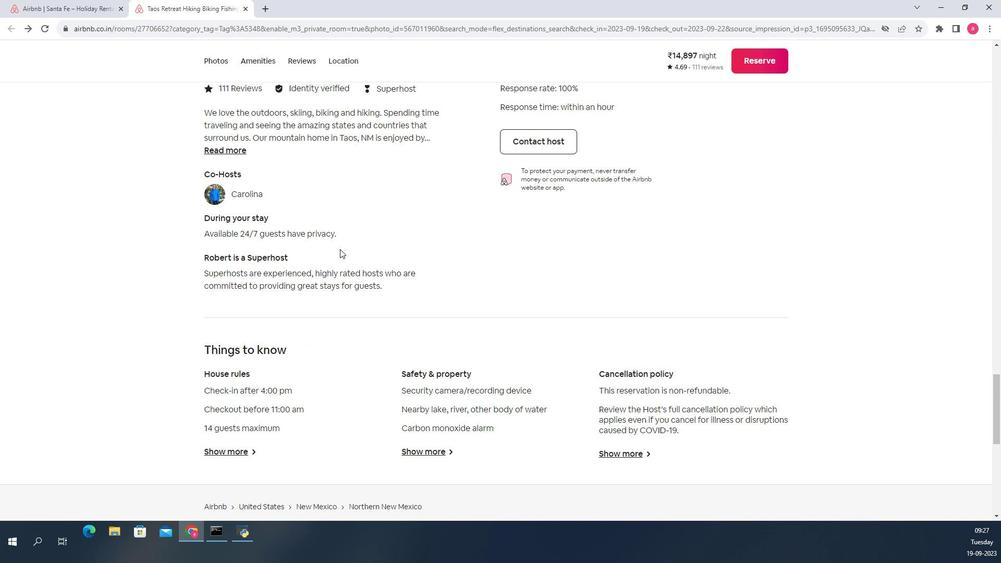 
Action: Mouse scrolled (337, 233) with delta (0, 0)
Screenshot: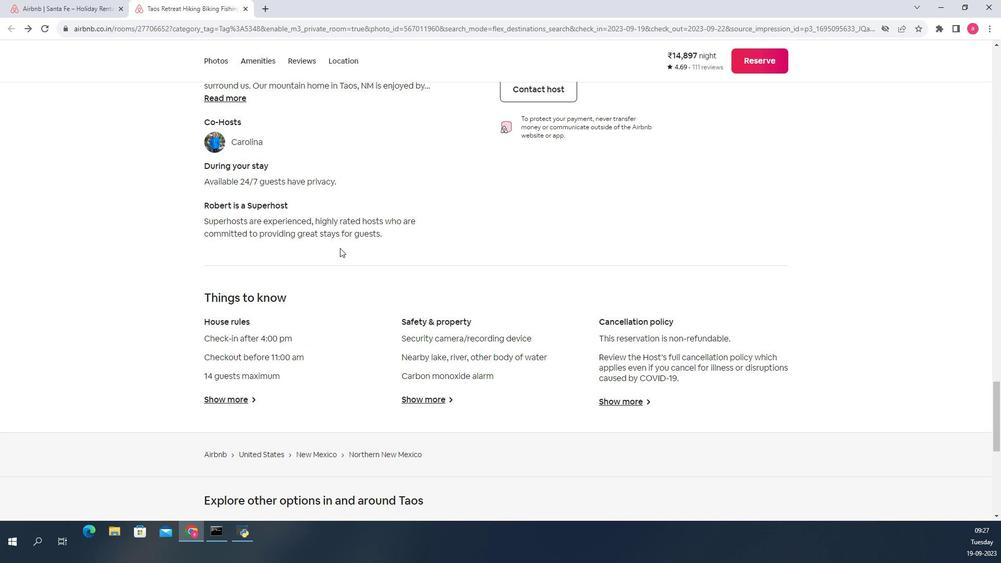 
Action: Mouse moved to (337, 232)
Screenshot: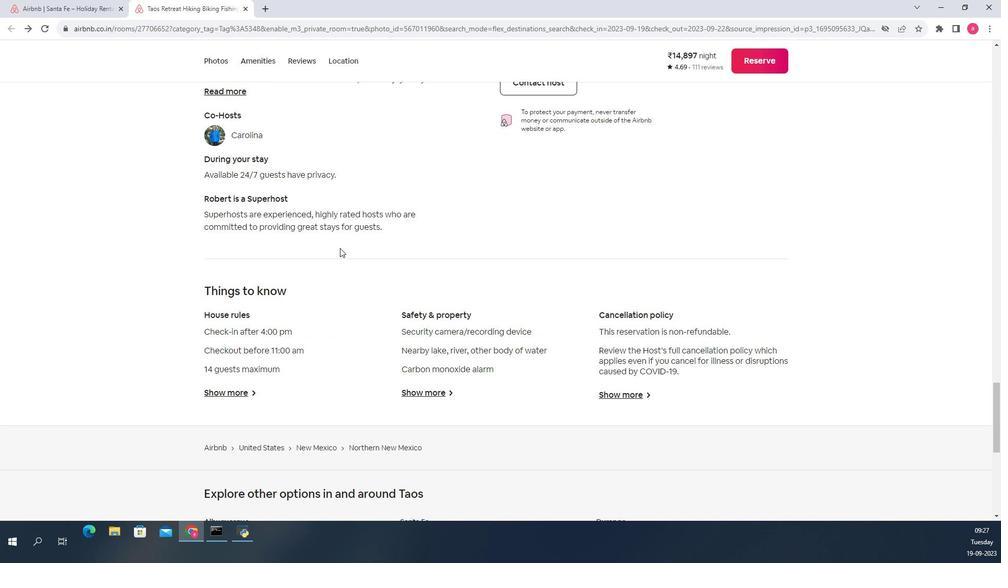 
Action: Mouse scrolled (337, 232) with delta (0, 0)
Screenshot: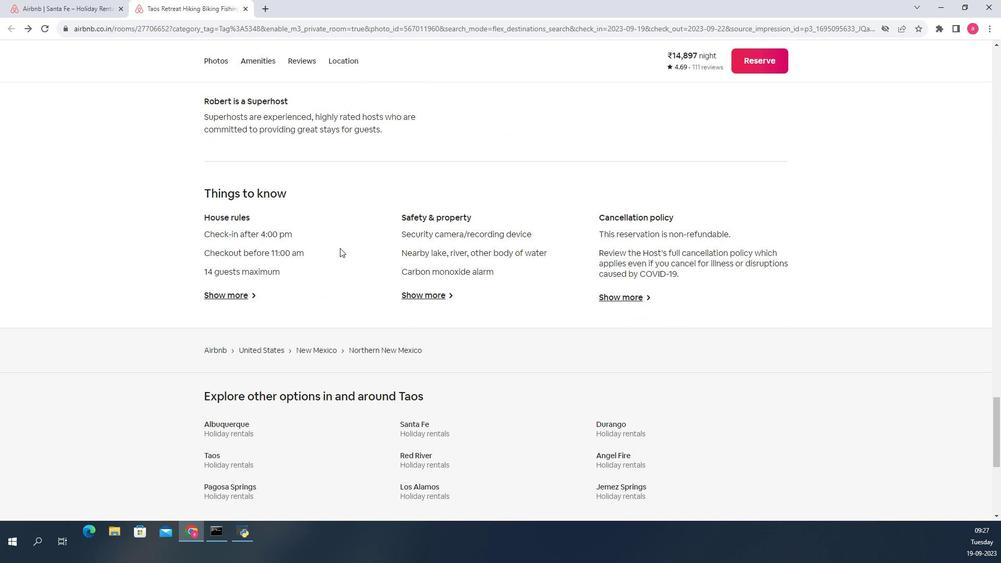 
Action: Mouse scrolled (337, 232) with delta (0, 0)
Screenshot: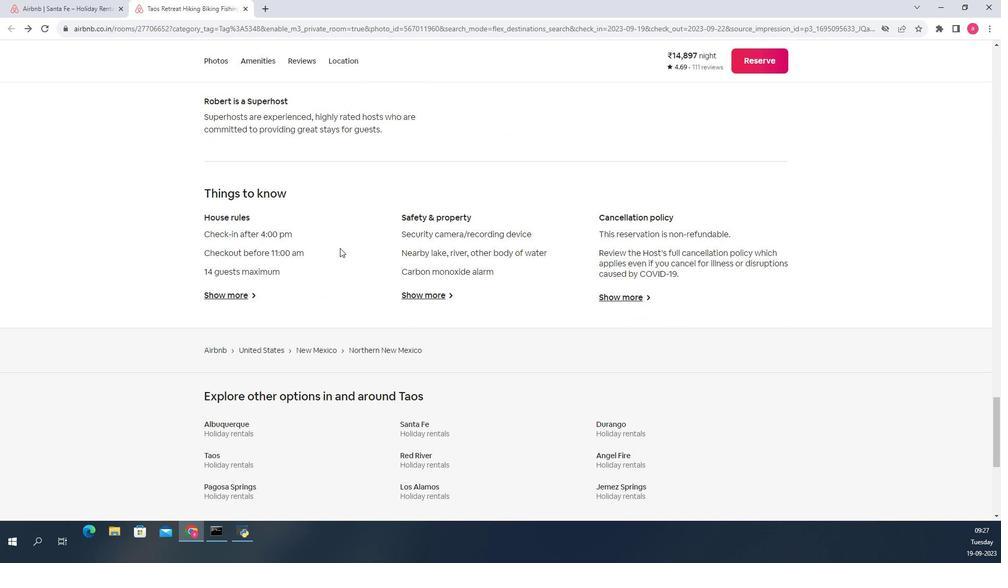 
Action: Mouse scrolled (337, 232) with delta (0, 0)
Screenshot: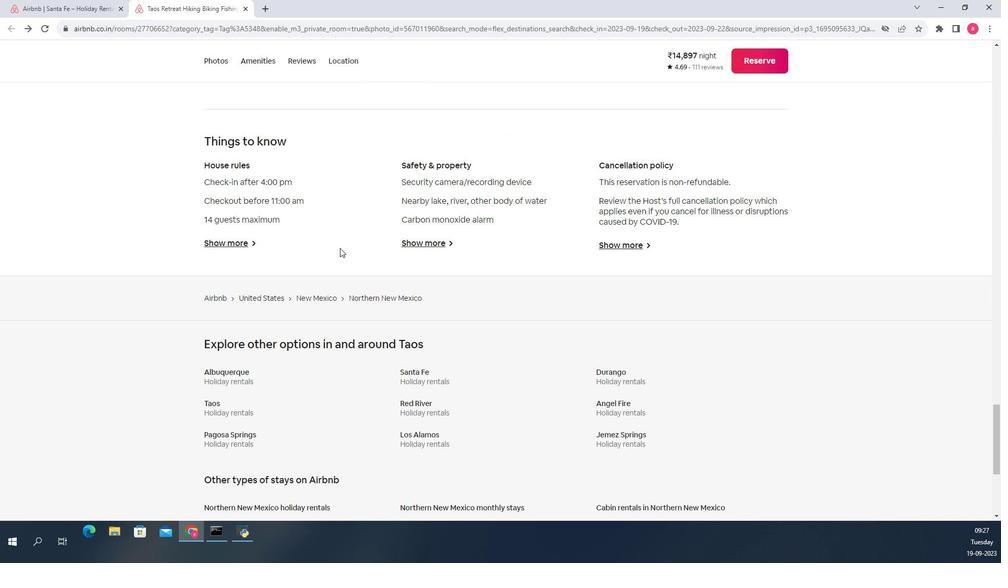
Action: Mouse scrolled (337, 232) with delta (0, 0)
Screenshot: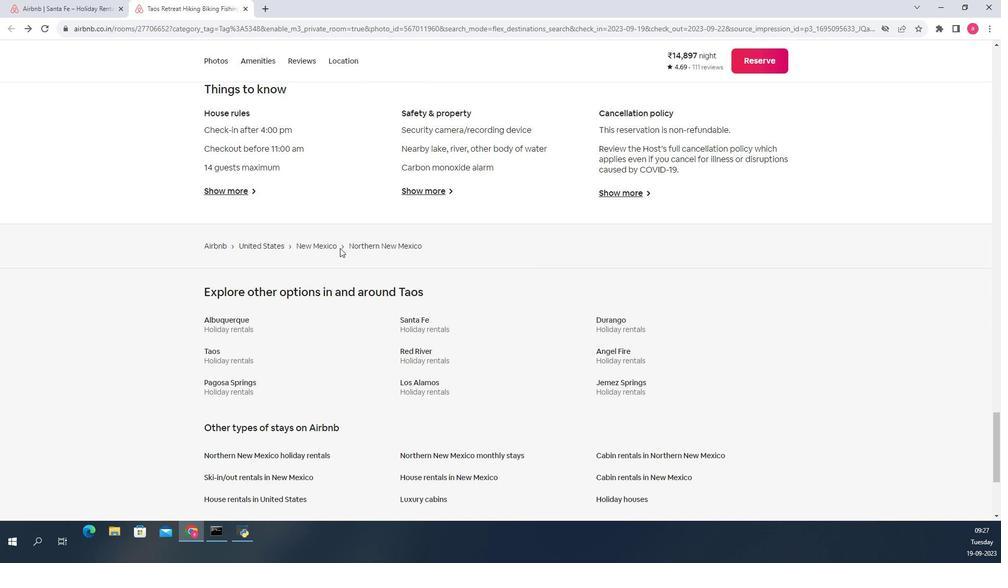 
Action: Mouse scrolled (337, 232) with delta (0, 0)
Screenshot: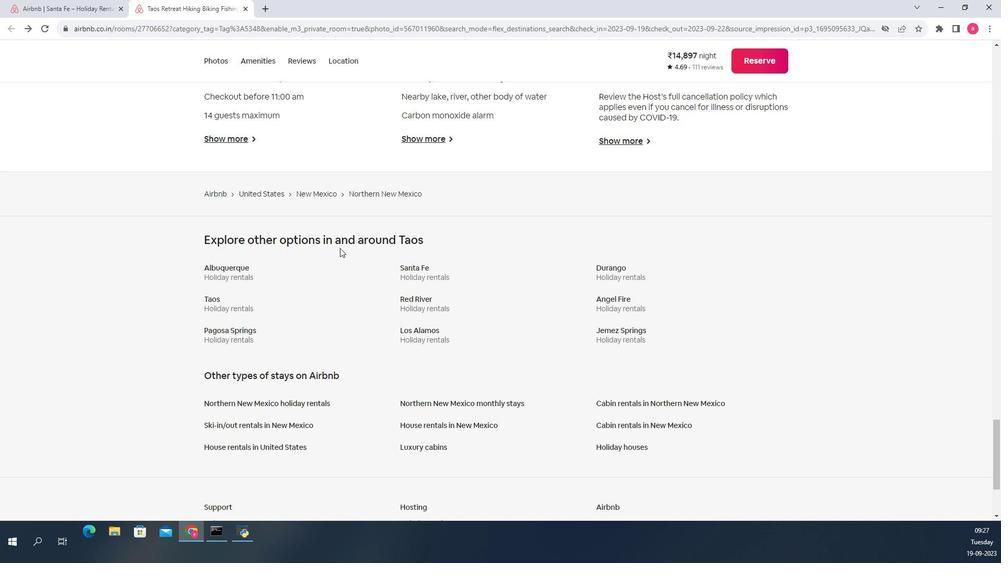 
Action: Mouse scrolled (337, 232) with delta (0, 0)
Screenshot: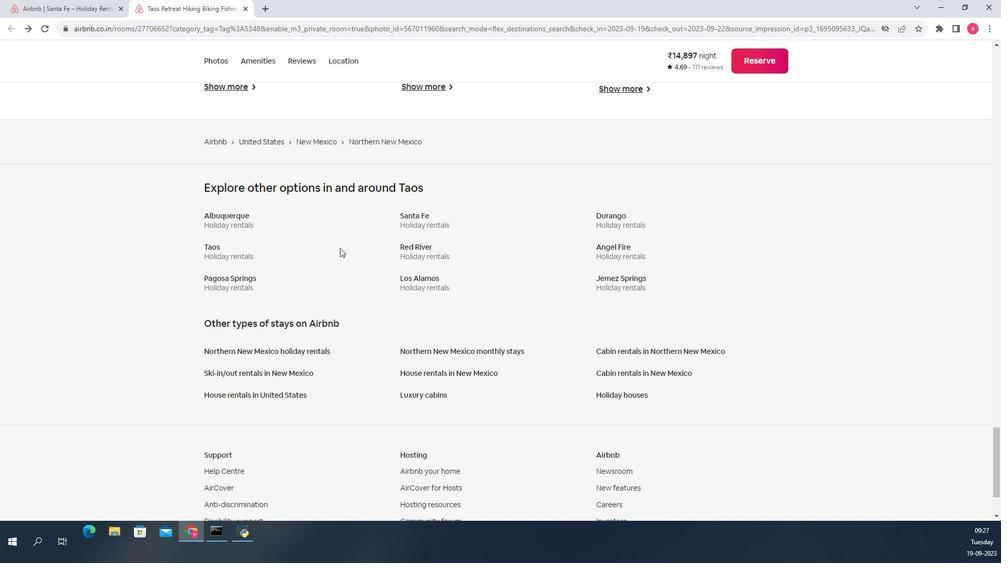 
Action: Mouse scrolled (337, 232) with delta (0, 0)
Screenshot: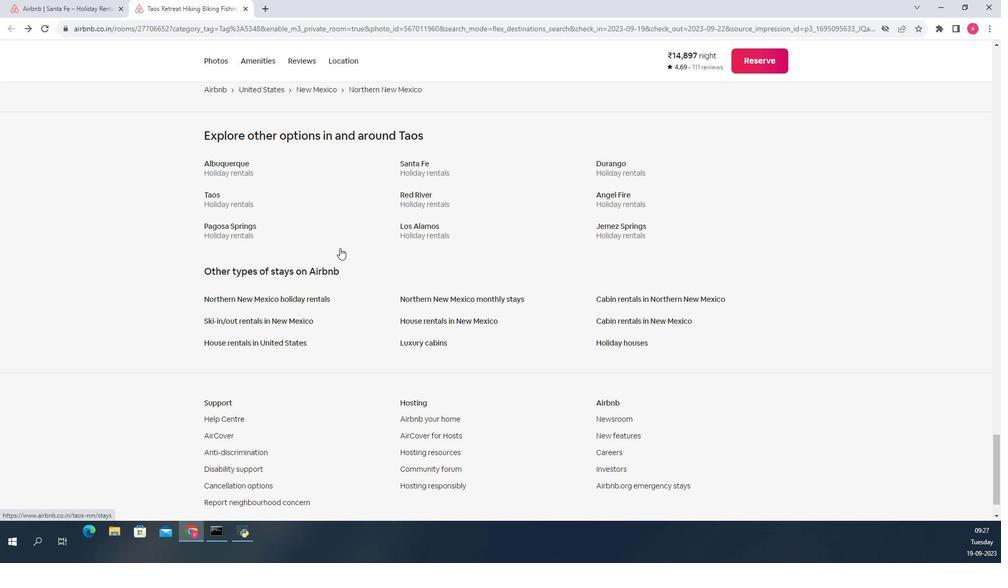 
Action: Mouse scrolled (337, 232) with delta (0, 0)
Screenshot: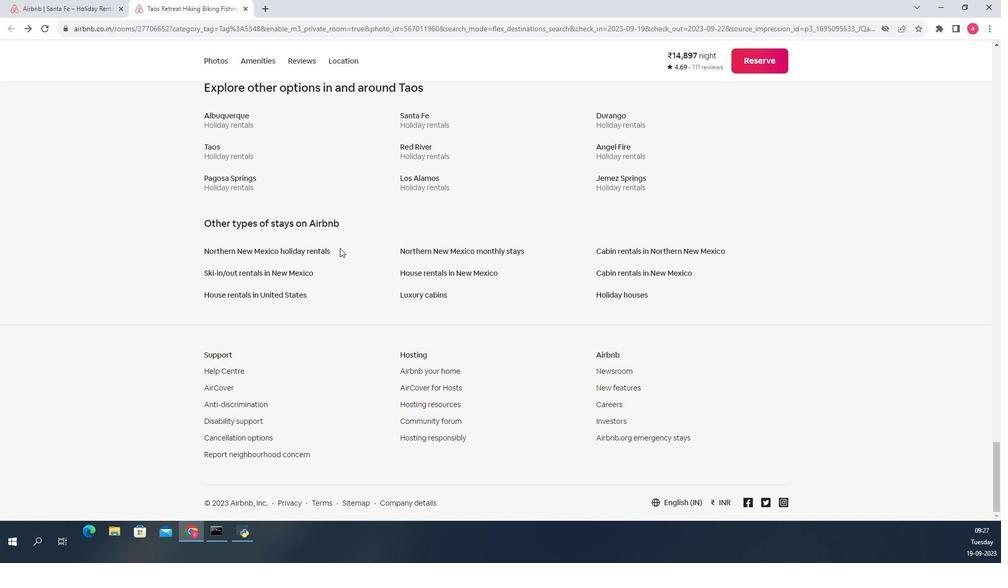 
Action: Mouse scrolled (337, 232) with delta (0, 0)
Screenshot: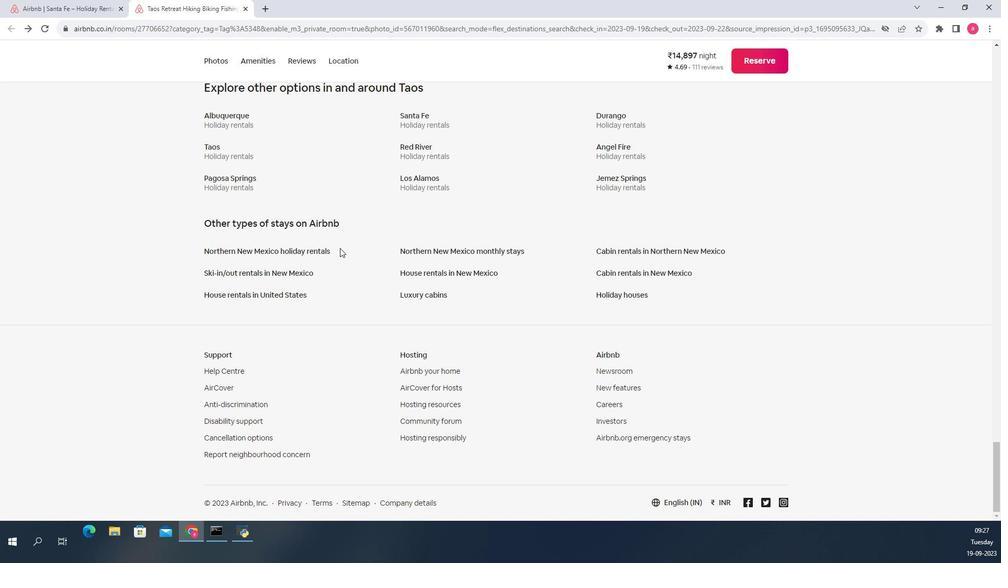
Action: Mouse moved to (116, 34)
Screenshot: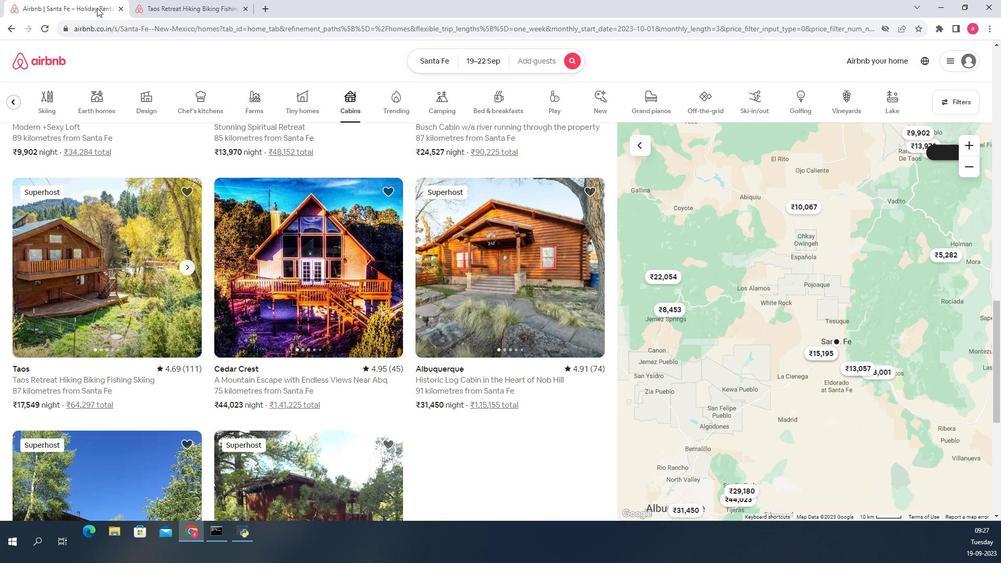 
Action: Mouse pressed left at (116, 34)
Screenshot: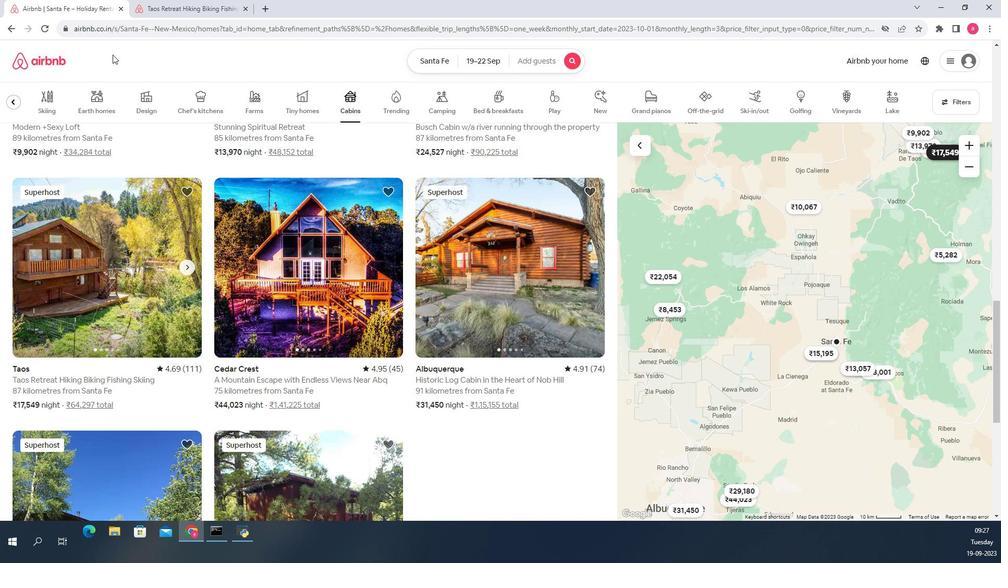 
Action: Mouse moved to (324, 303)
Screenshot: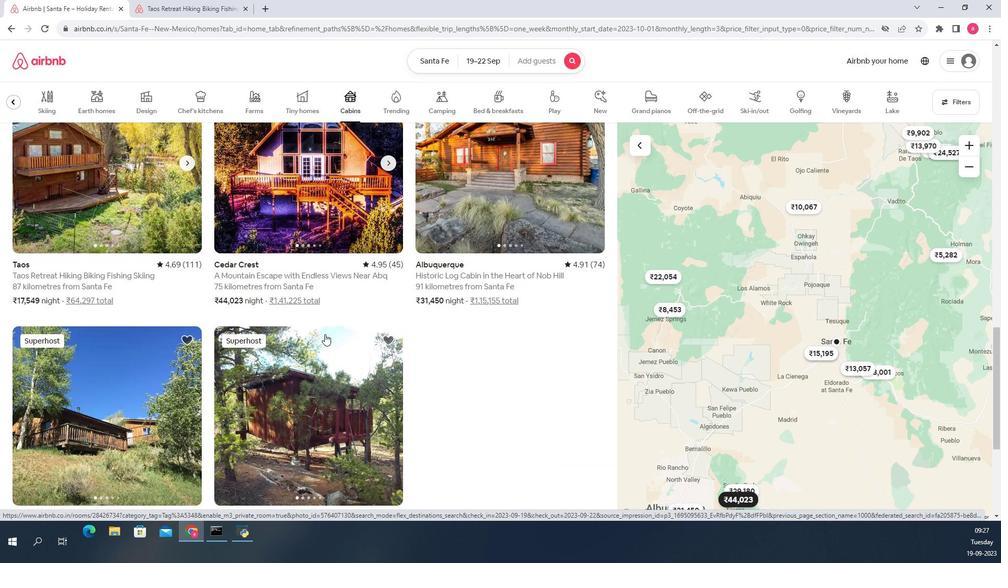 
Action: Mouse scrolled (324, 303) with delta (0, 0)
Screenshot: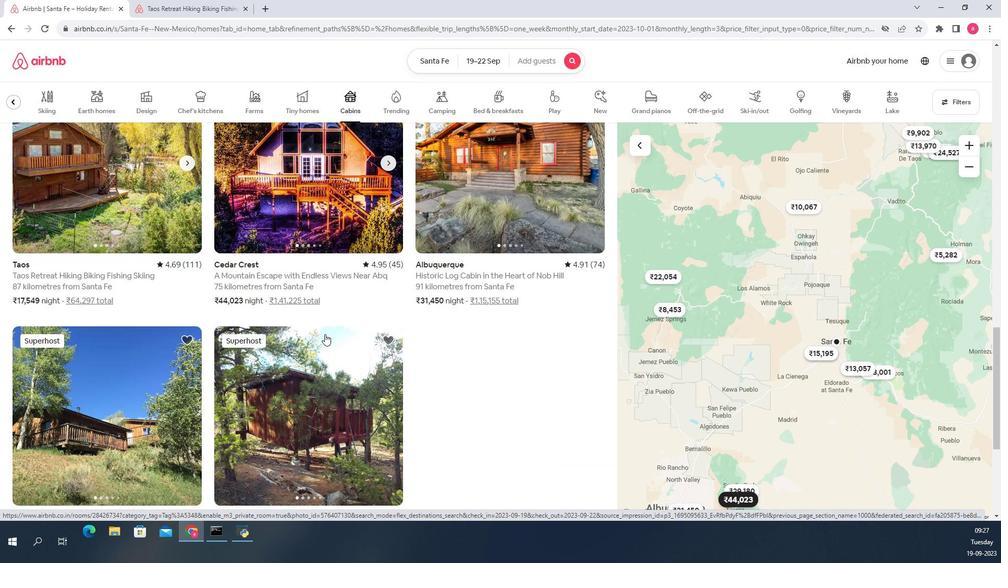 
Action: Mouse scrolled (324, 303) with delta (0, 0)
Screenshot: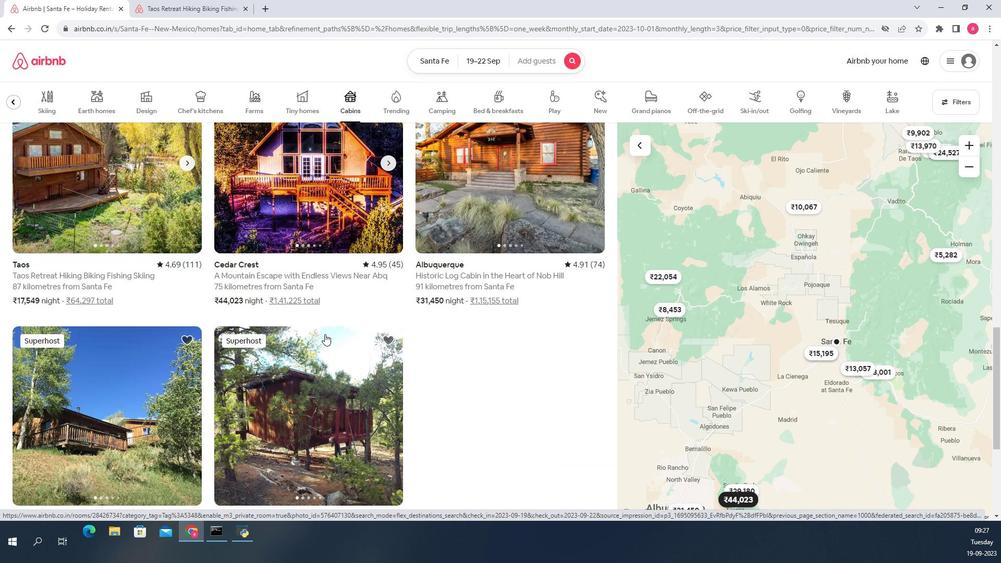 
Action: Mouse scrolled (324, 304) with delta (0, 0)
